 Task: Automate the transition of issues from 'Backlog' to 'In Progress' and assign them to the user who triggers the transition.
Action: Mouse moved to (803, 117)
Screenshot: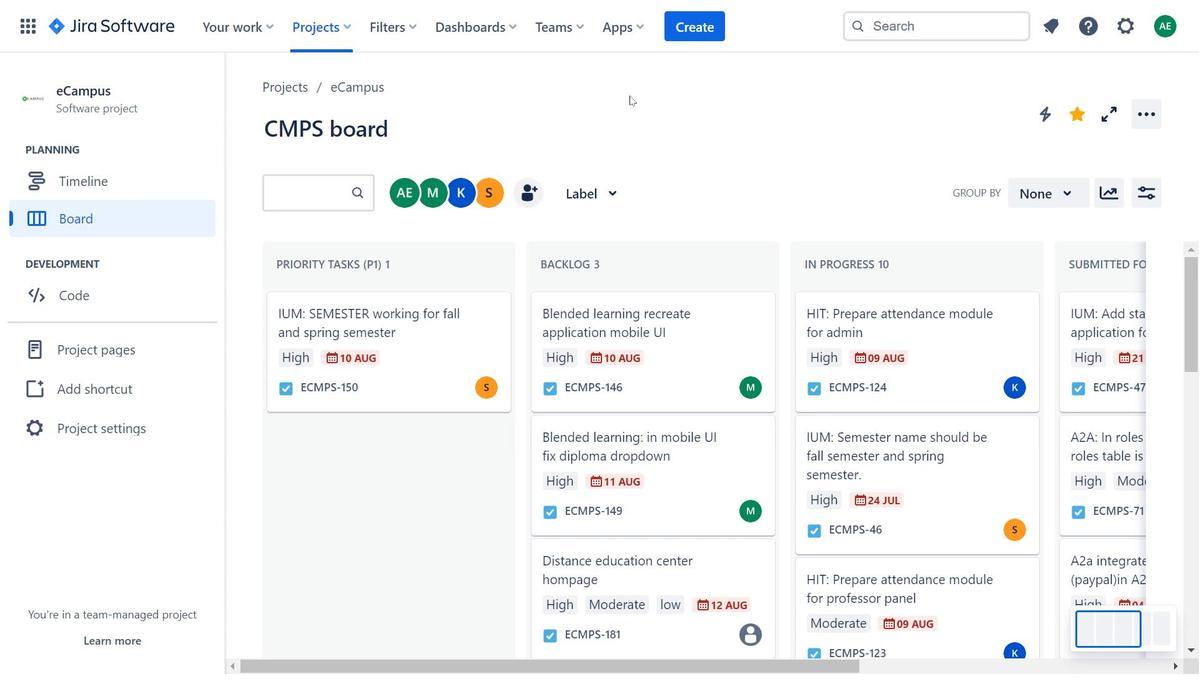 
Action: Mouse pressed left at (803, 117)
Screenshot: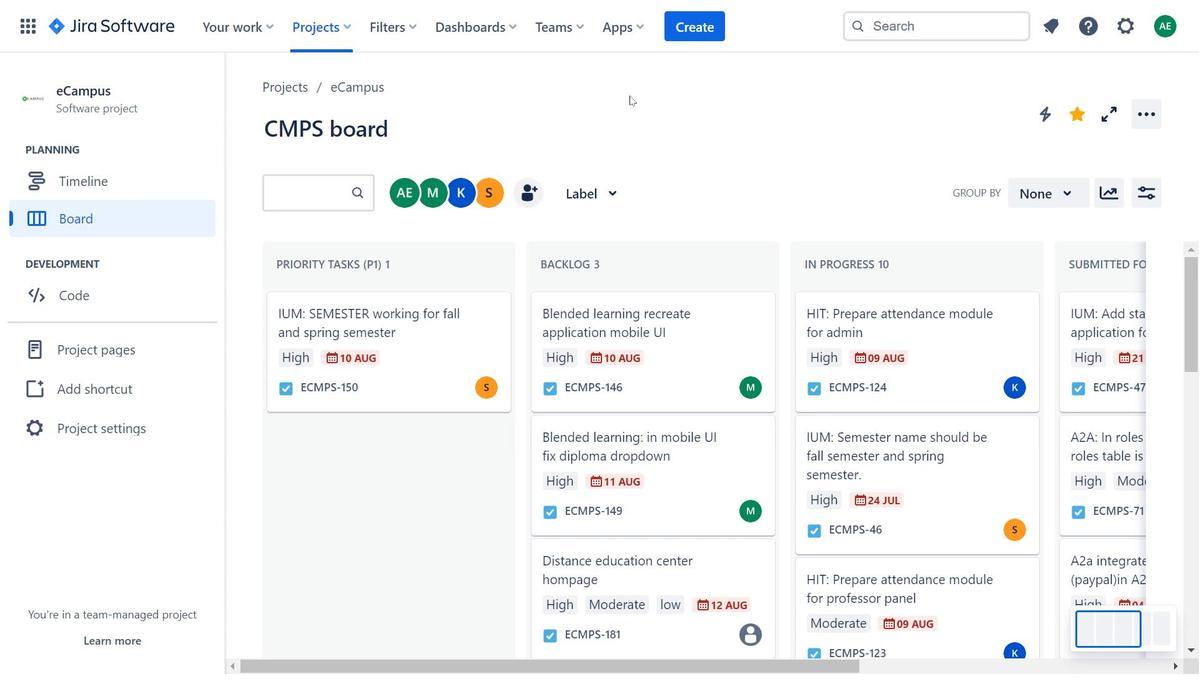 
Action: Mouse moved to (728, 91)
Screenshot: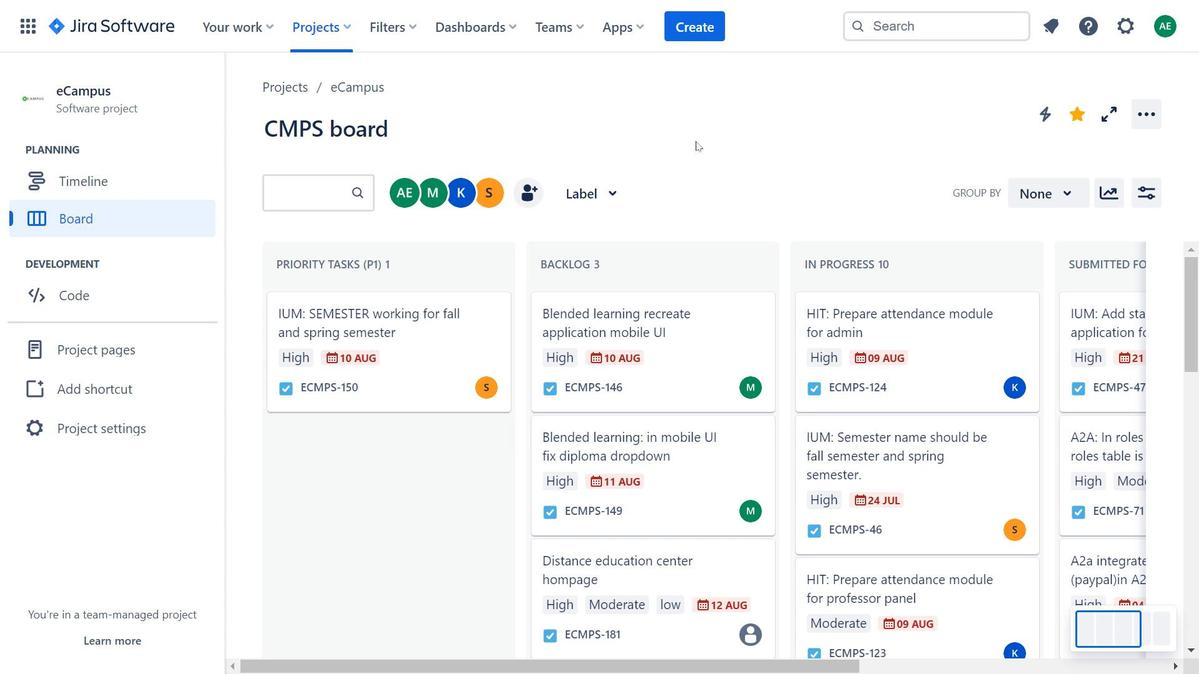 
Action: Mouse pressed left at (728, 91)
Screenshot: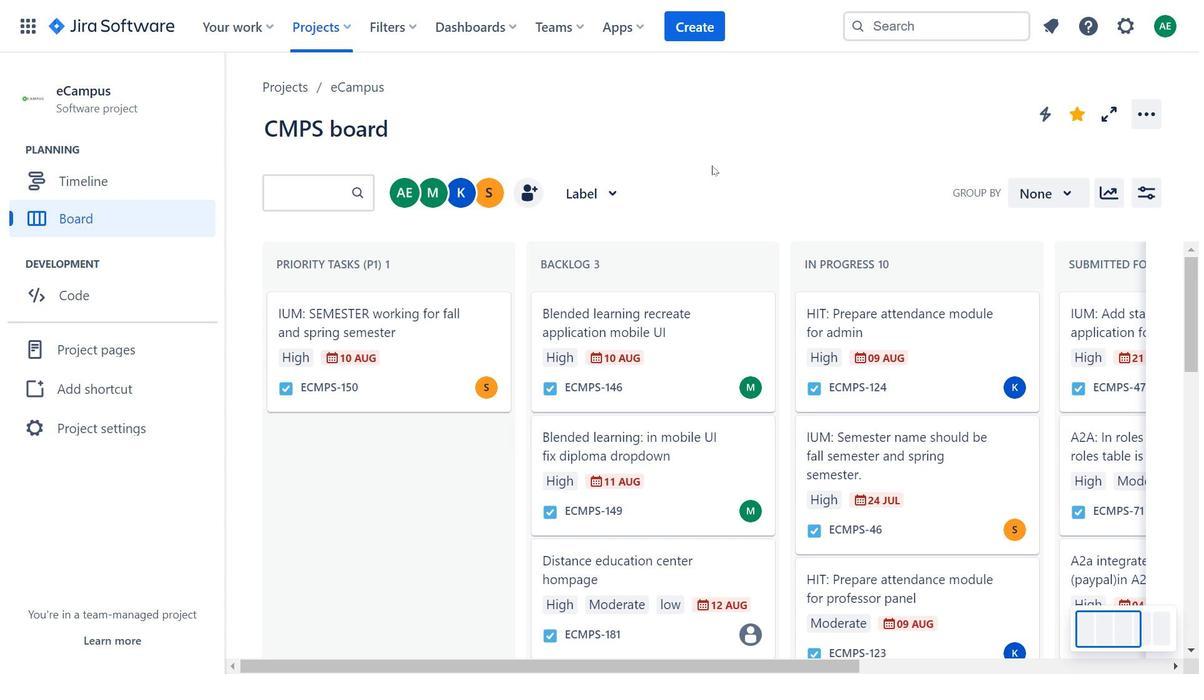 
Action: Mouse moved to (629, 95)
Screenshot: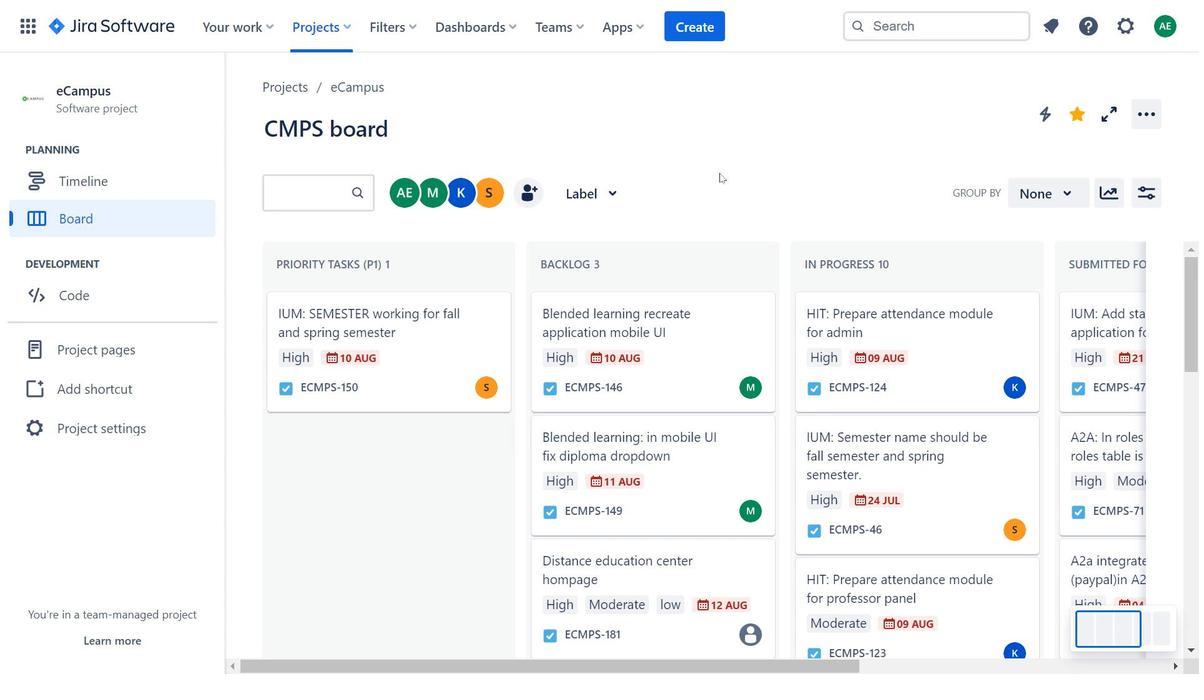 
Action: Mouse pressed left at (629, 95)
Screenshot: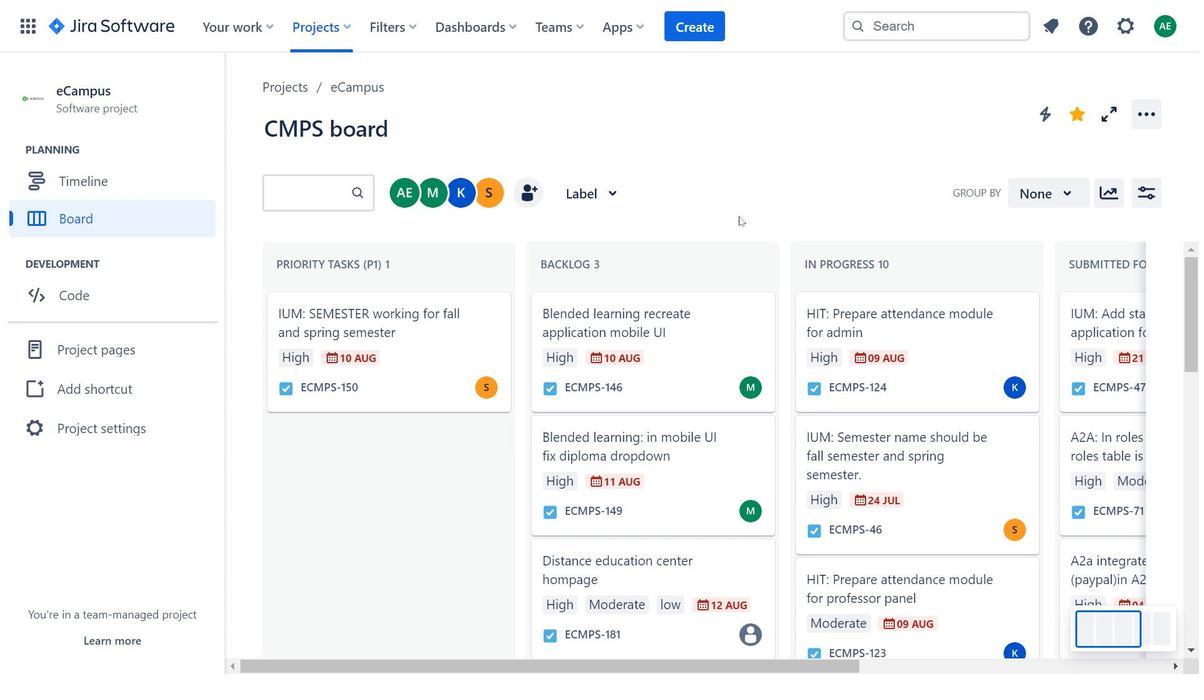 
Action: Mouse moved to (713, 168)
Screenshot: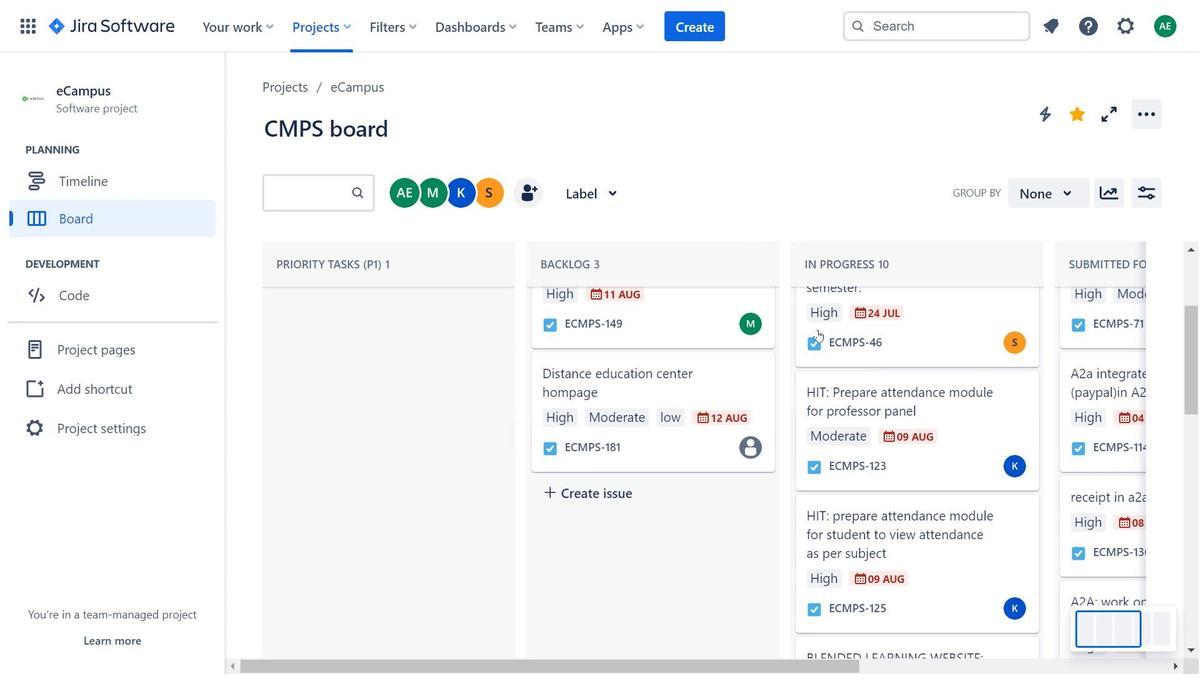 
Action: Mouse scrolled (713, 167) with delta (0, 0)
Screenshot: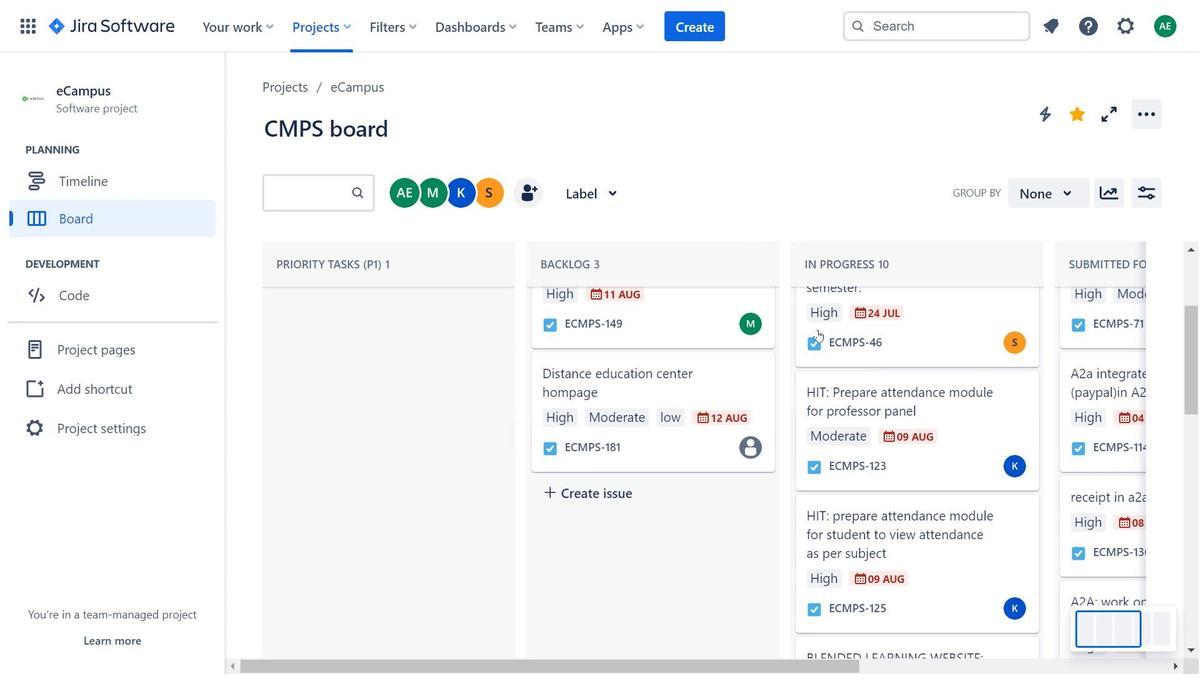 
Action: Mouse scrolled (713, 167) with delta (0, 0)
Screenshot: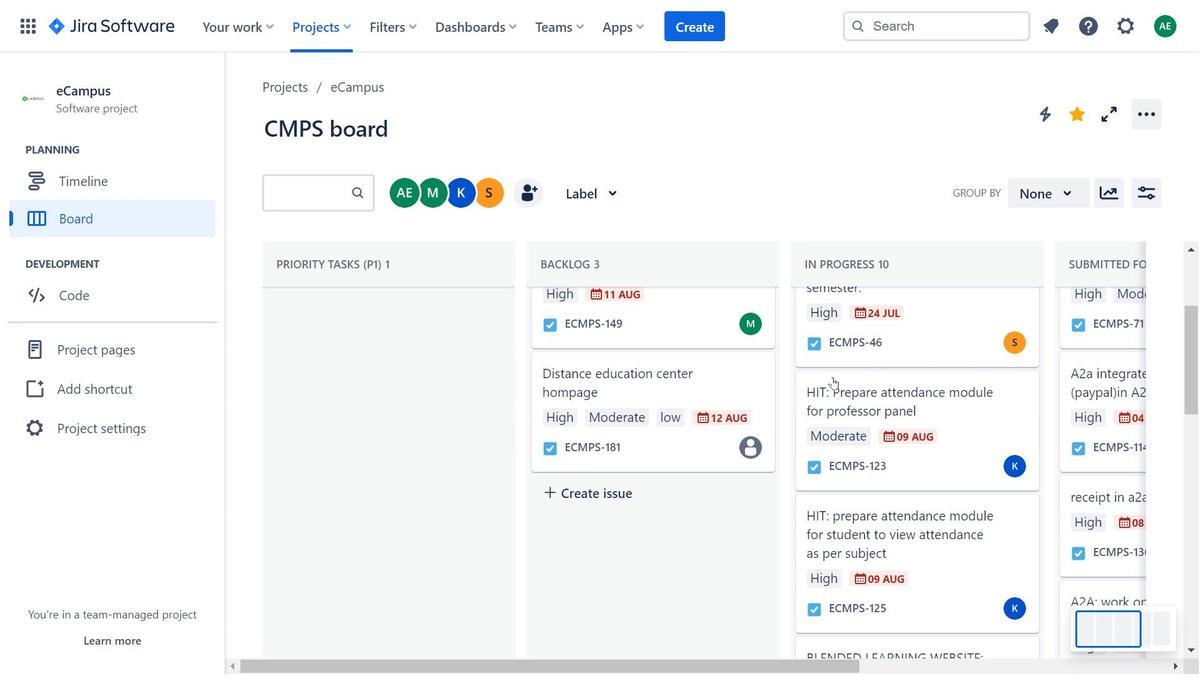 
Action: Mouse moved to (723, 189)
Screenshot: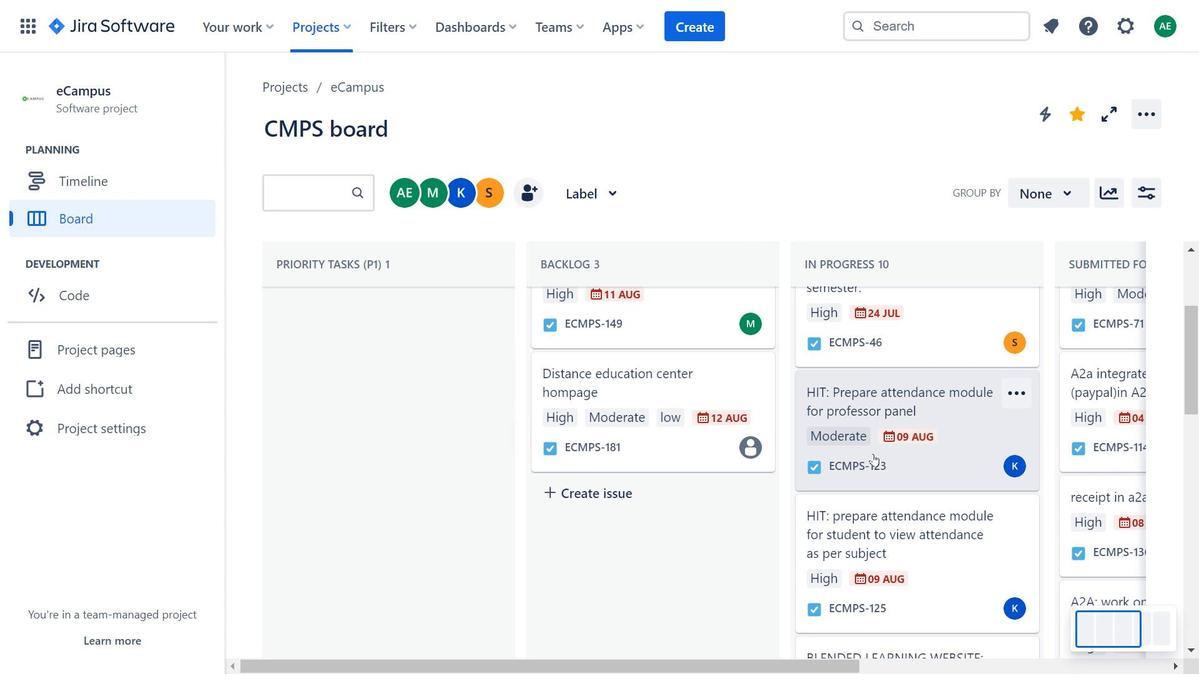 
Action: Mouse scrolled (723, 189) with delta (0, 0)
Screenshot: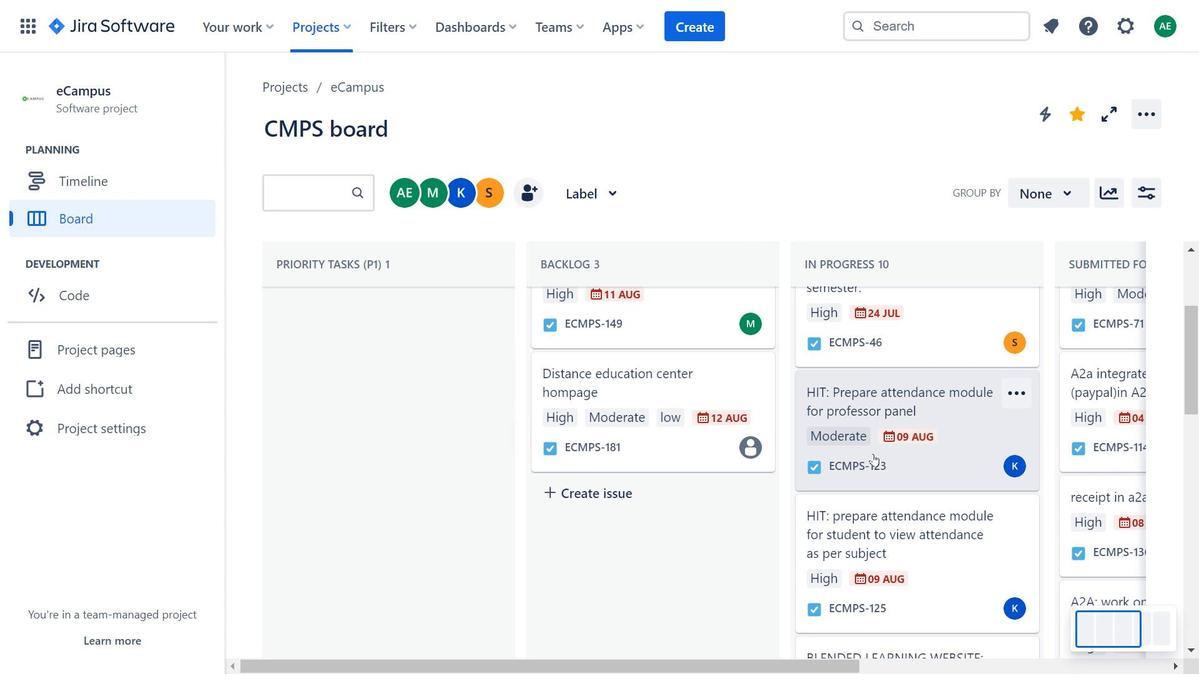 
Action: Mouse moved to (728, 201)
Screenshot: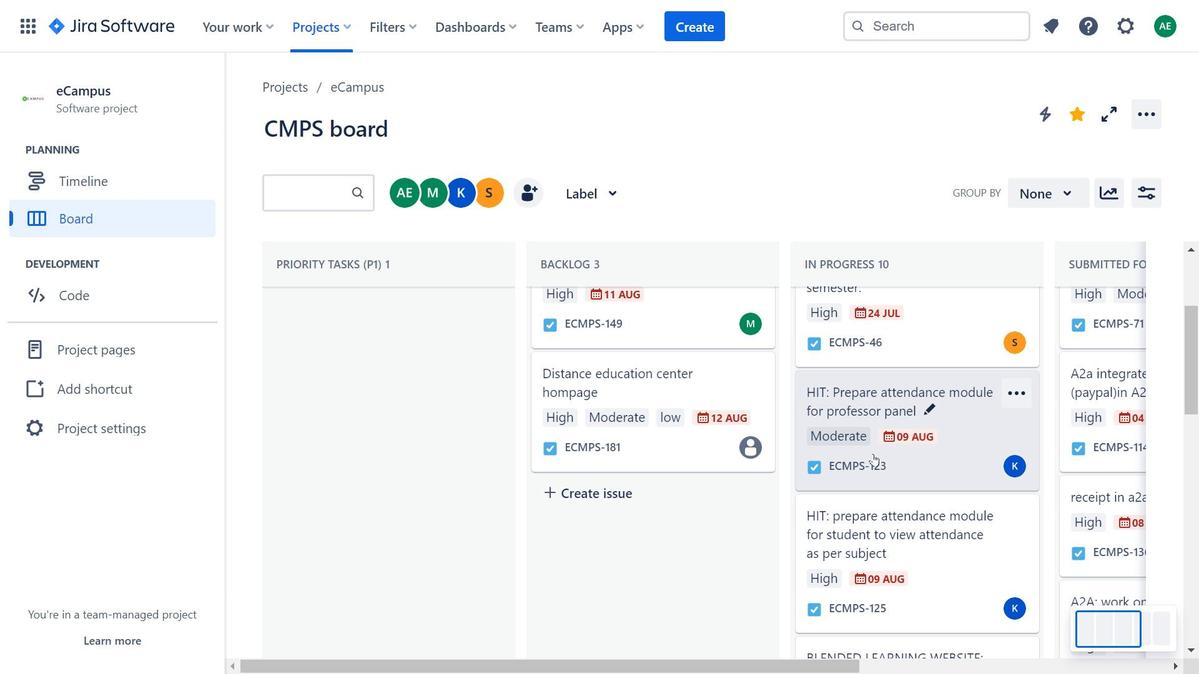 
Action: Mouse scrolled (728, 200) with delta (0, 0)
Screenshot: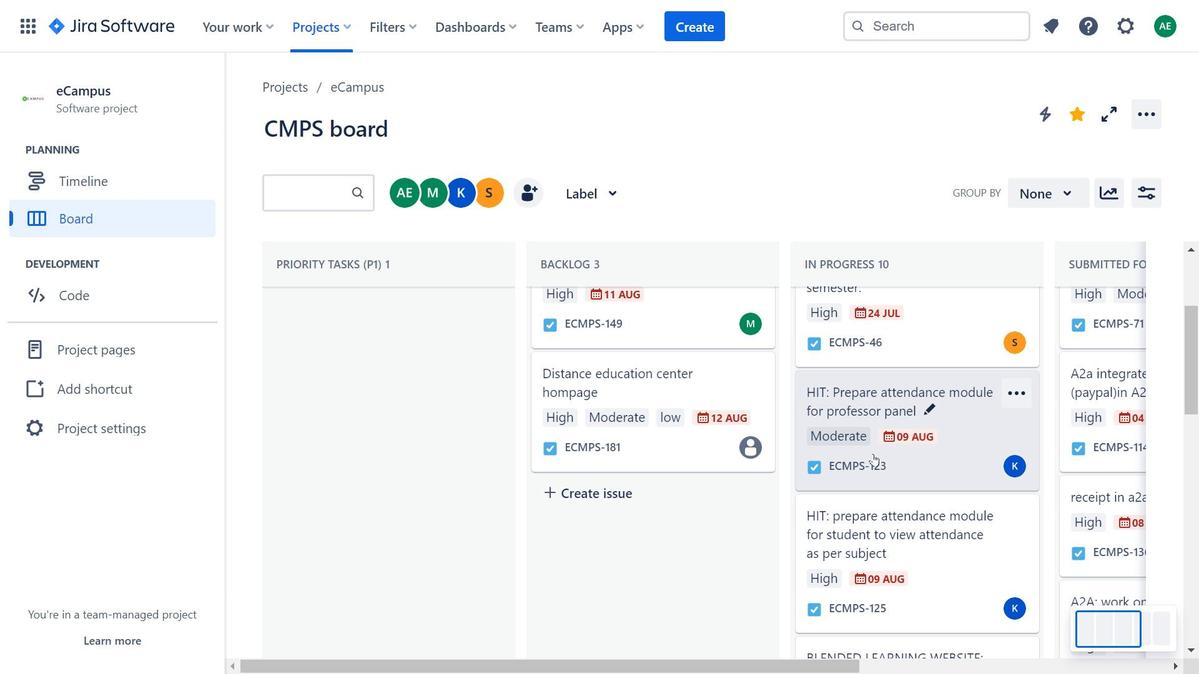 
Action: Mouse moved to (801, 319)
Screenshot: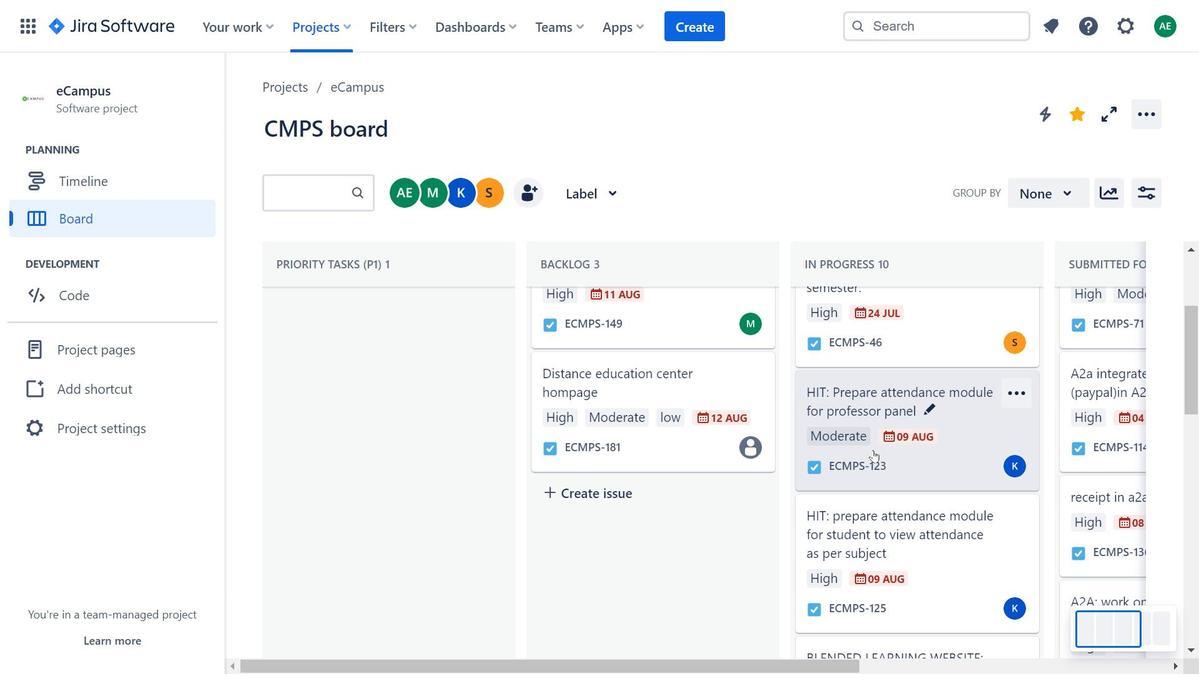
Action: Mouse scrolled (801, 319) with delta (0, 0)
Screenshot: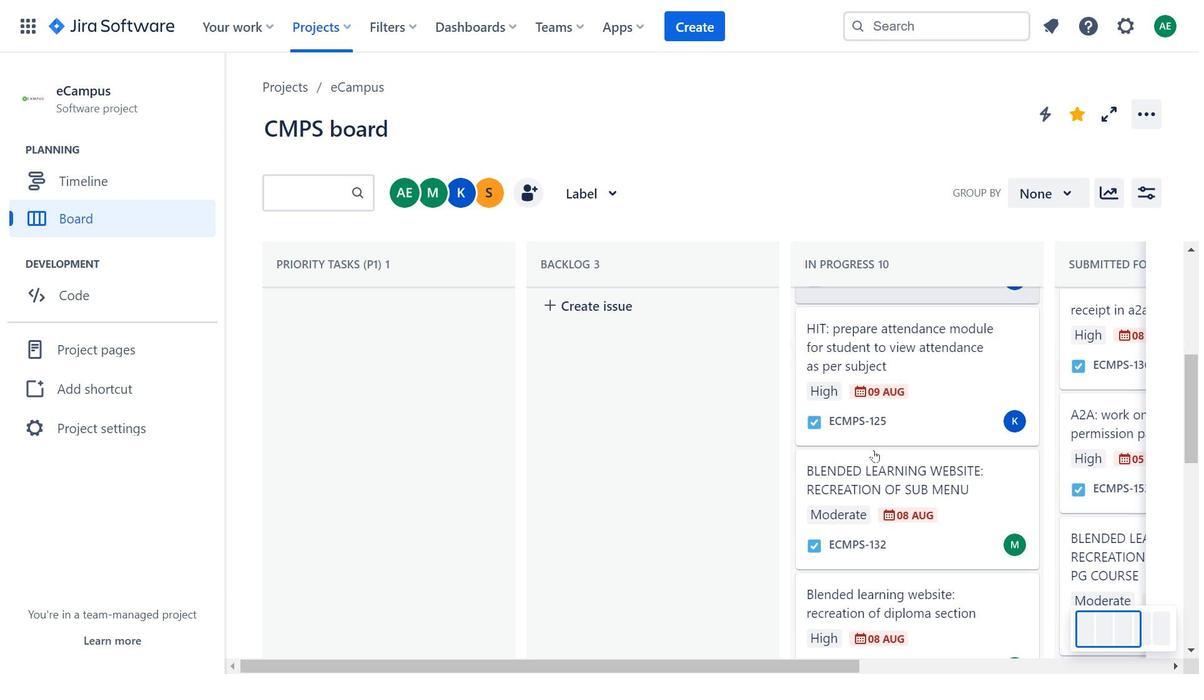 
Action: Mouse scrolled (801, 319) with delta (0, 0)
Screenshot: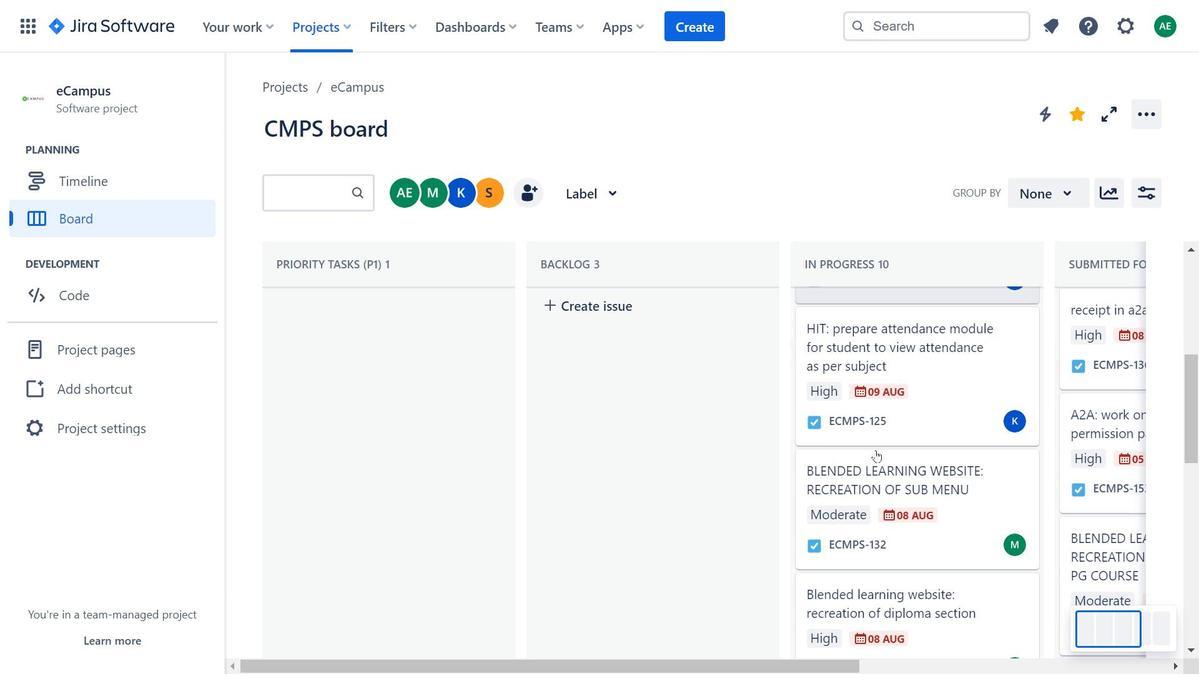 
Action: Mouse moved to (873, 450)
Screenshot: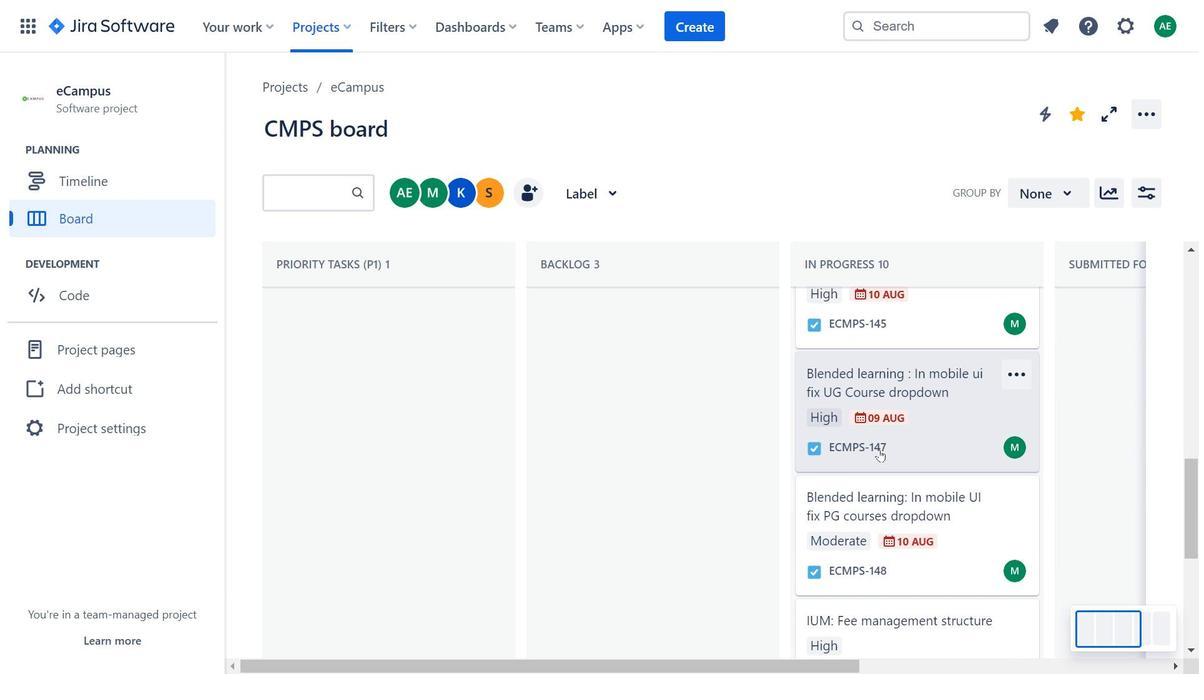 
Action: Mouse scrolled (873, 449) with delta (0, 0)
Screenshot: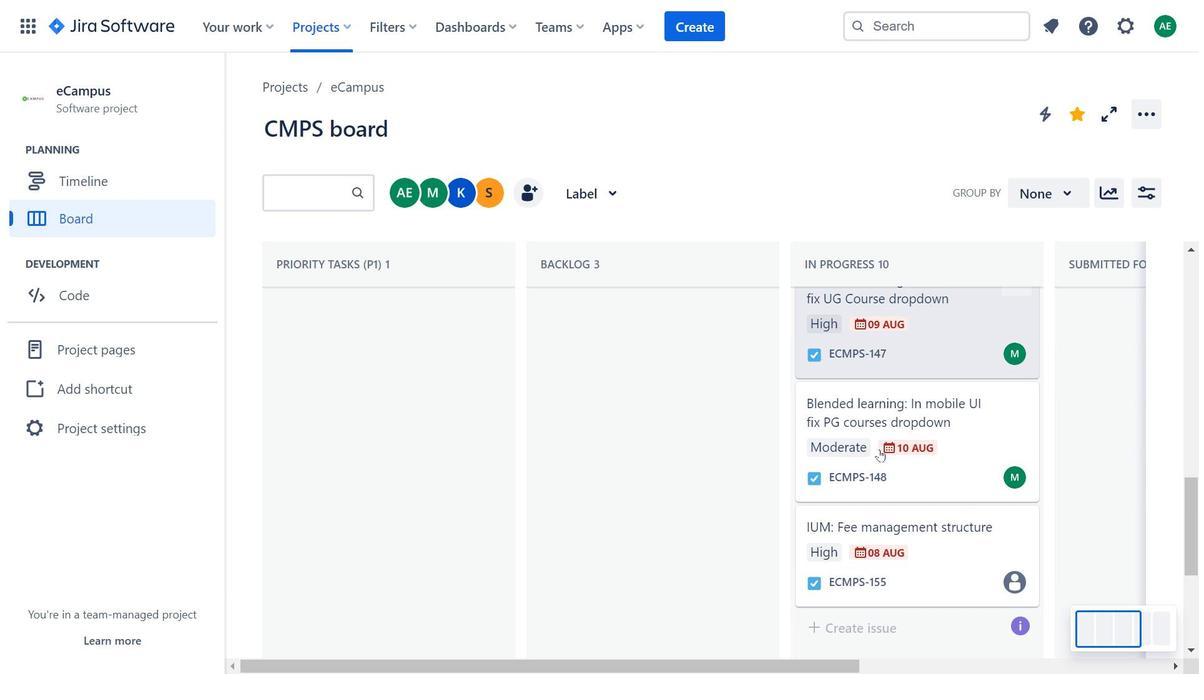 
Action: Mouse scrolled (873, 449) with delta (0, 0)
Screenshot: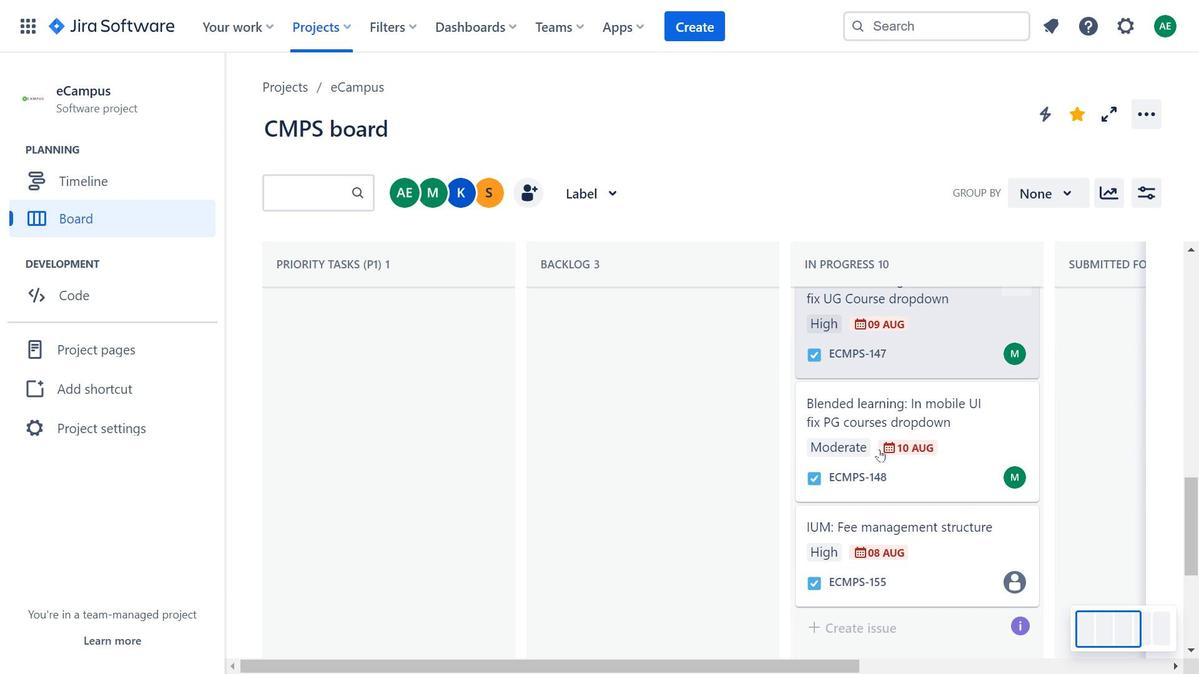 
Action: Mouse moved to (878, 449)
Screenshot: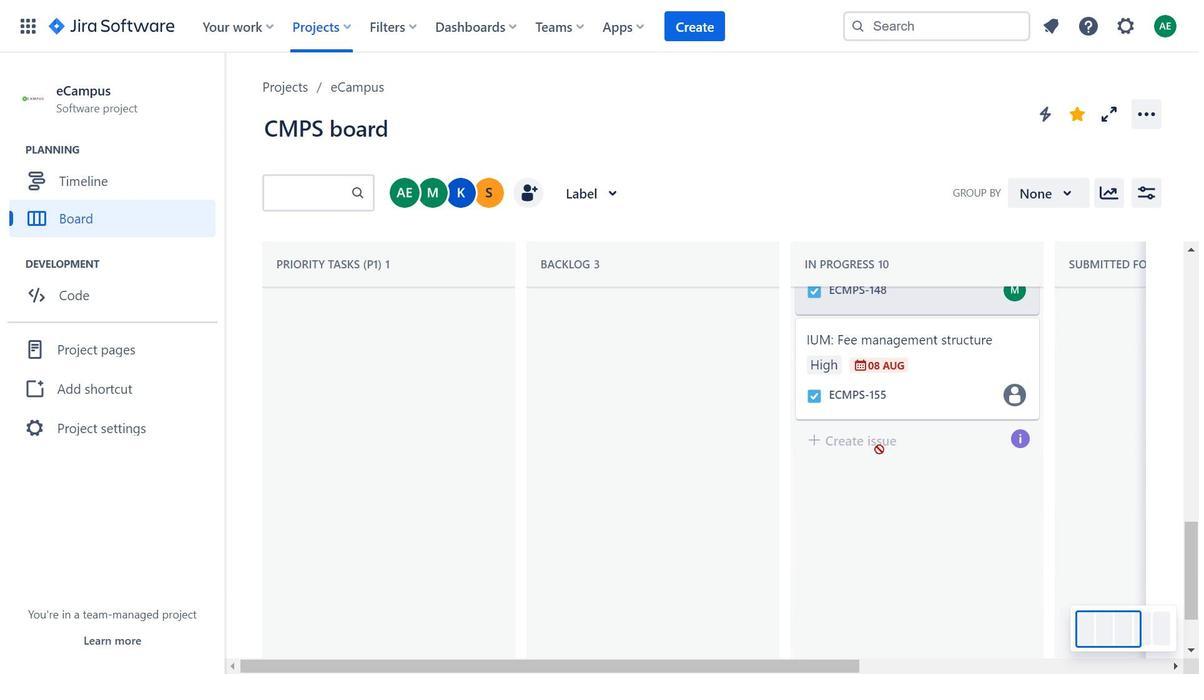 
Action: Mouse scrolled (878, 449) with delta (0, 0)
Screenshot: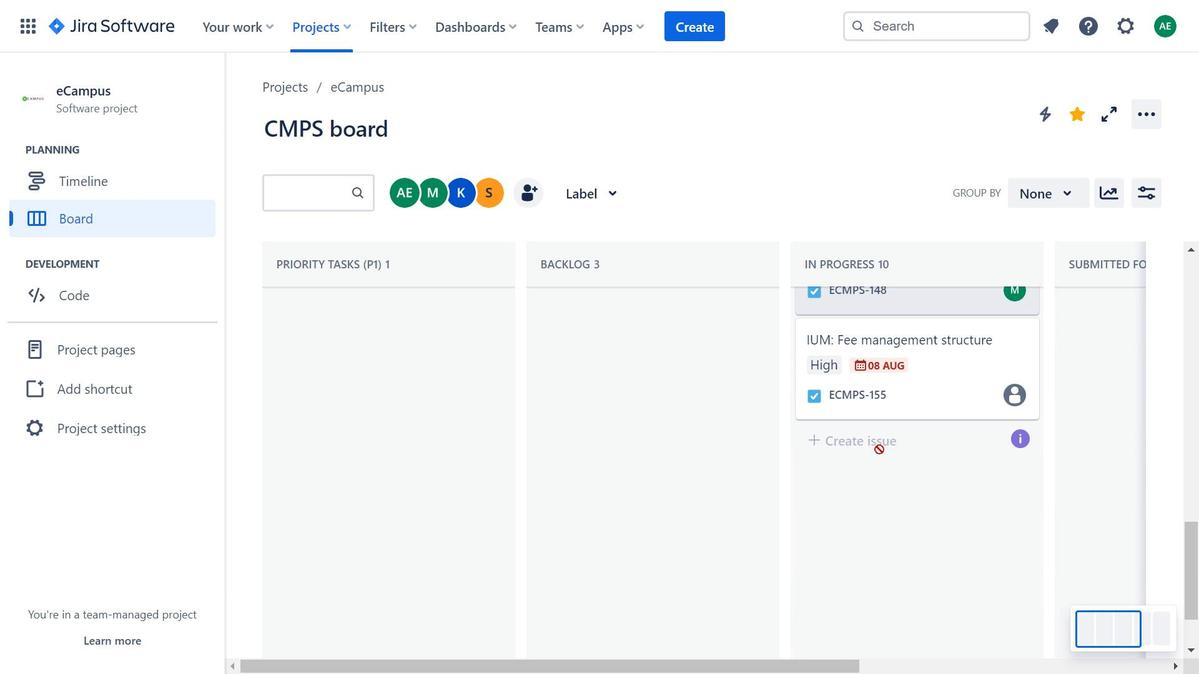 
Action: Mouse scrolled (878, 449) with delta (0, 0)
Screenshot: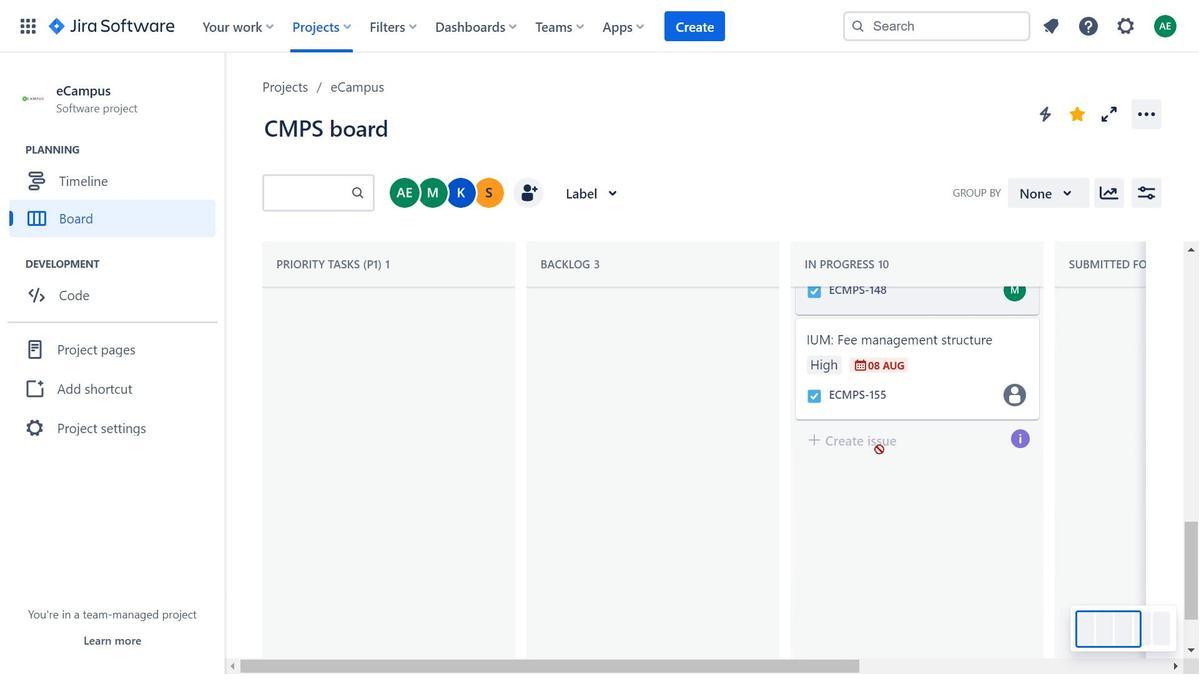 
Action: Mouse scrolled (878, 449) with delta (0, 0)
Screenshot: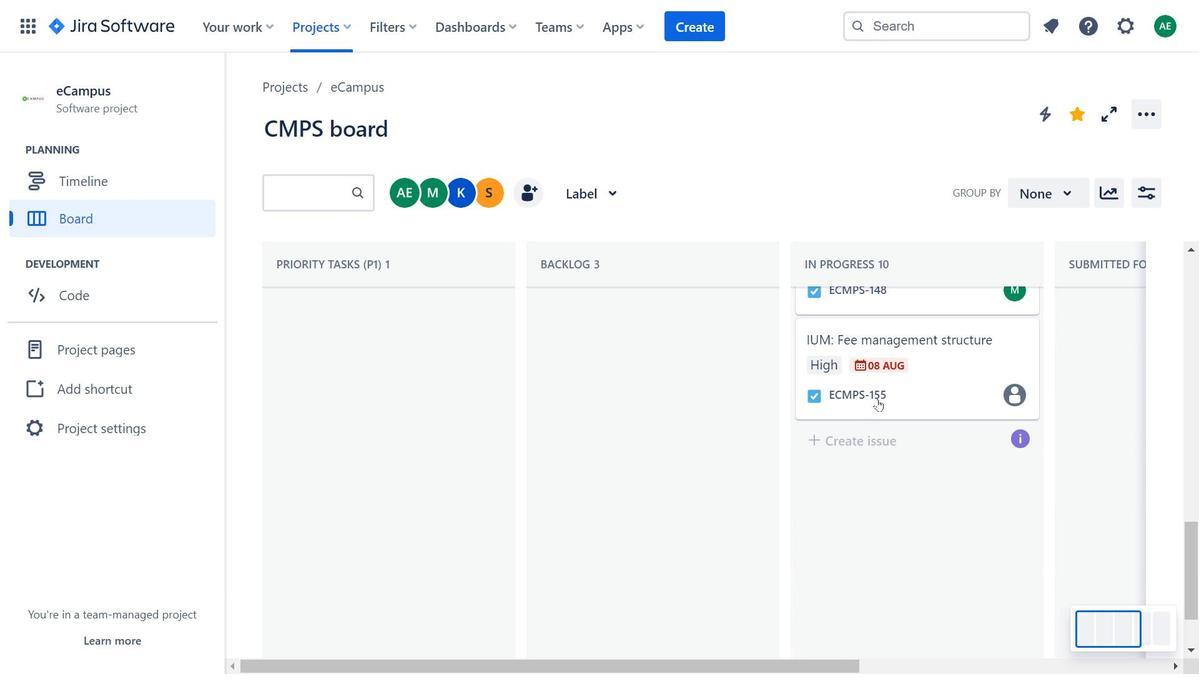 
Action: Mouse scrolled (878, 449) with delta (0, 0)
Screenshot: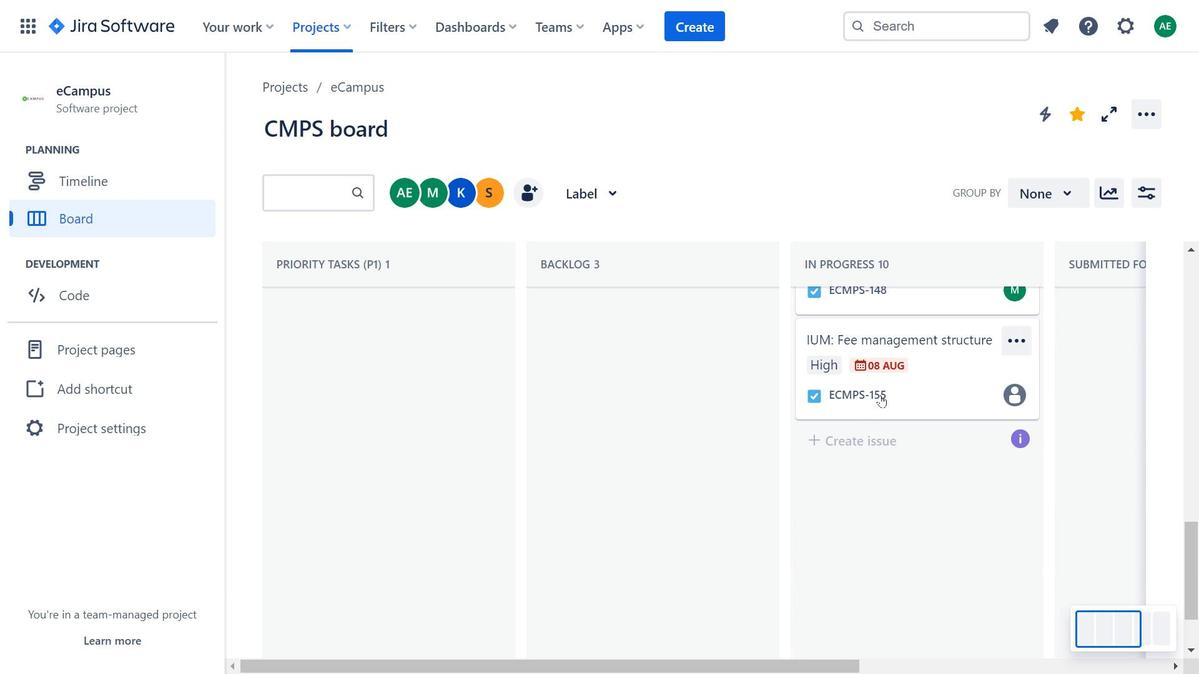 
Action: Mouse moved to (879, 449)
Screenshot: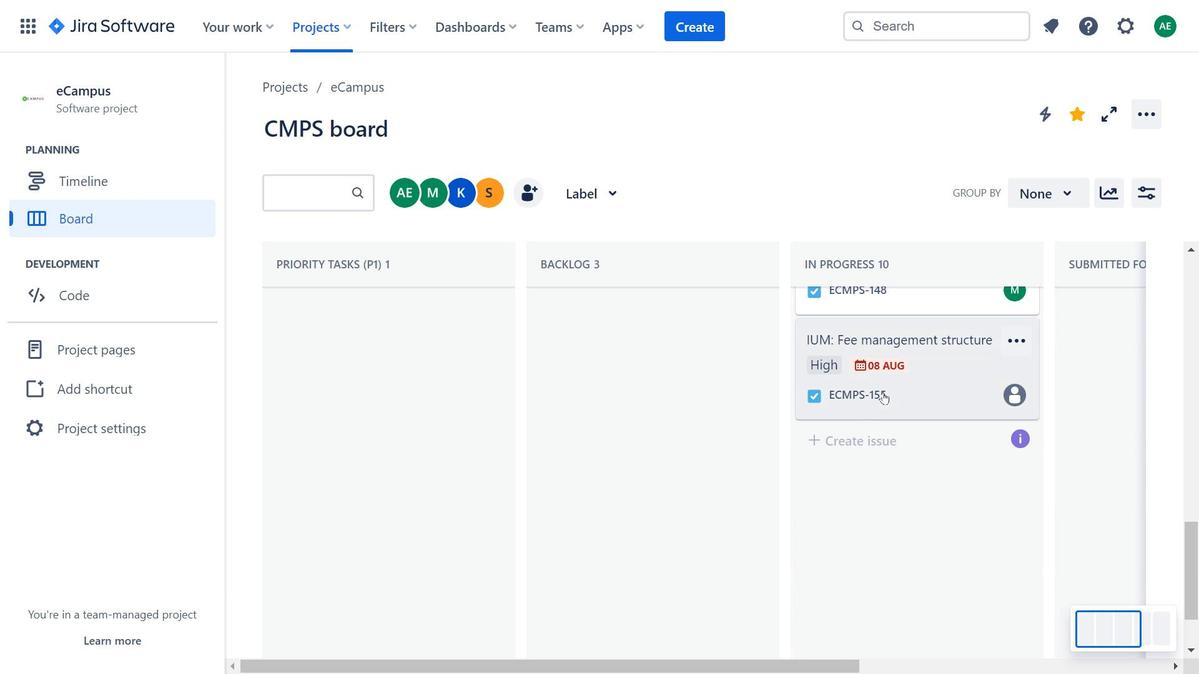 
Action: Mouse scrolled (879, 449) with delta (0, 0)
Screenshot: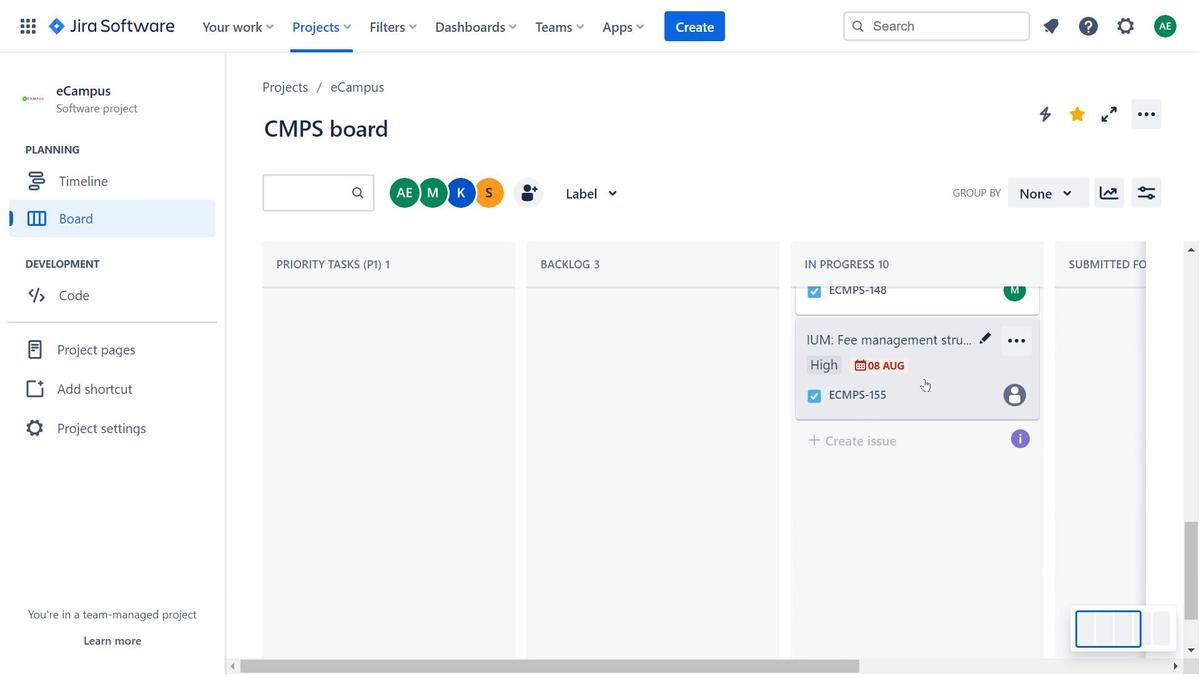 
Action: Mouse scrolled (879, 449) with delta (0, 0)
Screenshot: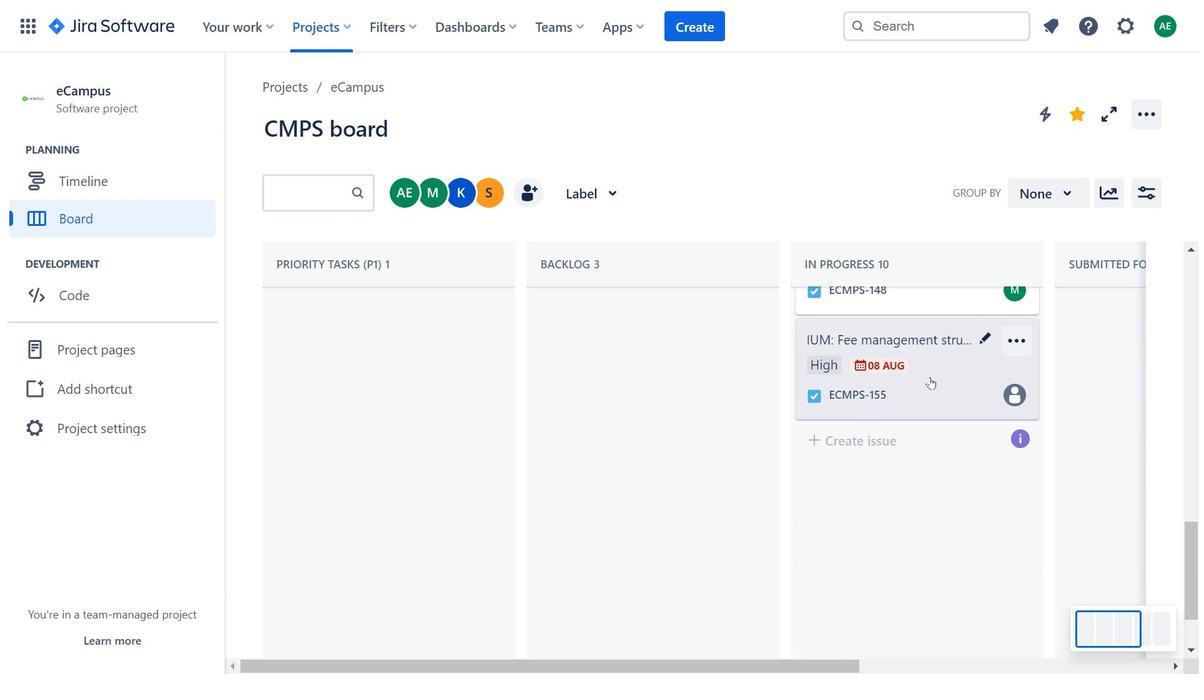 
Action: Mouse scrolled (879, 449) with delta (0, 0)
Screenshot: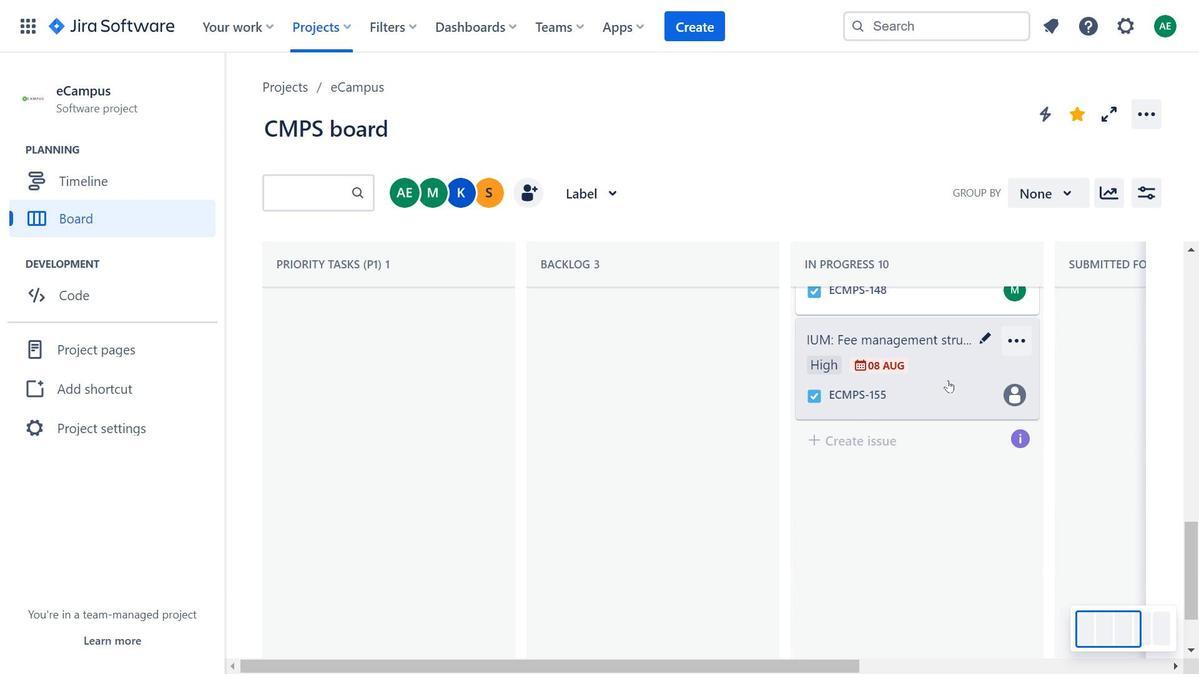 
Action: Mouse scrolled (879, 449) with delta (0, 0)
Screenshot: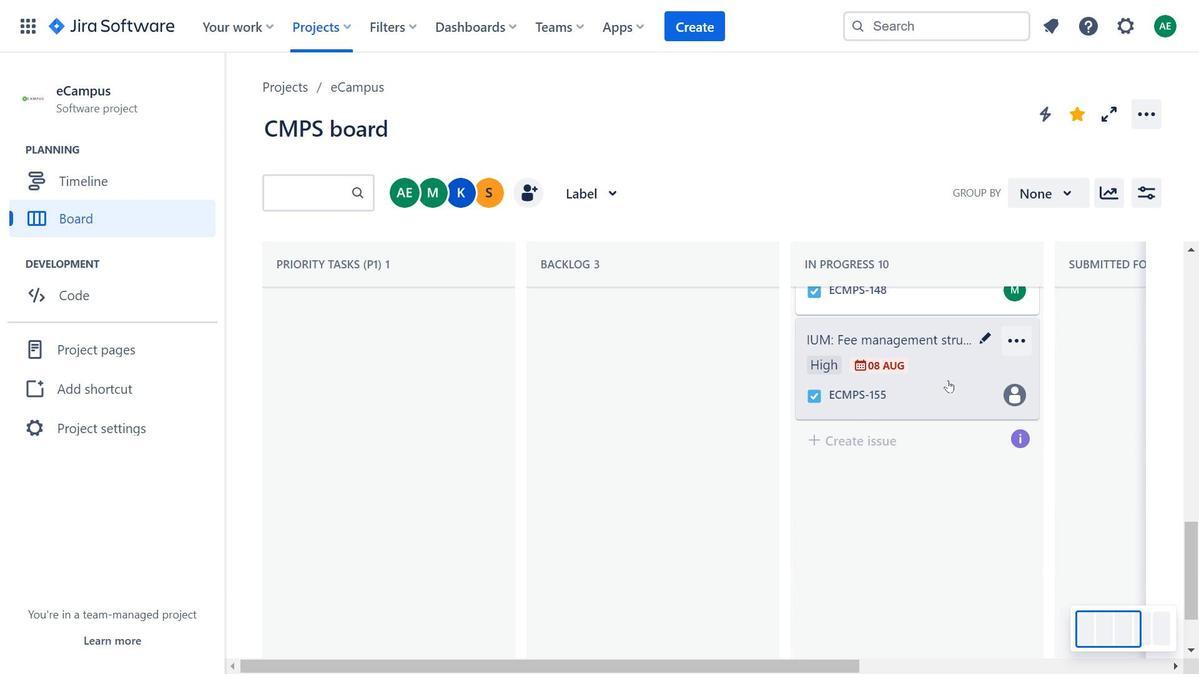 
Action: Mouse moved to (948, 380)
Screenshot: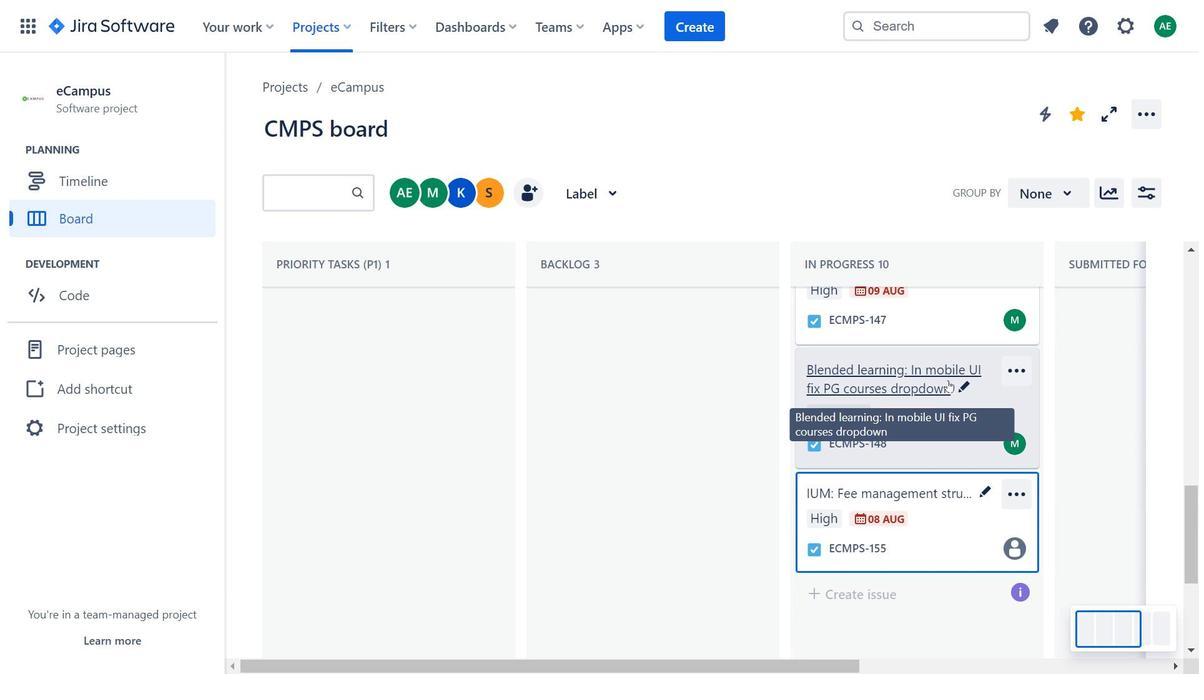 
Action: Mouse pressed left at (948, 380)
Screenshot: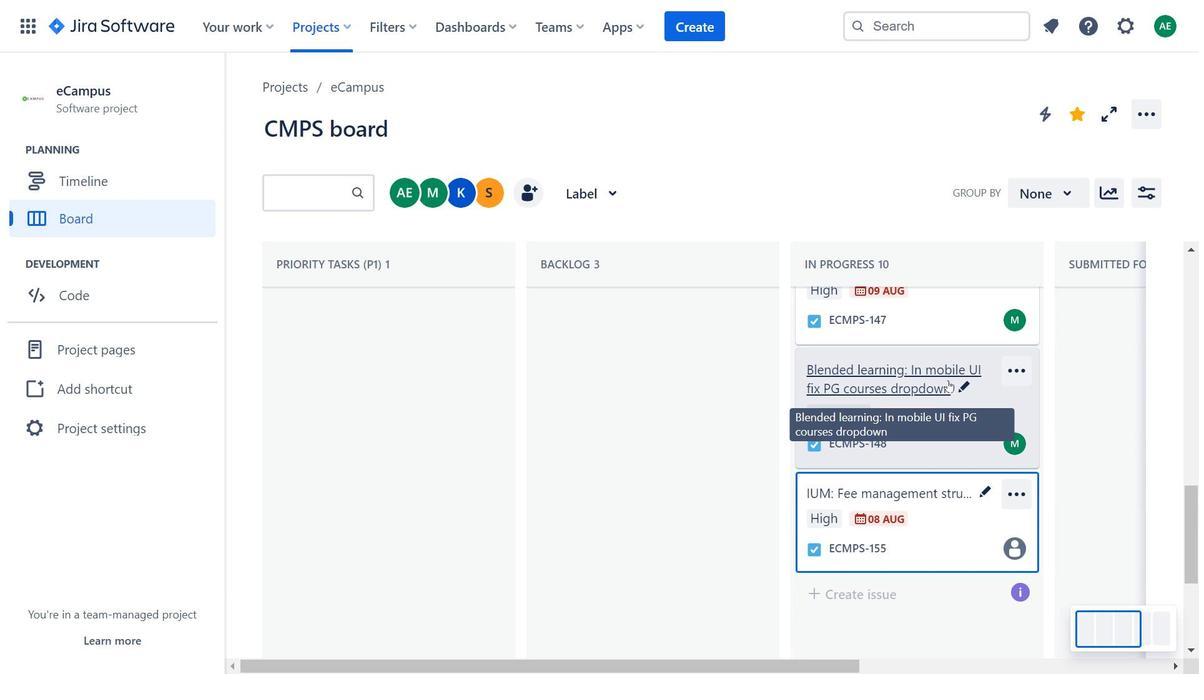 
Action: Mouse moved to (936, 529)
Screenshot: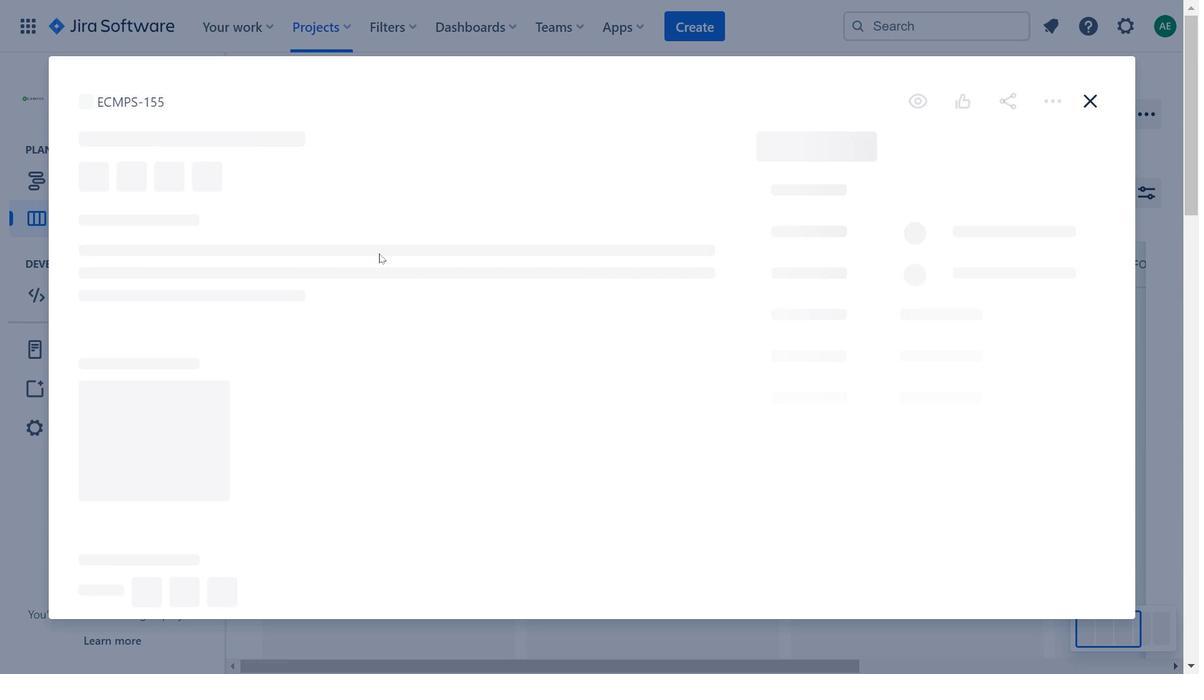 
Action: Mouse pressed left at (936, 529)
Screenshot: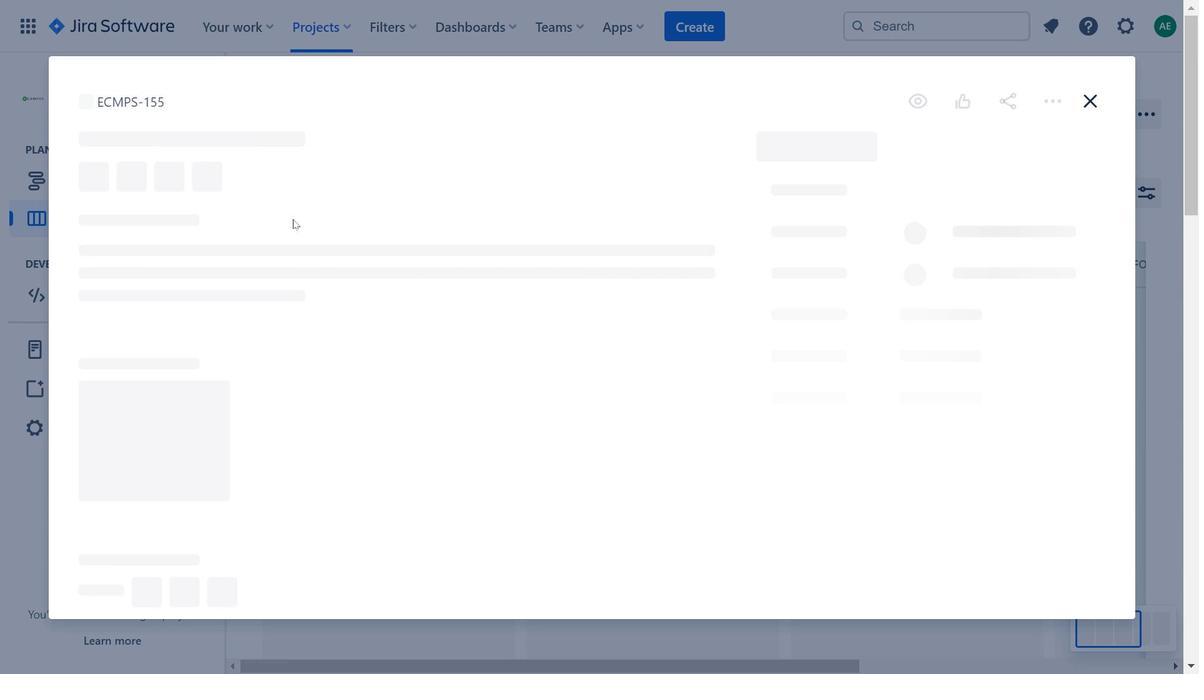 
Action: Mouse moved to (336, 231)
Screenshot: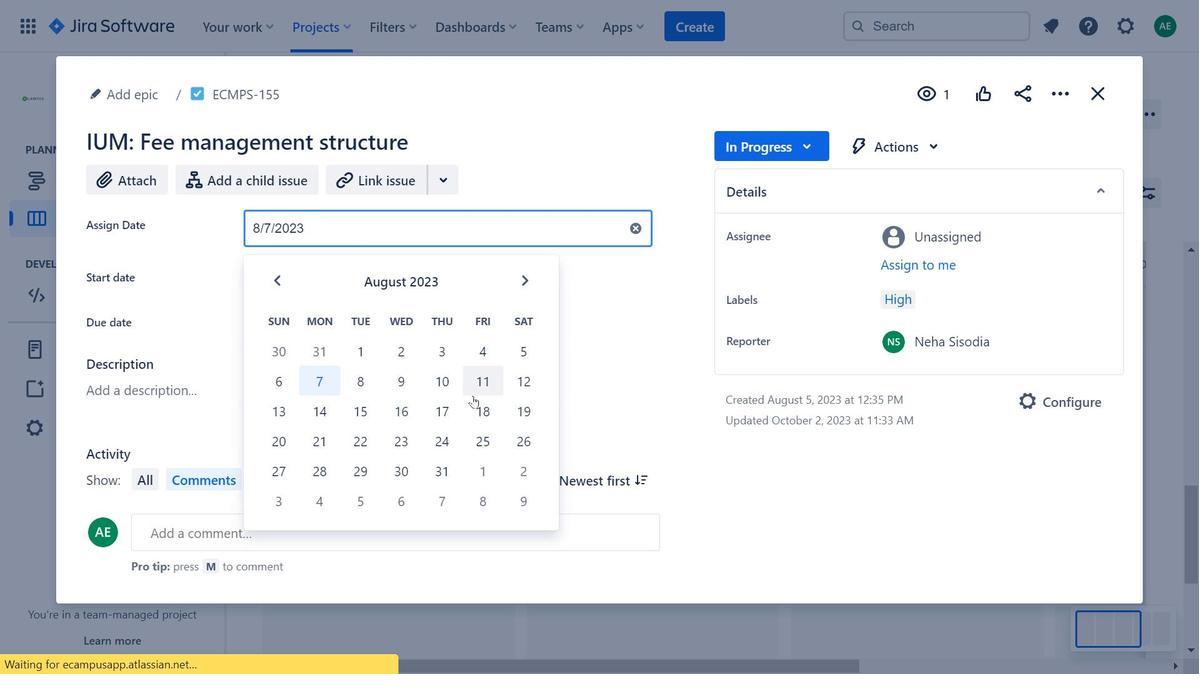 
Action: Mouse pressed left at (336, 231)
Screenshot: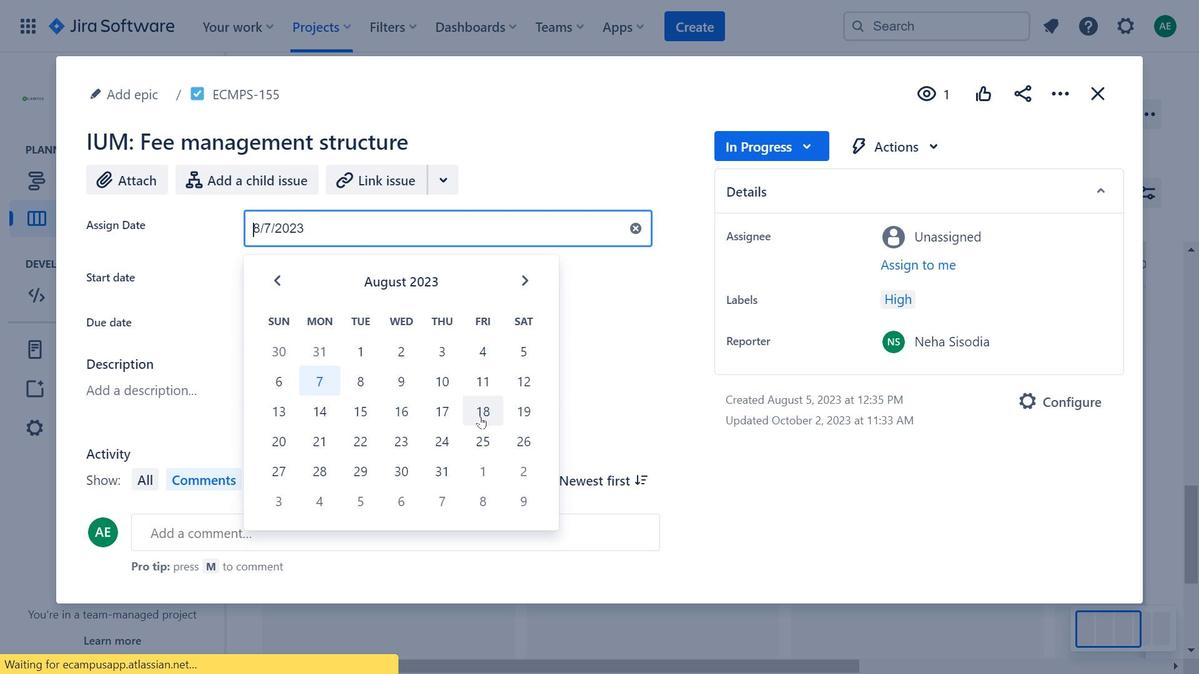 
Action: Mouse moved to (773, 142)
Screenshot: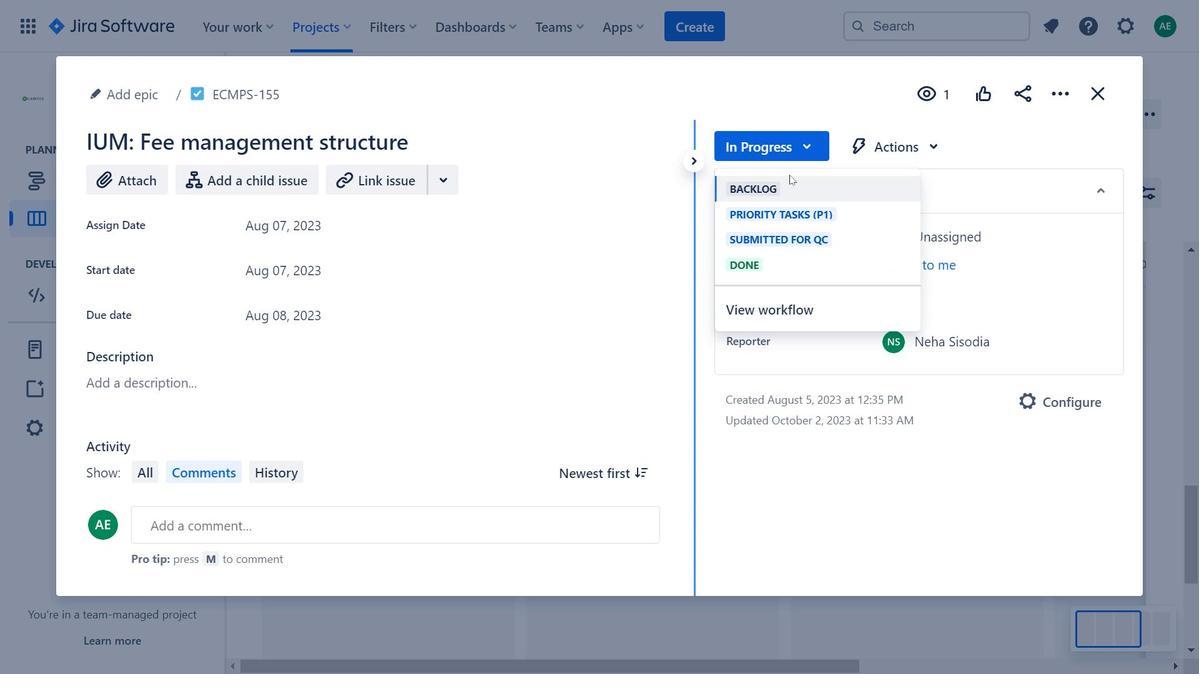 
Action: Mouse pressed left at (773, 142)
Screenshot: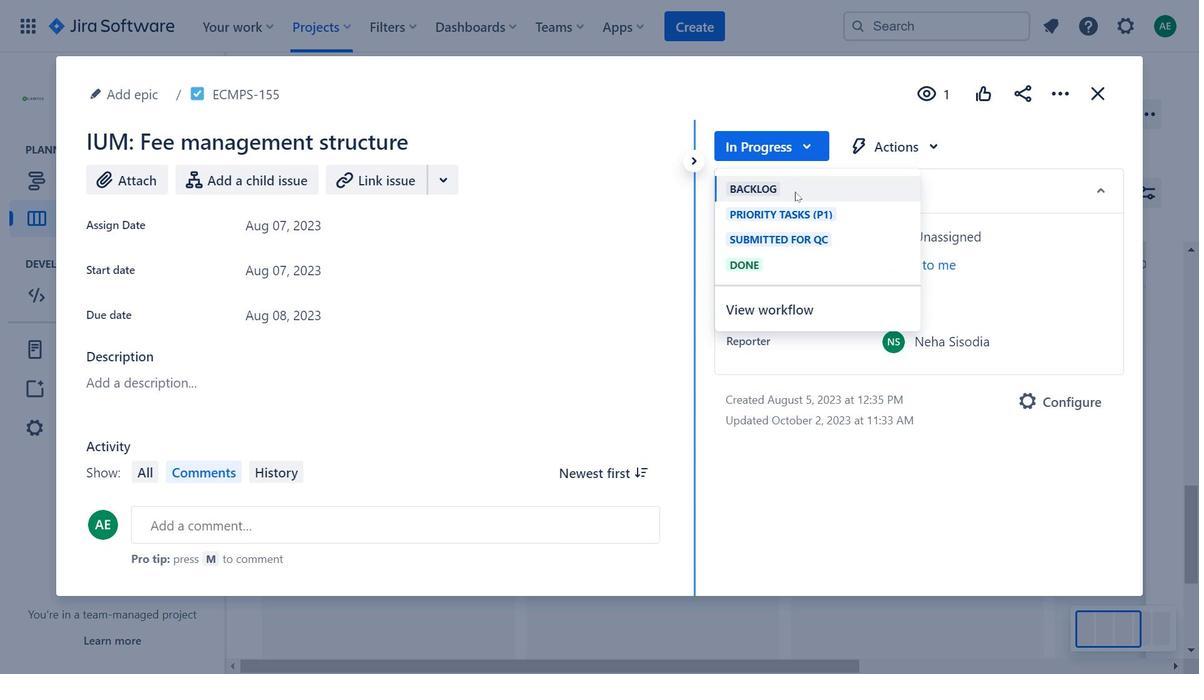 
Action: Mouse moved to (1073, 88)
Screenshot: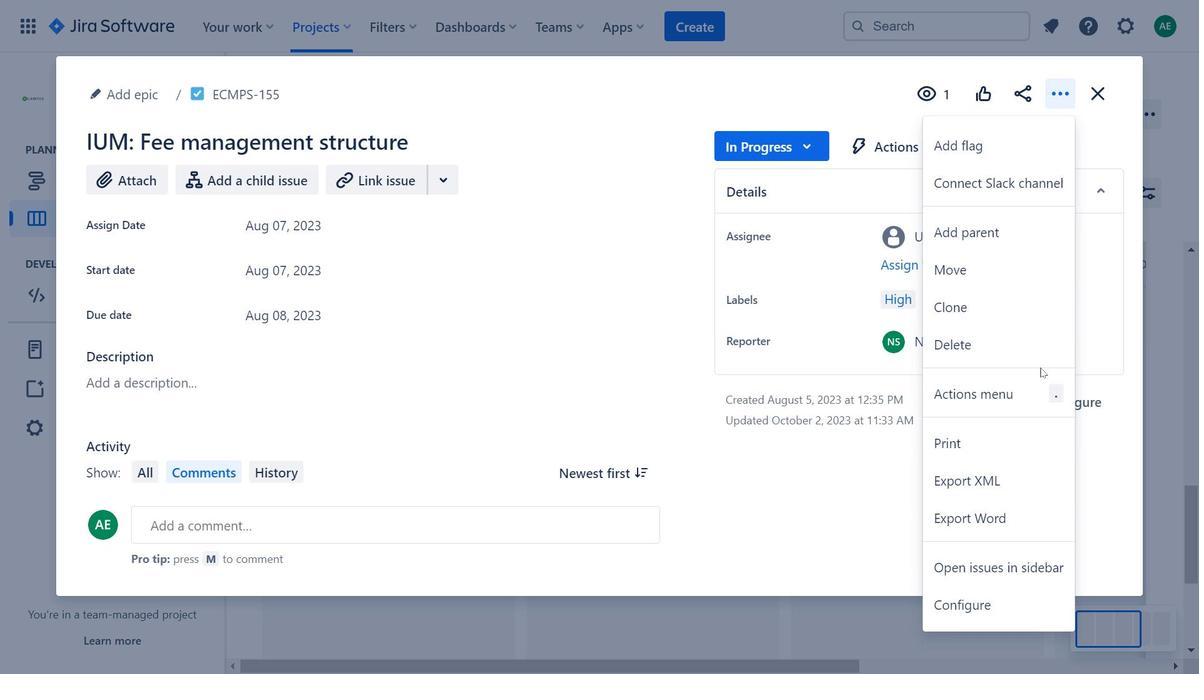 
Action: Mouse pressed left at (1073, 88)
Screenshot: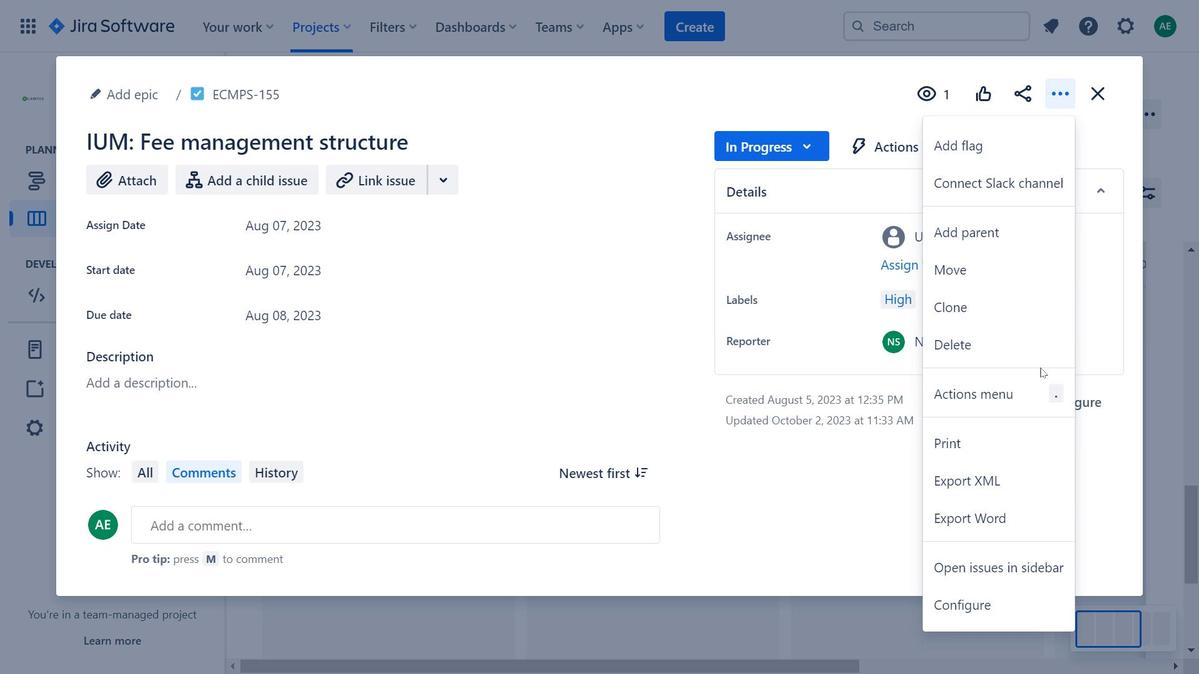 
Action: Mouse moved to (293, 223)
Screenshot: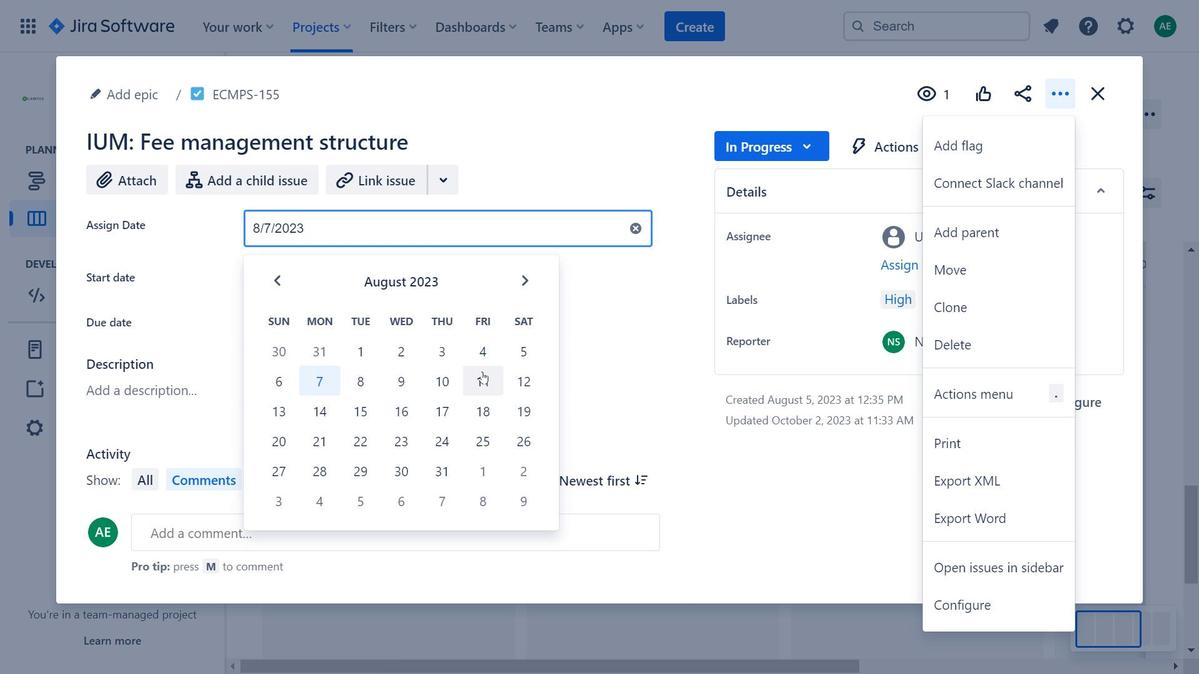 
Action: Mouse pressed left at (293, 223)
Screenshot: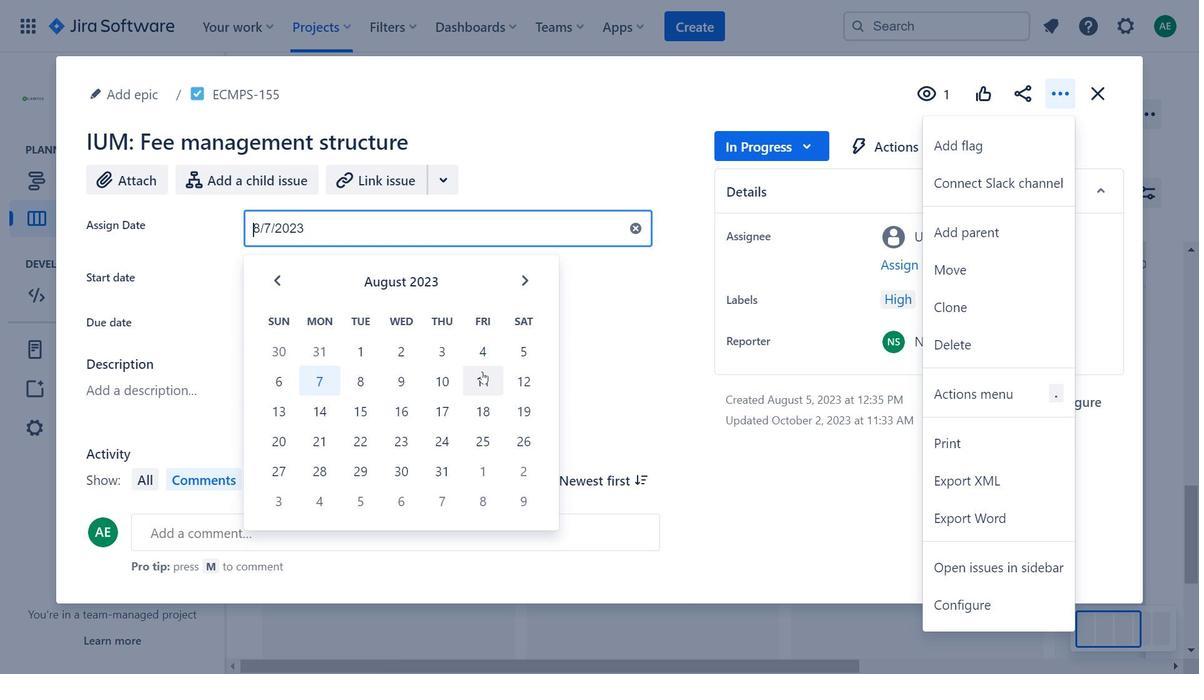 
Action: Mouse moved to (882, 140)
Screenshot: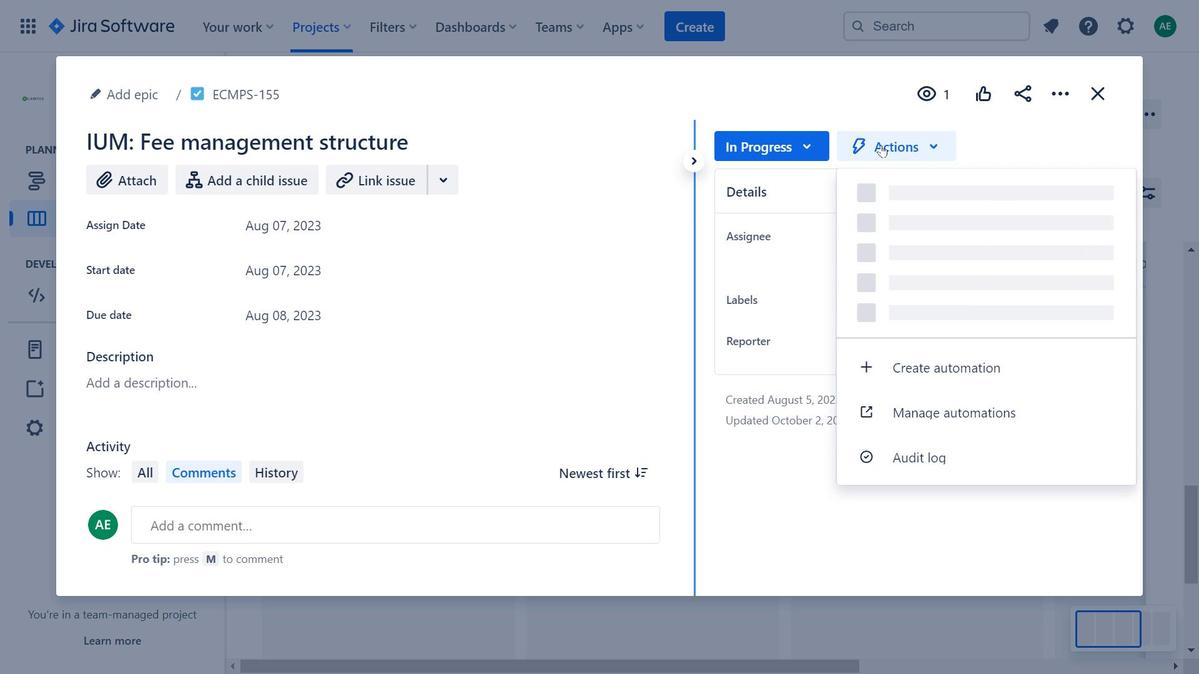 
Action: Mouse pressed left at (882, 140)
Screenshot: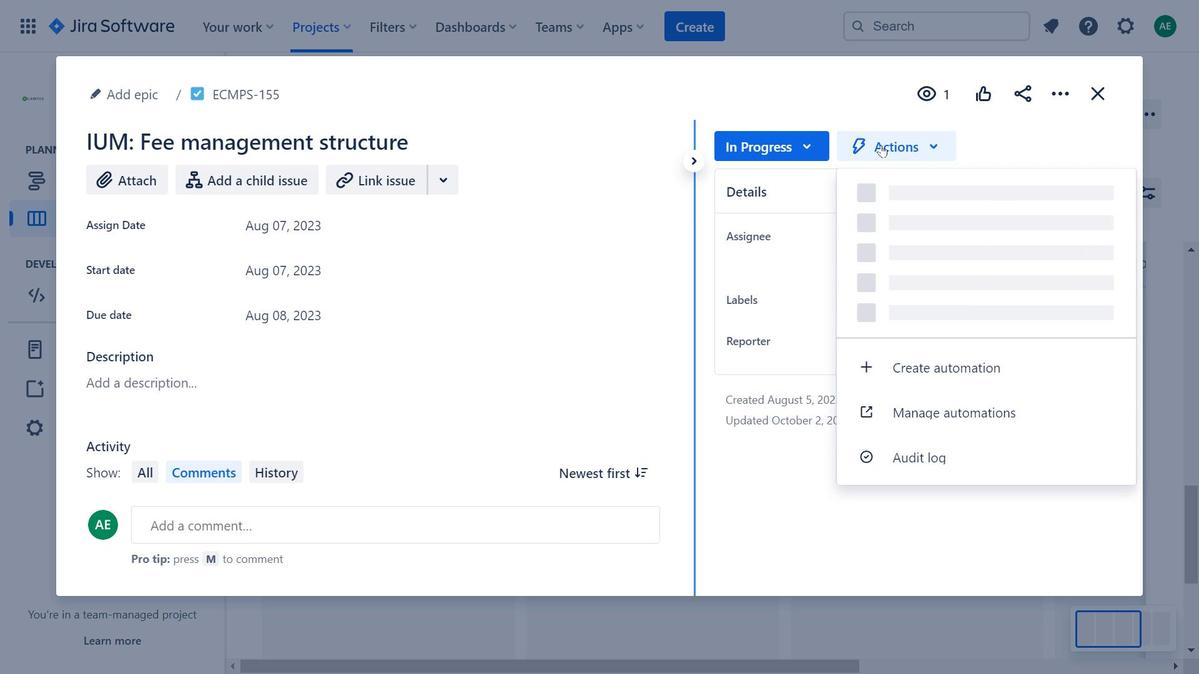 
Action: Mouse moved to (776, 144)
Screenshot: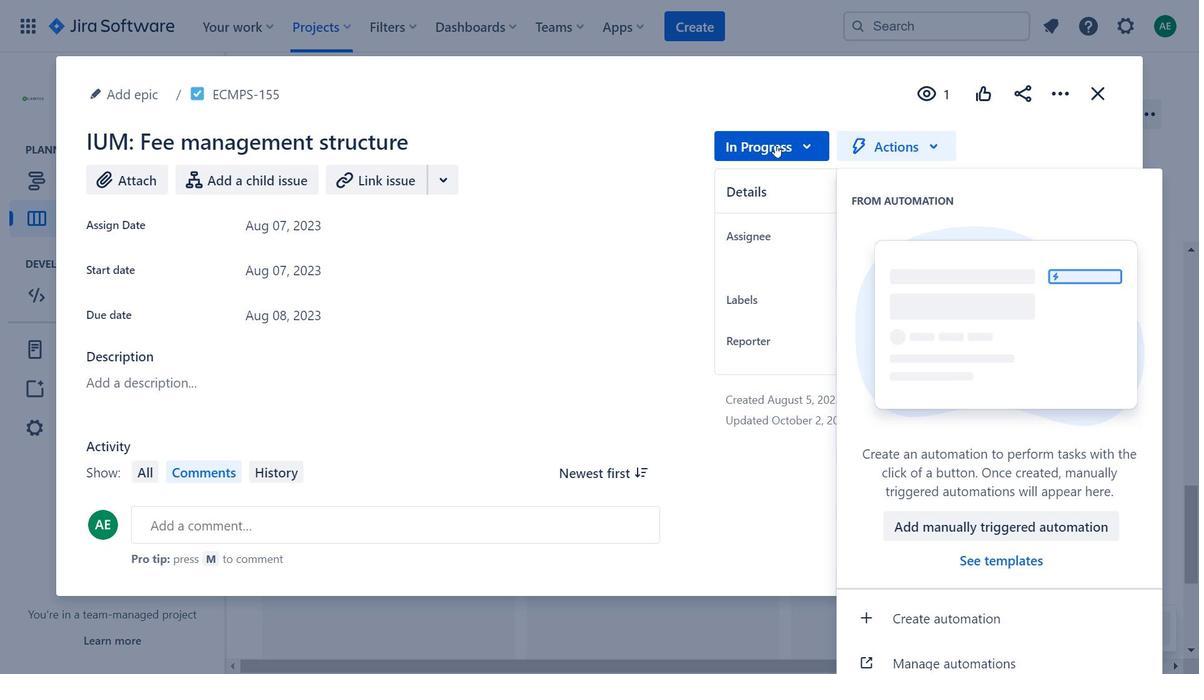 
Action: Mouse pressed left at (776, 144)
Screenshot: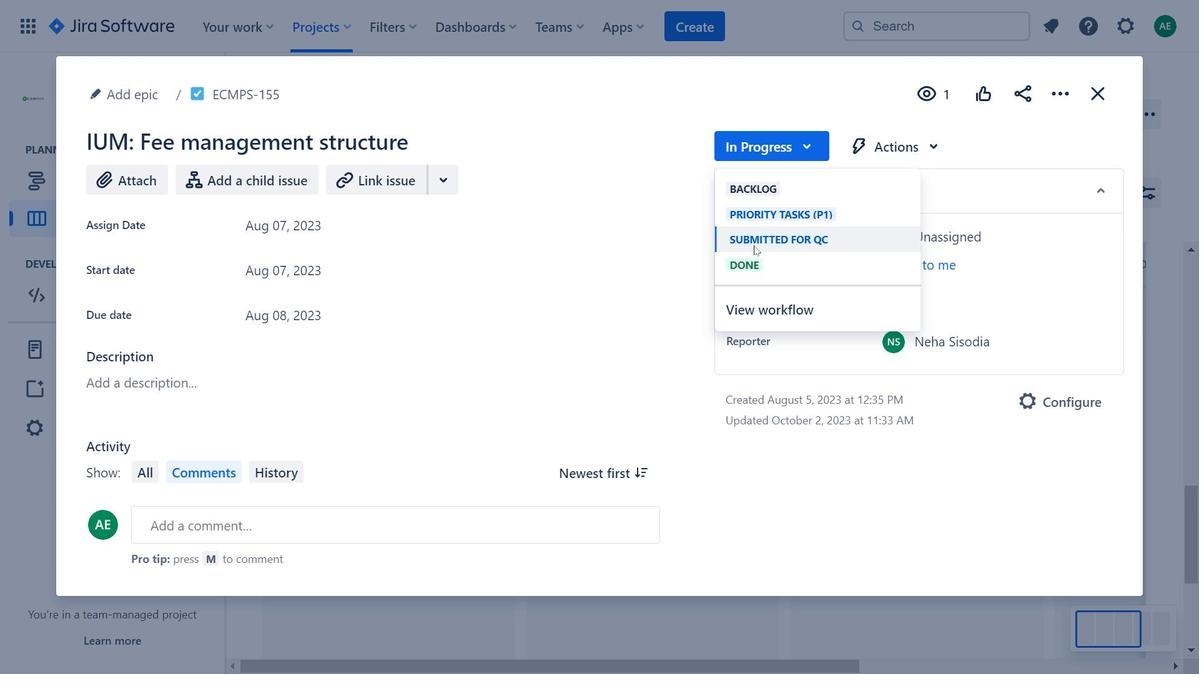 
Action: Mouse moved to (1103, 102)
Screenshot: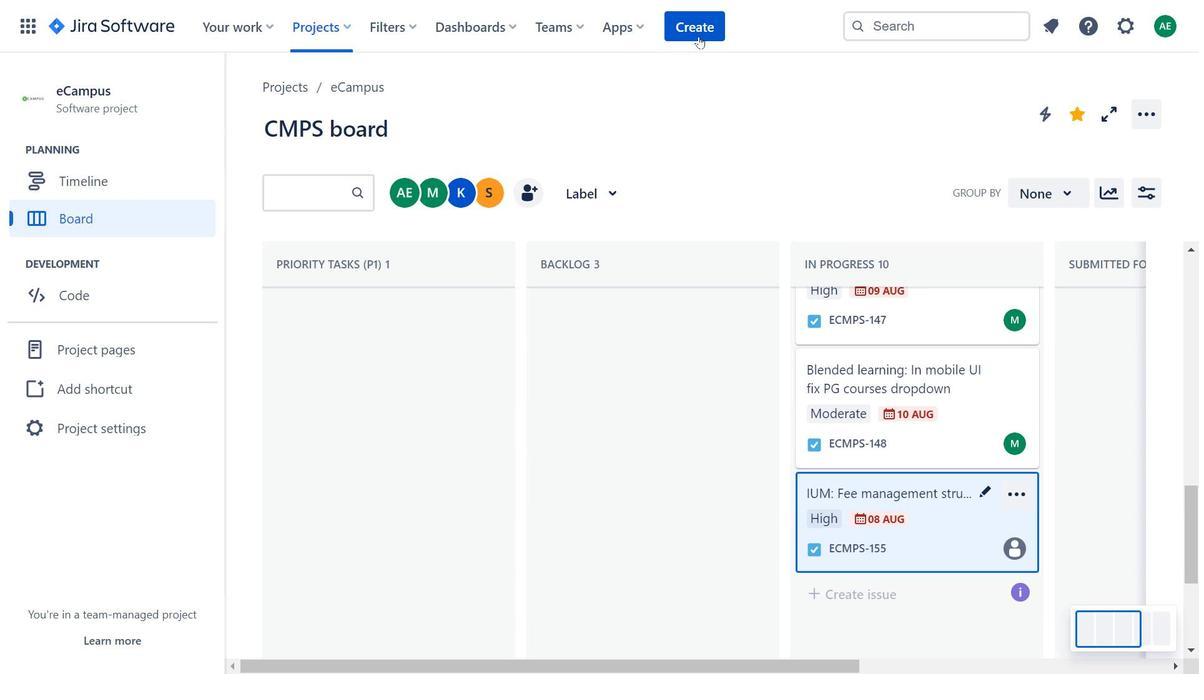 
Action: Mouse pressed left at (1103, 102)
Screenshot: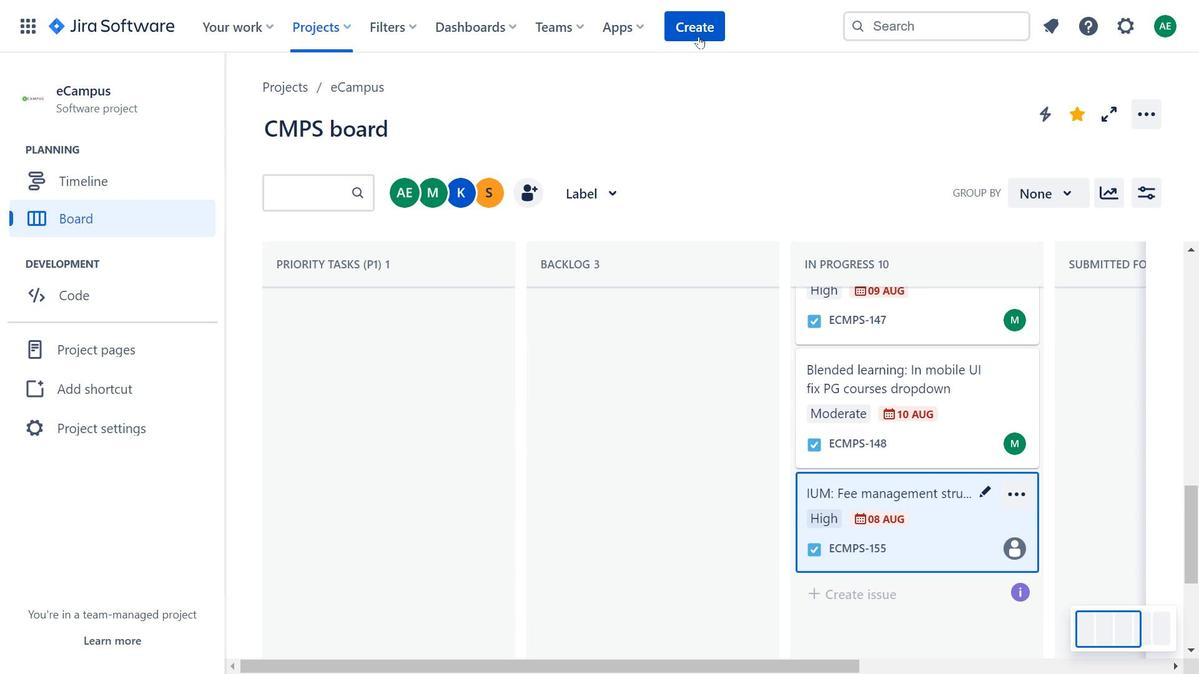 
Action: Mouse moved to (699, 35)
Screenshot: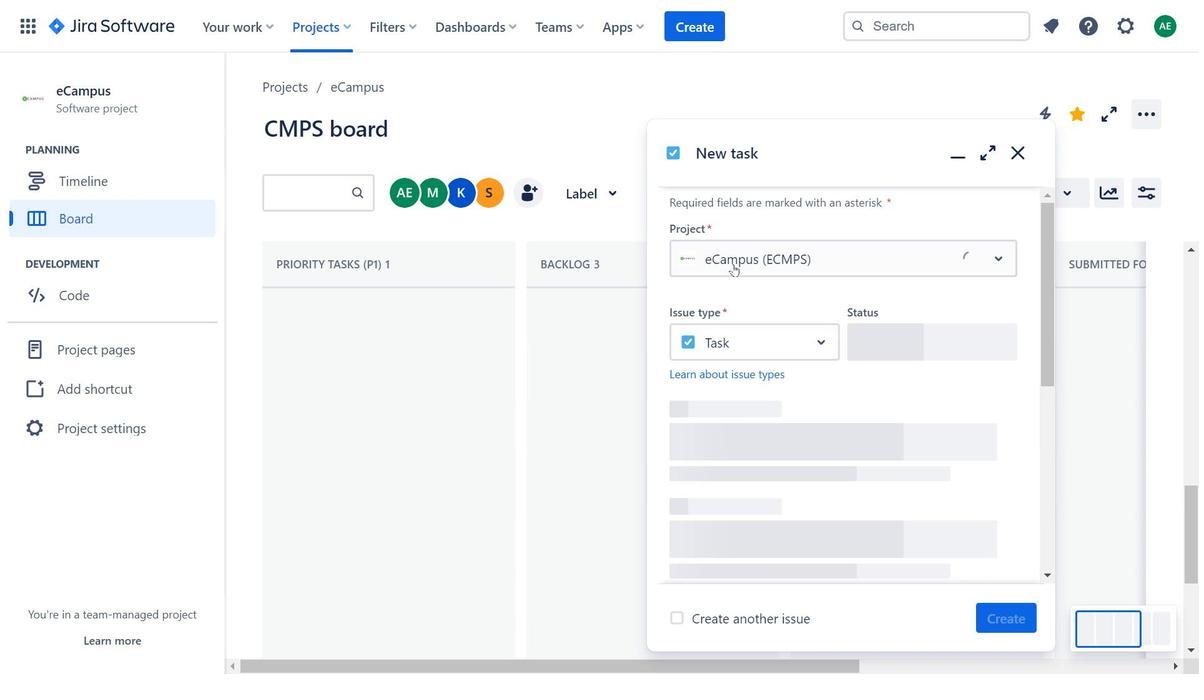 
Action: Mouse pressed left at (699, 35)
Screenshot: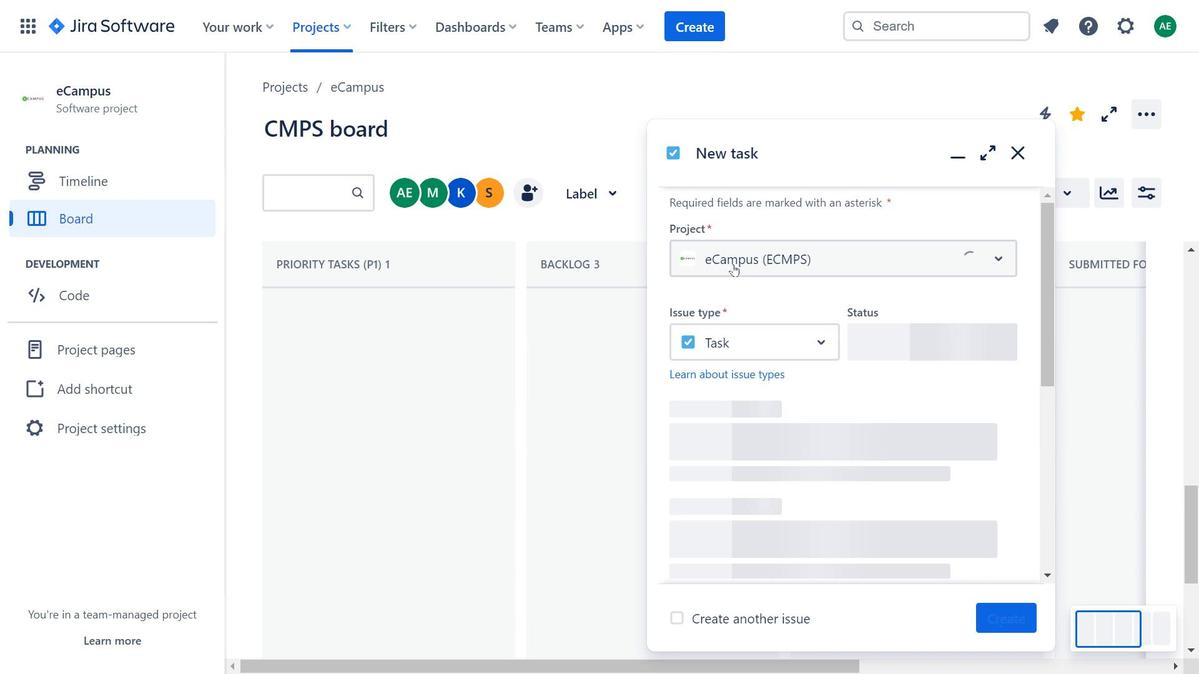 
Action: Mouse moved to (913, 351)
Screenshot: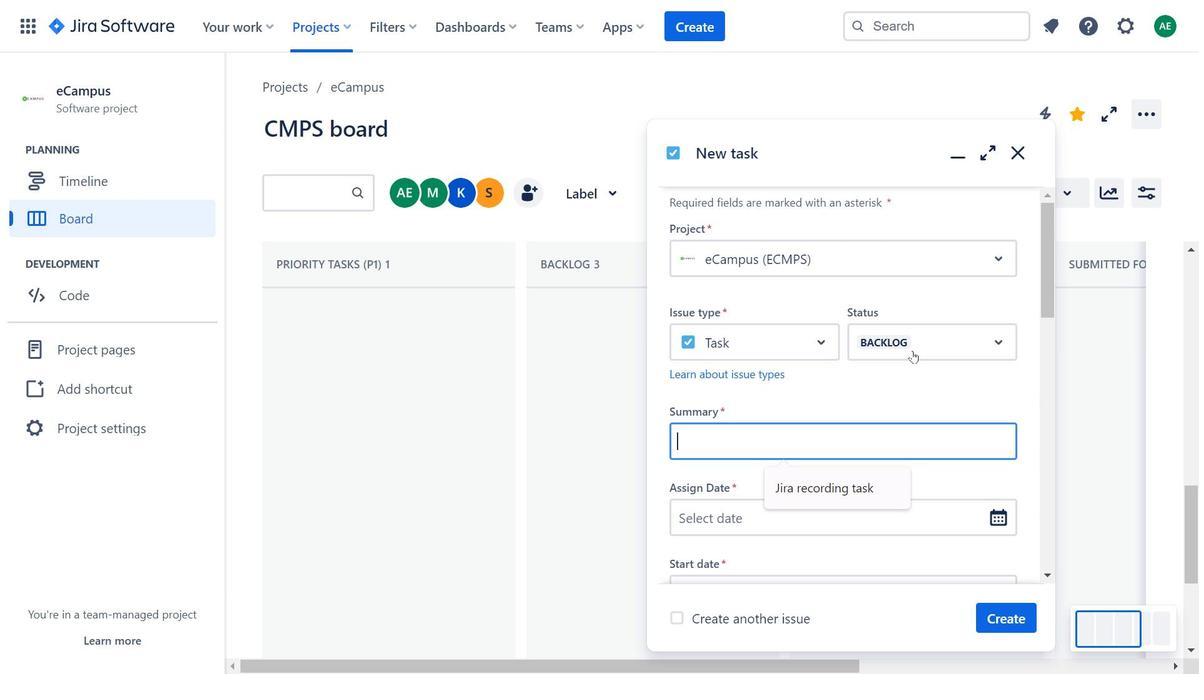 
Action: Mouse pressed left at (913, 351)
Screenshot: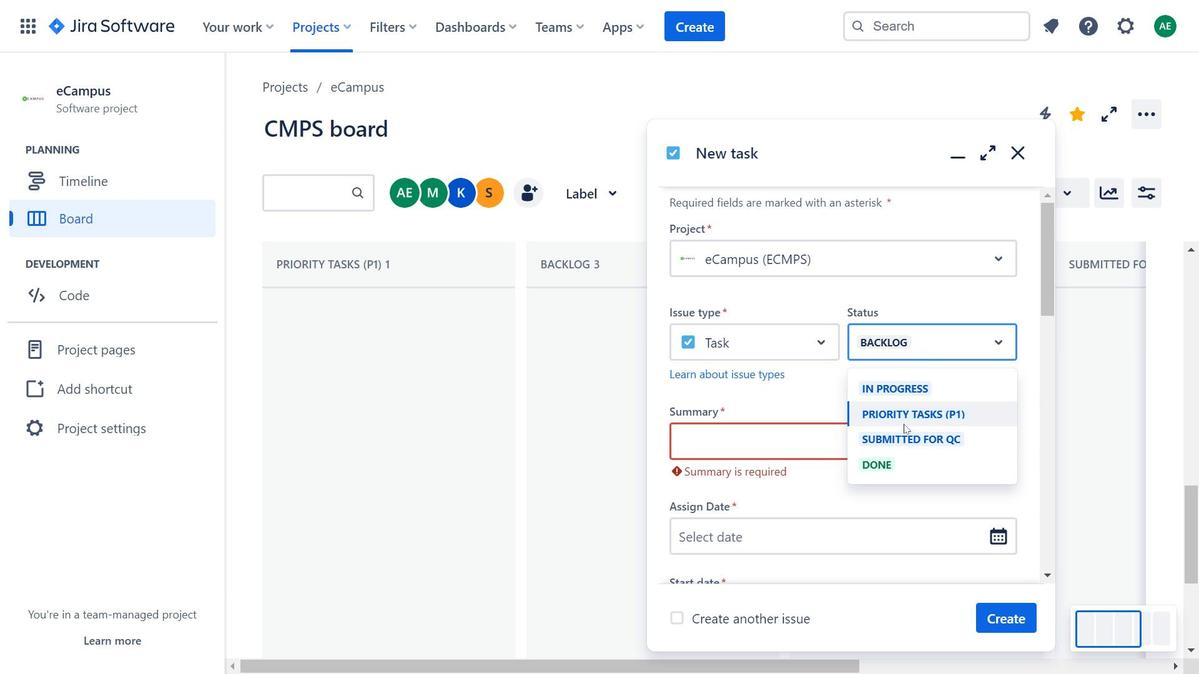 
Action: Mouse moved to (889, 395)
Screenshot: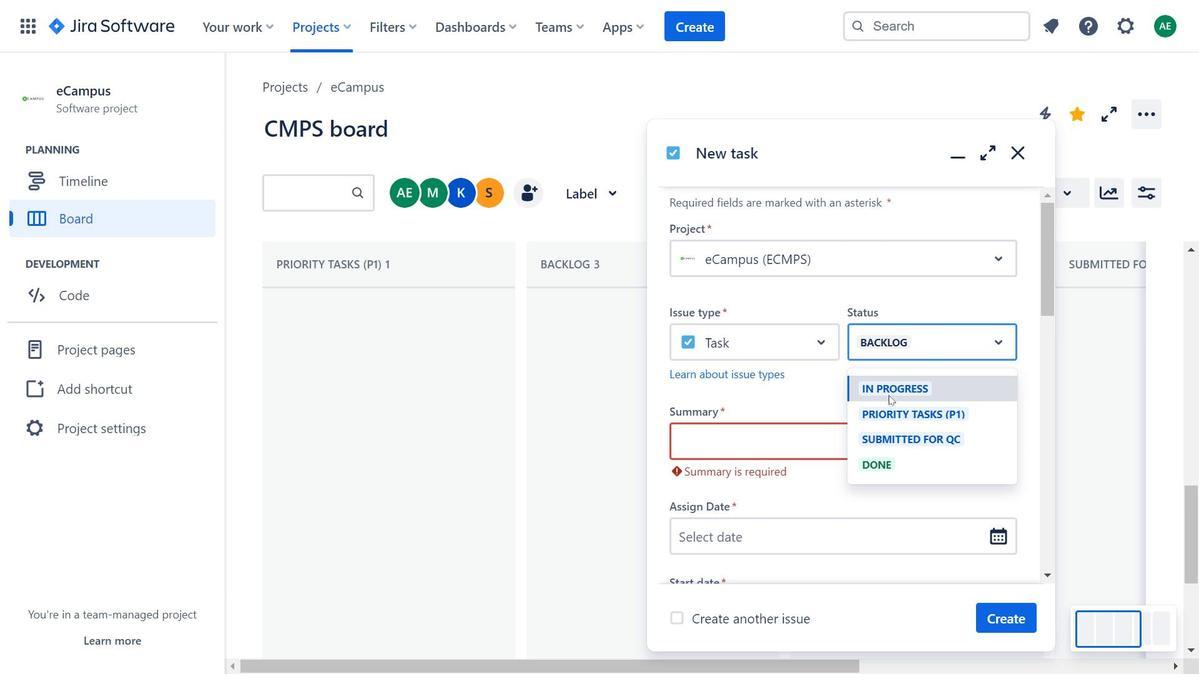 
Action: Mouse pressed left at (889, 395)
Screenshot: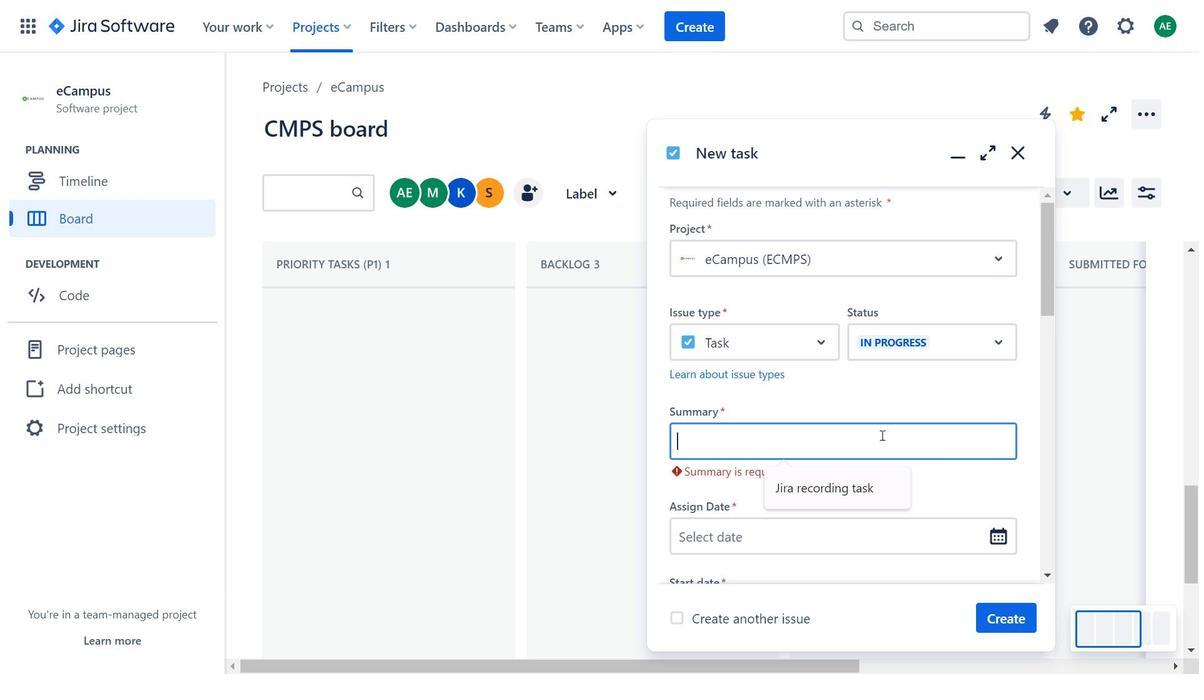 
Action: Mouse moved to (881, 435)
Screenshot: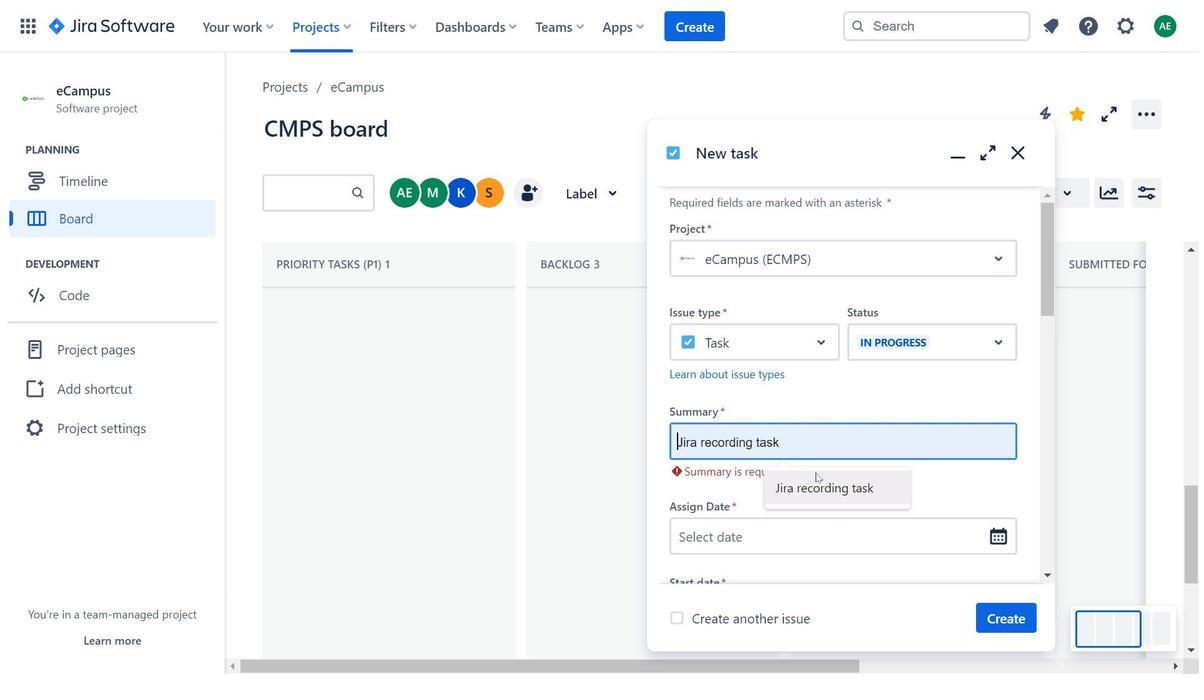 
Action: Mouse pressed left at (881, 435)
Screenshot: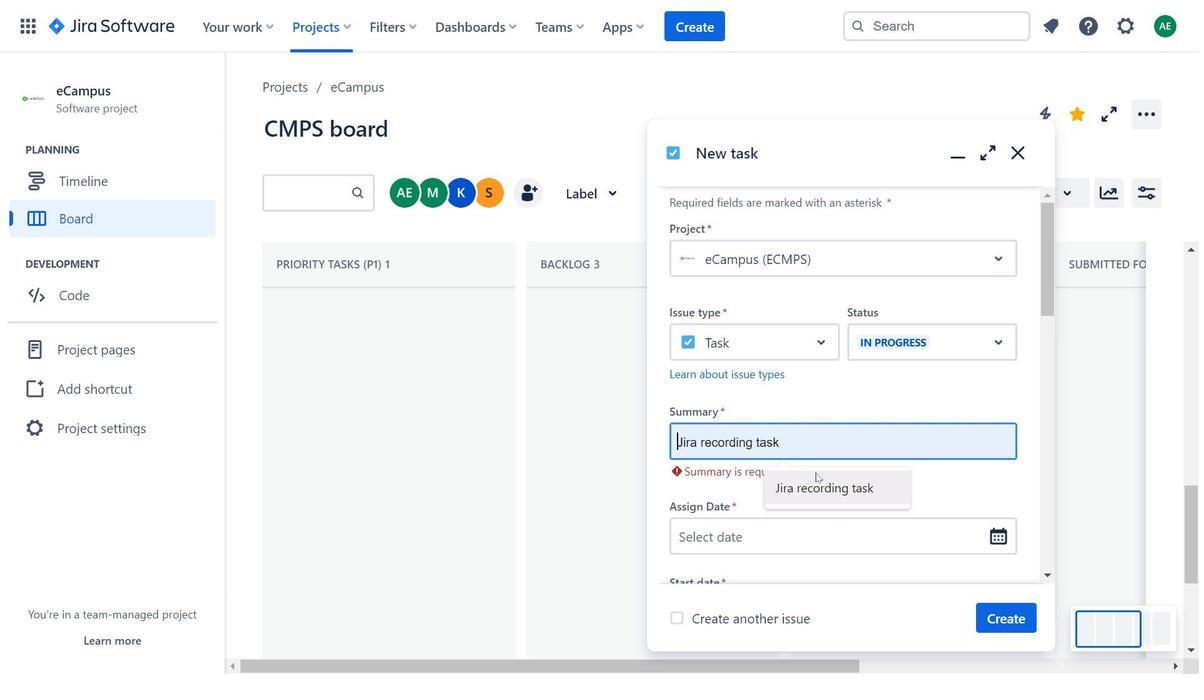 
Action: Mouse moved to (816, 473)
Screenshot: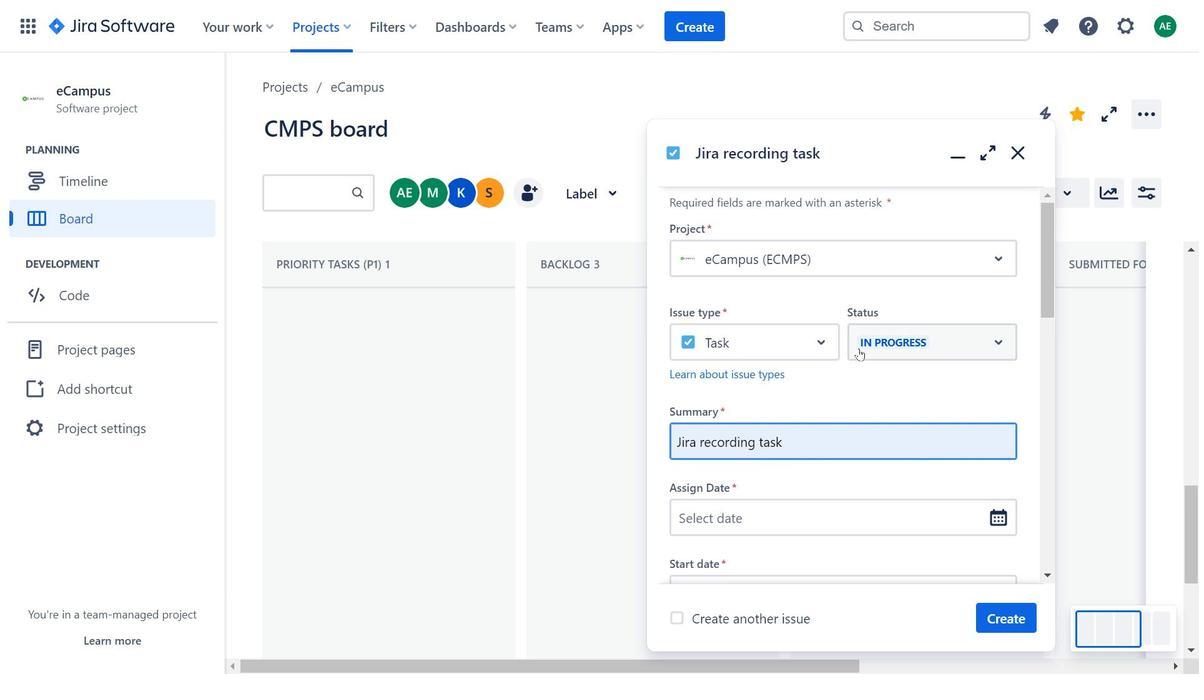 
Action: Mouse pressed left at (816, 473)
Screenshot: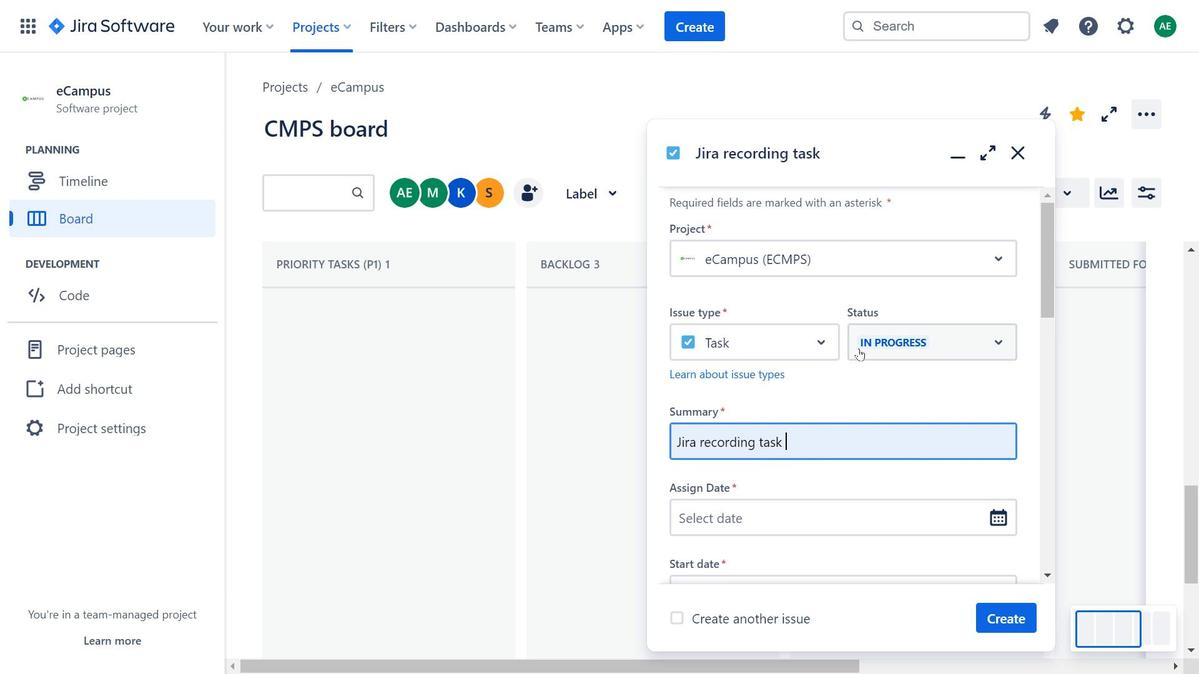 
Action: Mouse moved to (843, 383)
Screenshot: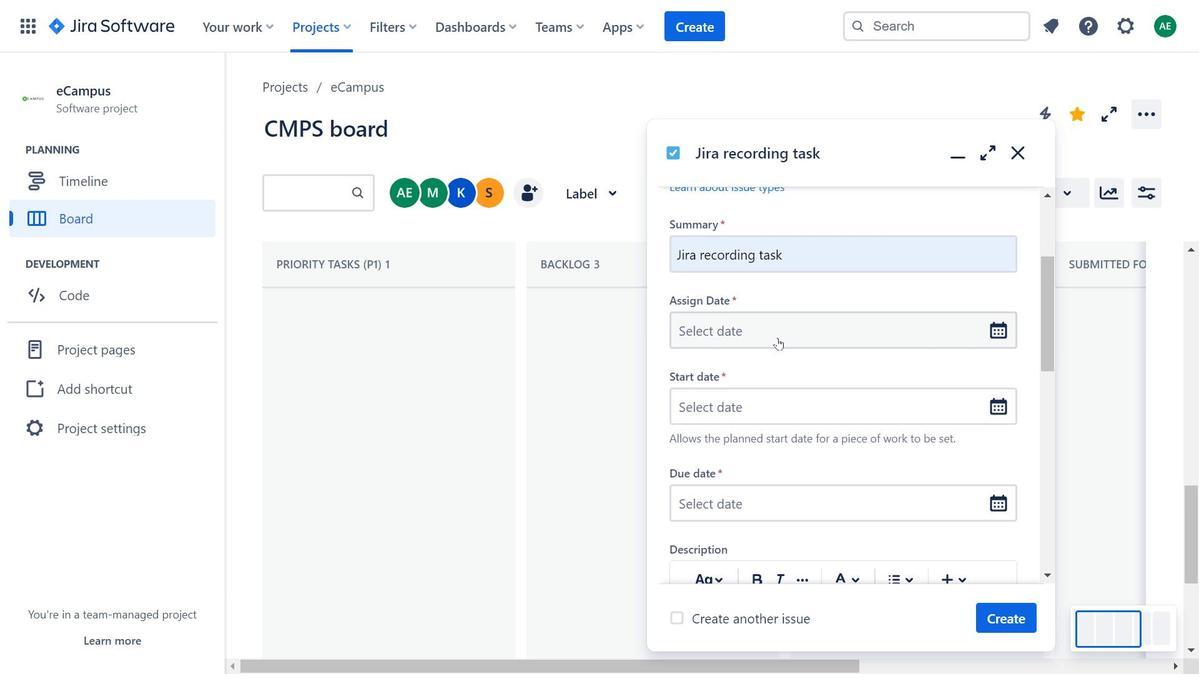 
Action: Mouse pressed left at (843, 383)
Screenshot: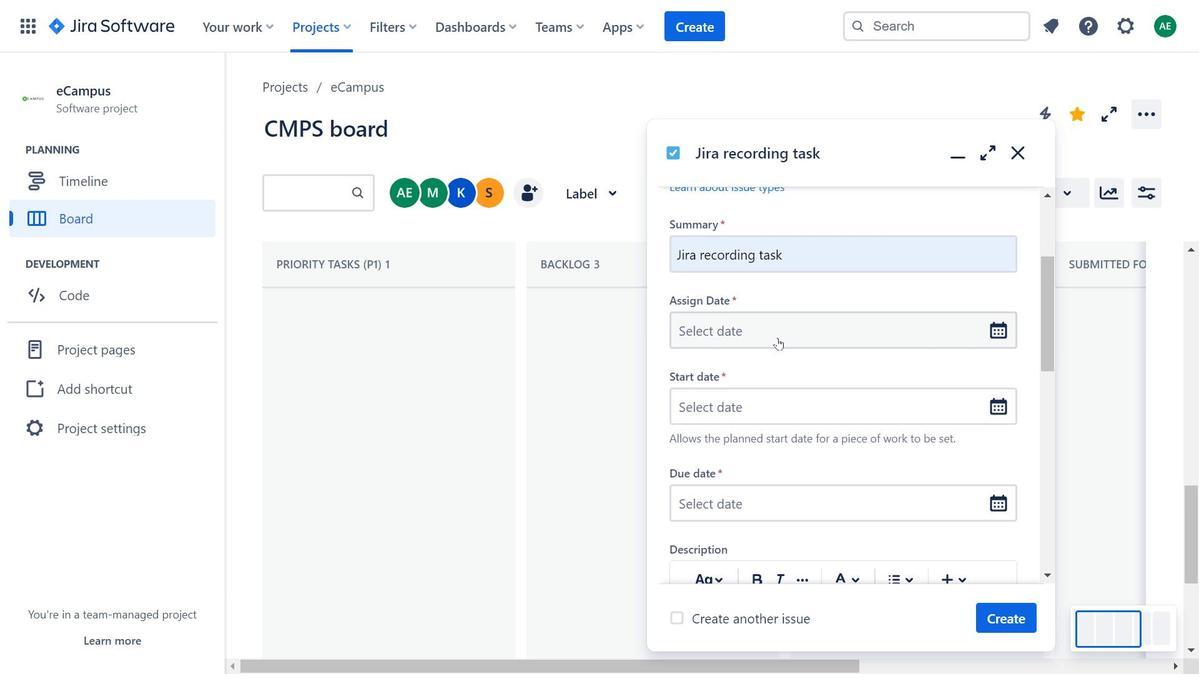 
Action: Mouse moved to (828, 330)
Screenshot: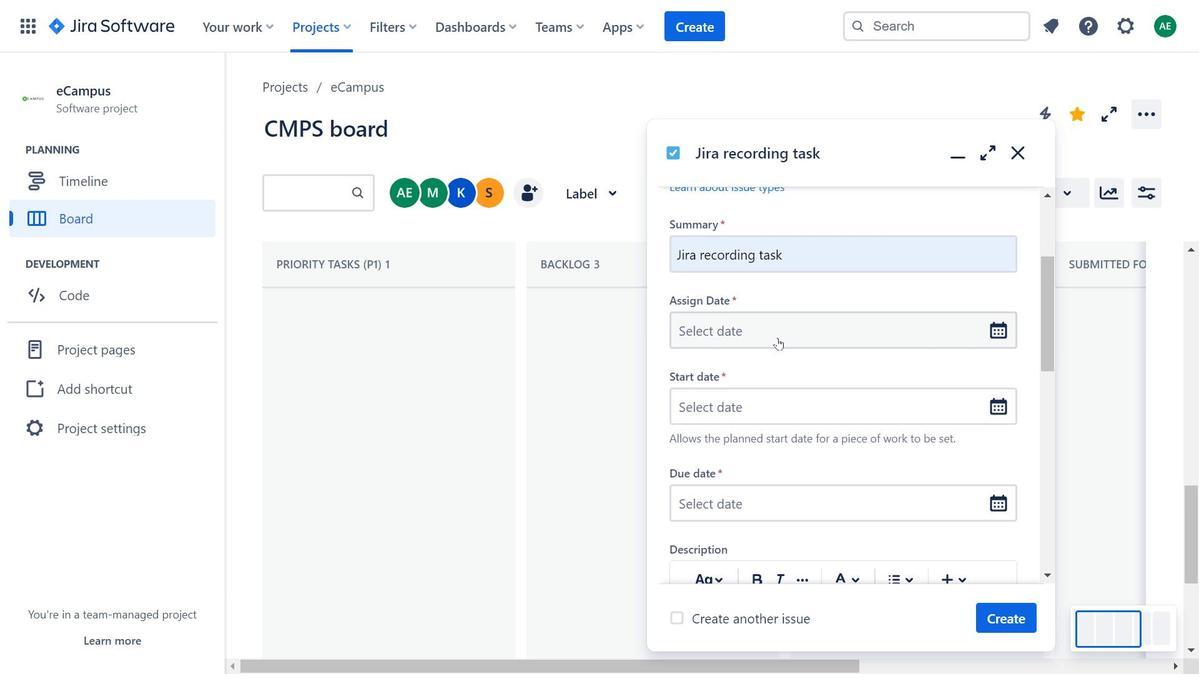 
Action: Mouse scrolled (828, 329) with delta (0, 0)
Screenshot: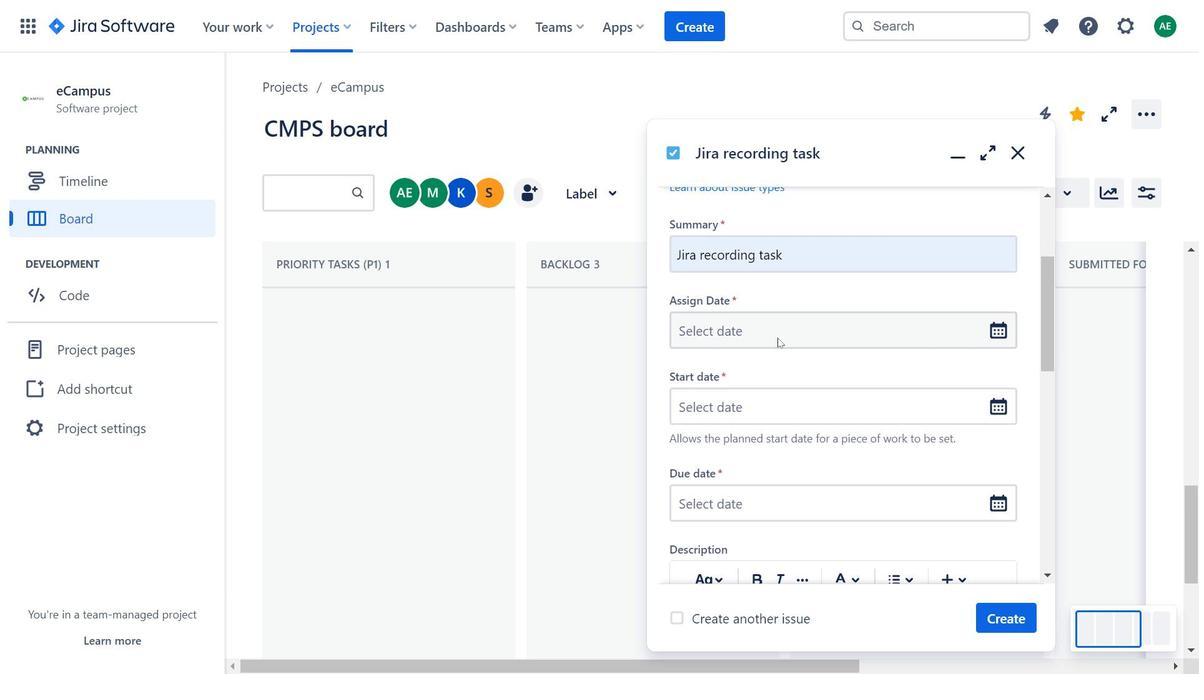 
Action: Mouse scrolled (828, 329) with delta (0, 0)
Screenshot: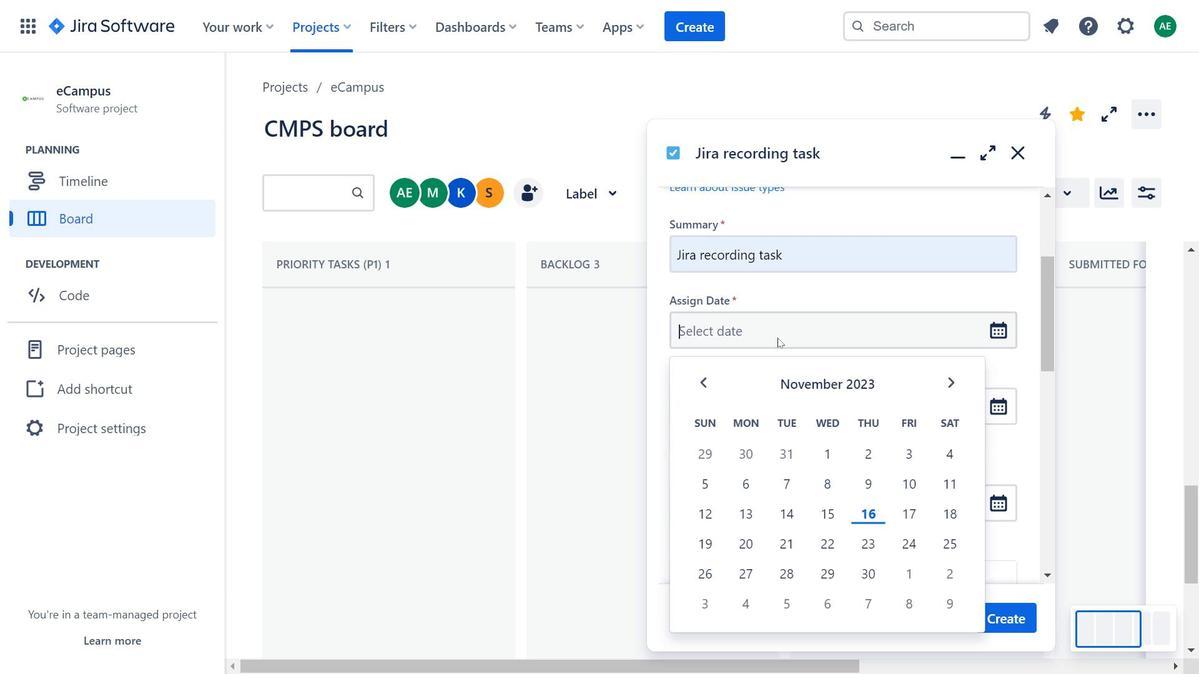 
Action: Mouse moved to (778, 338)
Screenshot: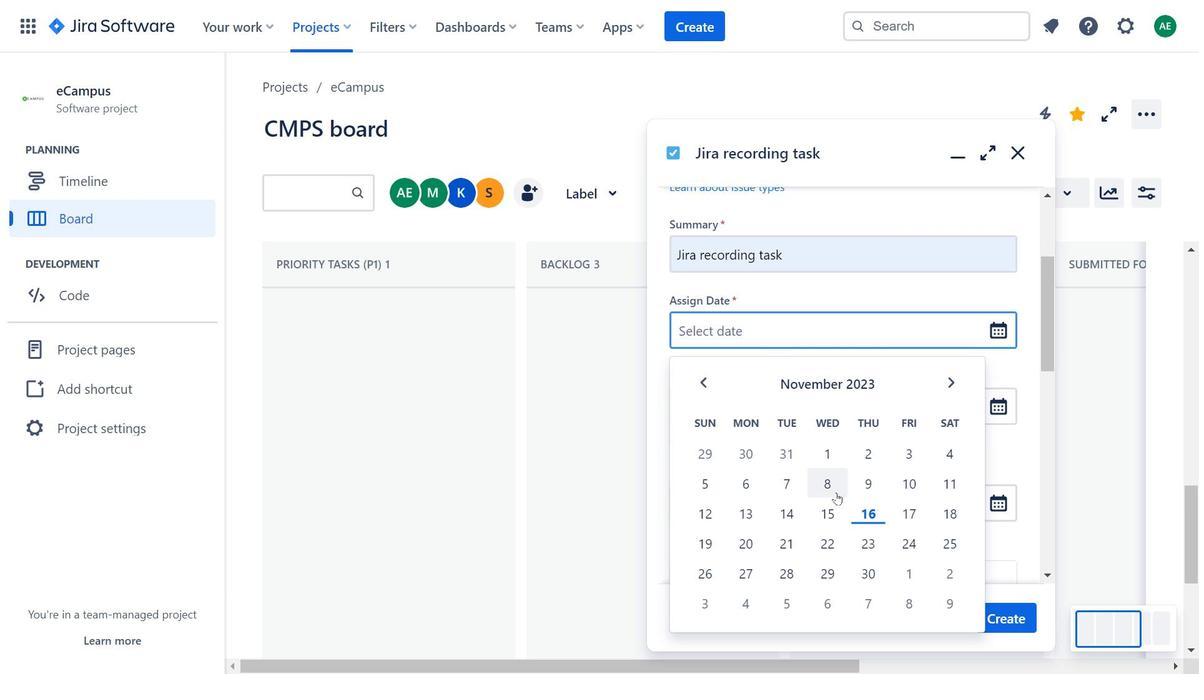 
Action: Mouse pressed left at (778, 338)
Screenshot: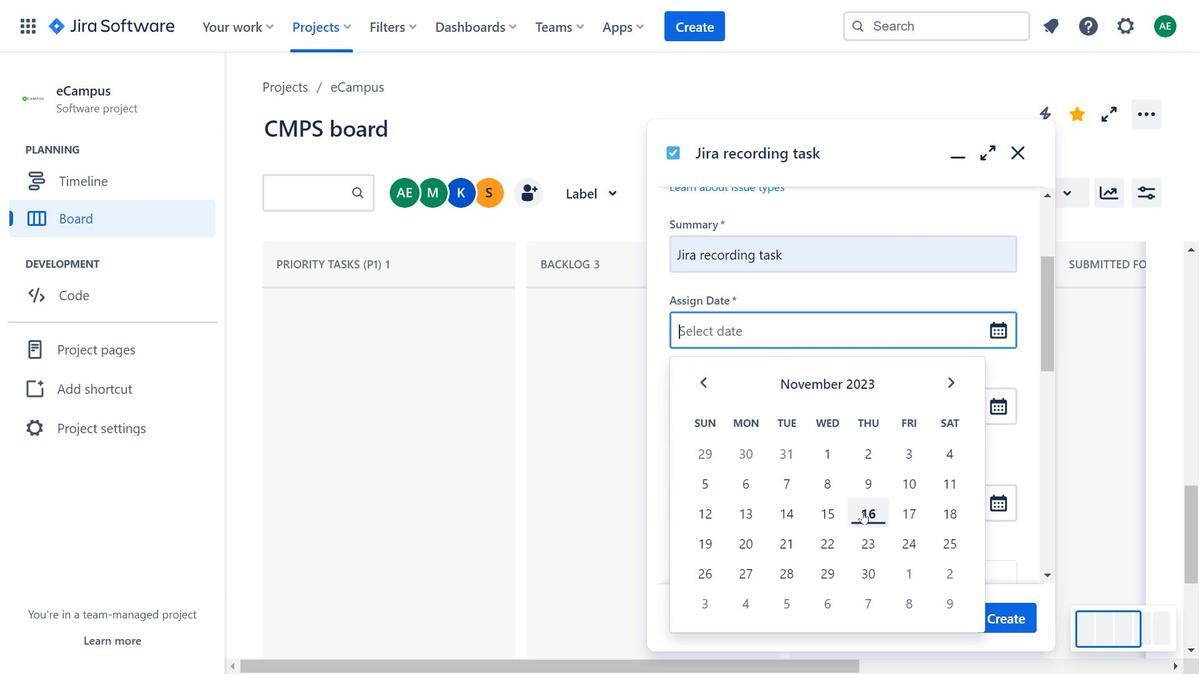 
Action: Mouse moved to (953, 390)
Screenshot: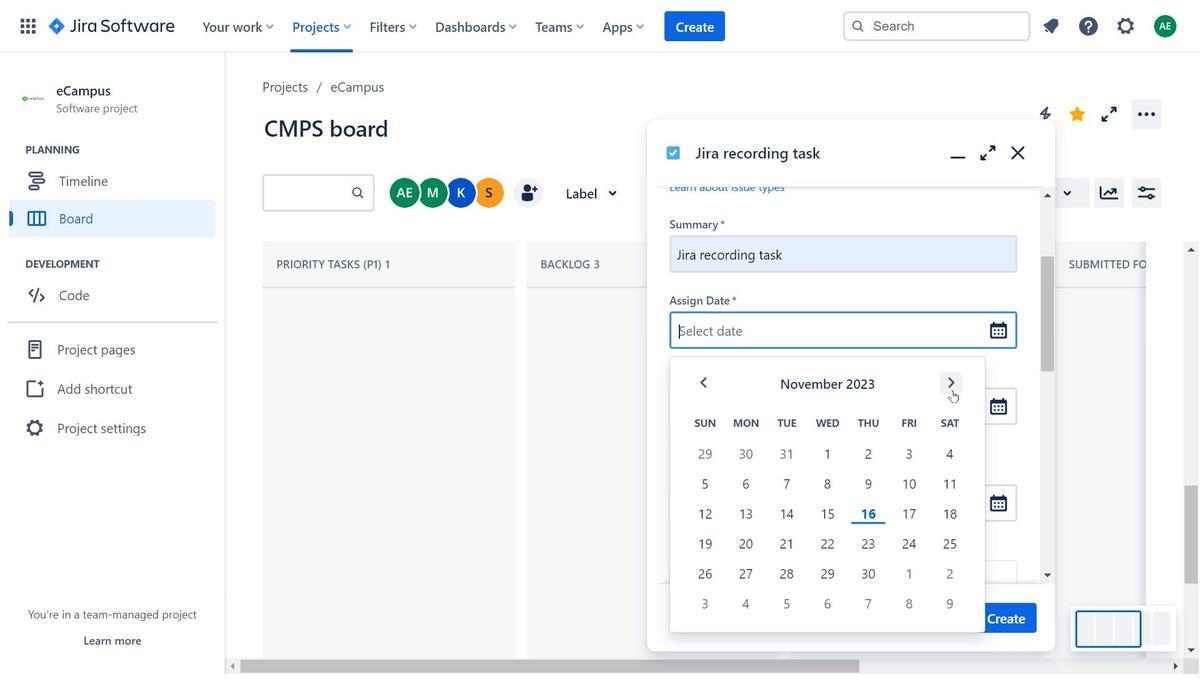 
Action: Mouse pressed left at (953, 390)
Screenshot: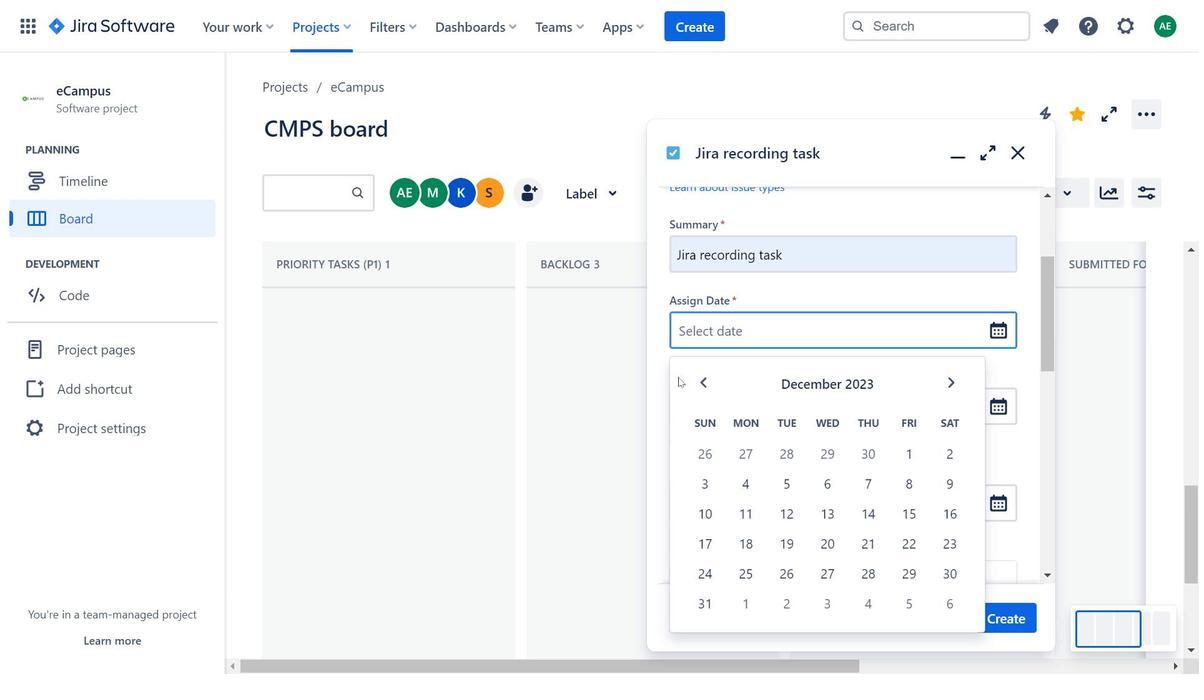 
Action: Mouse moved to (707, 382)
Screenshot: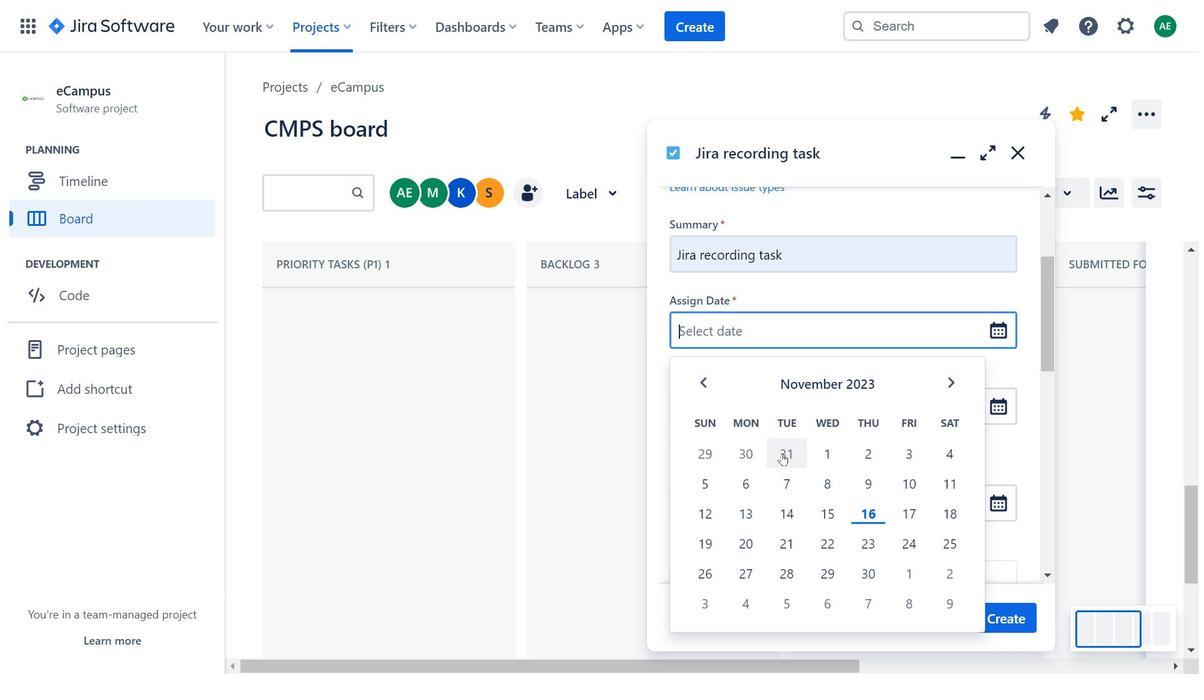 
Action: Mouse pressed left at (707, 382)
Screenshot: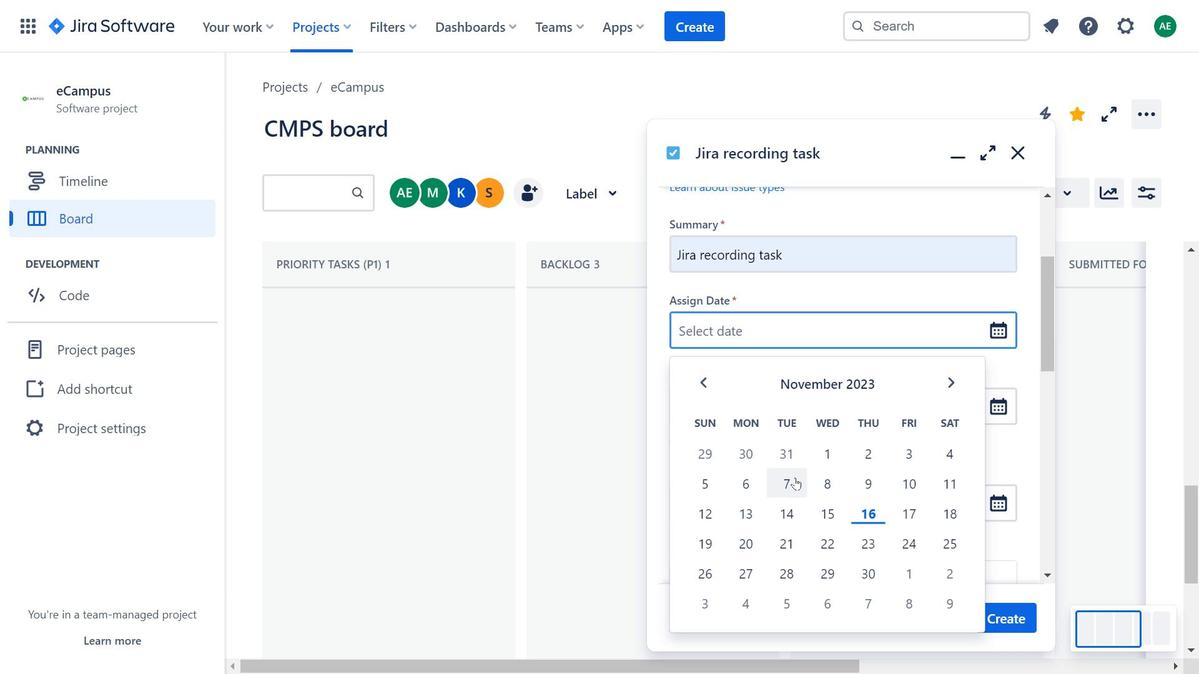
Action: Mouse moved to (866, 512)
Screenshot: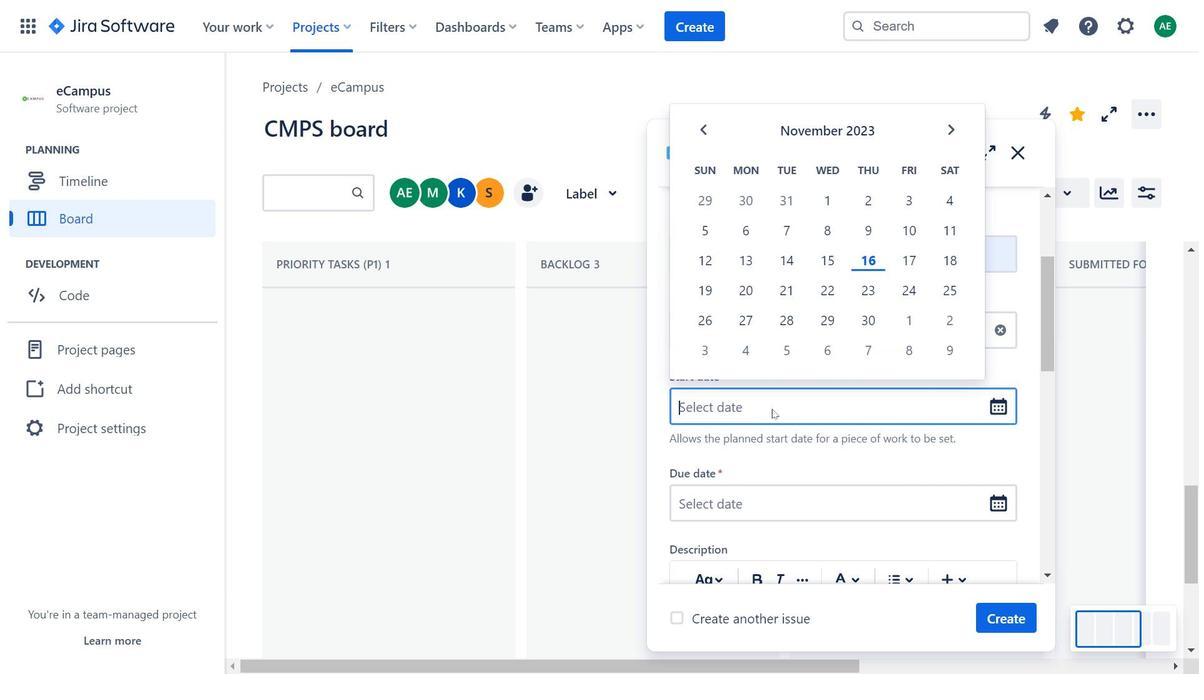 
Action: Mouse pressed left at (866, 512)
Screenshot: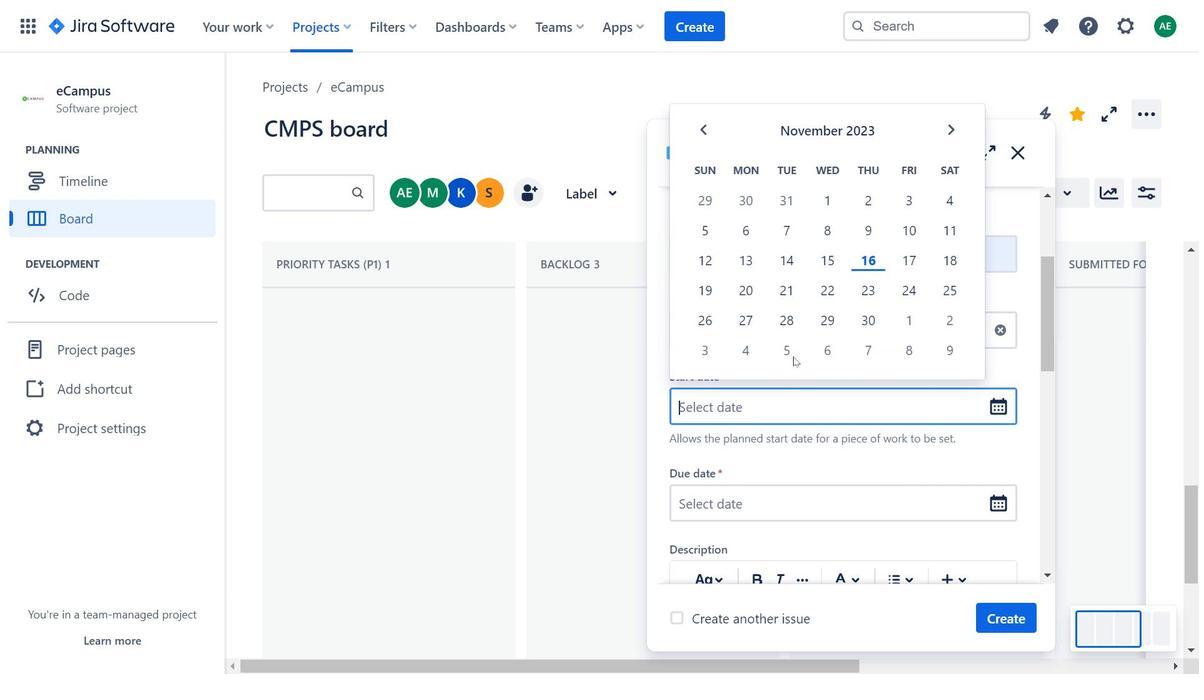 
Action: Mouse moved to (766, 406)
Screenshot: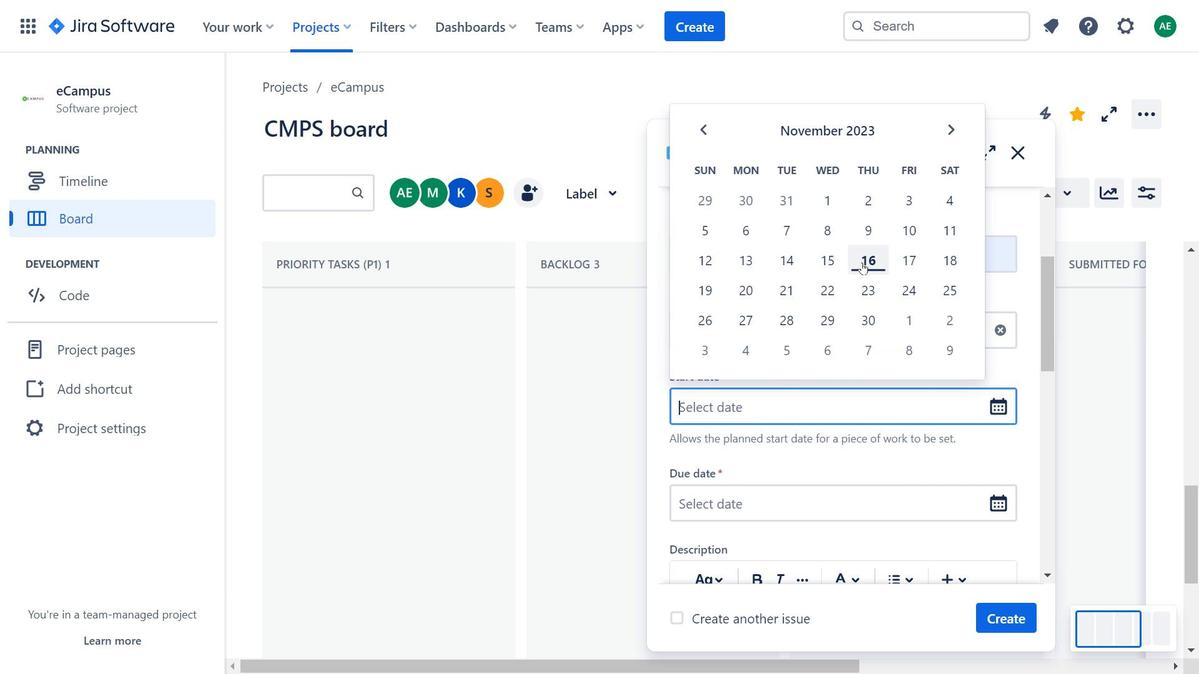
Action: Mouse pressed left at (766, 406)
Screenshot: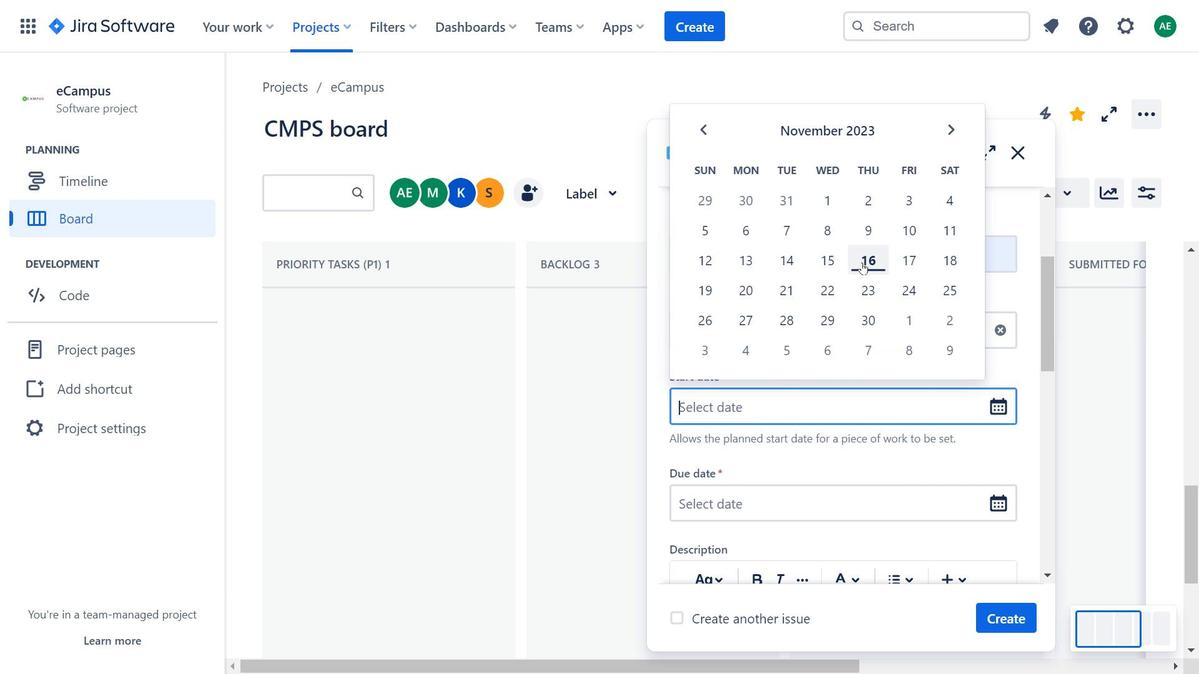 
Action: Mouse moved to (862, 262)
Screenshot: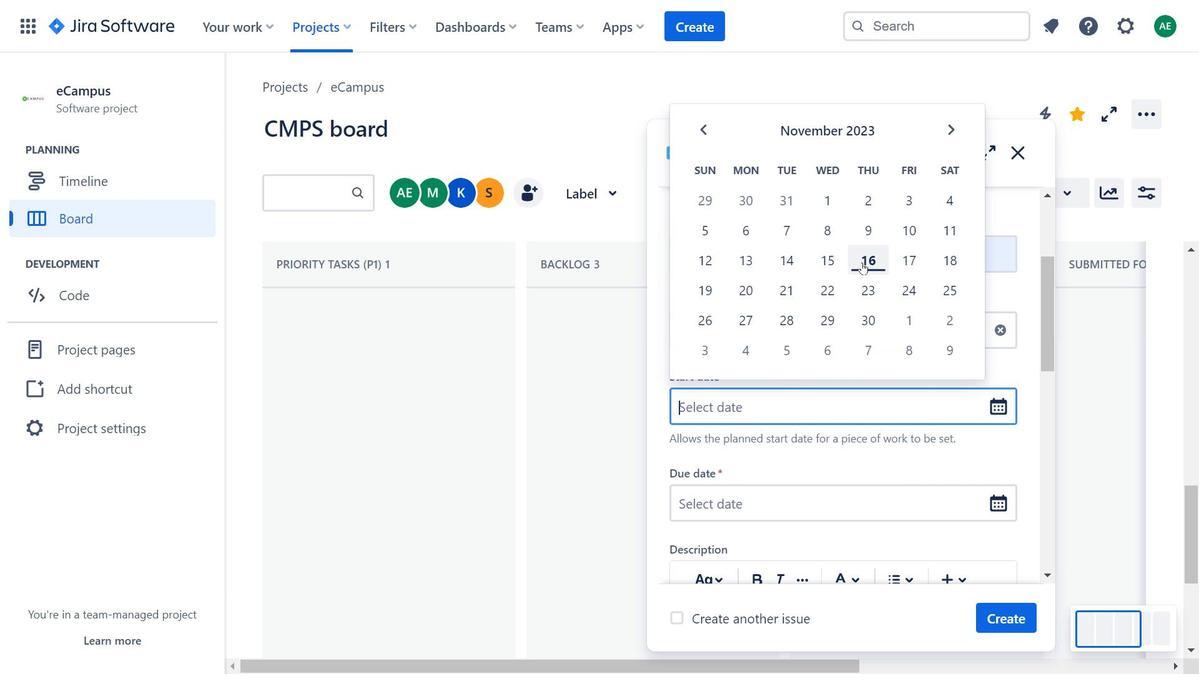 
Action: Mouse pressed left at (862, 262)
Screenshot: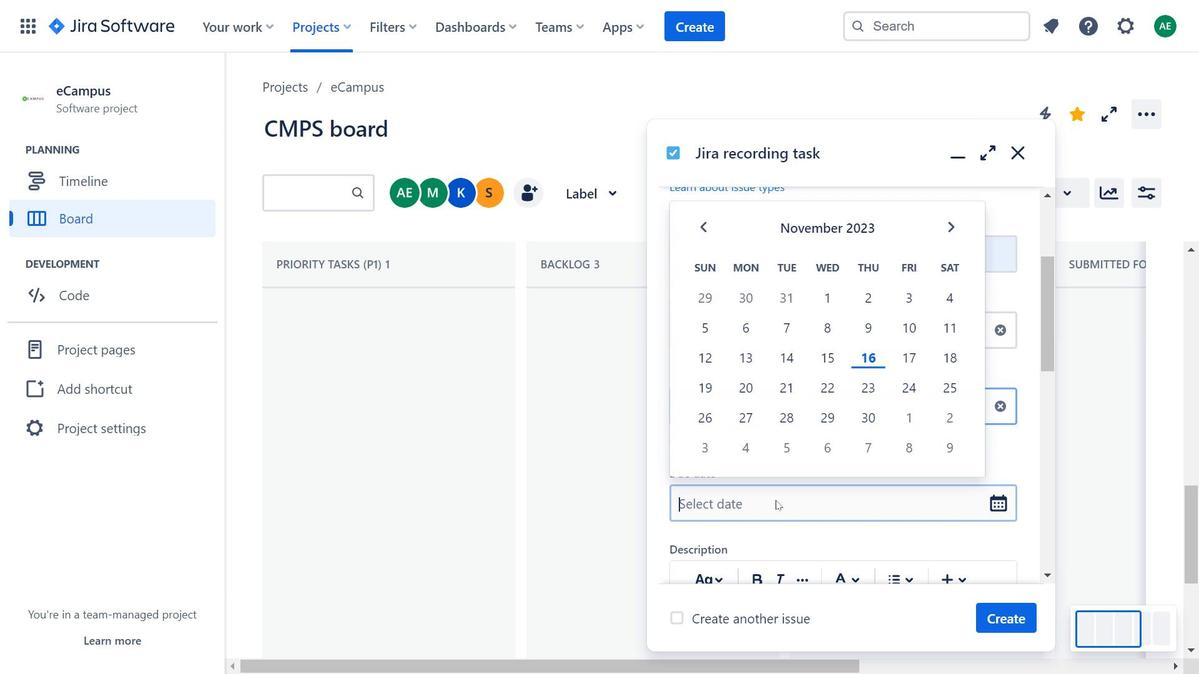 
Action: Mouse moved to (776, 500)
Screenshot: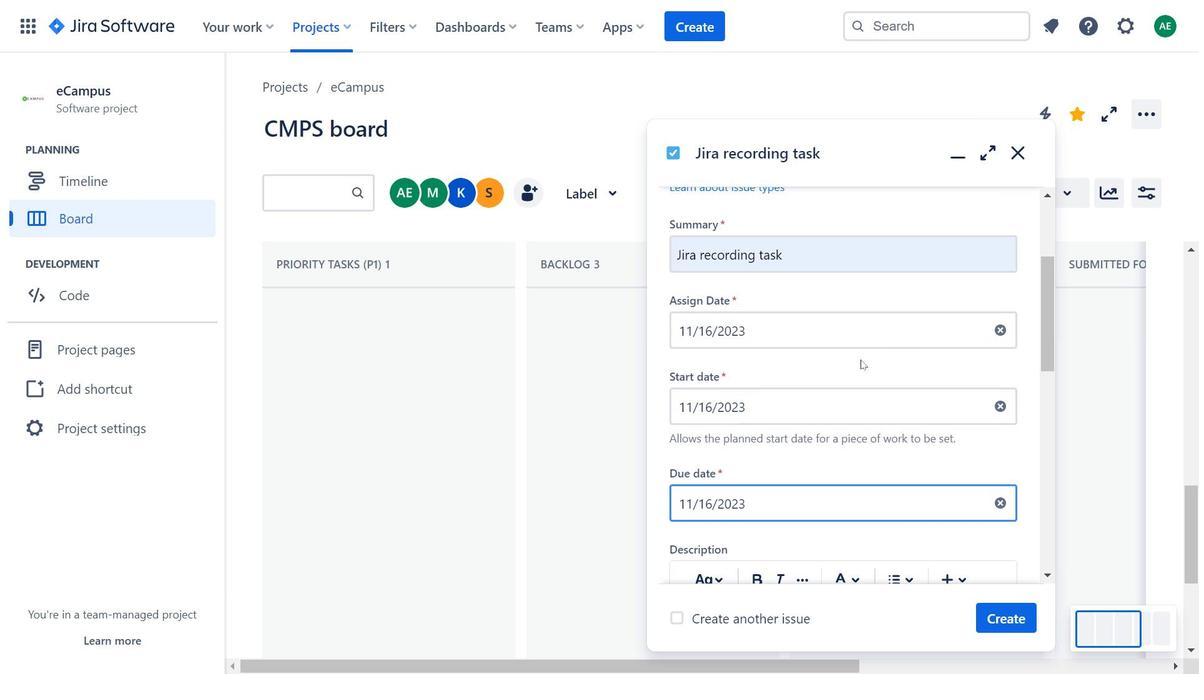 
Action: Mouse pressed left at (776, 500)
Screenshot: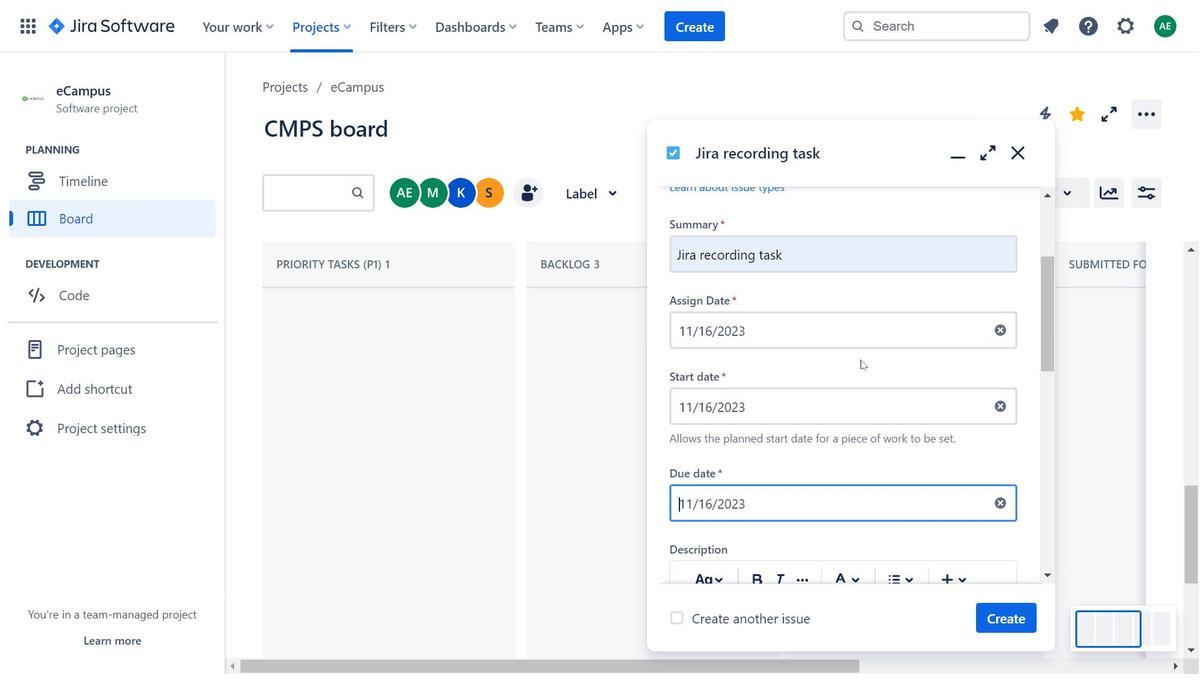 
Action: Mouse moved to (861, 359)
Screenshot: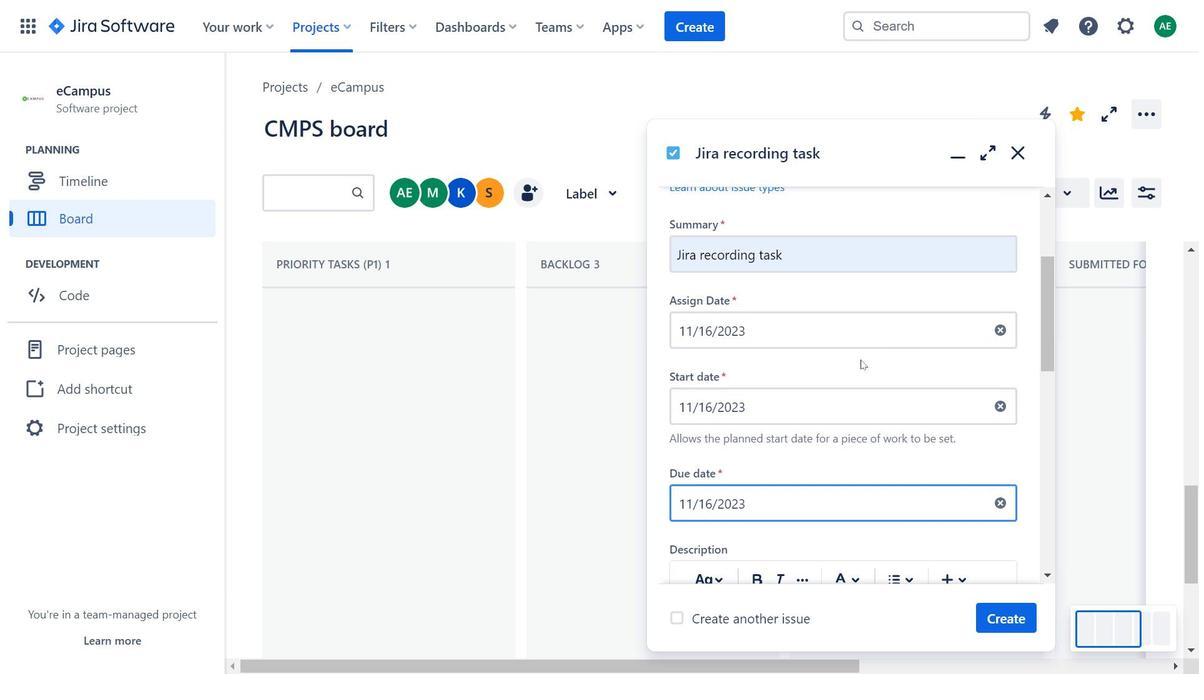 
Action: Mouse pressed left at (861, 359)
Screenshot: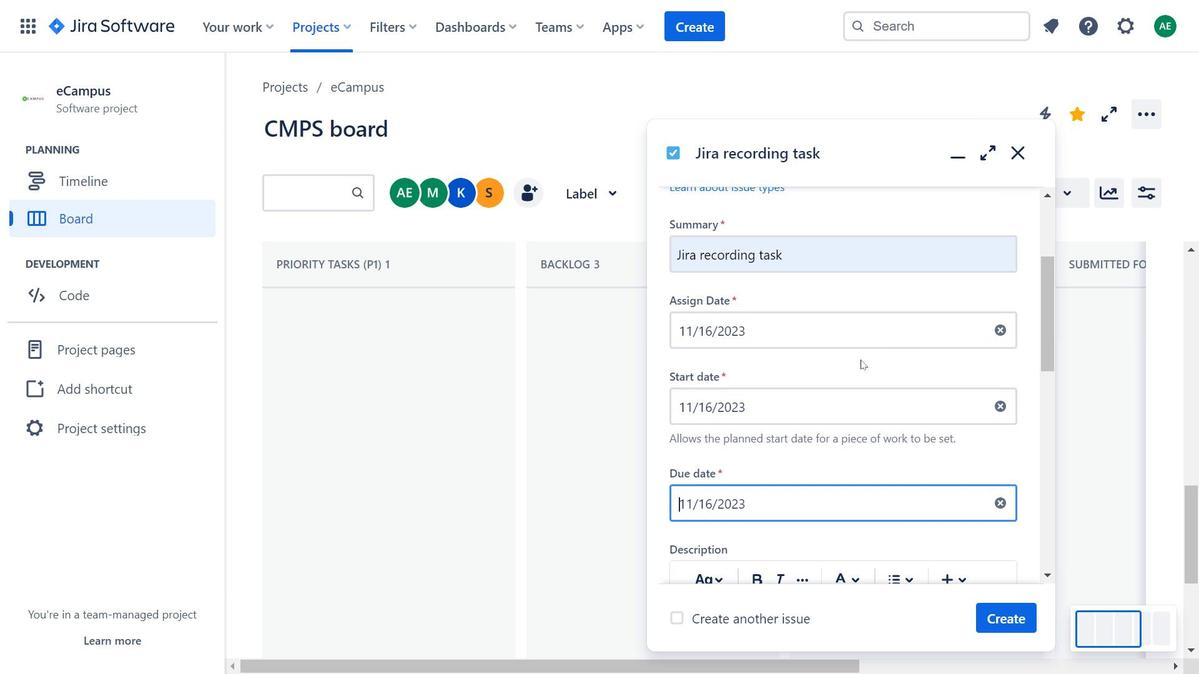 
Action: Mouse moved to (877, 354)
Screenshot: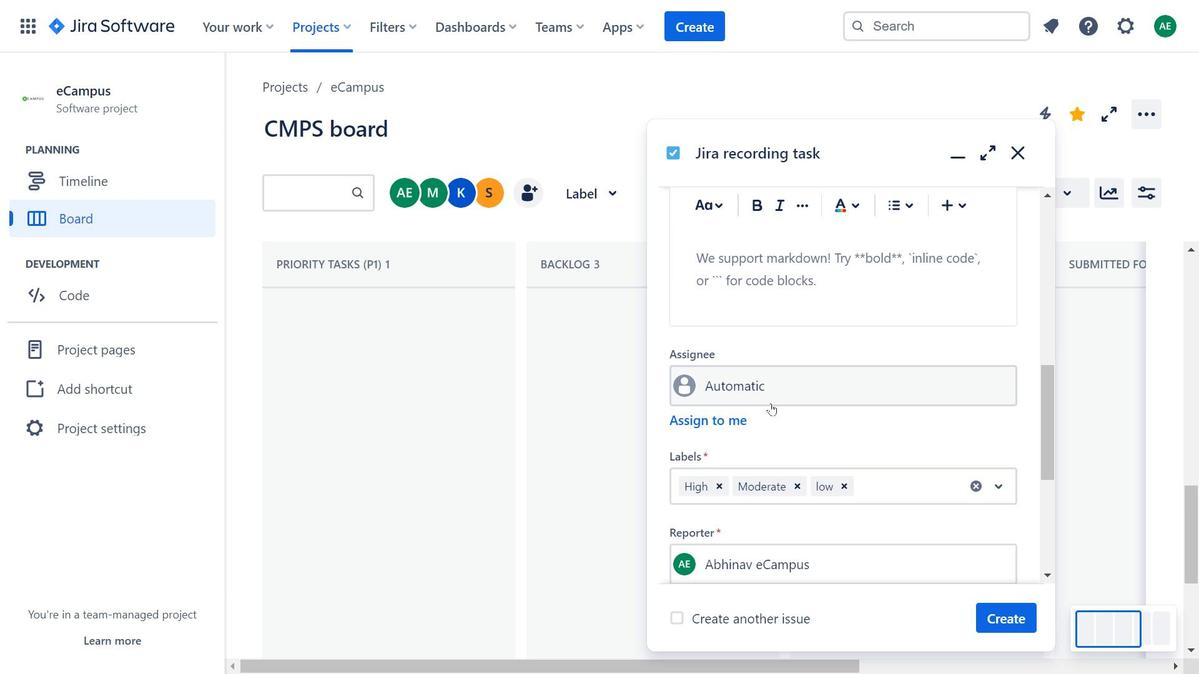 
Action: Mouse scrolled (877, 354) with delta (0, 0)
Screenshot: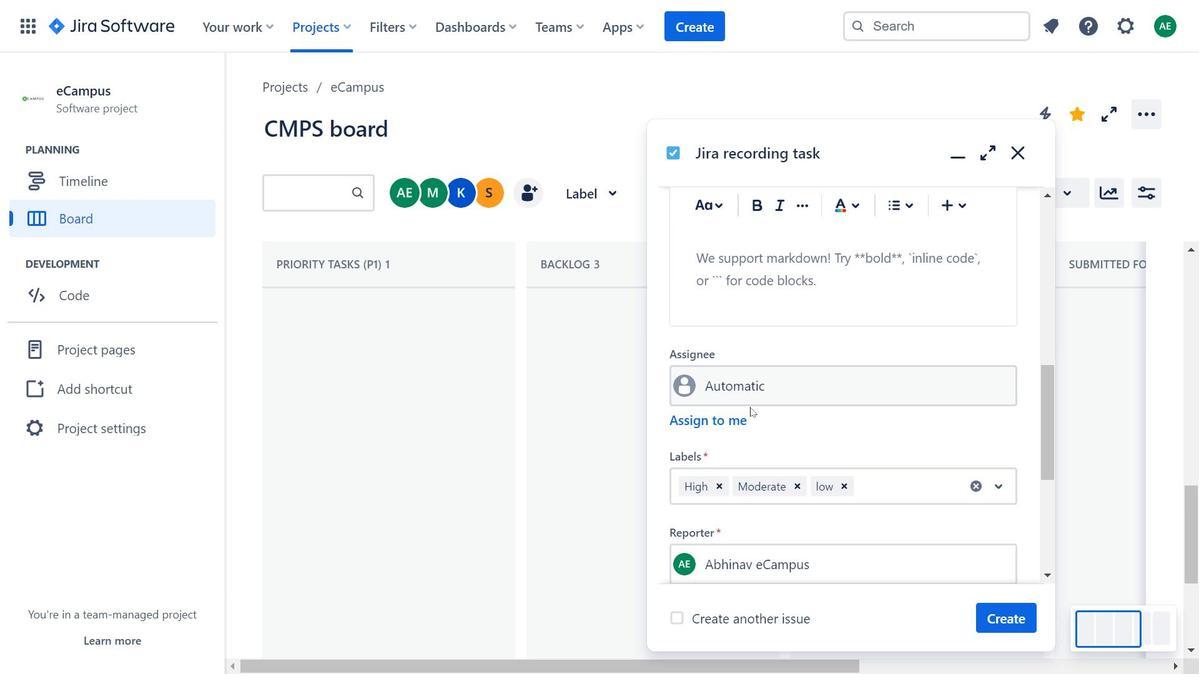
Action: Mouse scrolled (877, 354) with delta (0, 0)
Screenshot: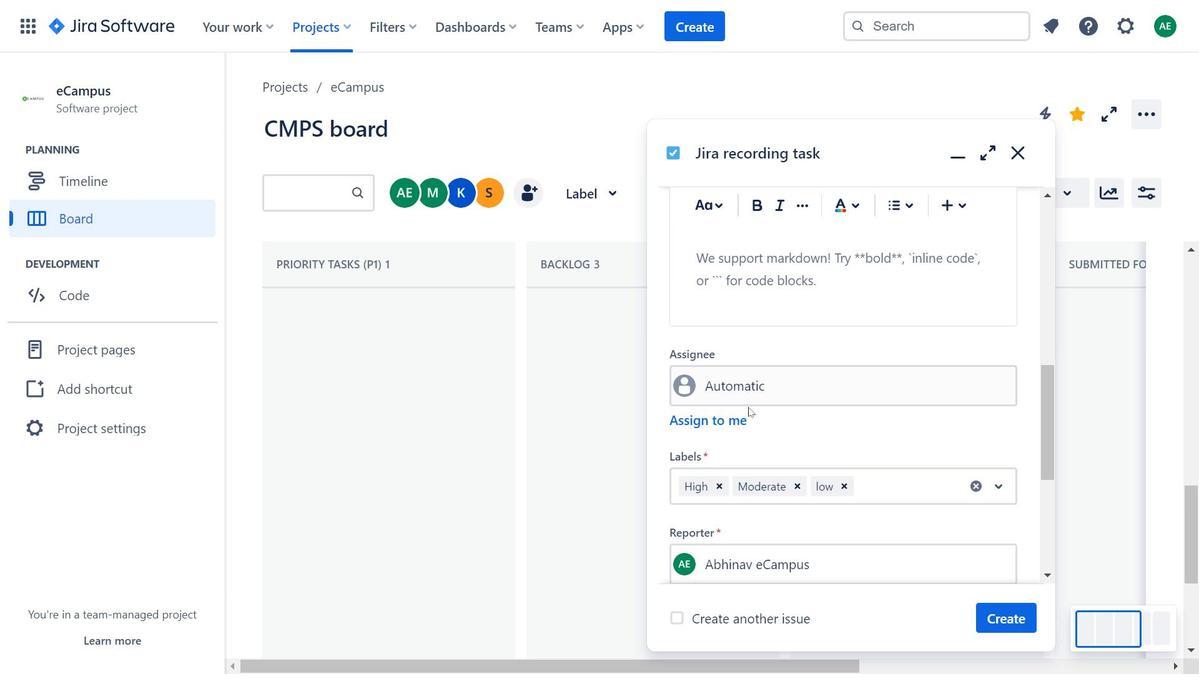 
Action: Mouse moved to (877, 354)
Screenshot: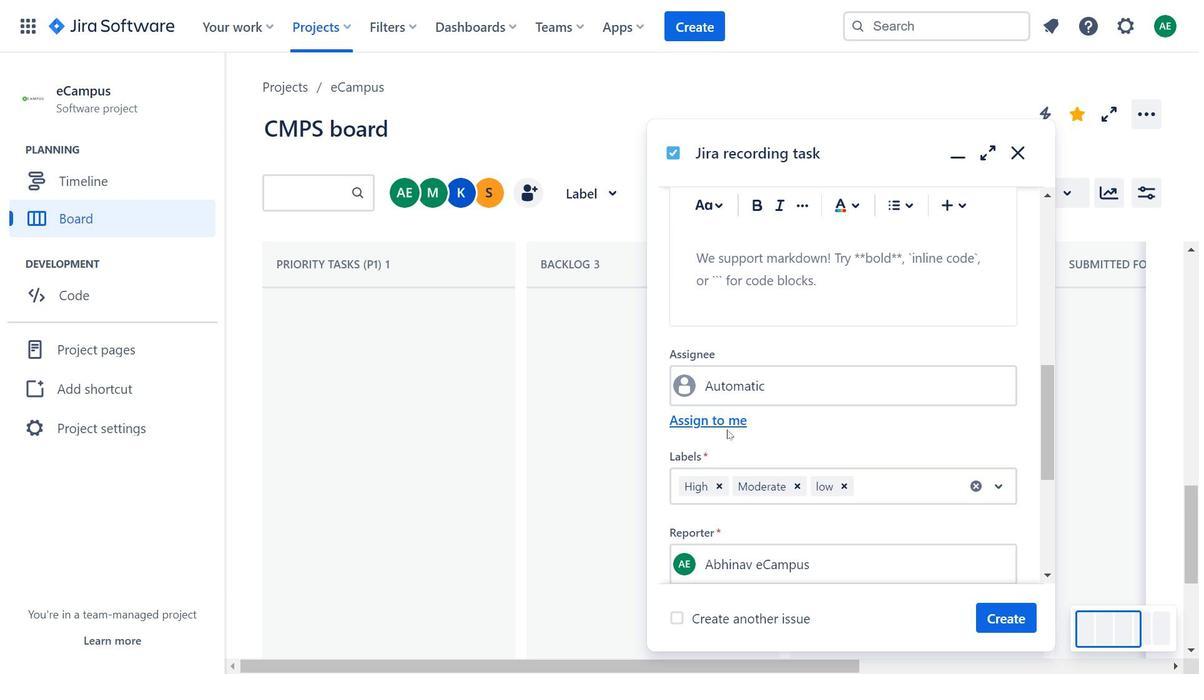 
Action: Mouse scrolled (877, 353) with delta (0, 0)
Screenshot: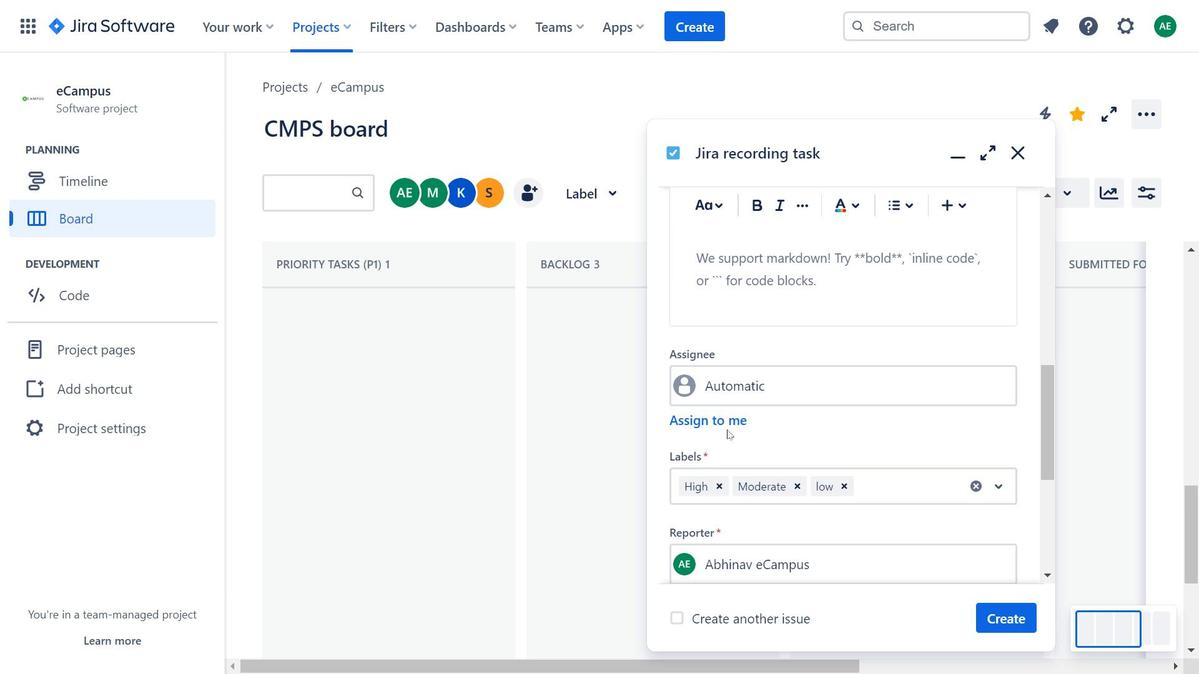 
Action: Mouse scrolled (877, 353) with delta (0, 0)
Screenshot: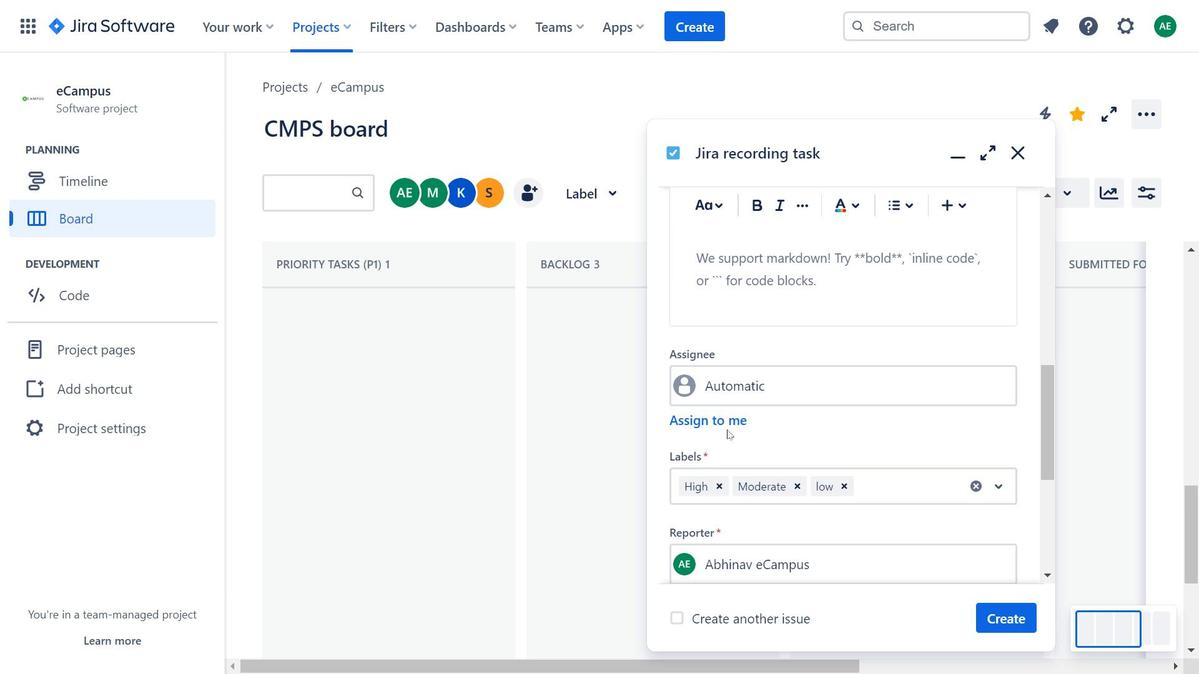 
Action: Mouse moved to (727, 429)
Screenshot: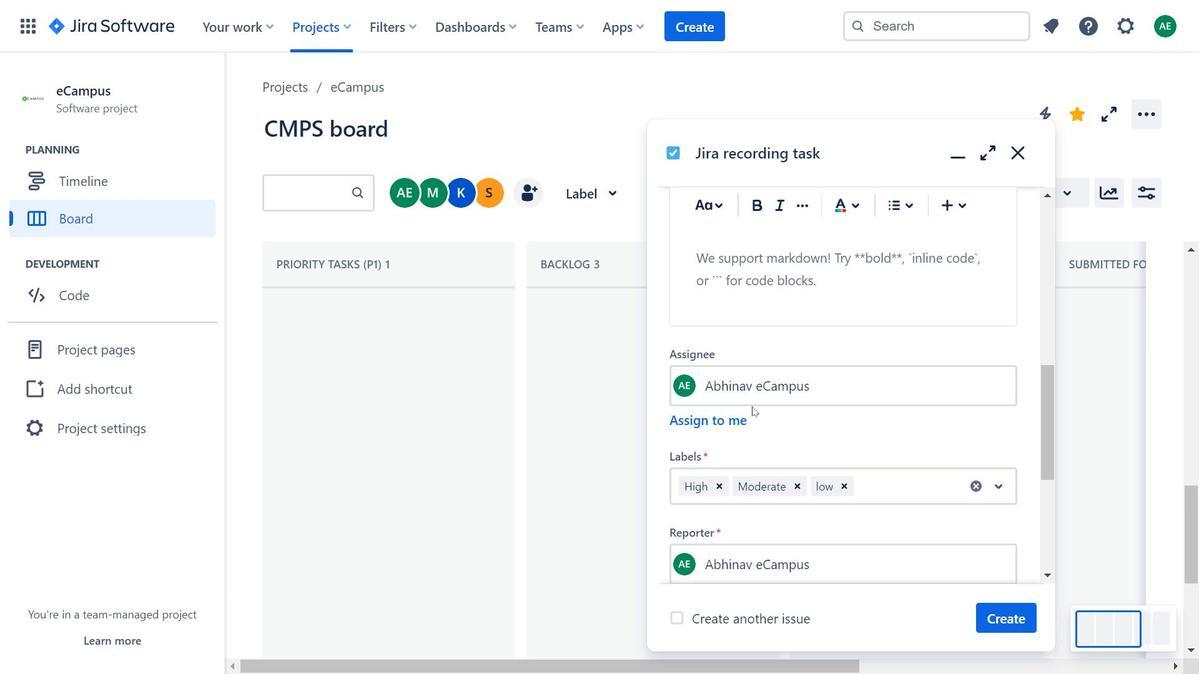 
Action: Mouse pressed left at (727, 429)
Screenshot: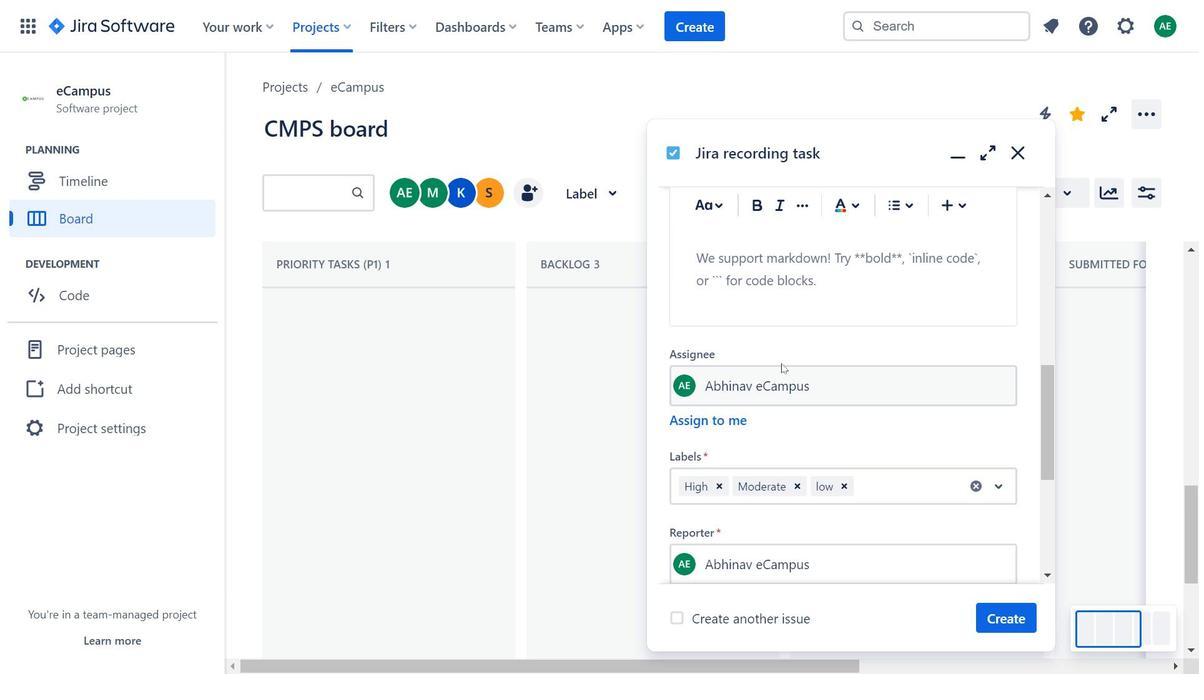 
Action: Mouse moved to (736, 424)
Screenshot: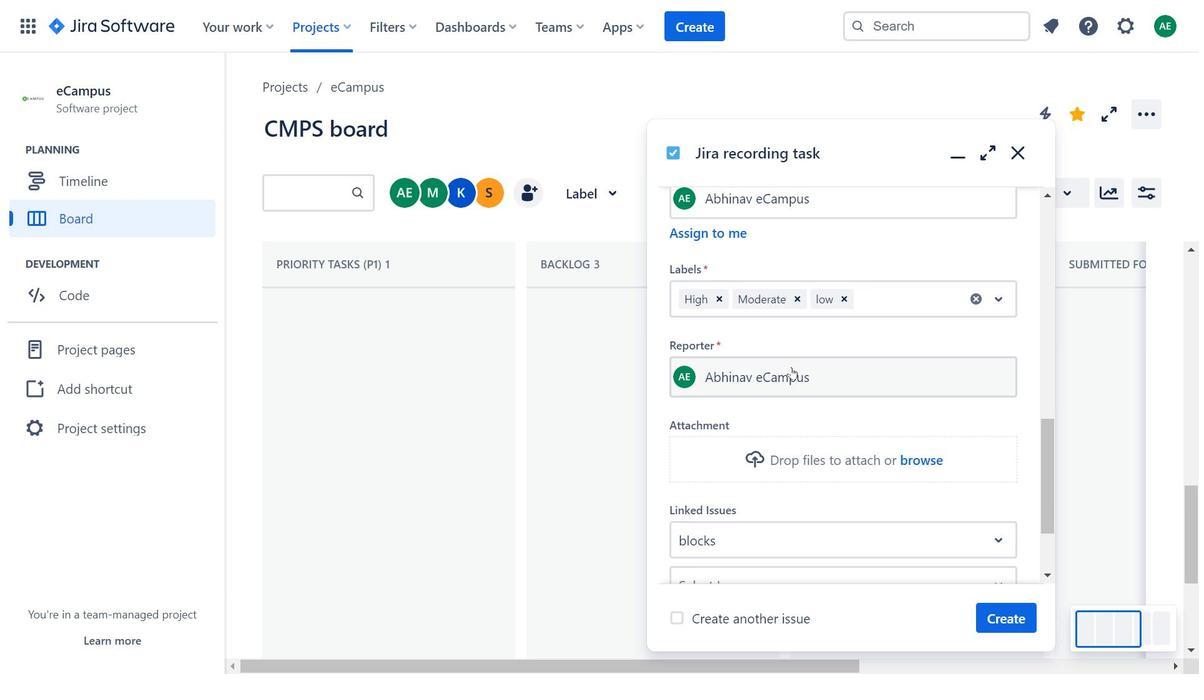 
Action: Mouse pressed left at (736, 424)
Screenshot: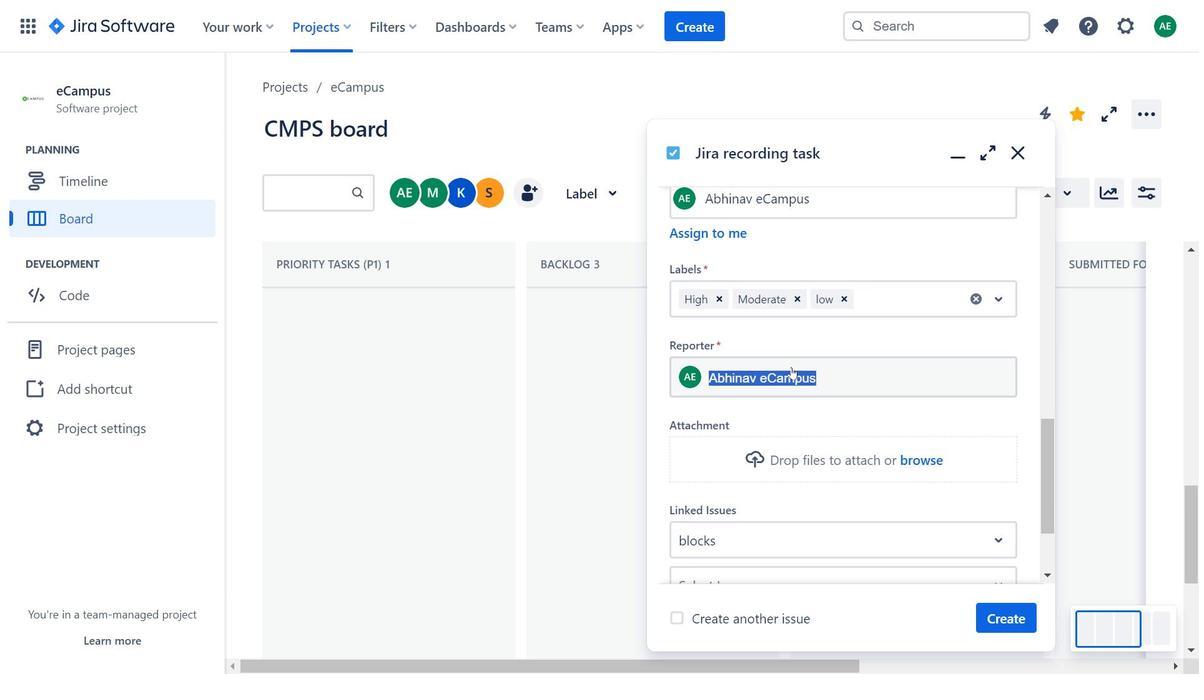 
Action: Mouse moved to (781, 363)
Screenshot: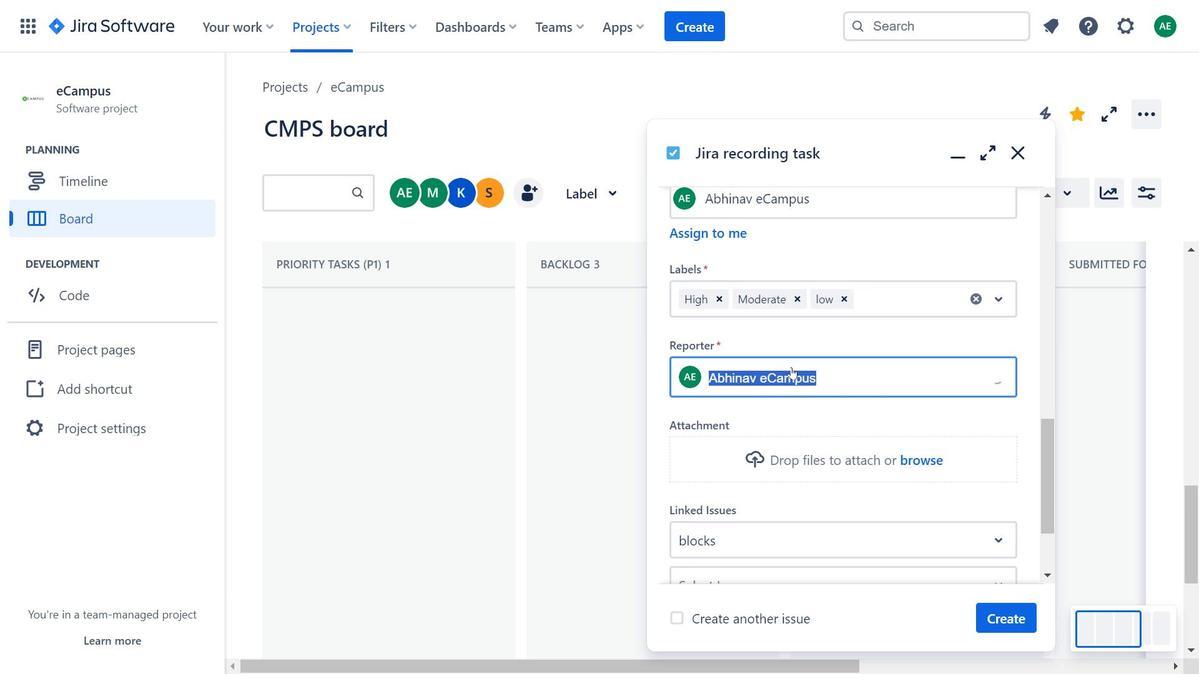 
Action: Mouse scrolled (781, 363) with delta (0, 0)
Screenshot: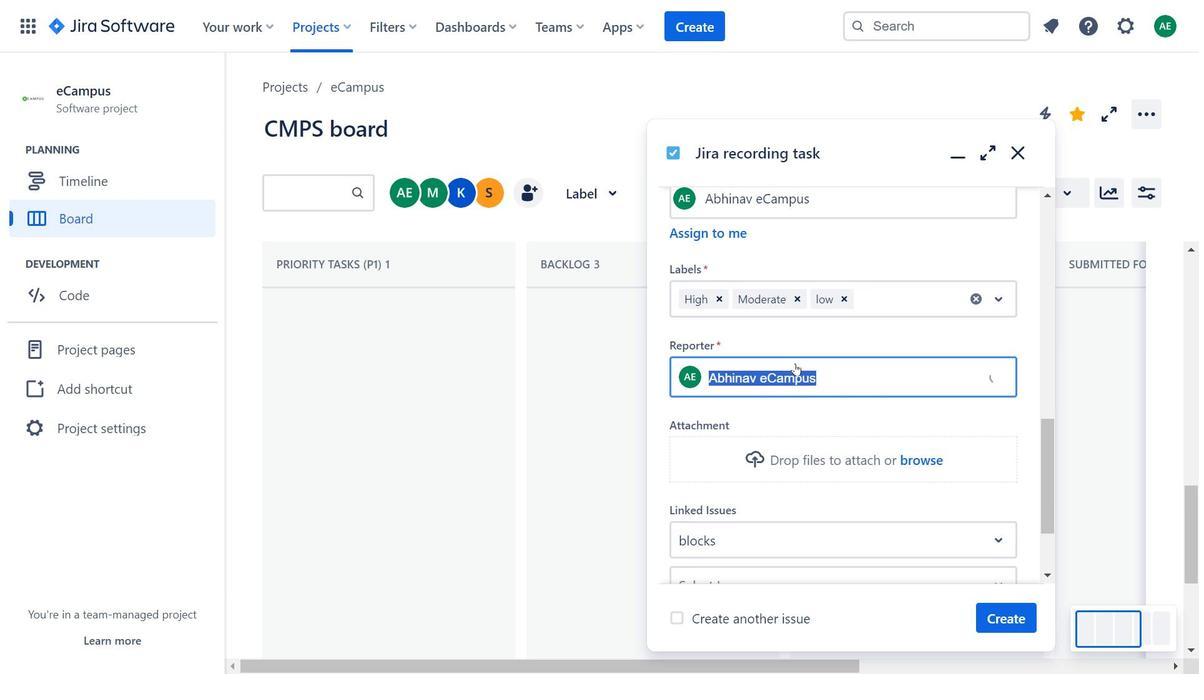 
Action: Mouse scrolled (781, 363) with delta (0, 0)
Screenshot: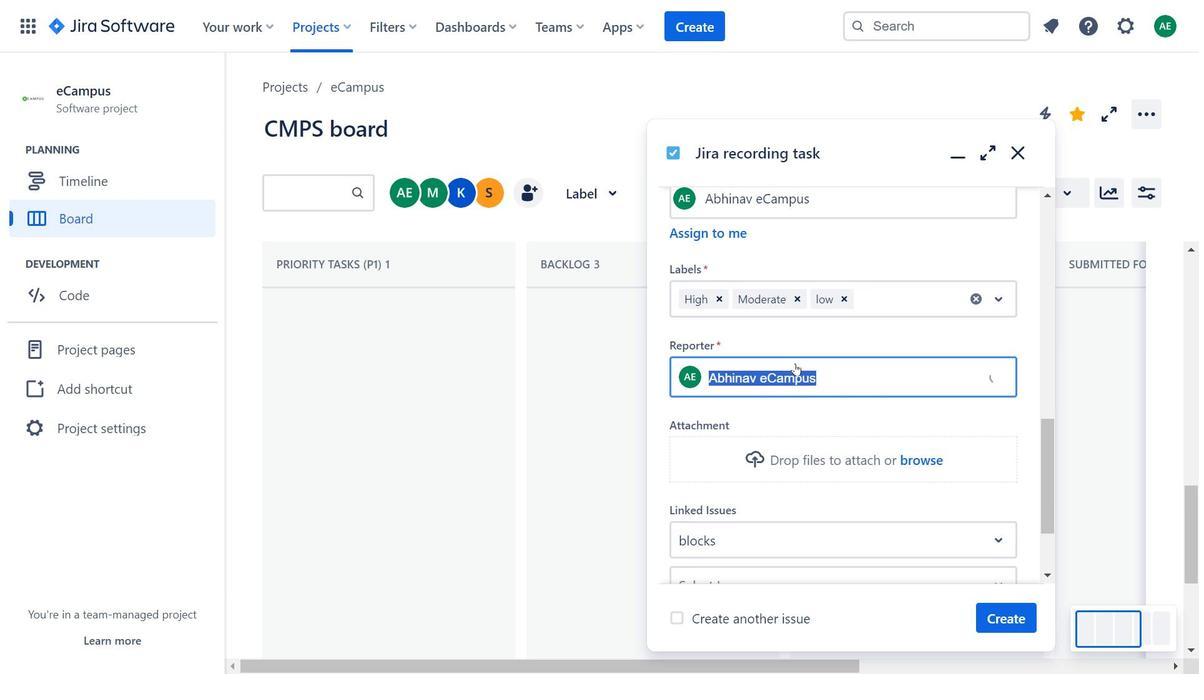 
Action: Mouse moved to (792, 367)
Screenshot: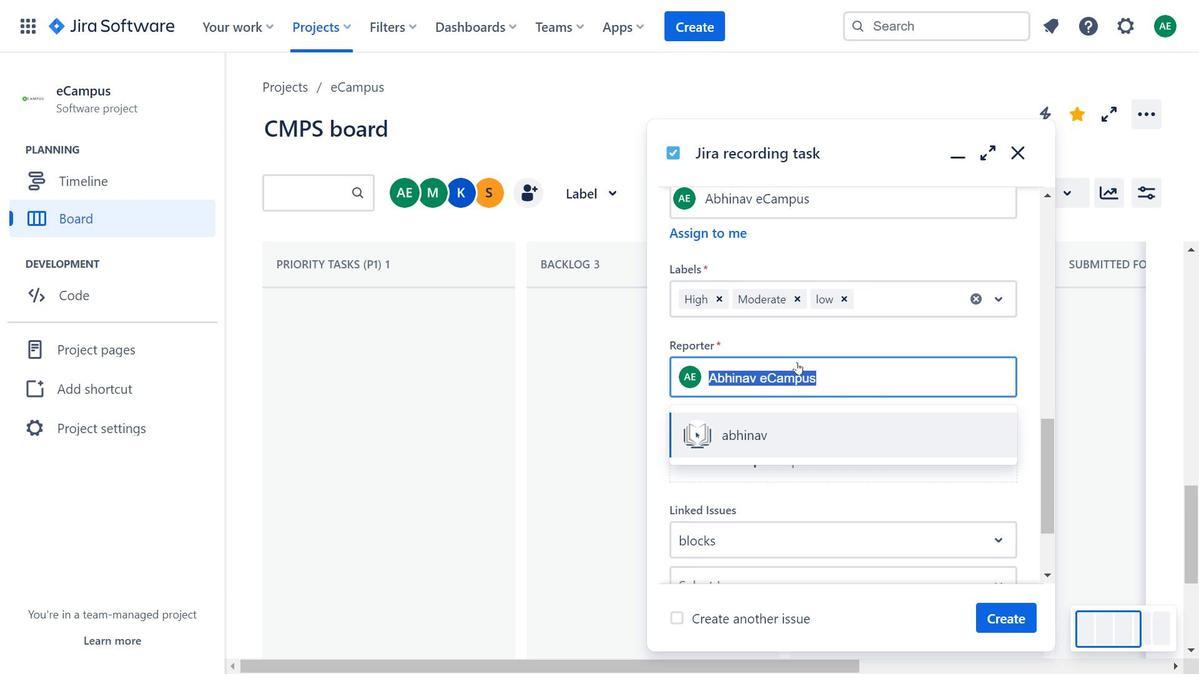 
Action: Mouse pressed left at (792, 367)
Screenshot: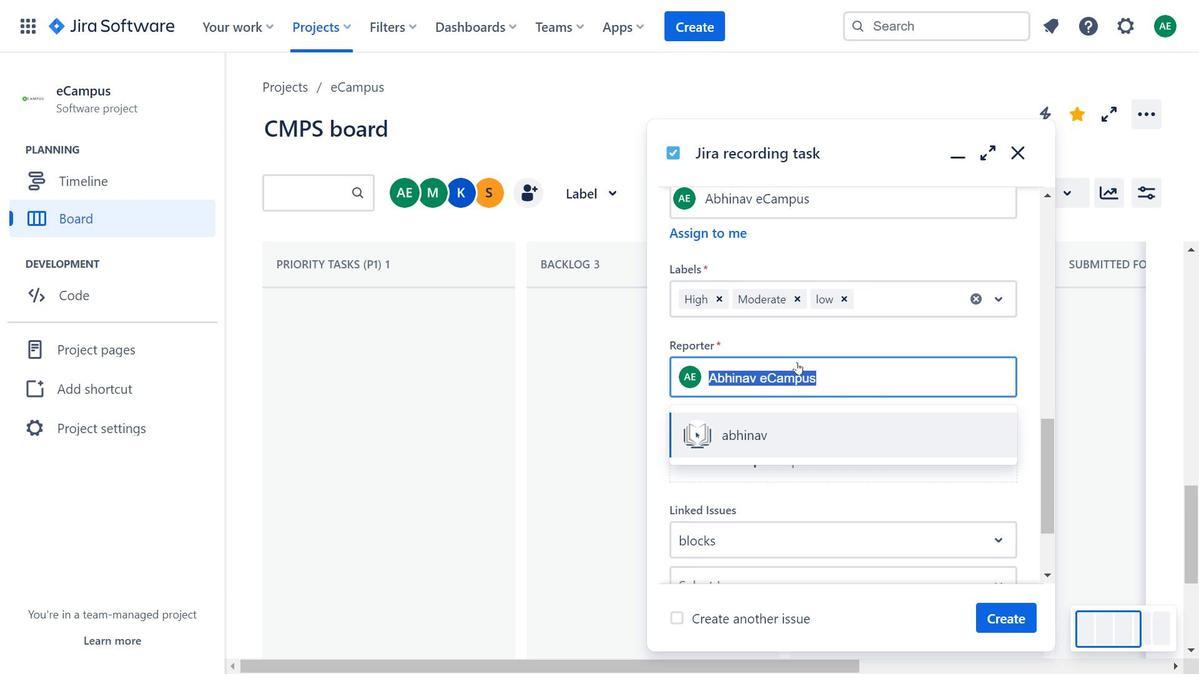 
Action: Mouse moved to (798, 362)
Screenshot: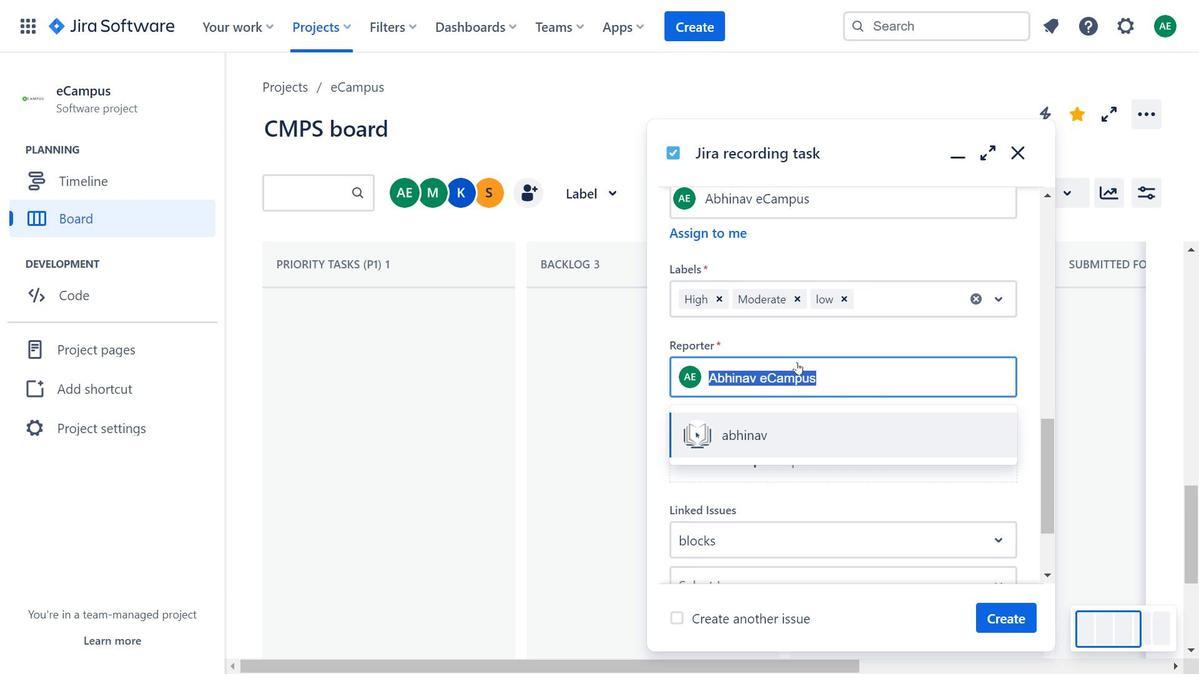 
Action: Key pressed an<Key.enter>
Screenshot: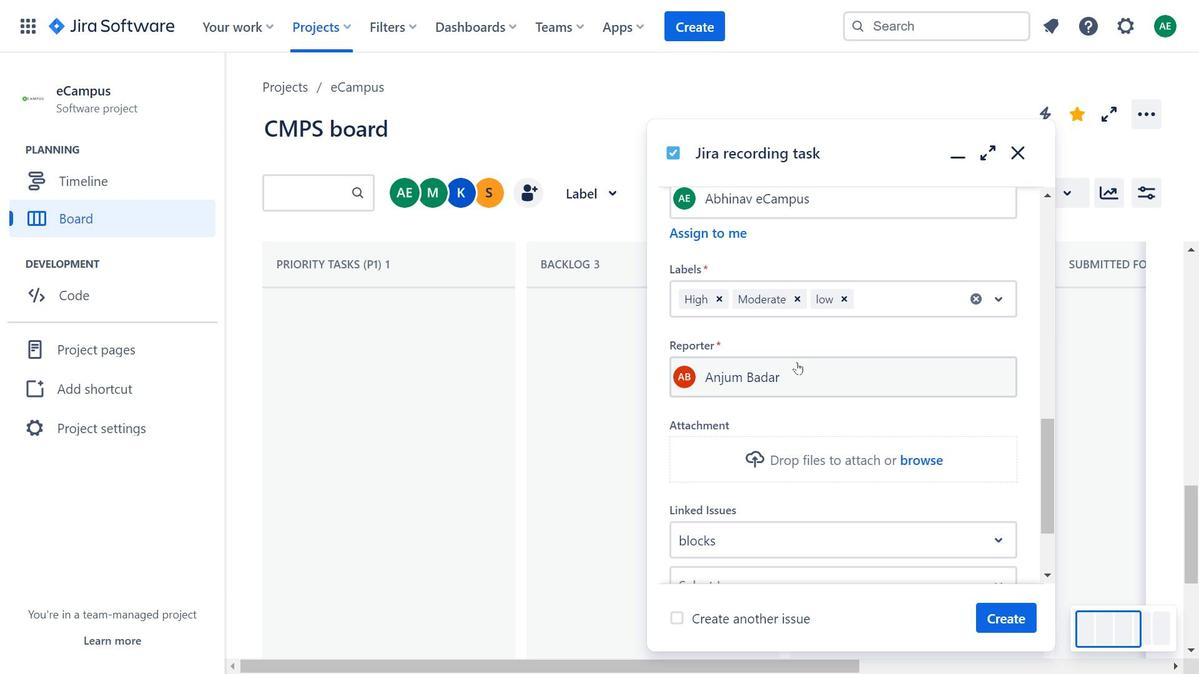 
Action: Mouse moved to (804, 356)
Screenshot: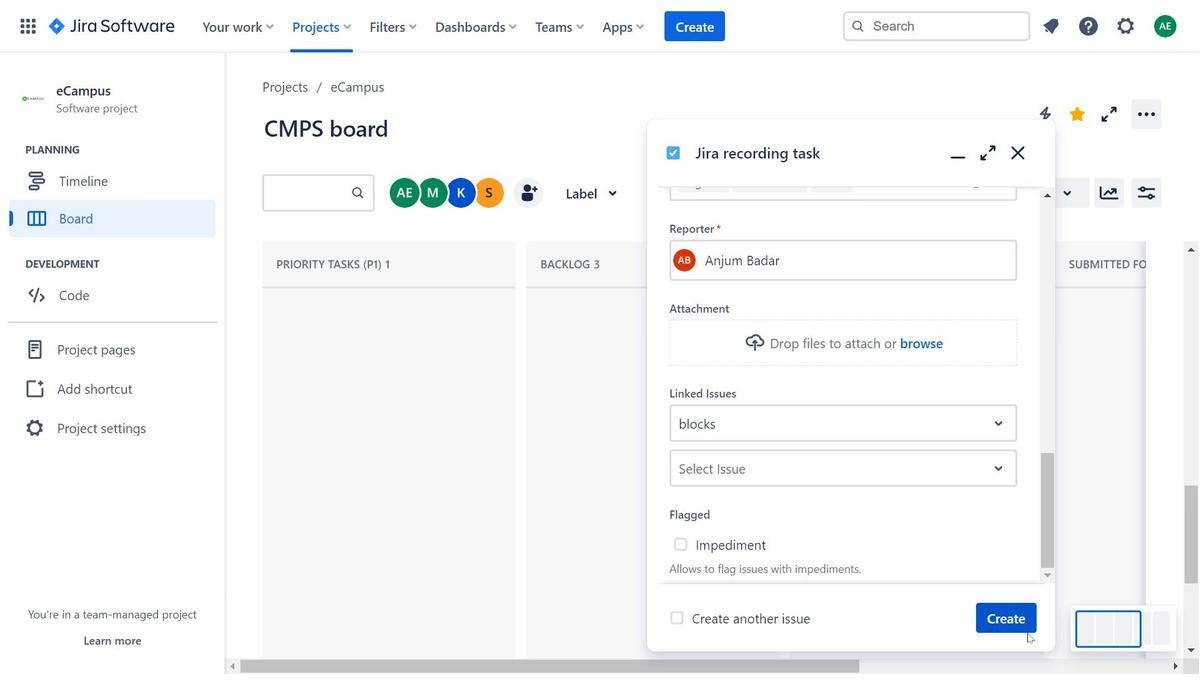 
Action: Mouse scrolled (804, 355) with delta (0, 0)
Screenshot: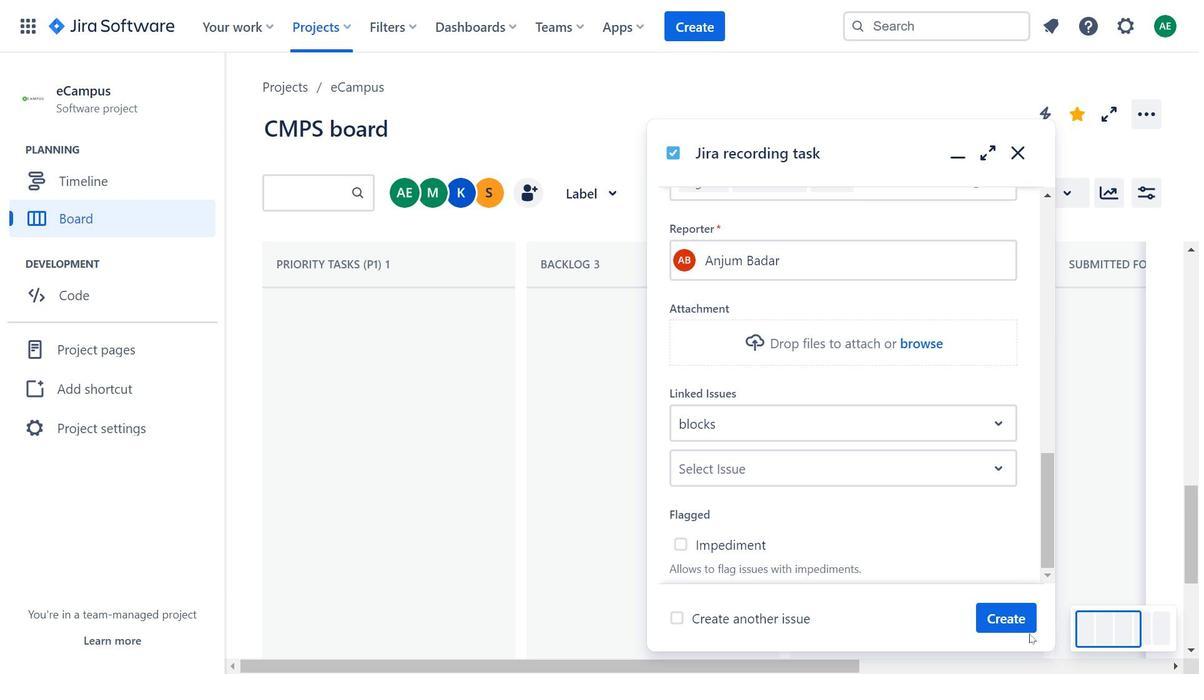
Action: Mouse scrolled (804, 355) with delta (0, 0)
Screenshot: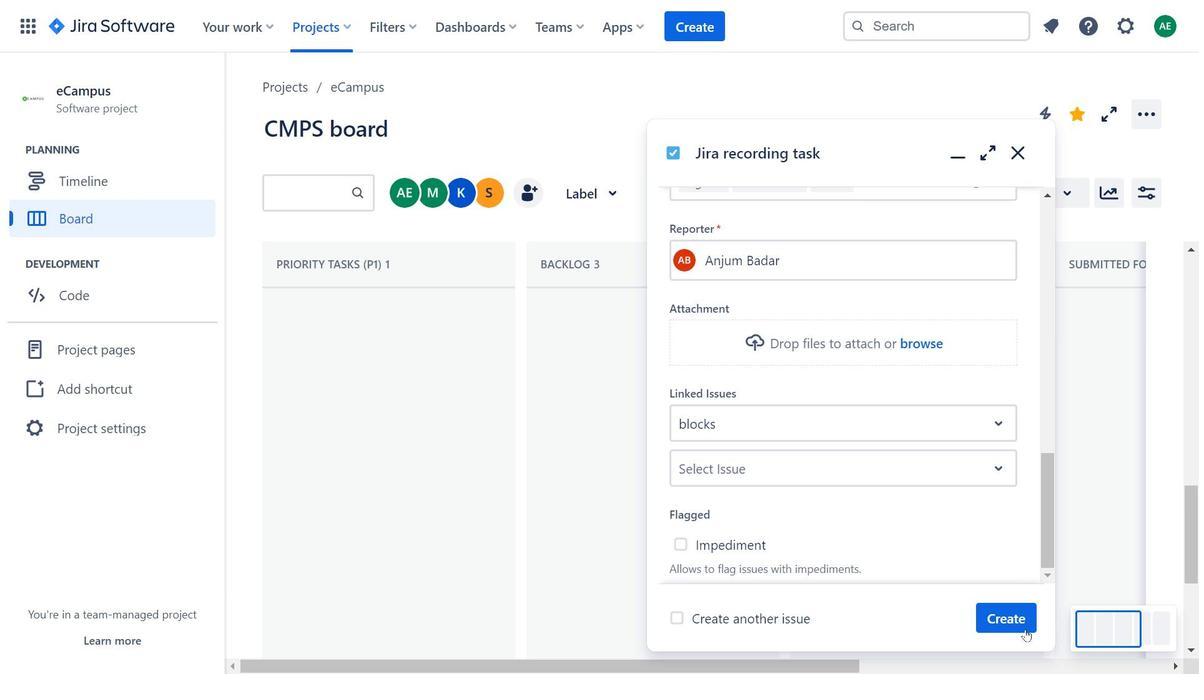 
Action: Mouse moved to (814, 408)
Screenshot: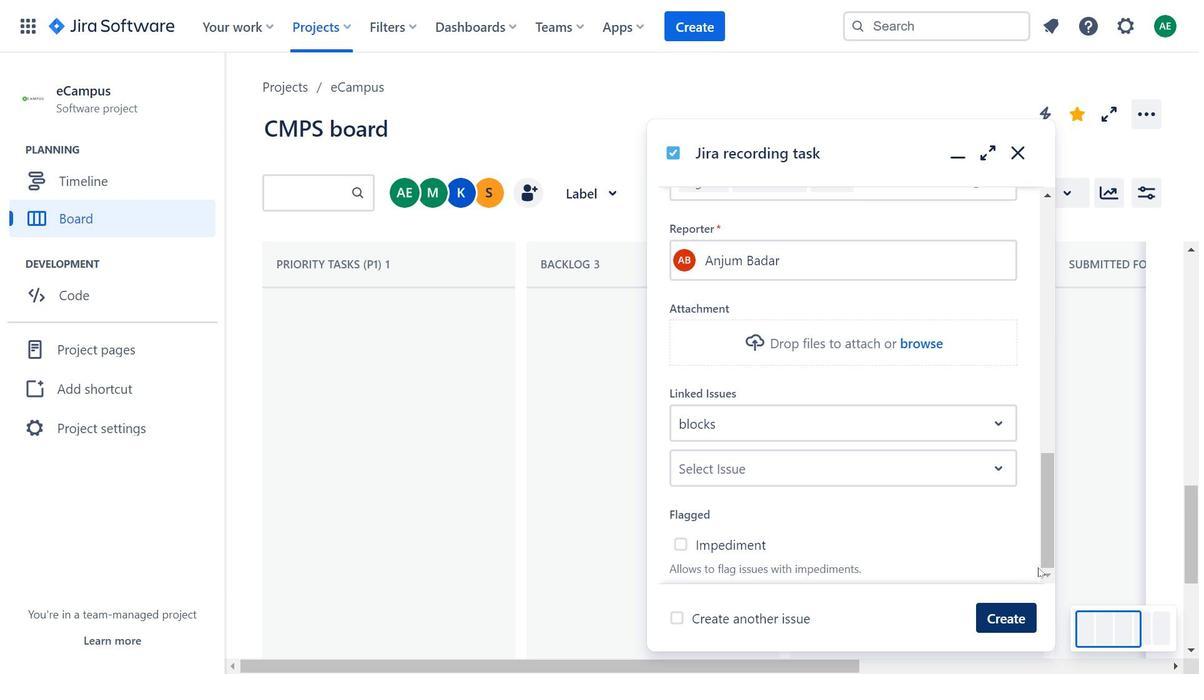 
Action: Mouse scrolled (814, 408) with delta (0, 0)
Screenshot: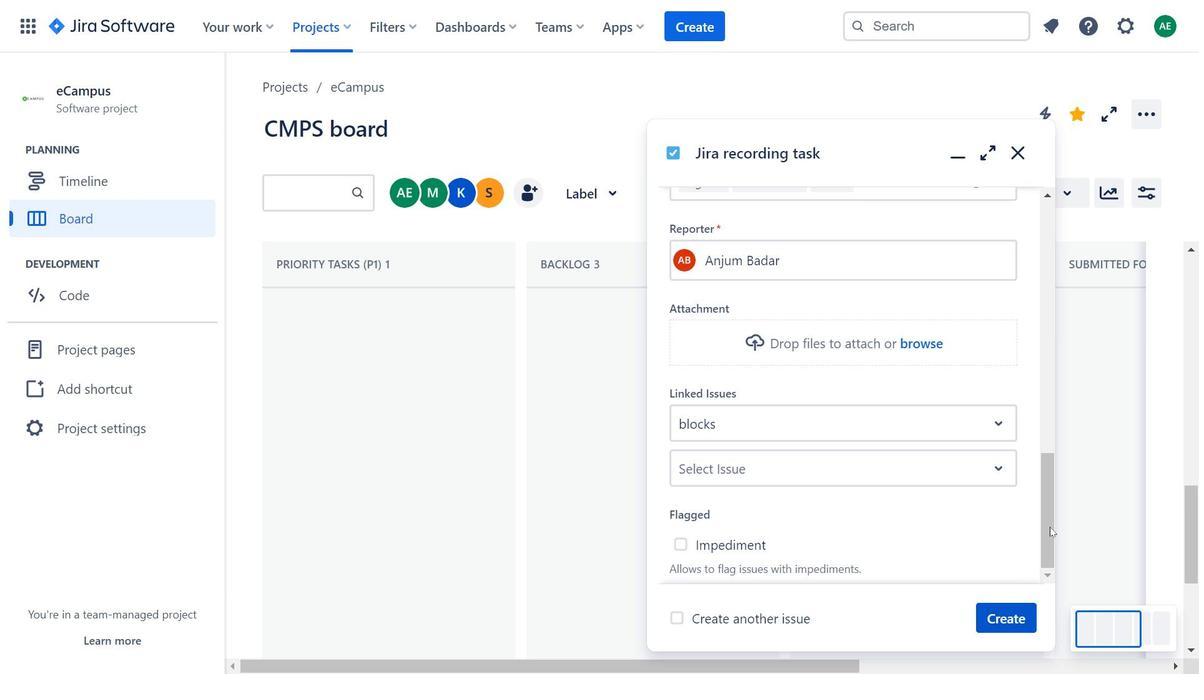 
Action: Mouse scrolled (814, 408) with delta (0, 0)
Screenshot: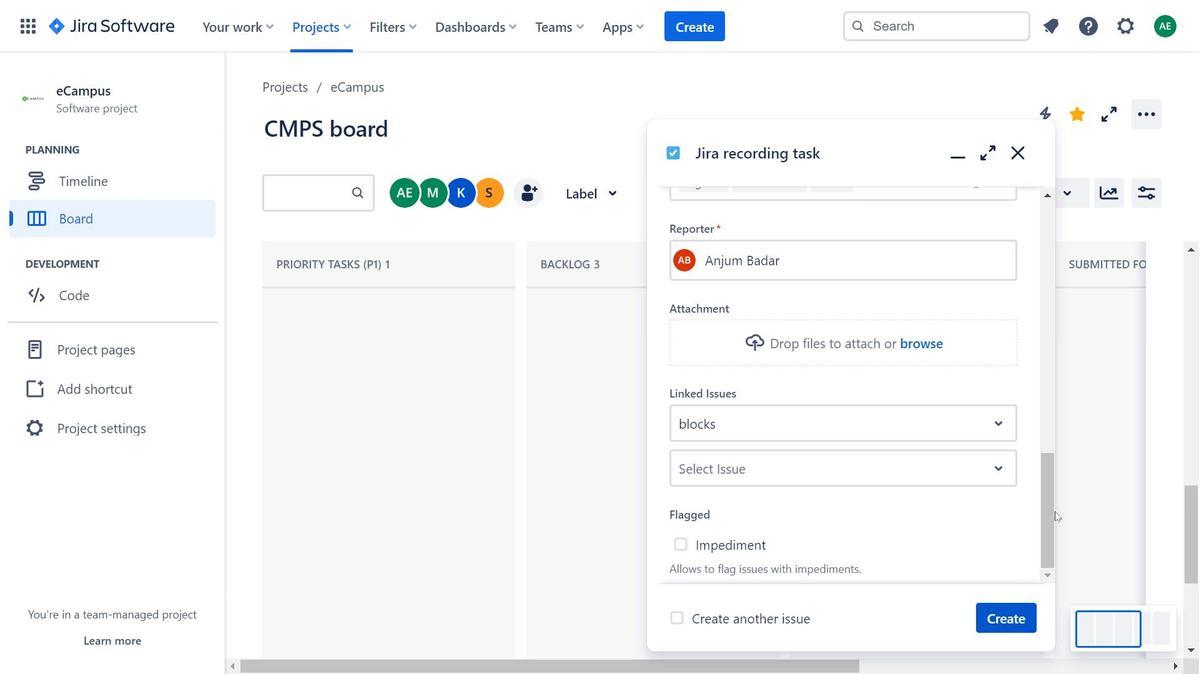 
Action: Mouse moved to (1013, 622)
Screenshot: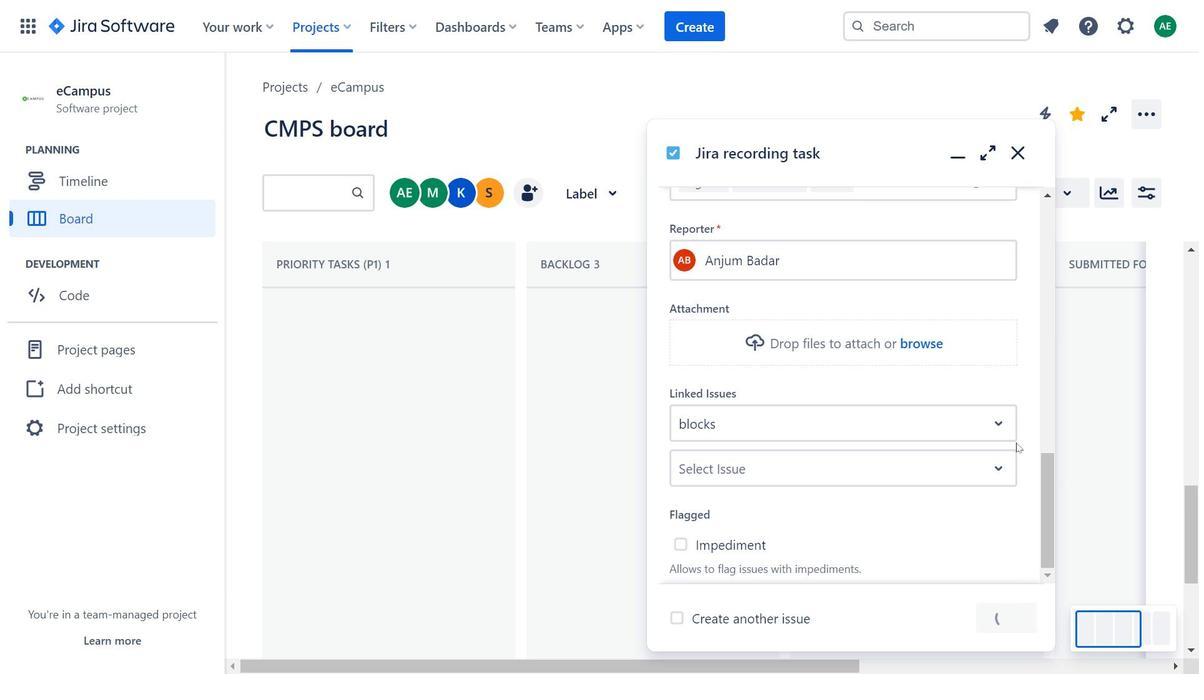 
Action: Mouse pressed left at (1013, 622)
Screenshot: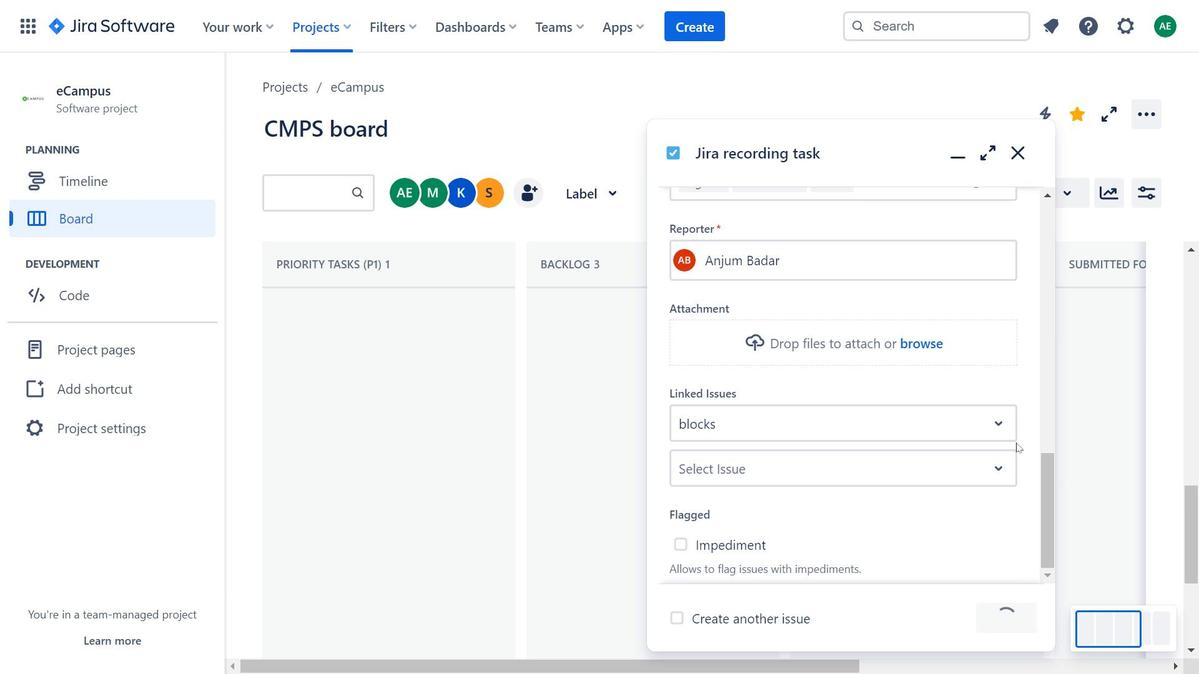 
Action: Mouse moved to (176, 604)
Screenshot: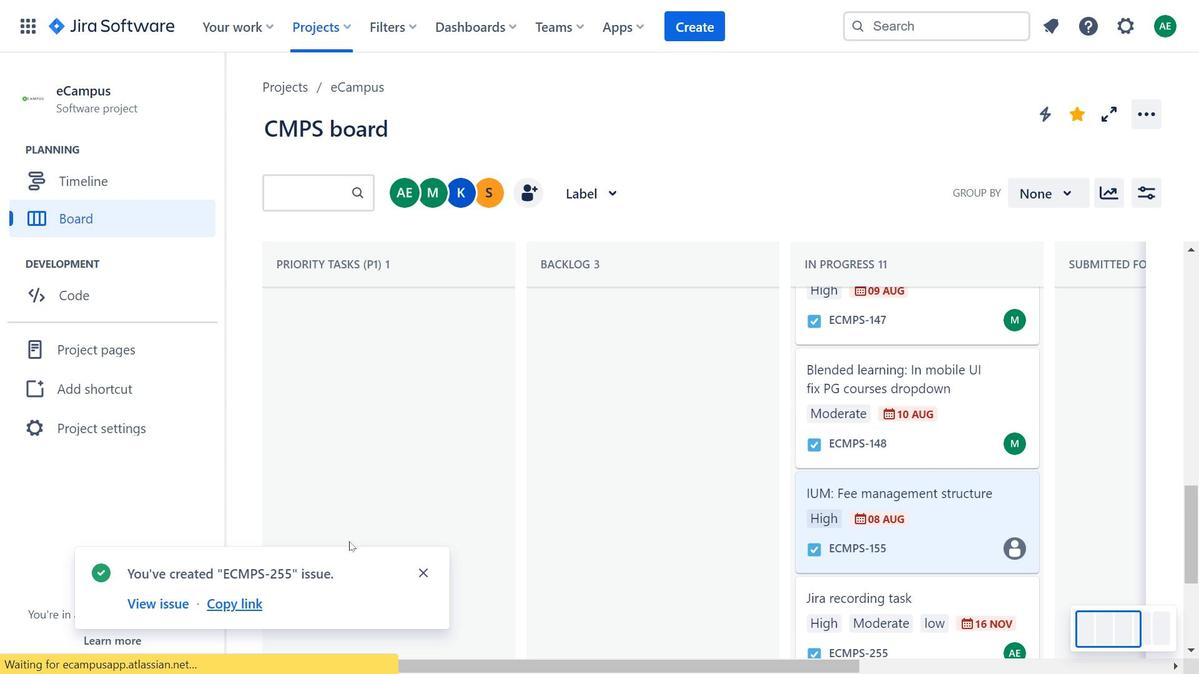 
Action: Mouse pressed left at (176, 604)
Screenshot: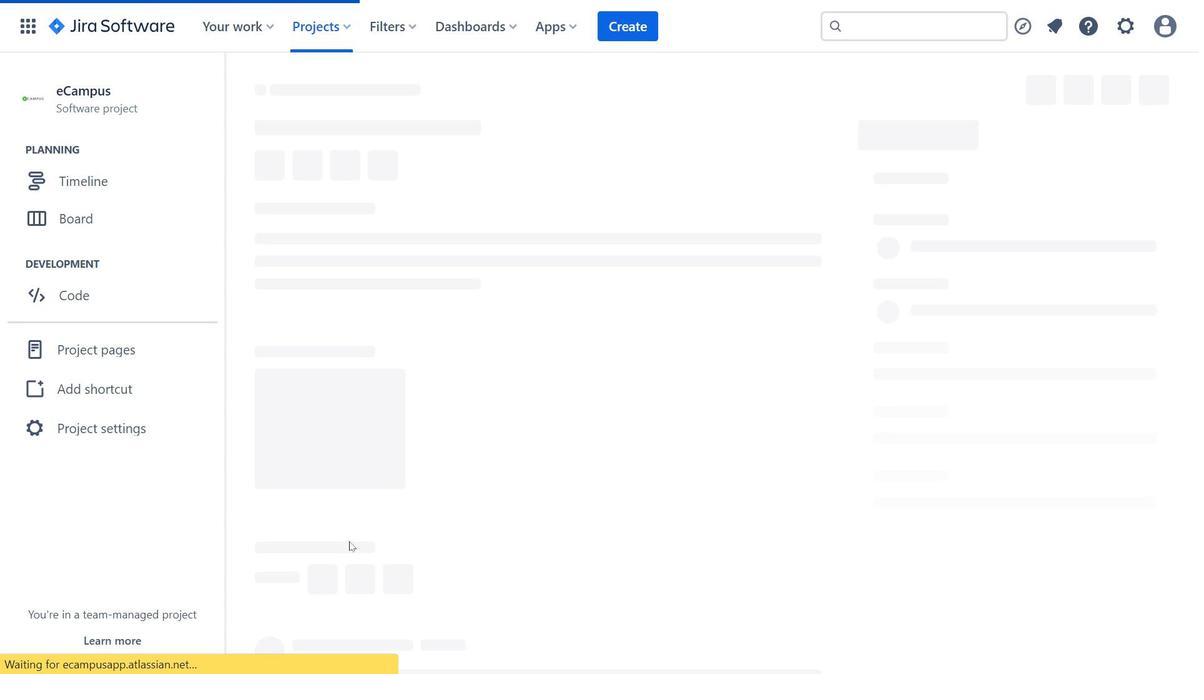 
Action: Mouse moved to (585, 216)
Screenshot: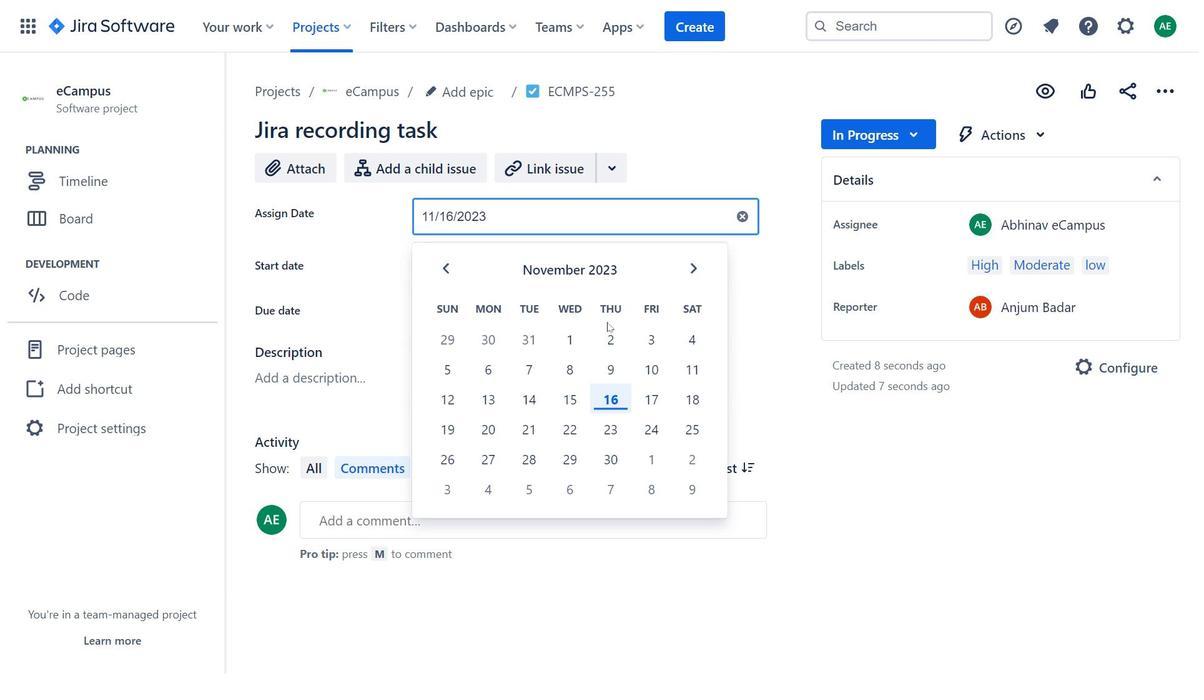 
Action: Mouse pressed left at (585, 216)
Screenshot: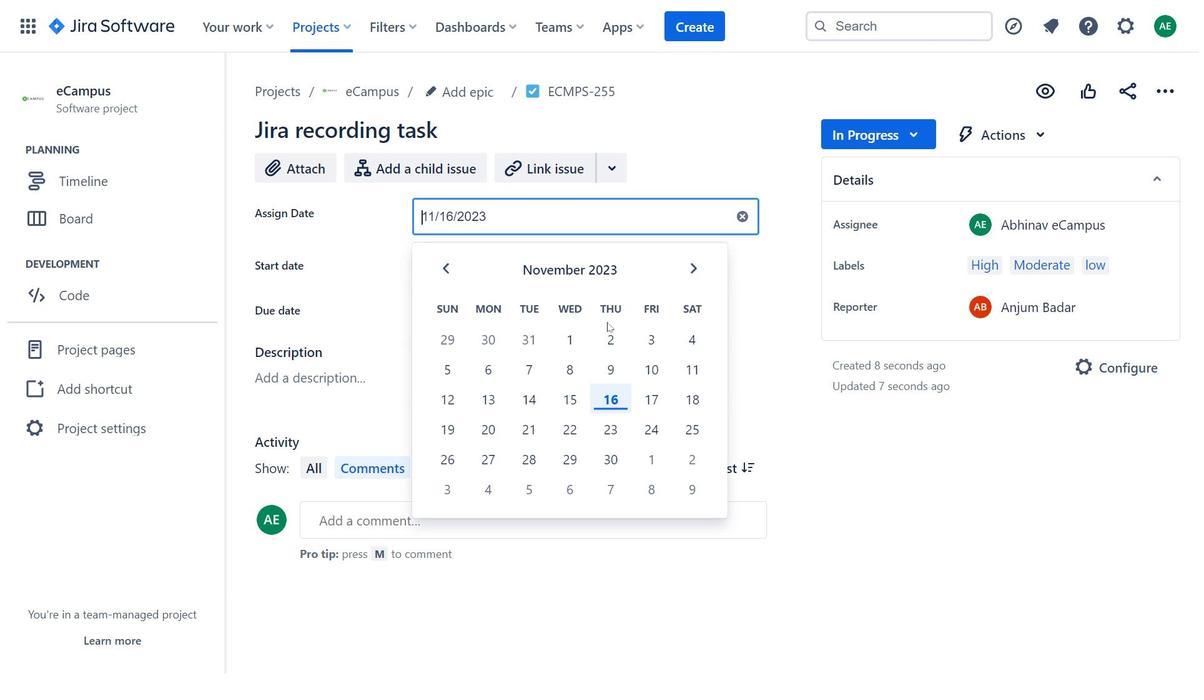 
Action: Mouse moved to (924, 138)
Screenshot: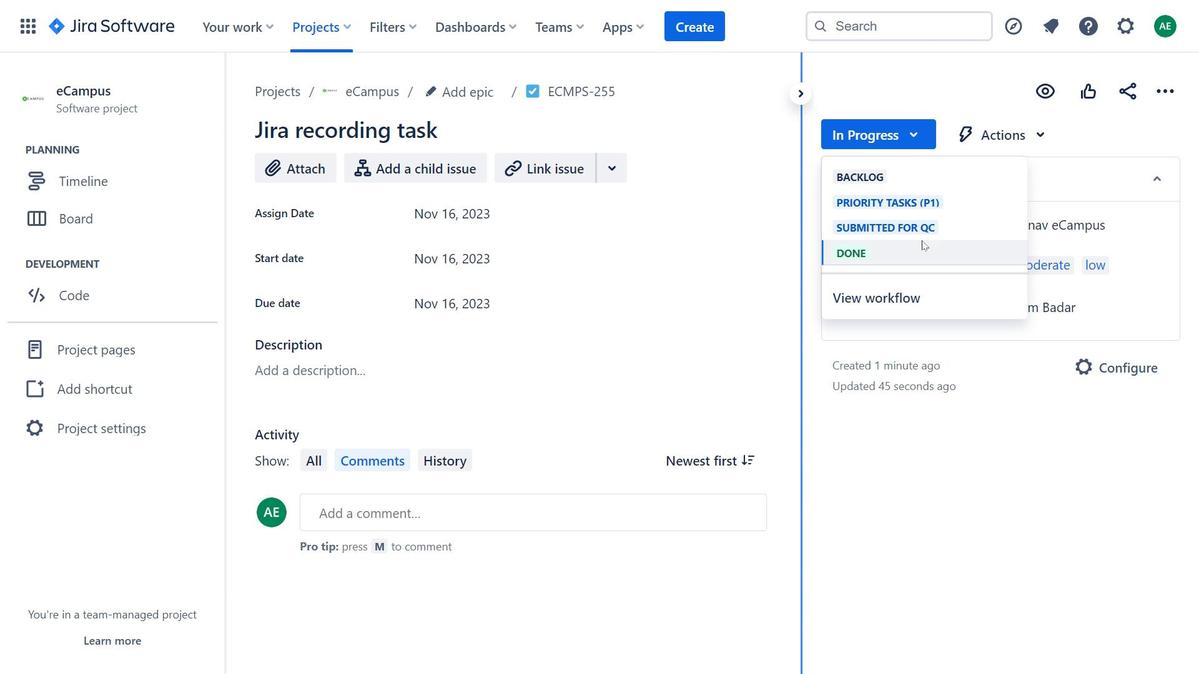 
Action: Mouse pressed left at (924, 138)
Screenshot: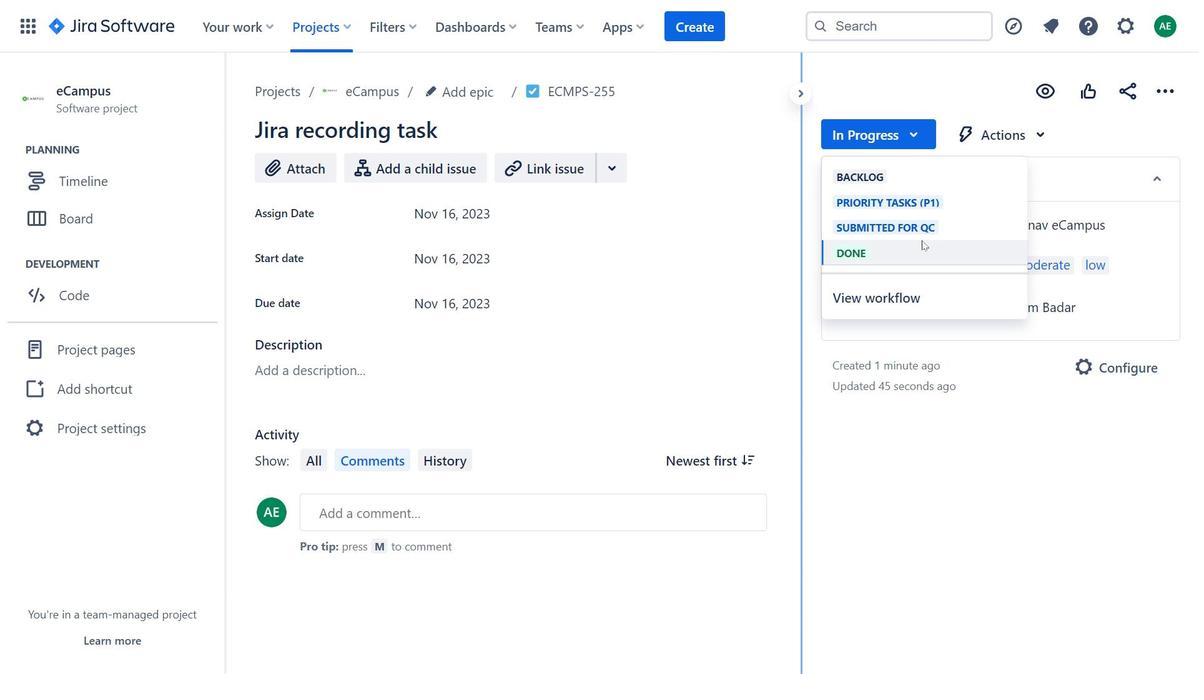 
Action: Mouse moved to (1171, 87)
Screenshot: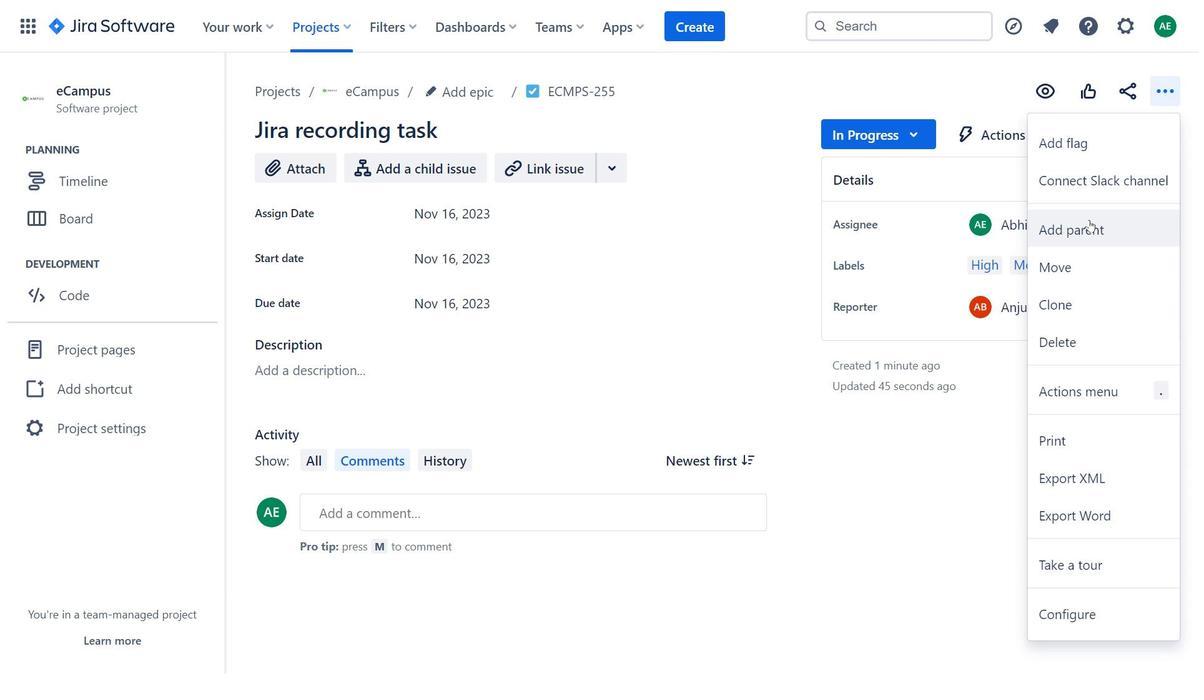 
Action: Mouse pressed left at (1171, 87)
Screenshot: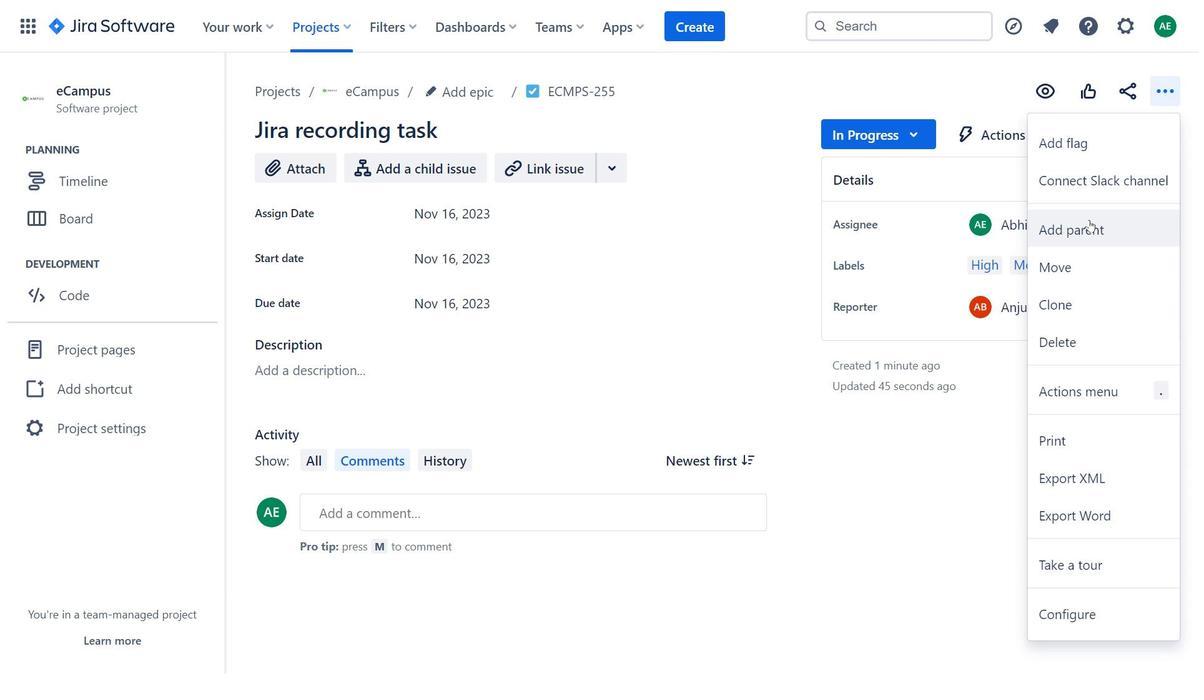 
Action: Mouse moved to (905, 131)
Screenshot: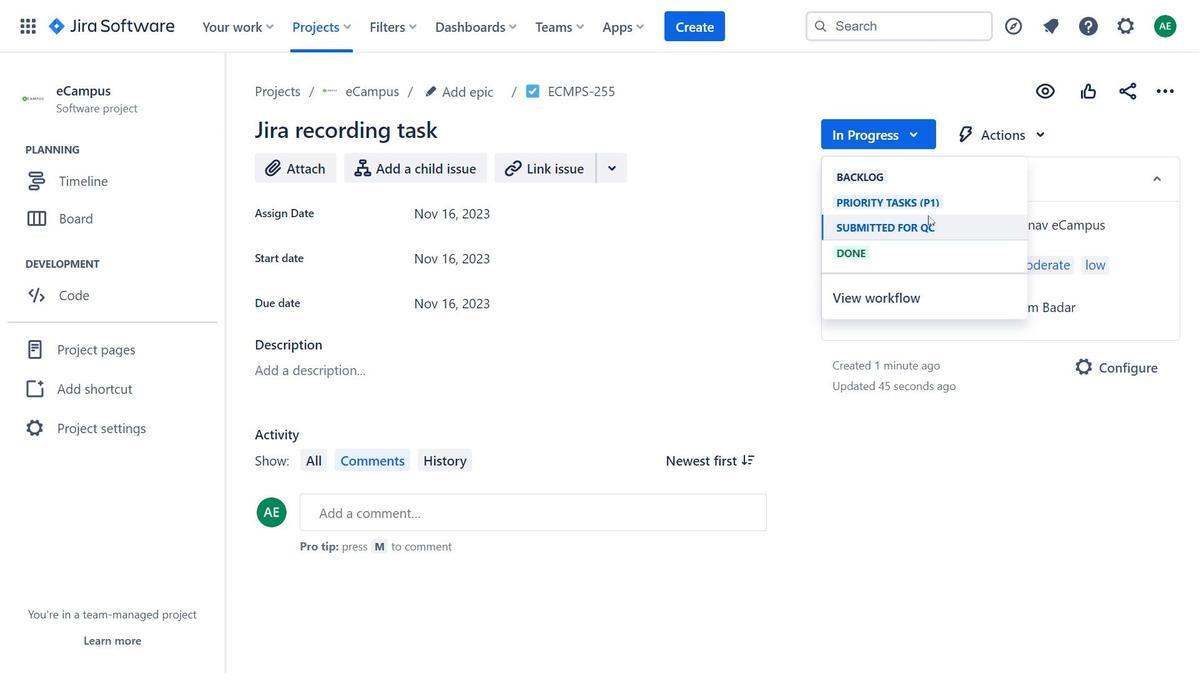 
Action: Mouse pressed left at (905, 131)
Screenshot: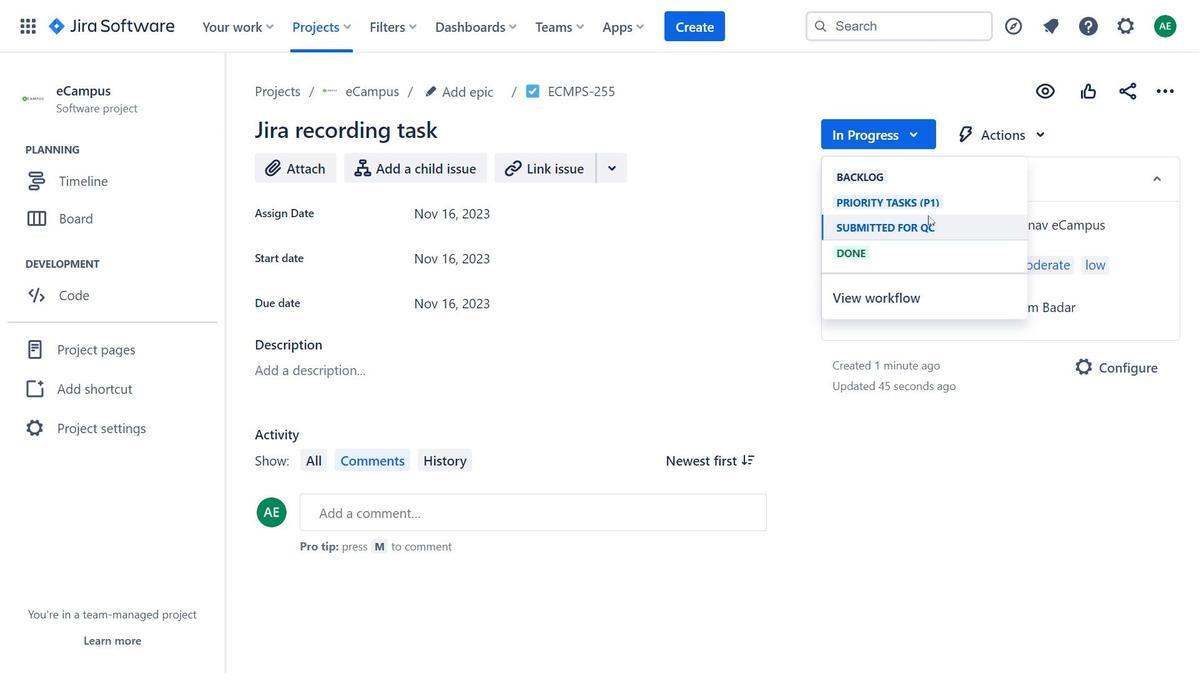 
Action: Mouse moved to (491, 221)
Screenshot: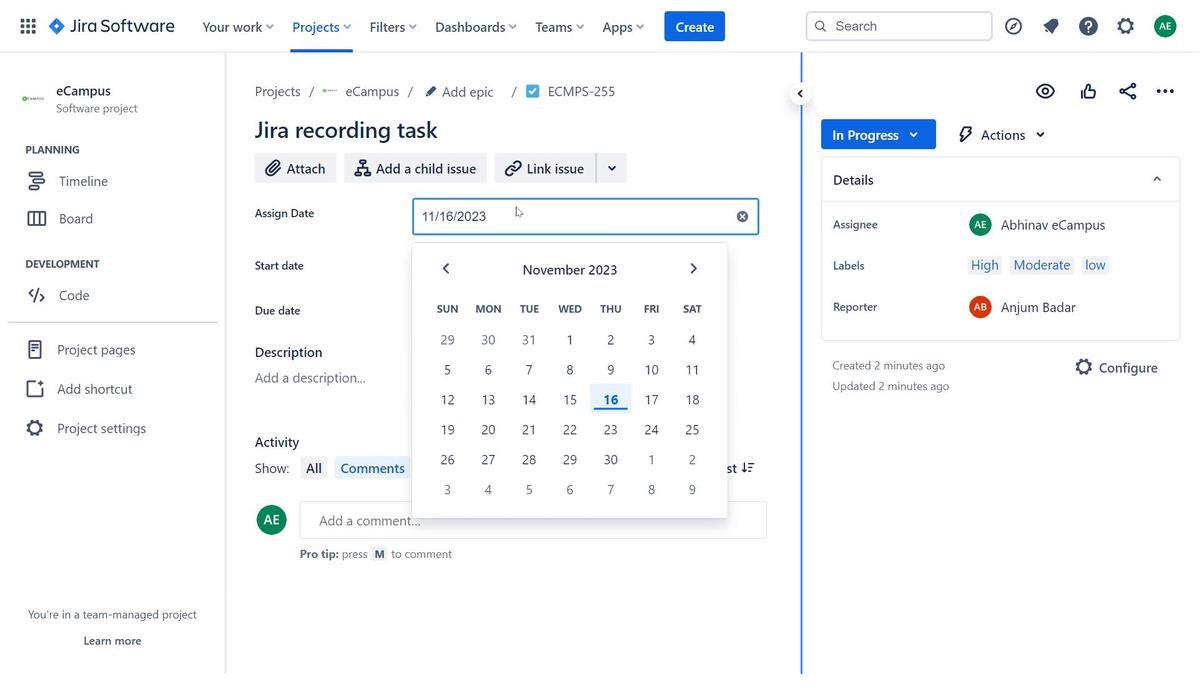 
Action: Mouse pressed left at (491, 221)
Screenshot: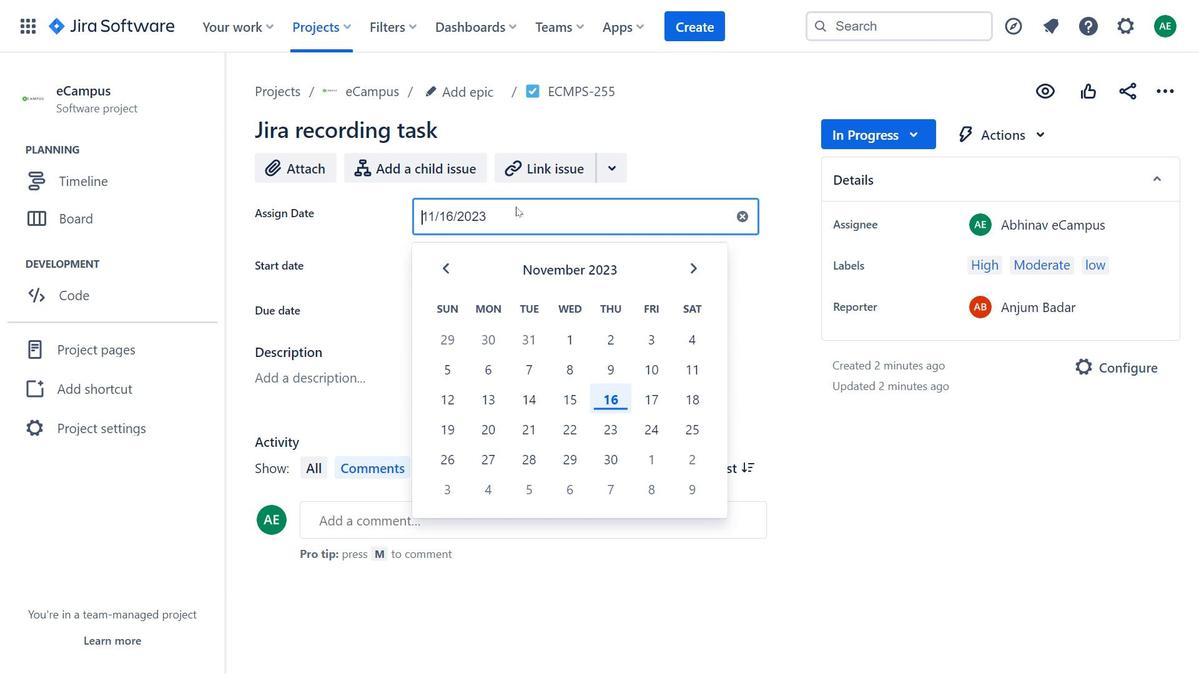 
Action: Mouse moved to (1161, 95)
Screenshot: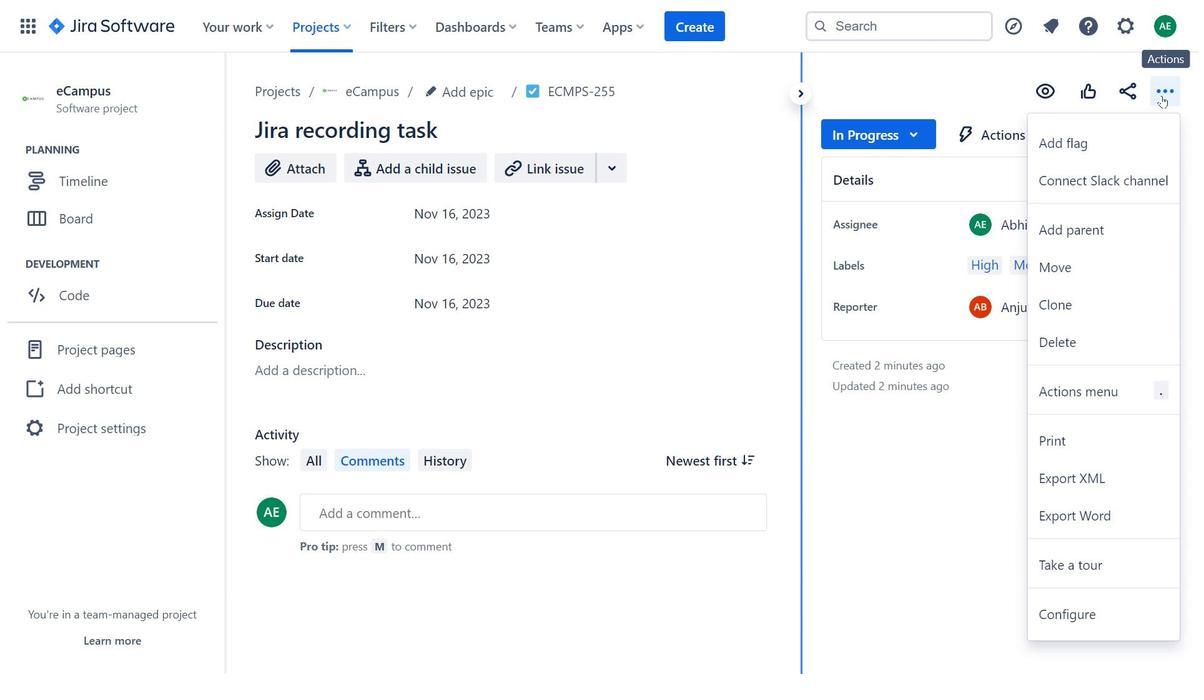
Action: Mouse pressed left at (1161, 95)
Screenshot: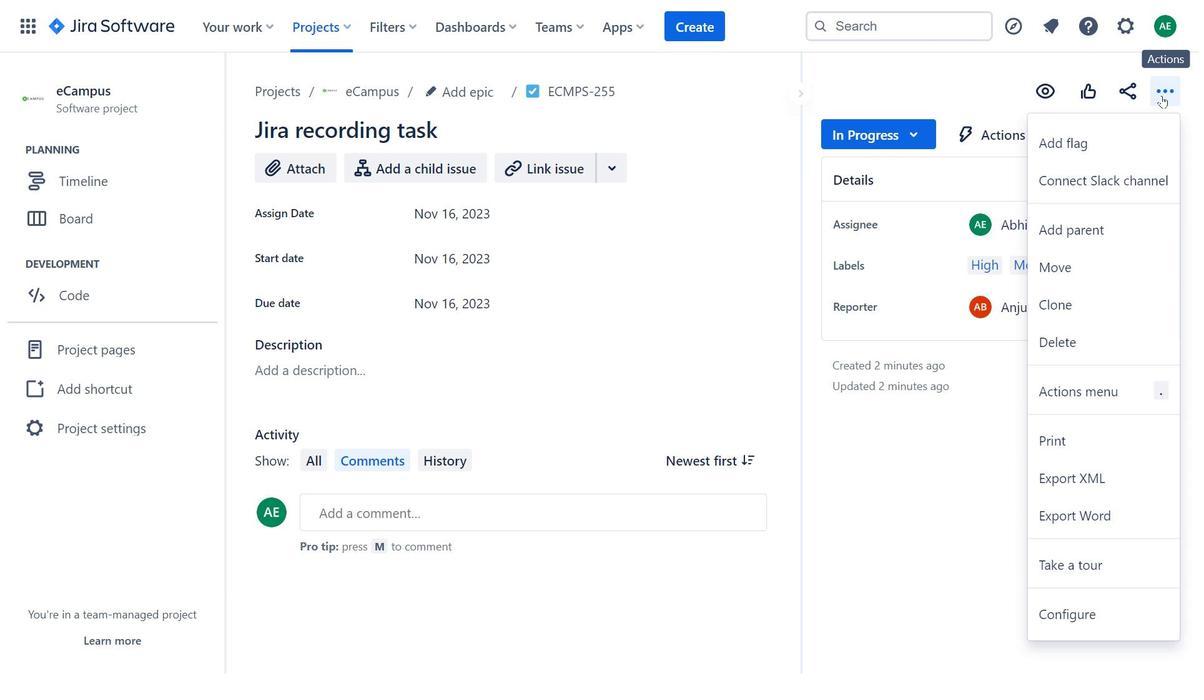 
Action: Mouse moved to (614, 169)
Screenshot: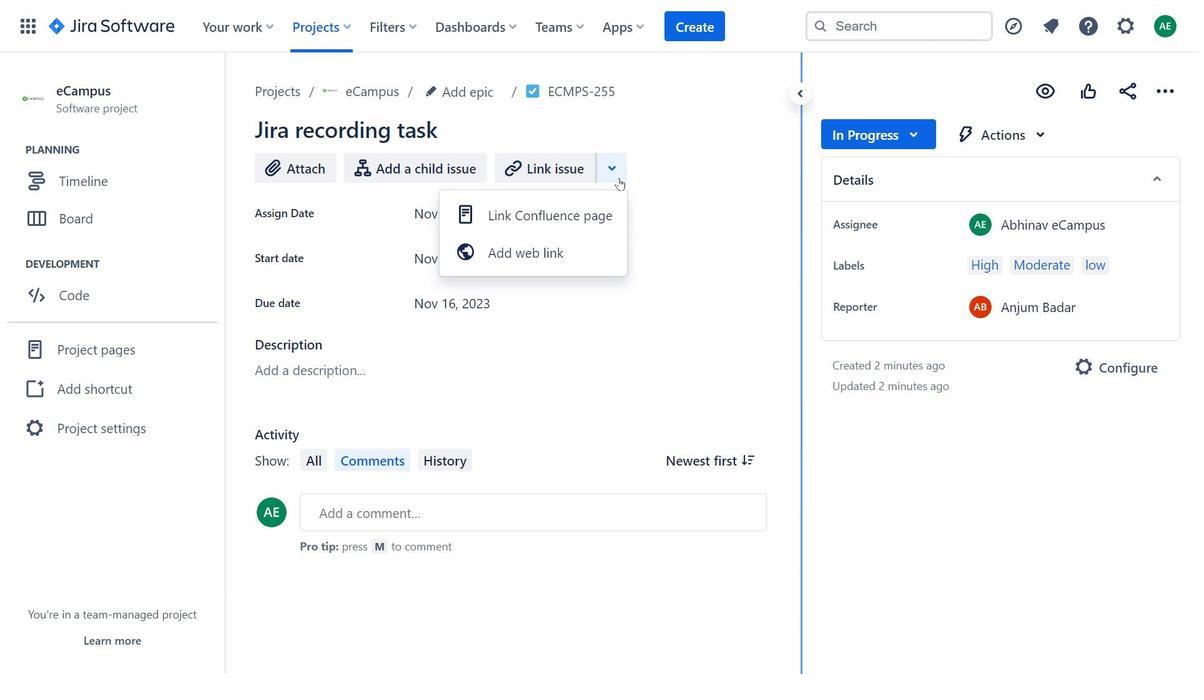 
Action: Mouse pressed left at (614, 169)
Screenshot: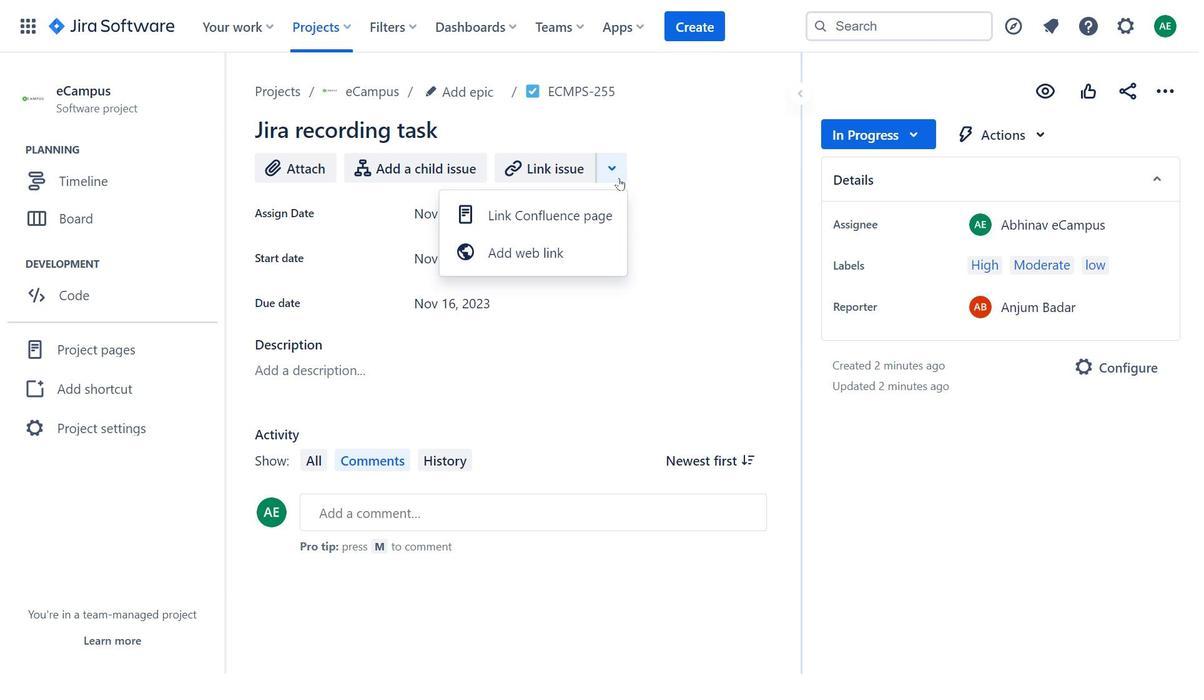 
Action: Mouse moved to (869, 137)
Screenshot: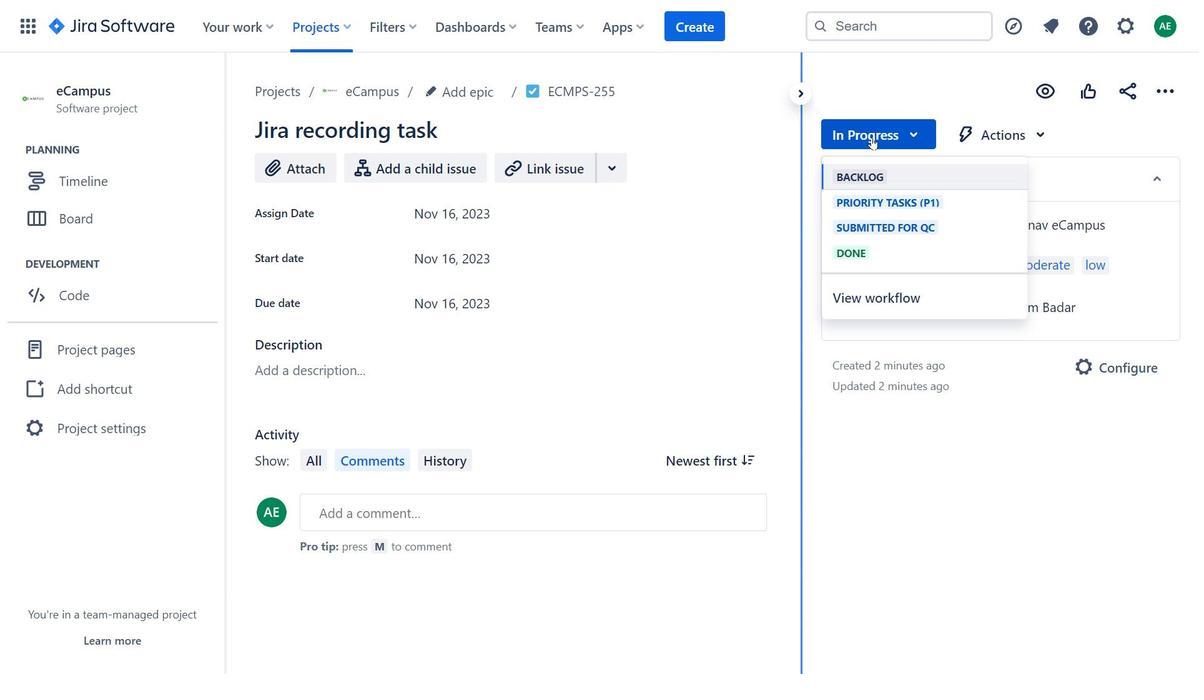 
Action: Mouse pressed left at (869, 137)
Screenshot: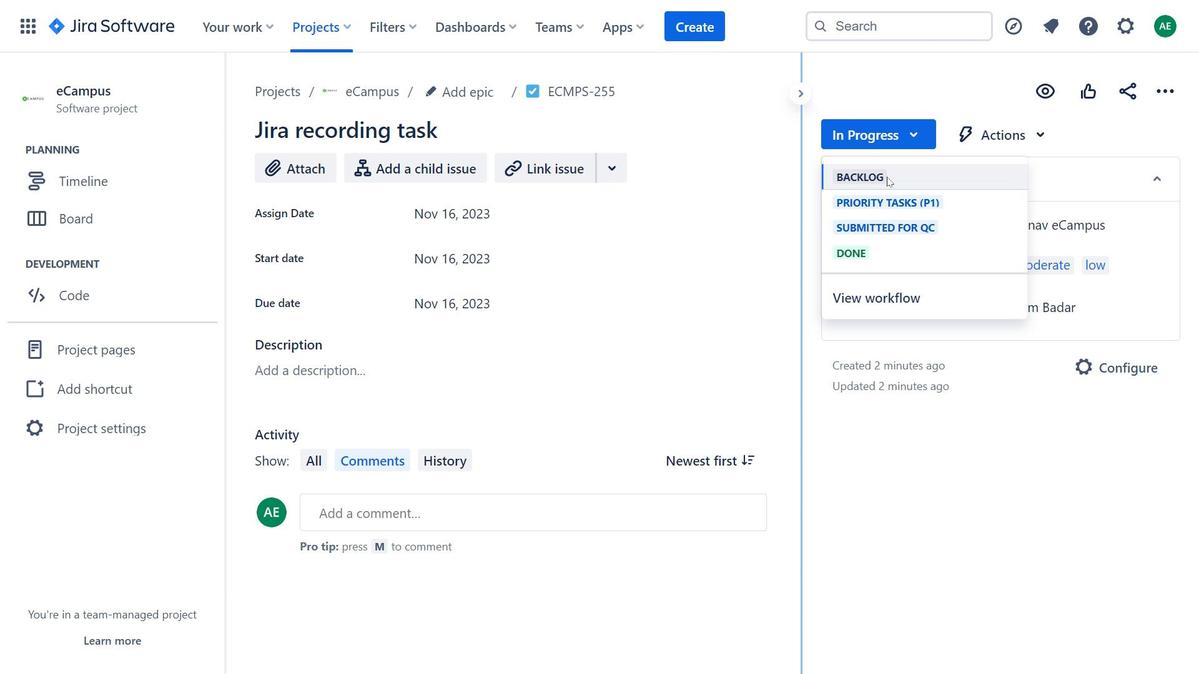 
Action: Mouse moved to (915, 295)
Screenshot: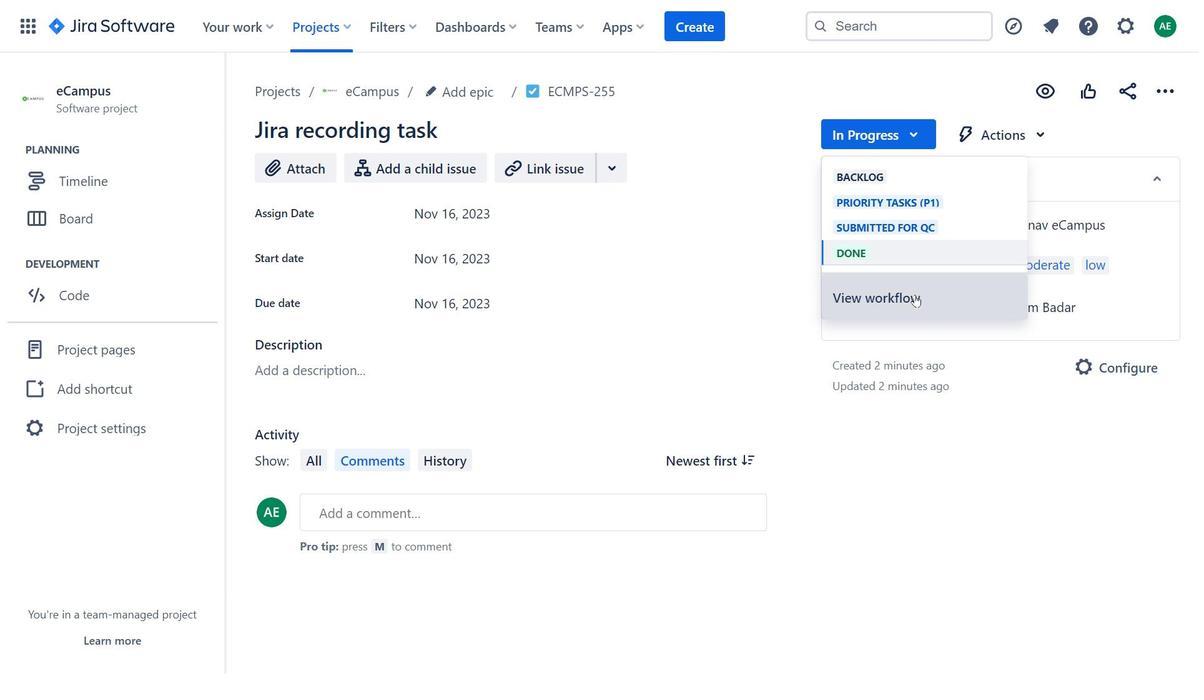 
Action: Mouse pressed left at (915, 295)
Screenshot: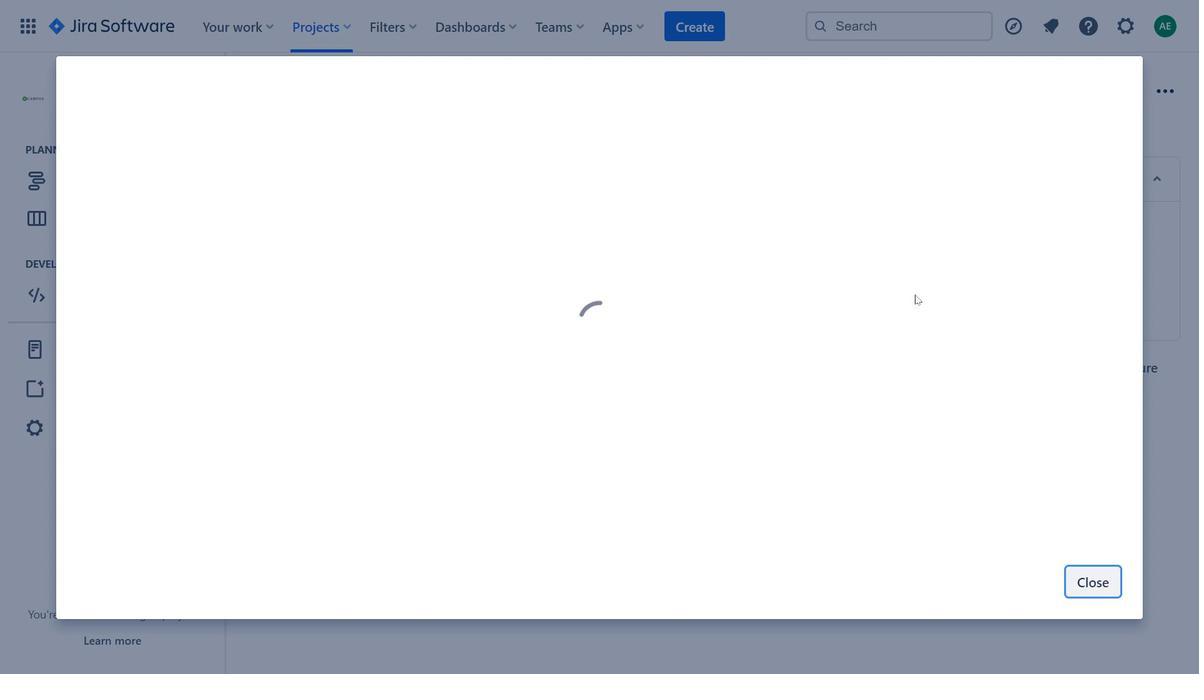 
Action: Mouse moved to (546, 309)
Screenshot: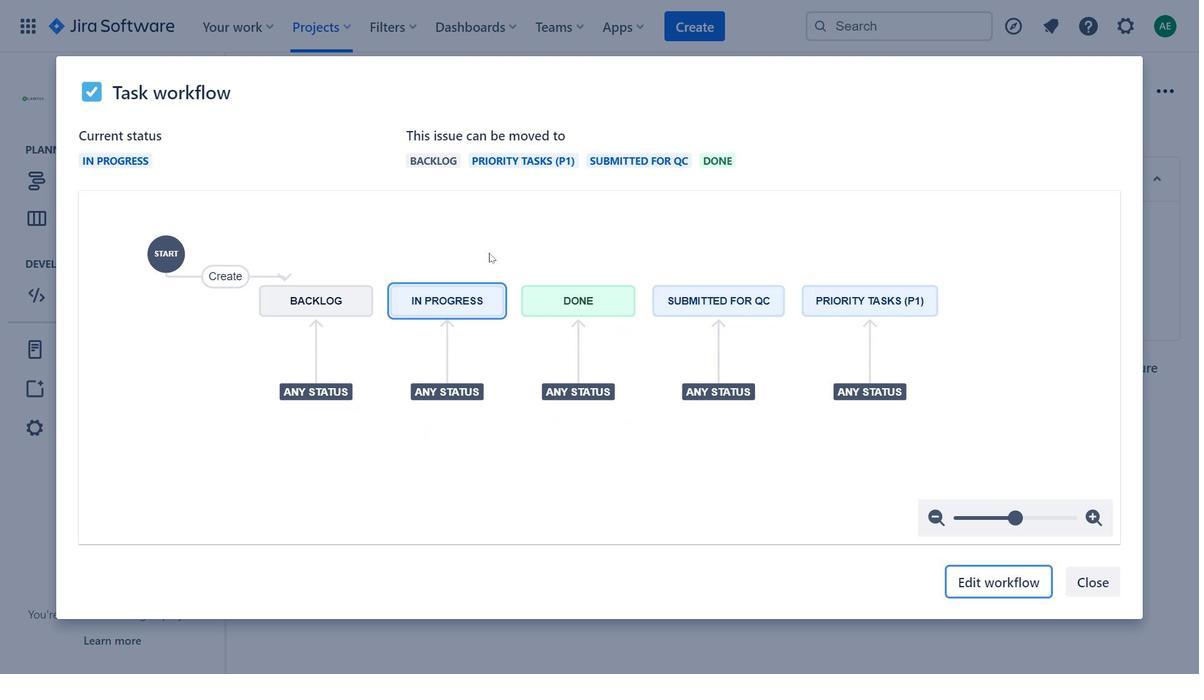 
Action: Mouse pressed left at (546, 309)
Screenshot: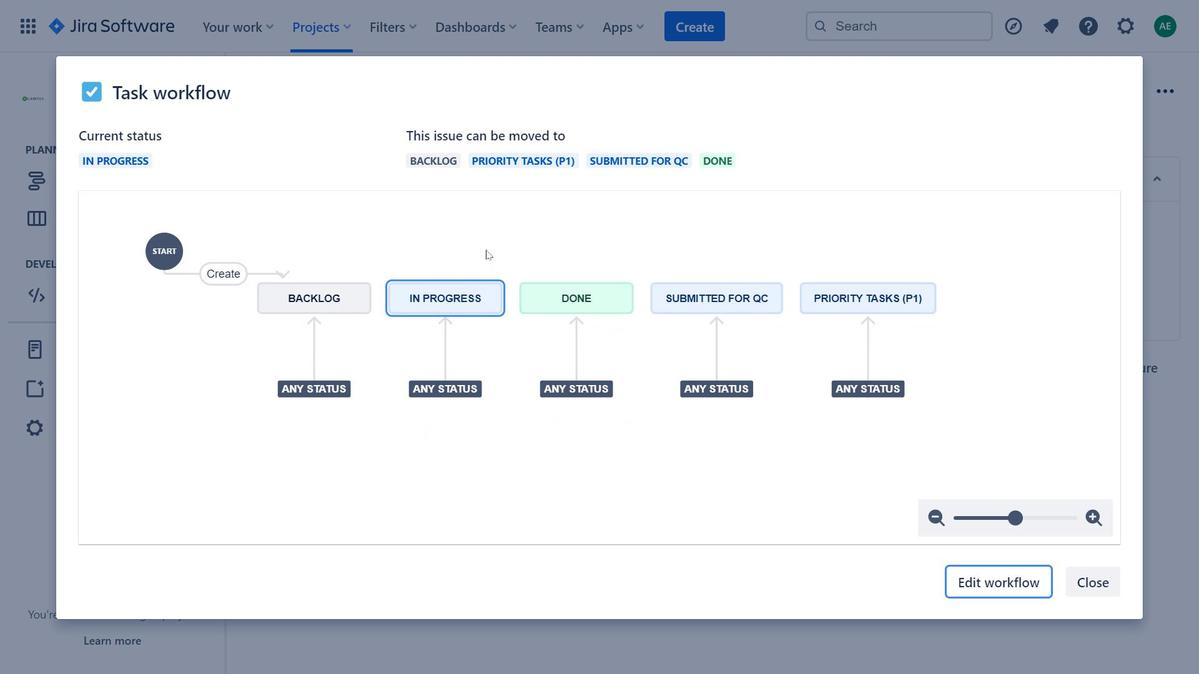 
Action: Mouse moved to (1086, 521)
Screenshot: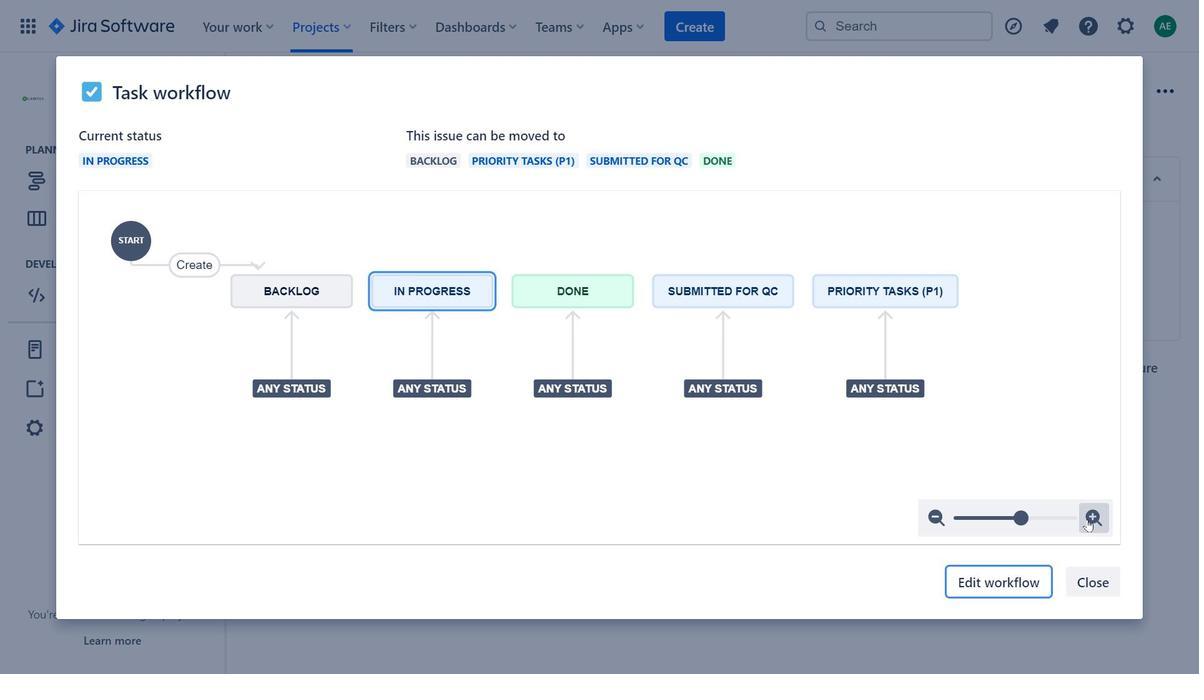 
Action: Mouse pressed left at (1086, 521)
Screenshot: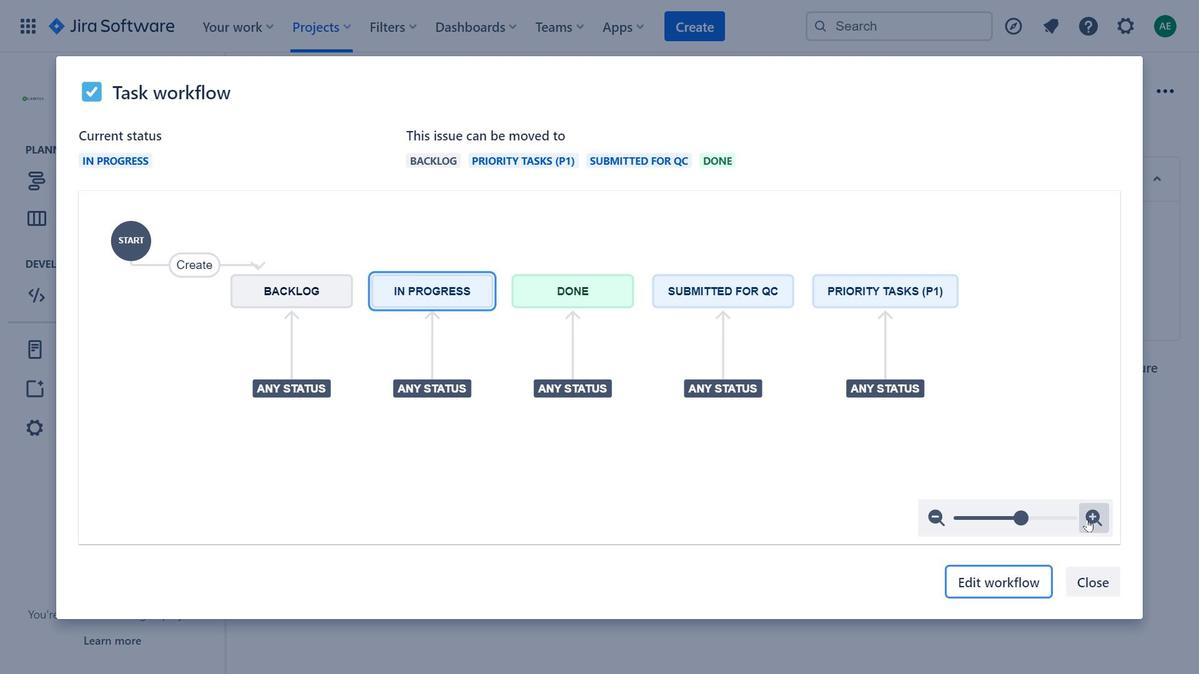 
Action: Mouse moved to (1088, 520)
Screenshot: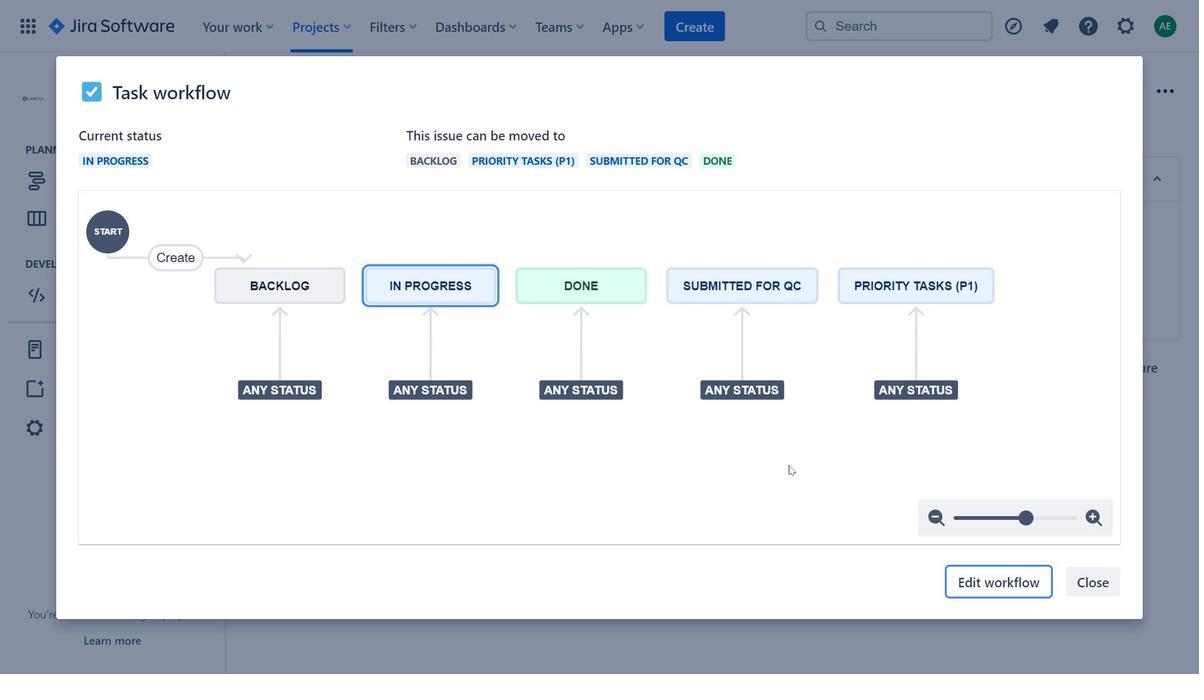 
Action: Mouse pressed left at (1088, 520)
Screenshot: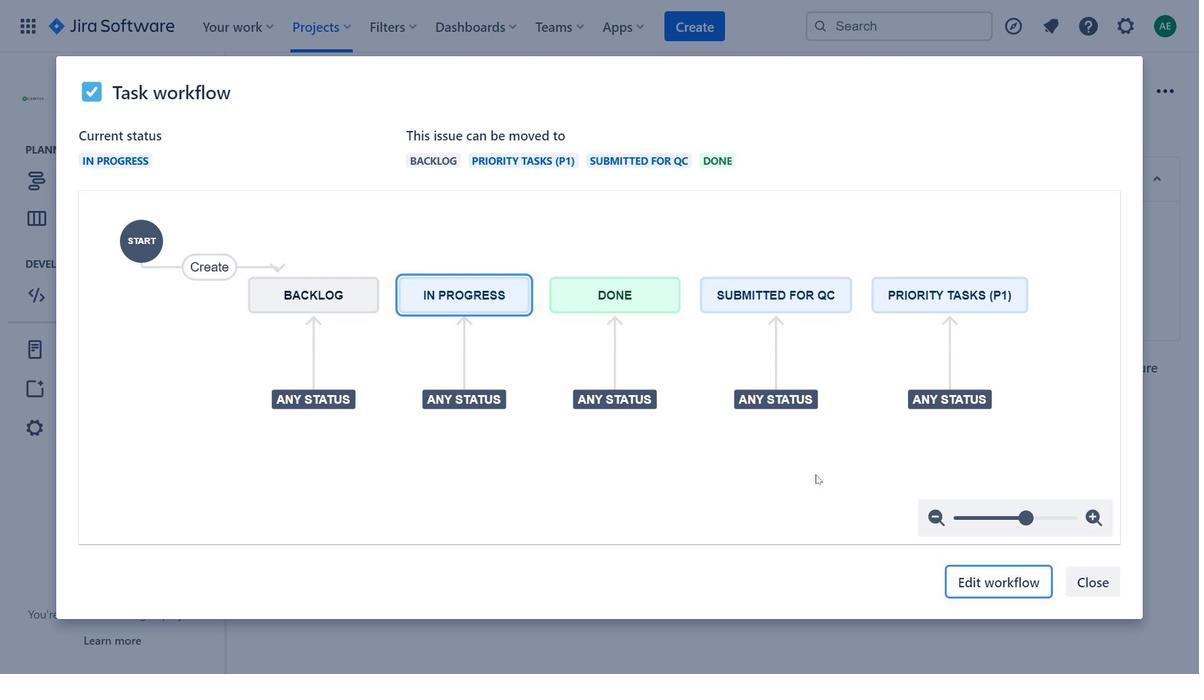 
Action: Mouse moved to (773, 465)
Screenshot: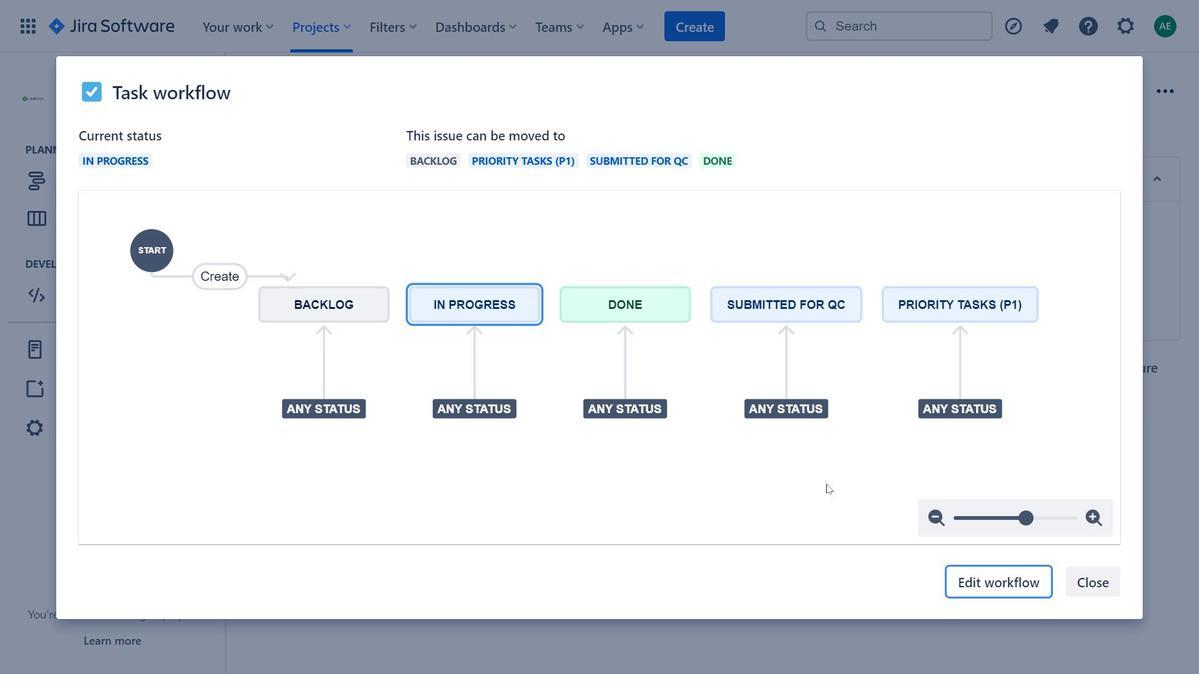 
Action: Mouse pressed left at (773, 465)
Screenshot: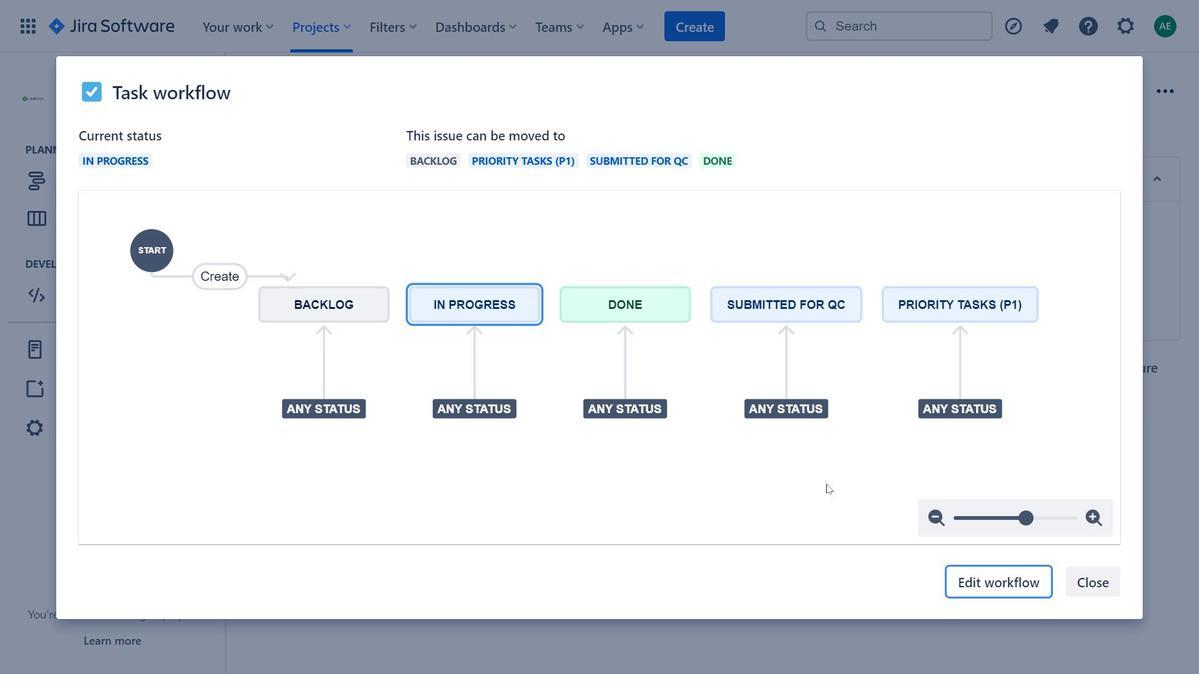 
Action: Mouse moved to (1021, 581)
Screenshot: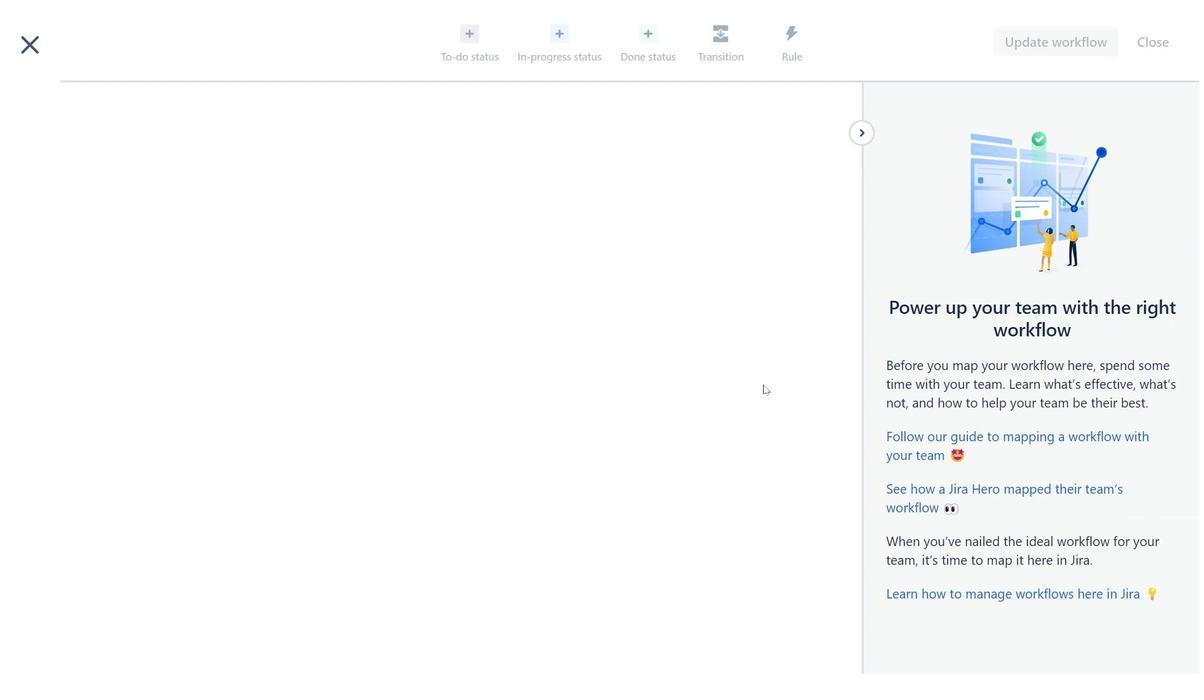 
Action: Mouse pressed left at (1021, 581)
Screenshot: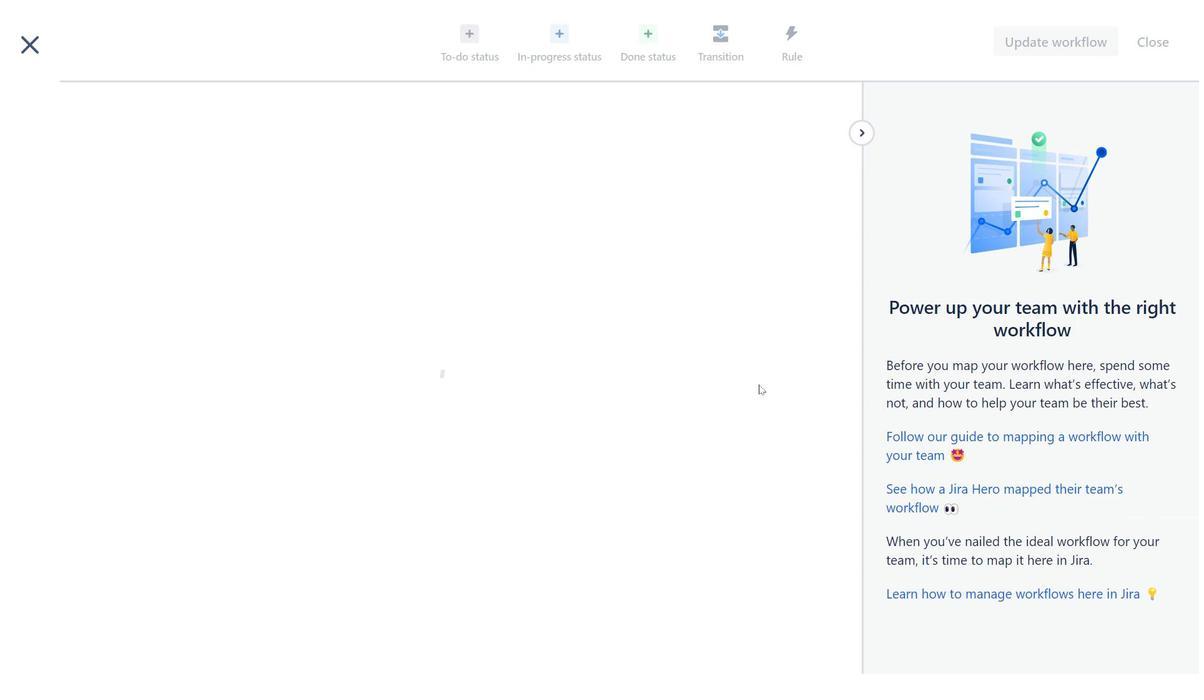 
Action: Mouse moved to (871, 134)
Screenshot: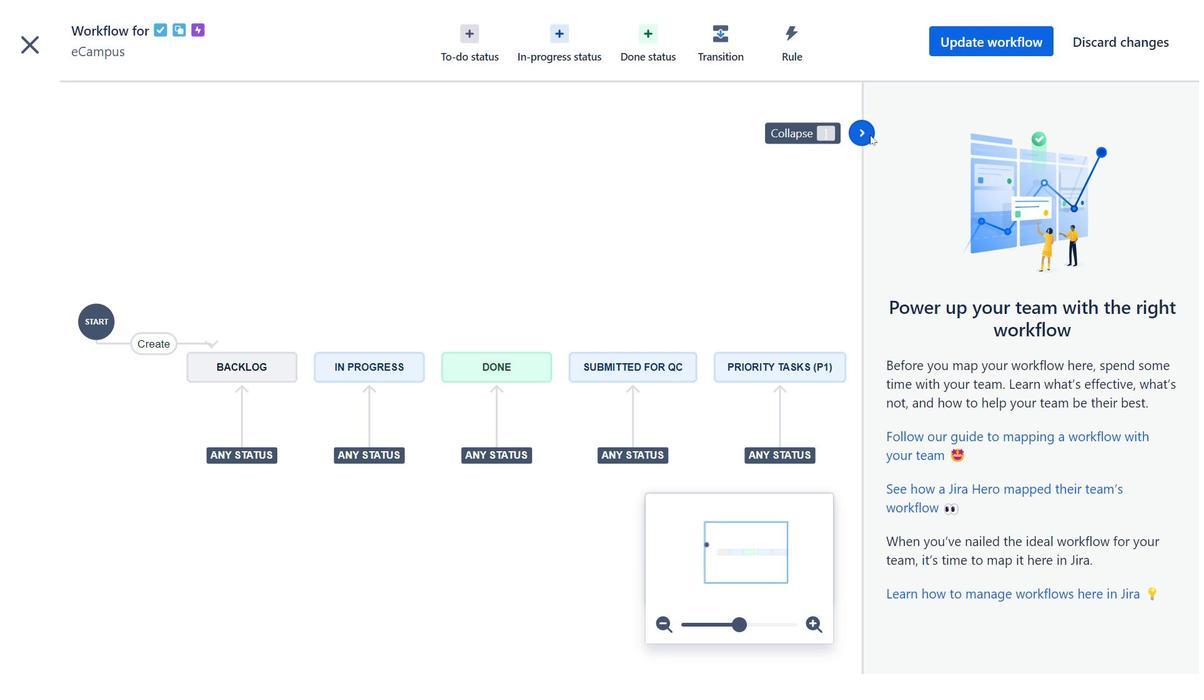 
Action: Mouse pressed left at (871, 134)
Screenshot: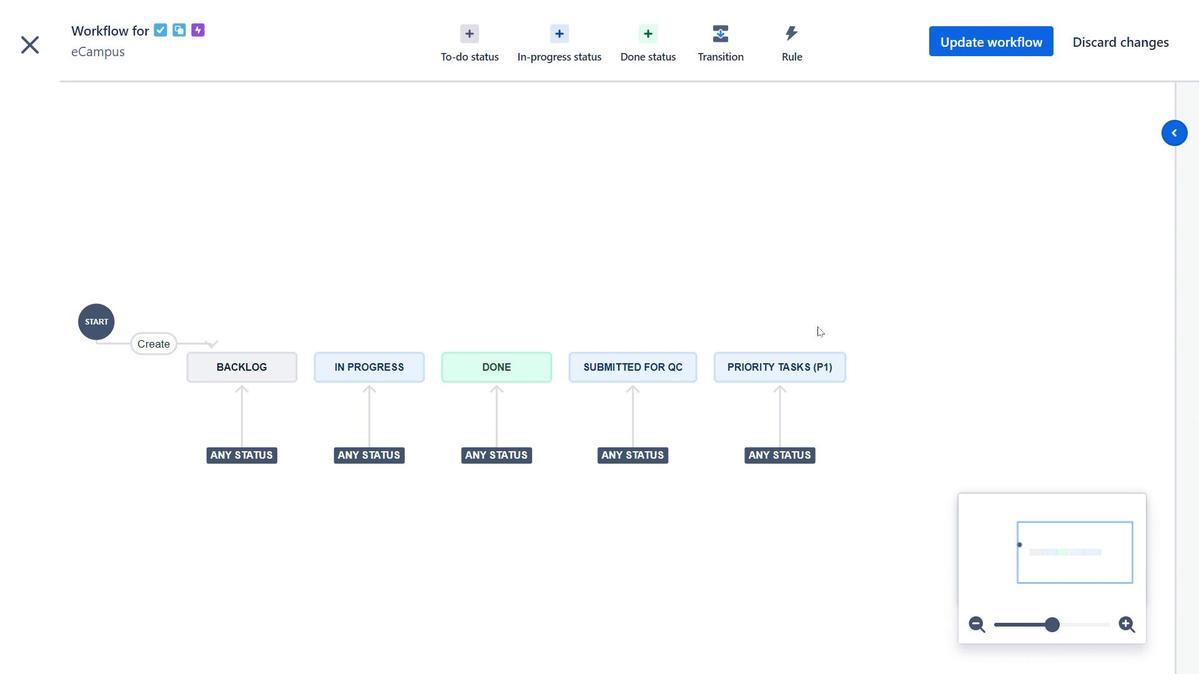 
Action: Mouse moved to (818, 327)
Screenshot: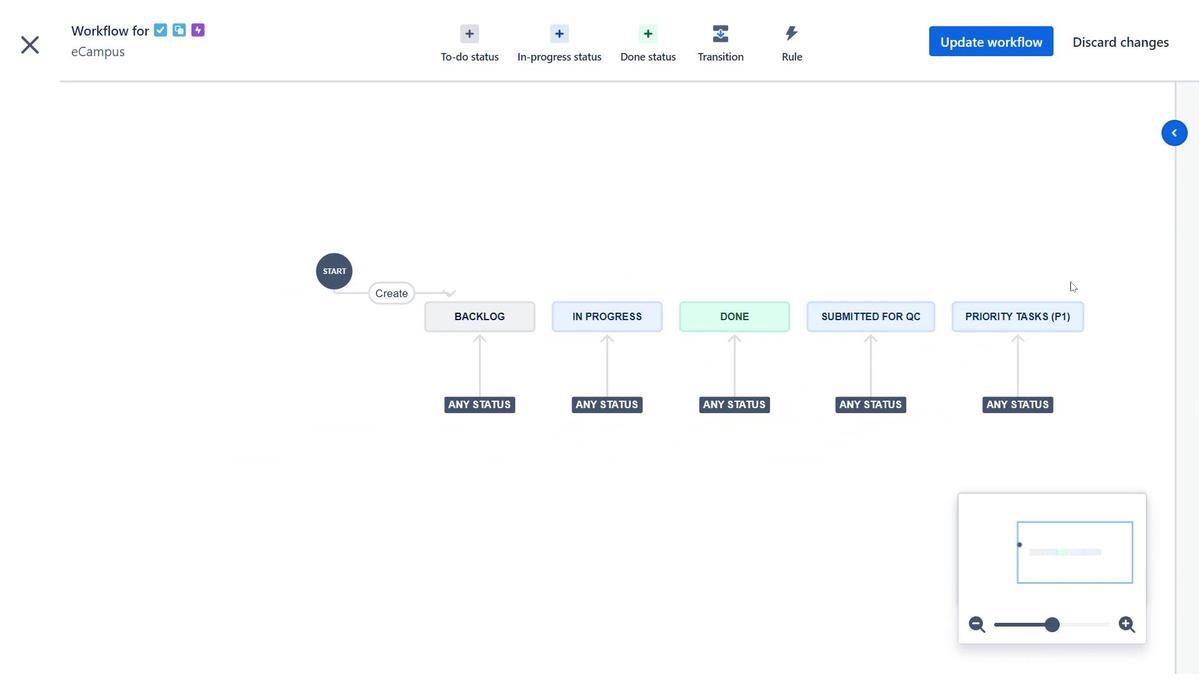 
Action: Mouse pressed left at (818, 327)
Screenshot: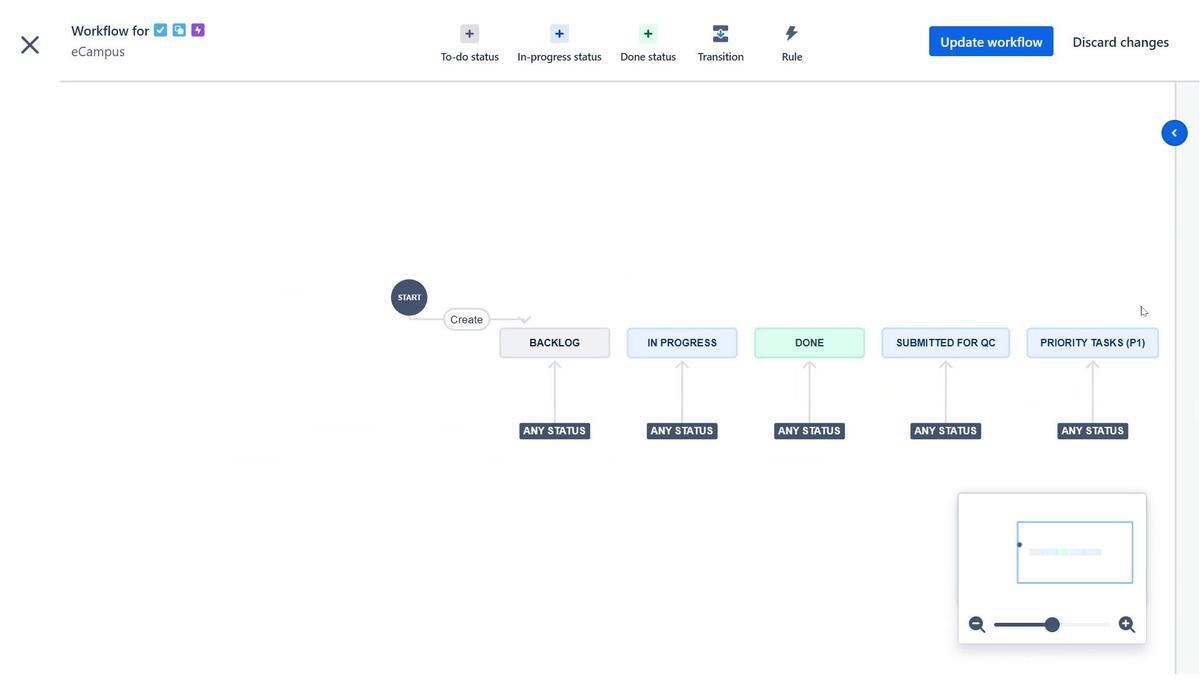 
Action: Mouse moved to (1073, 304)
Screenshot: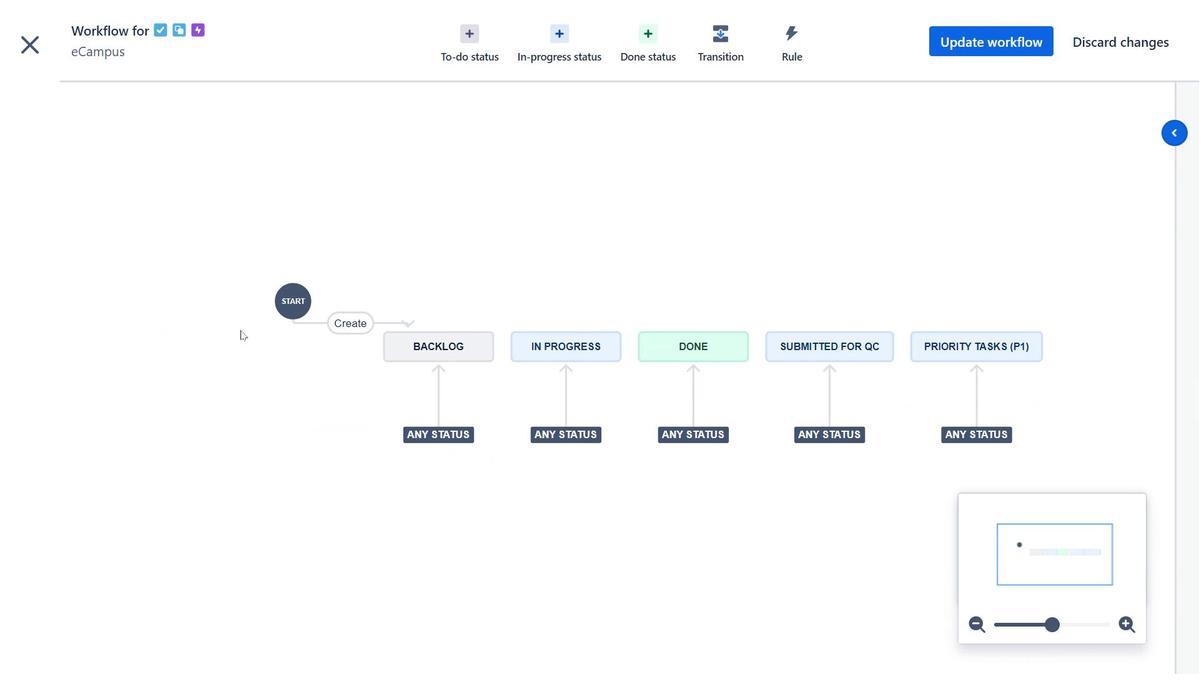 
Action: Mouse pressed left at (1073, 304)
Screenshot: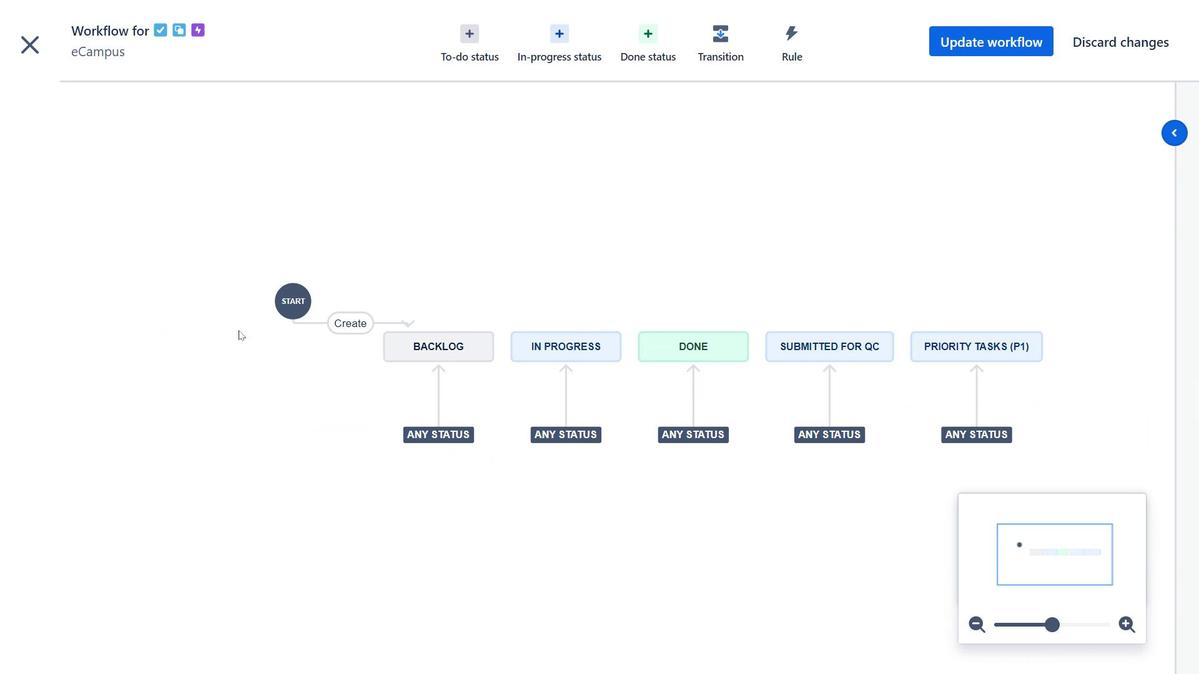 
Action: Mouse moved to (289, 296)
Screenshot: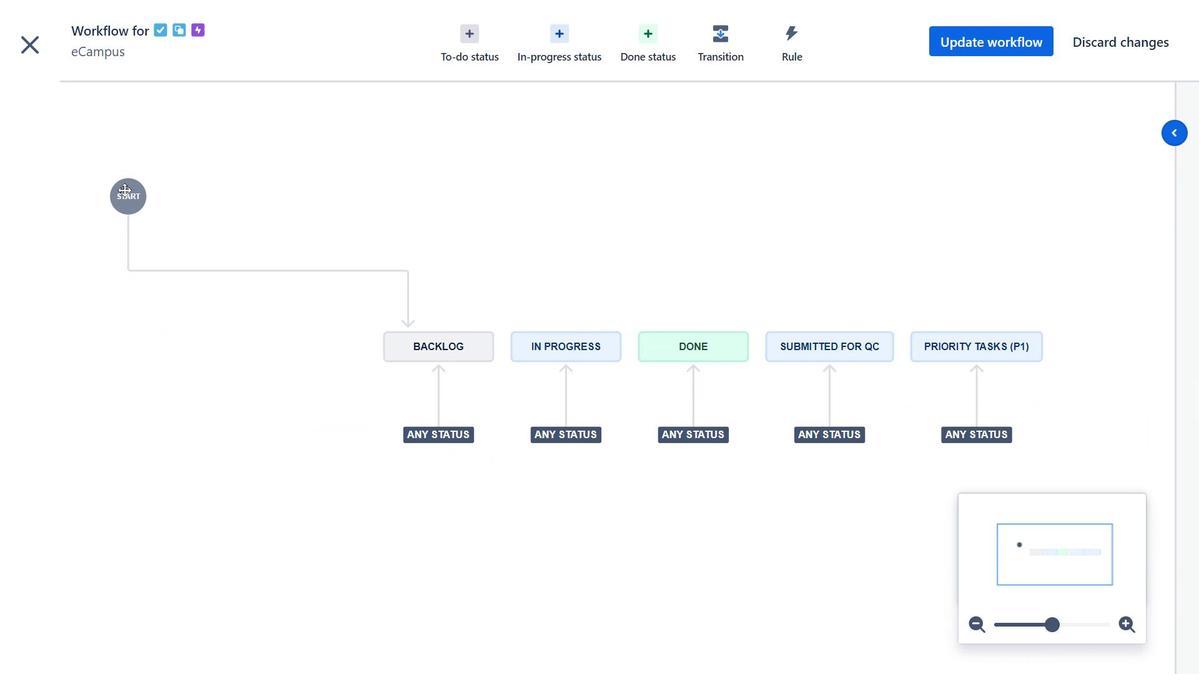 
Action: Mouse pressed left at (289, 296)
Screenshot: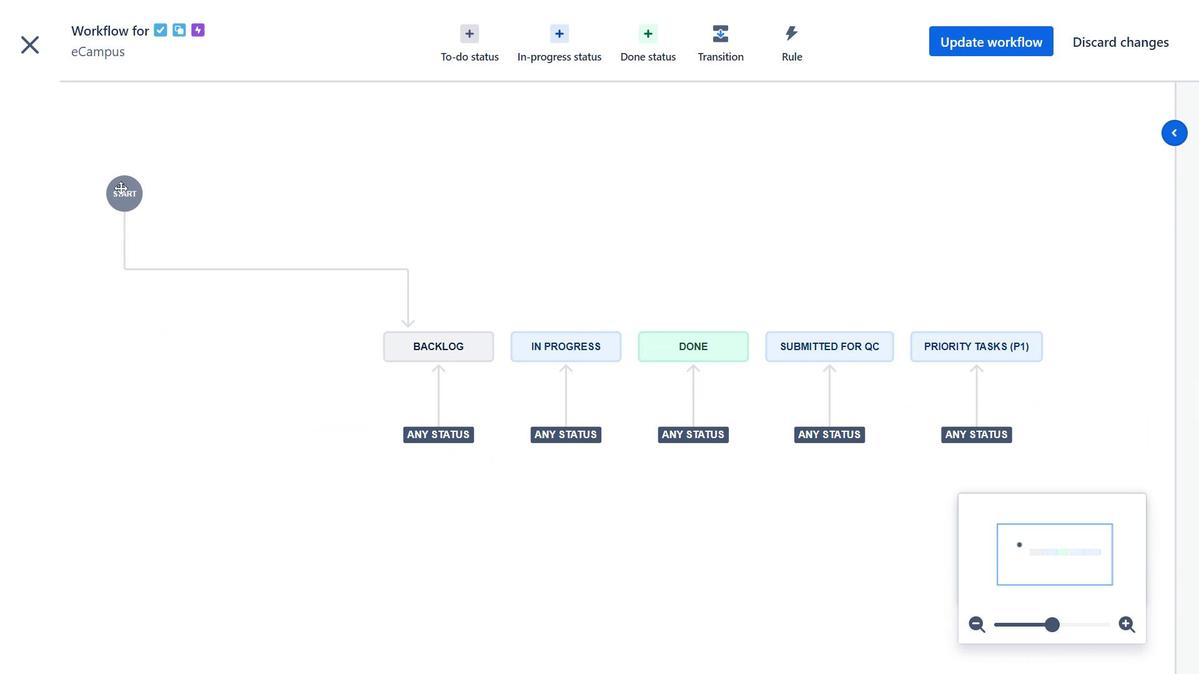 
Action: Mouse moved to (410, 341)
Screenshot: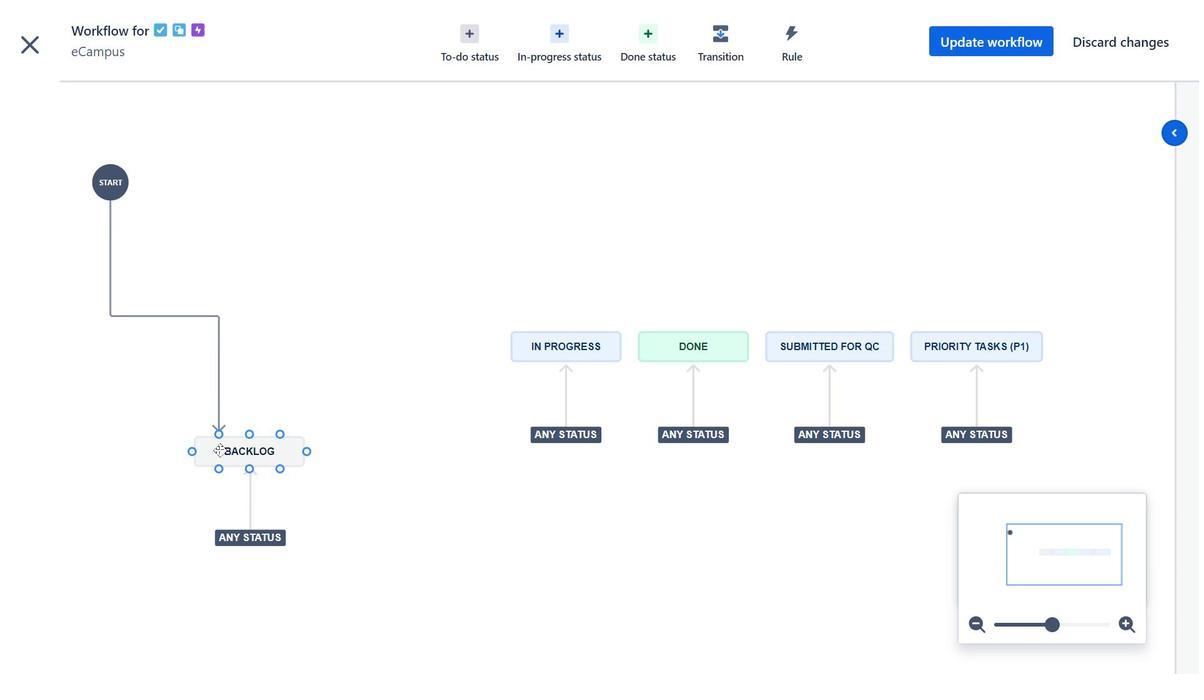
Action: Mouse pressed left at (410, 341)
Screenshot: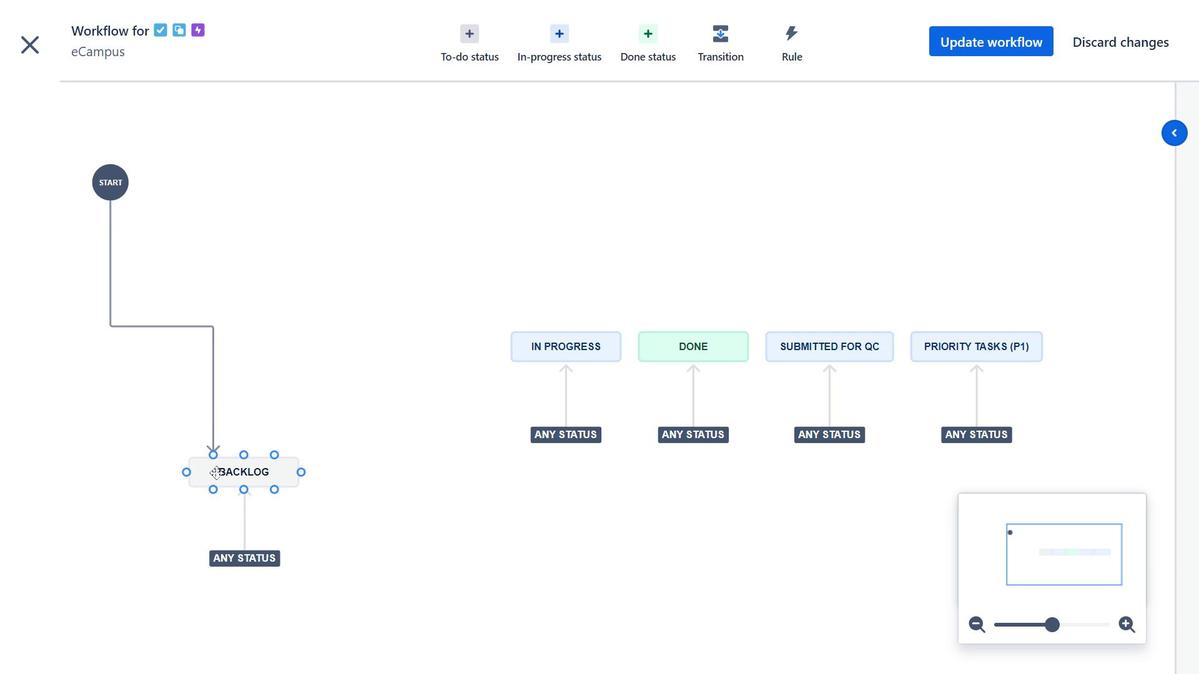
Action: Mouse moved to (974, 343)
Screenshot: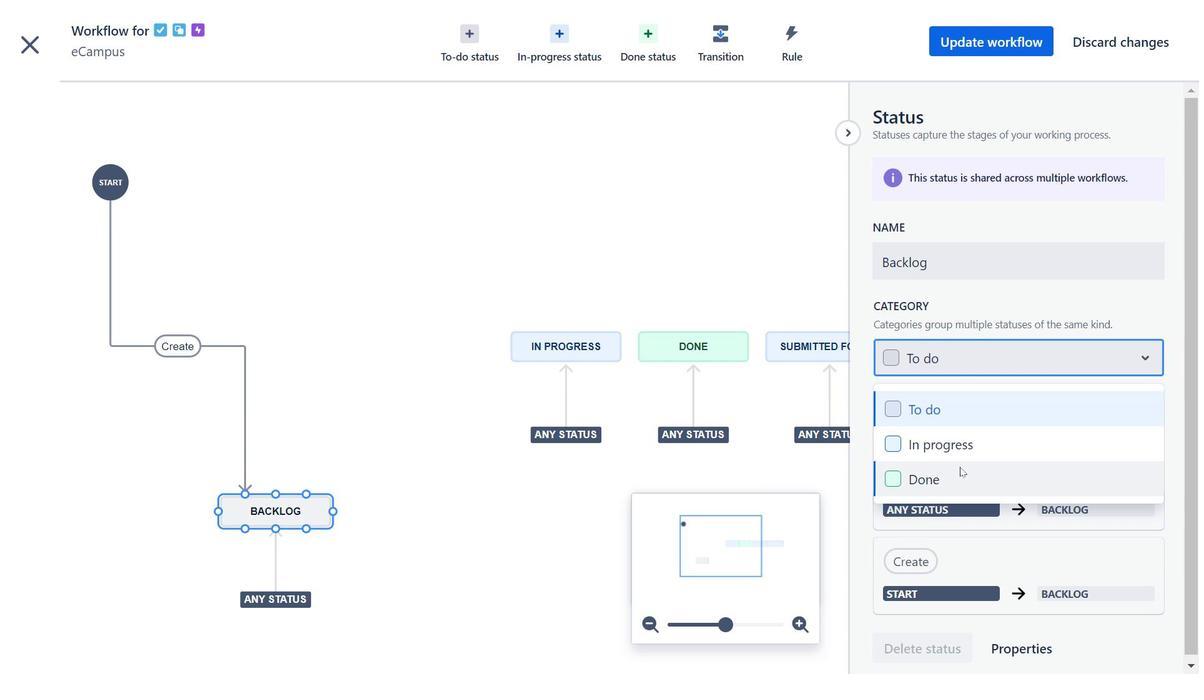 
Action: Mouse pressed left at (974, 343)
Screenshot: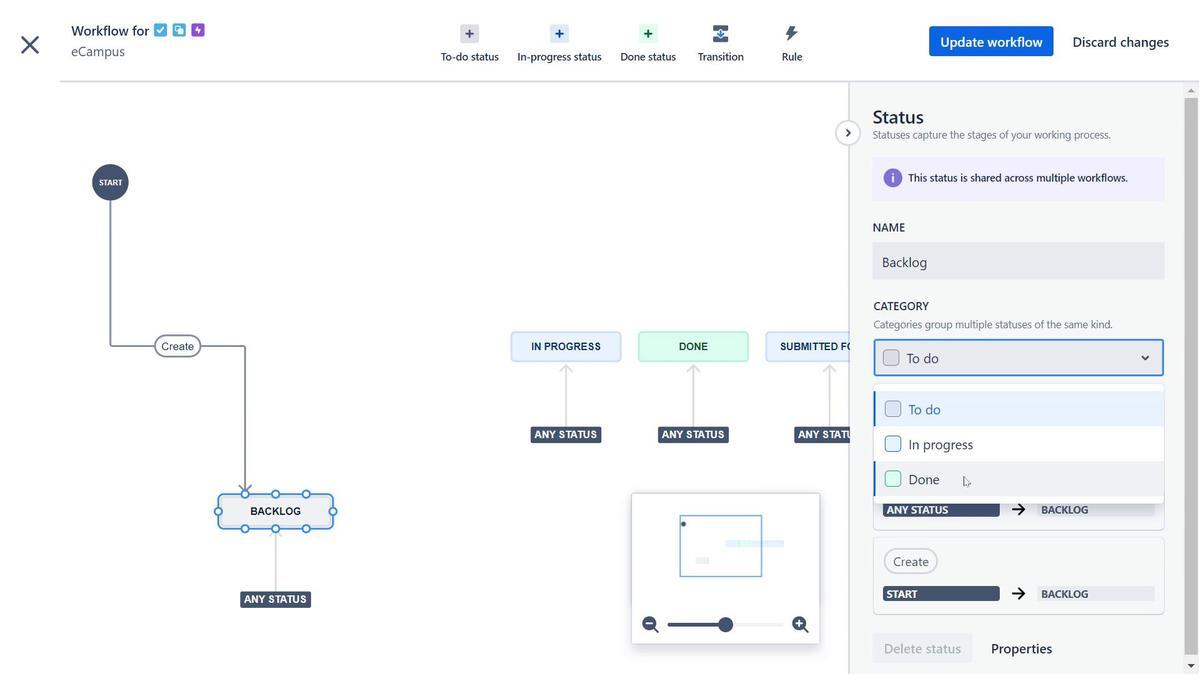 
Action: Mouse moved to (293, 519)
Screenshot: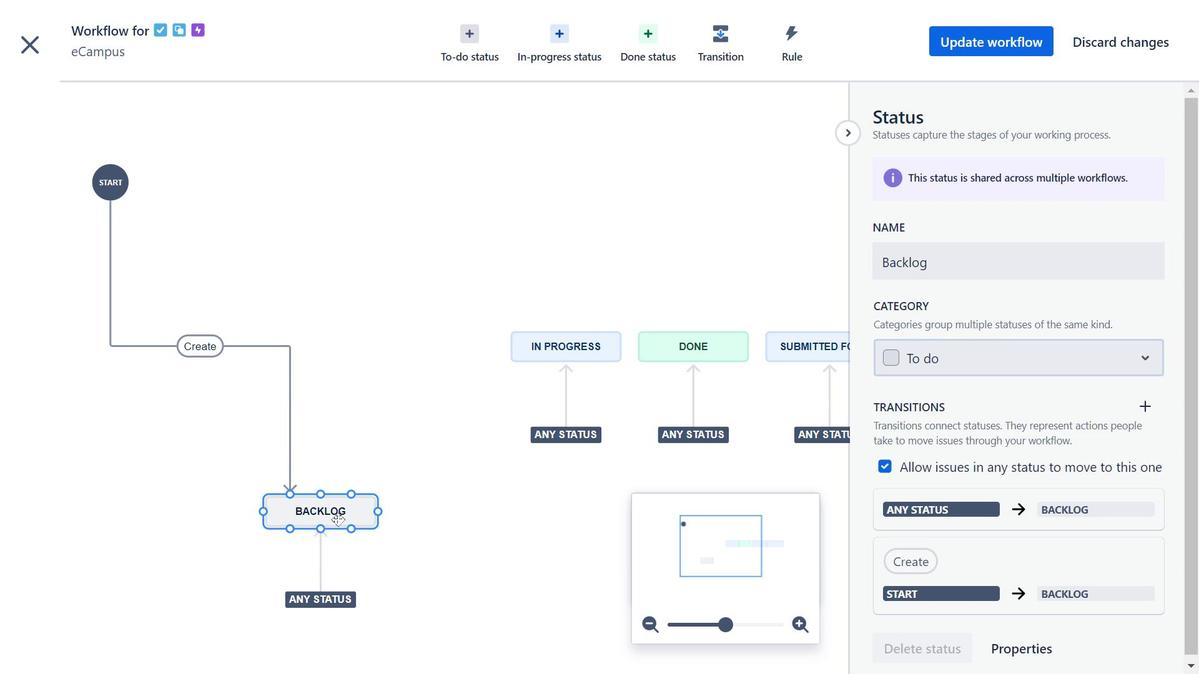 
Action: Mouse pressed left at (293, 519)
Screenshot: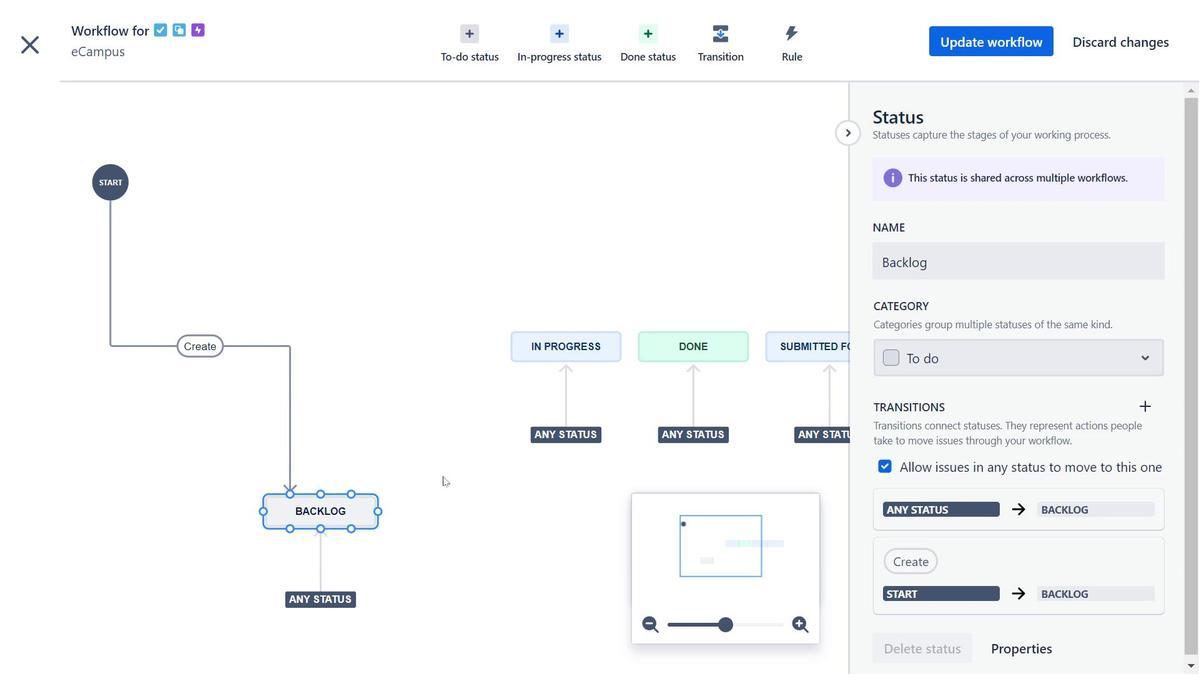 
Action: Mouse moved to (569, 347)
Screenshot: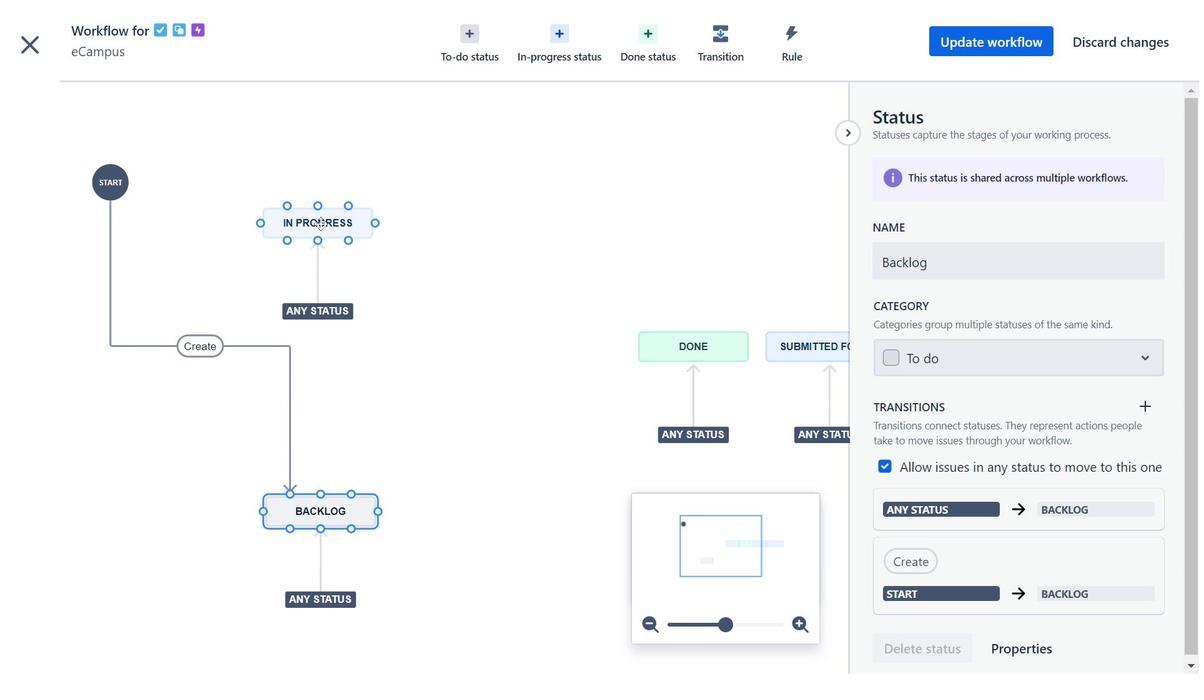 
Action: Mouse pressed left at (569, 347)
Screenshot: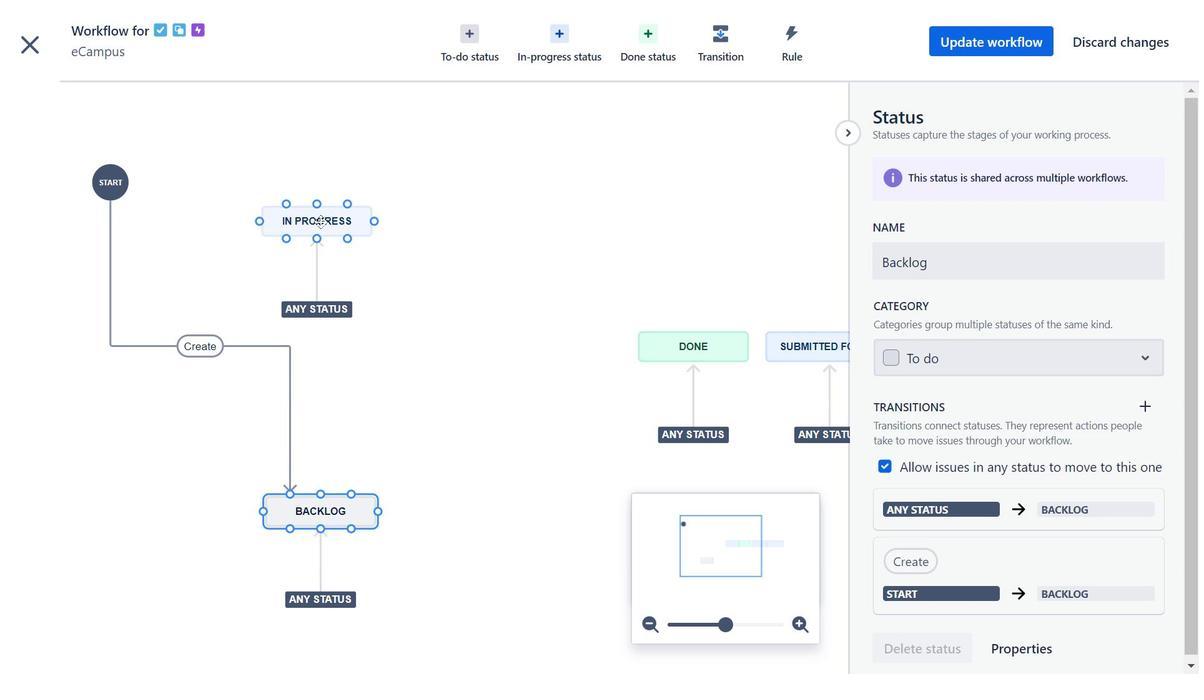 
Action: Mouse moved to (291, 208)
Screenshot: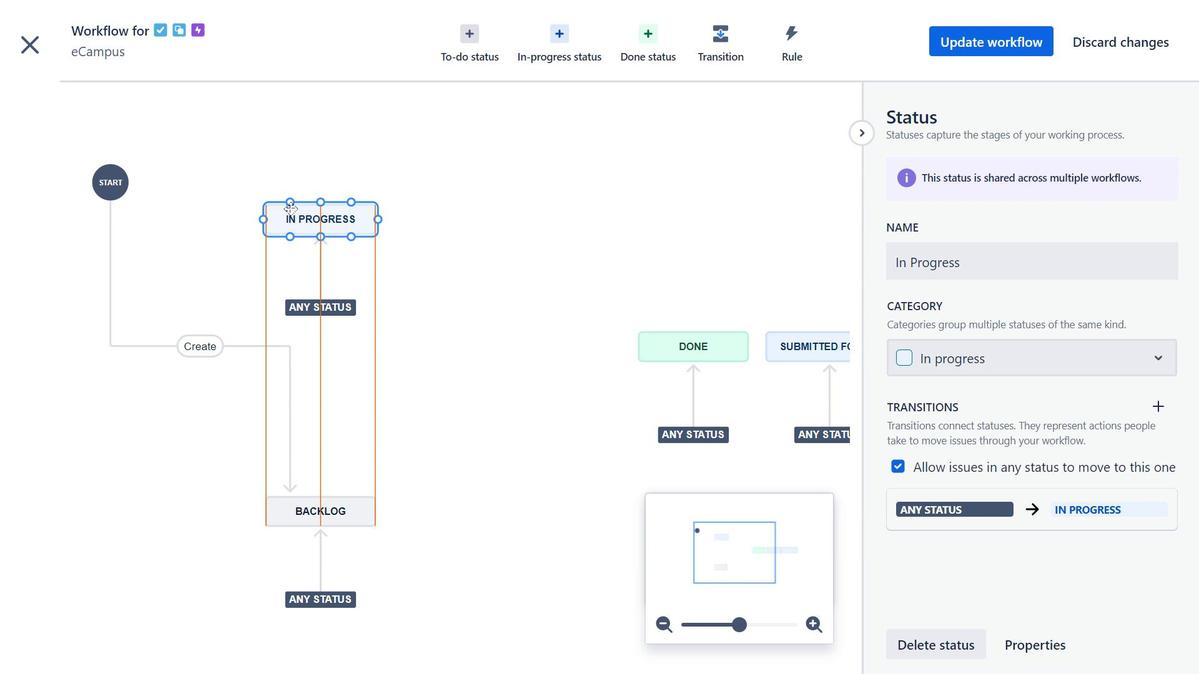 
Action: Mouse pressed left at (291, 208)
Screenshot: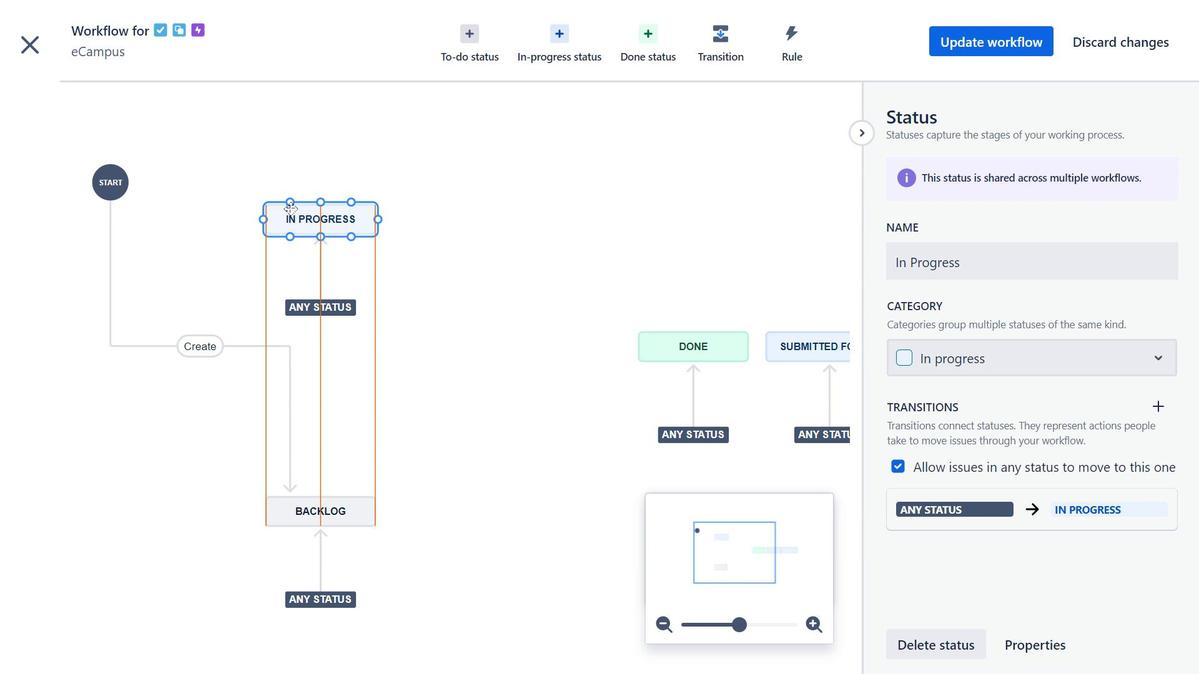 
Action: Mouse moved to (911, 362)
Screenshot: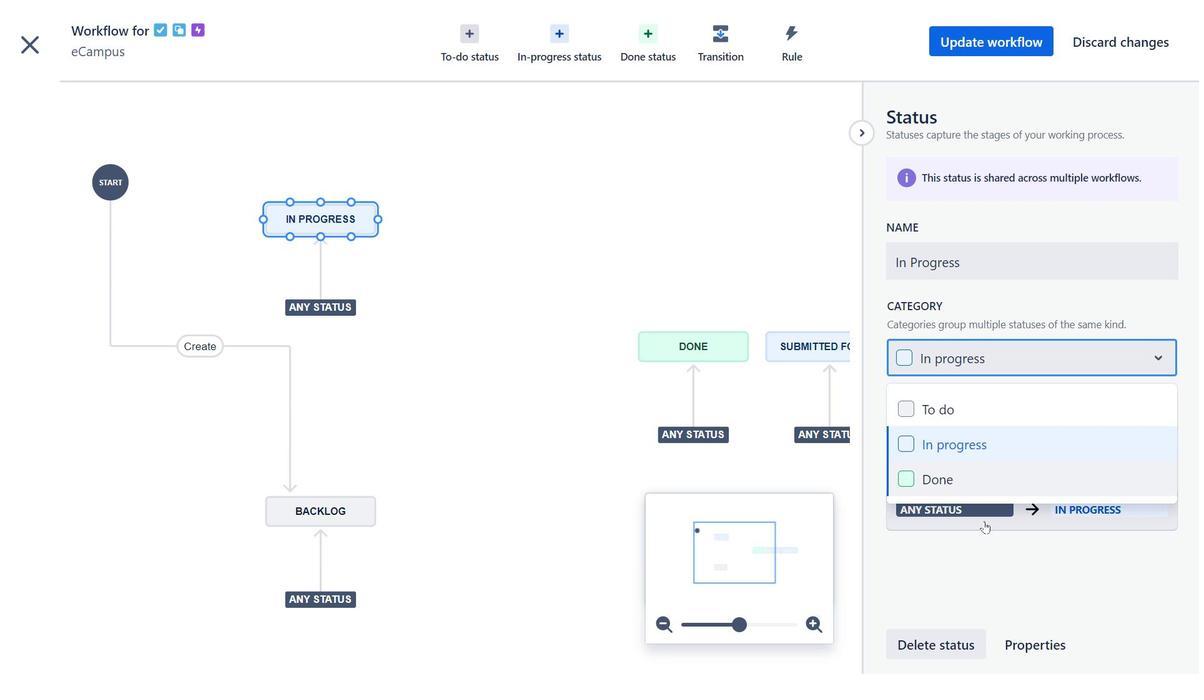 
Action: Mouse pressed left at (911, 362)
Screenshot: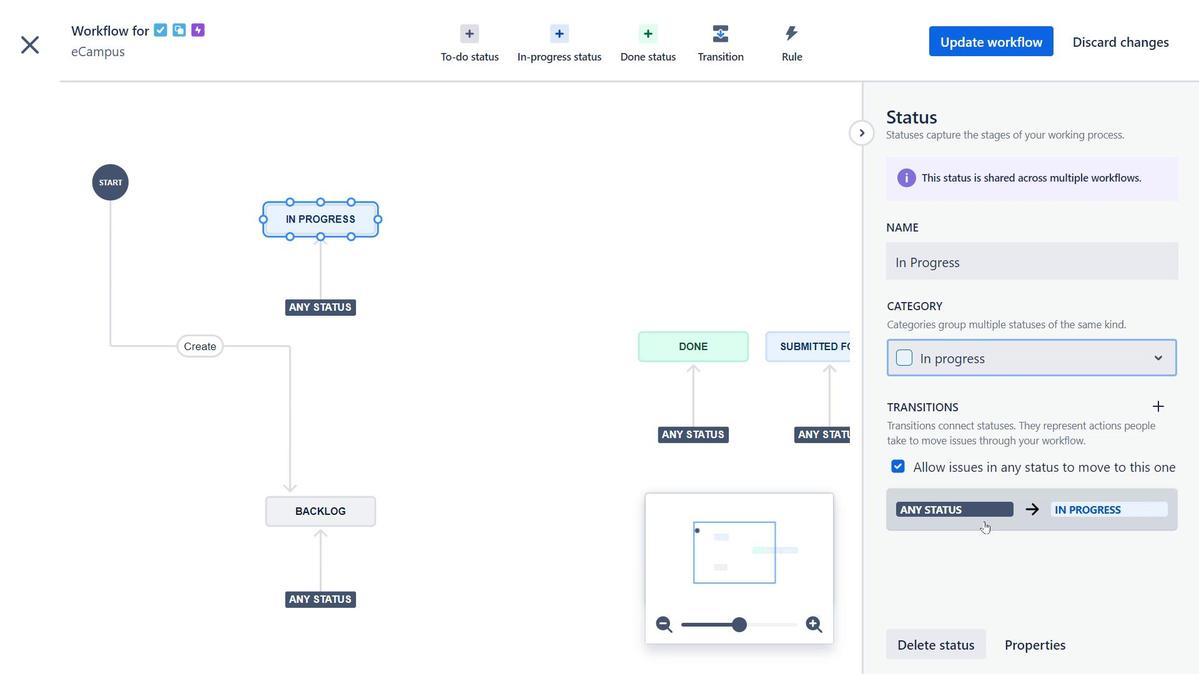 
Action: Mouse moved to (984, 521)
Screenshot: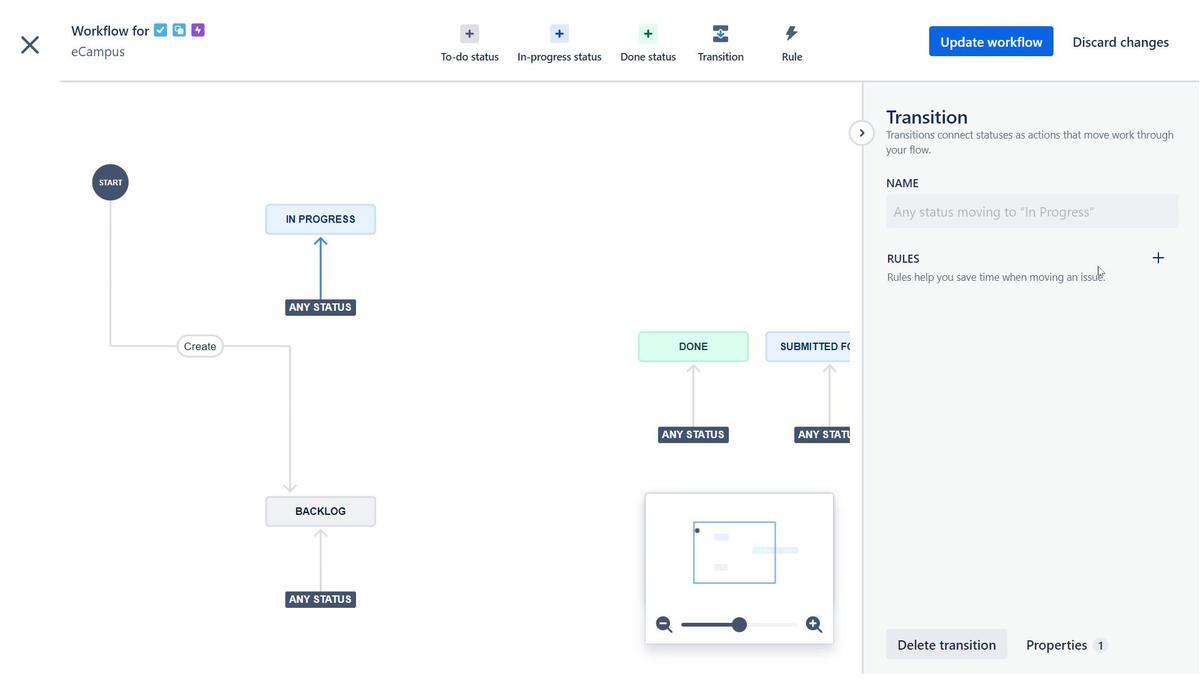 
Action: Mouse pressed left at (984, 521)
Screenshot: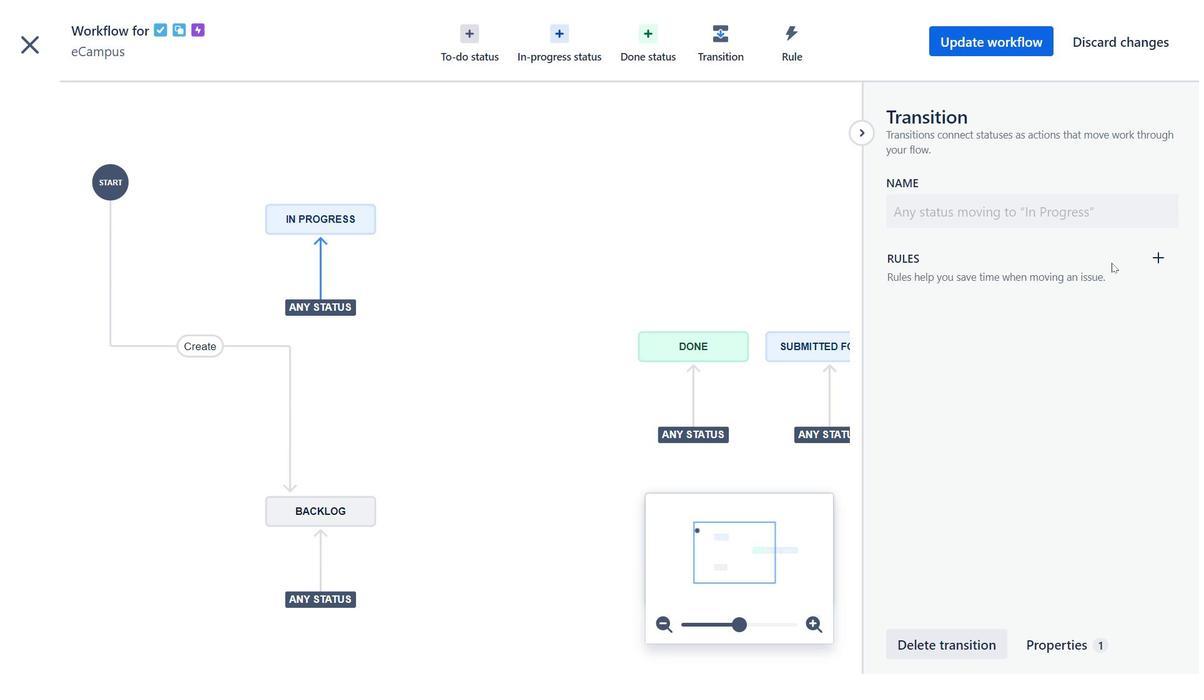 
Action: Mouse moved to (1153, 253)
Screenshot: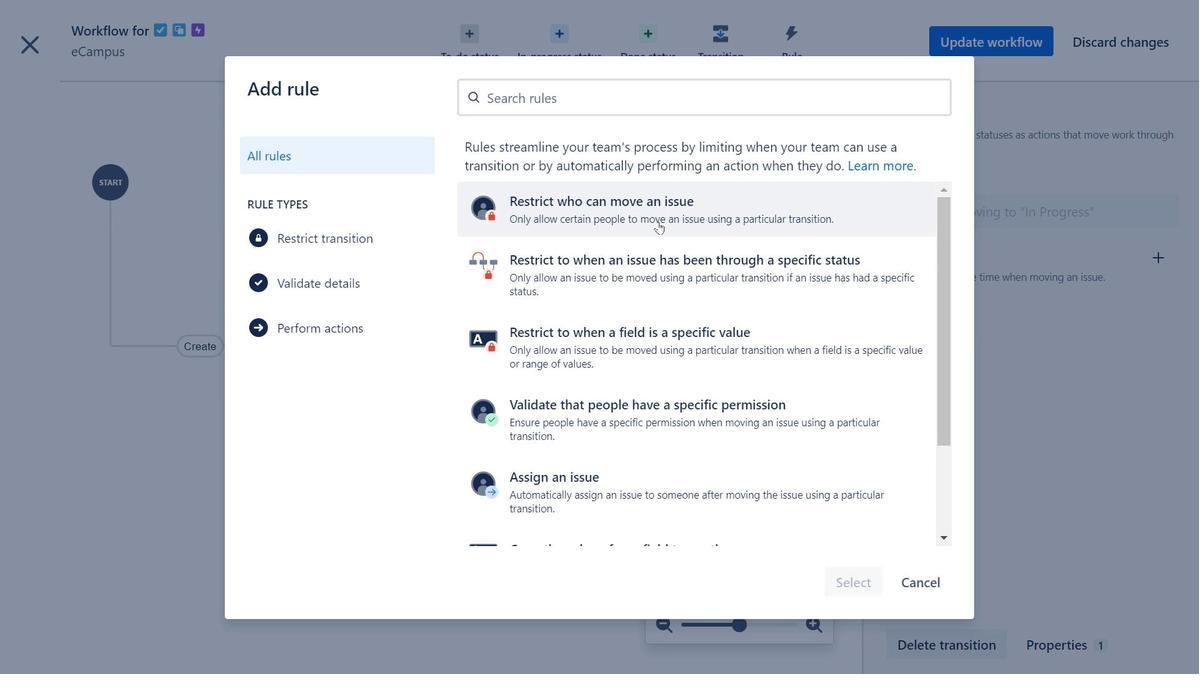 
Action: Mouse pressed left at (1153, 253)
Screenshot: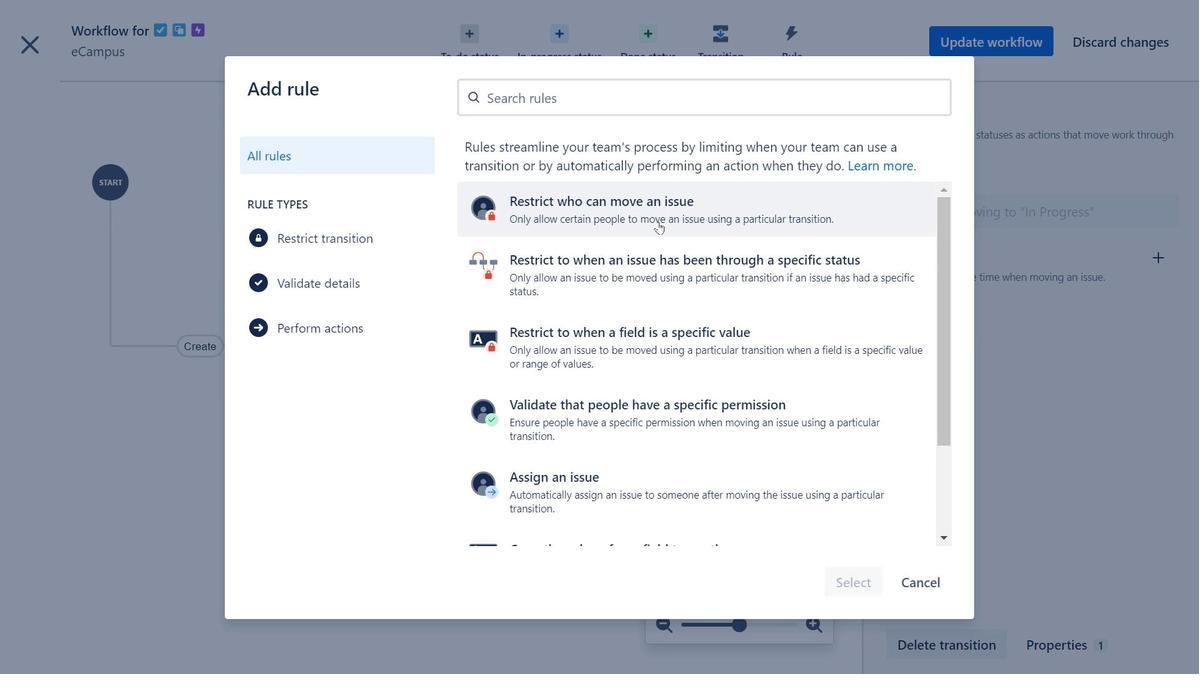 
Action: Mouse moved to (691, 258)
Screenshot: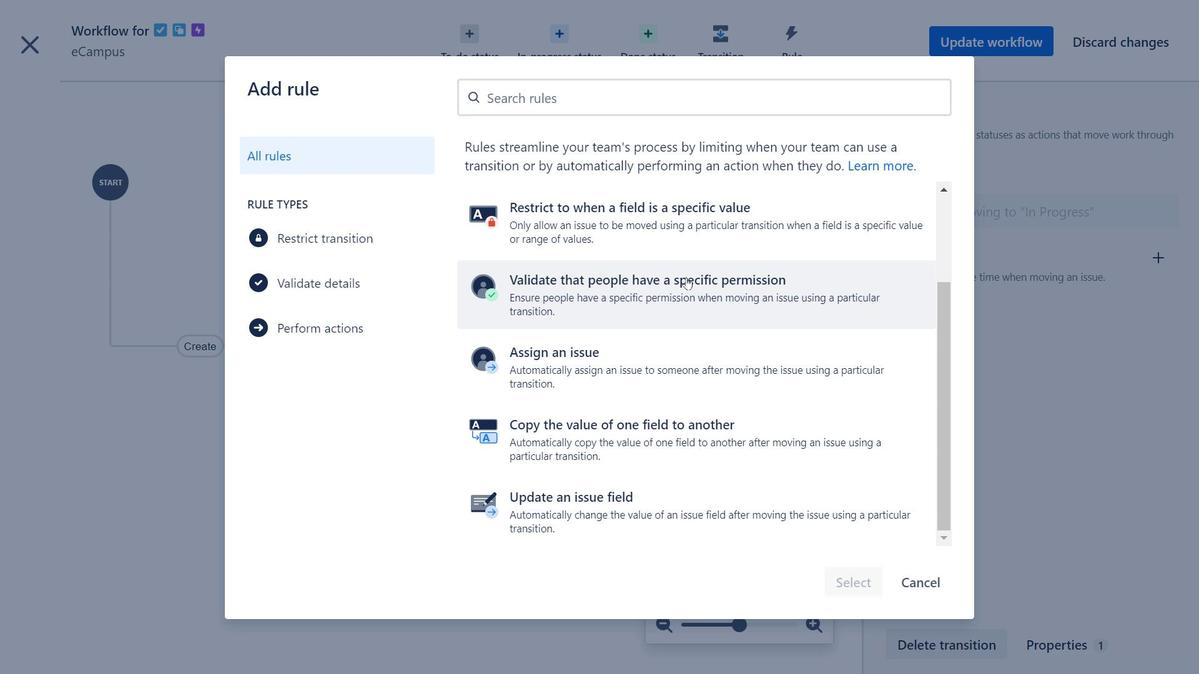 
Action: Mouse scrolled (691, 257) with delta (0, 0)
Screenshot: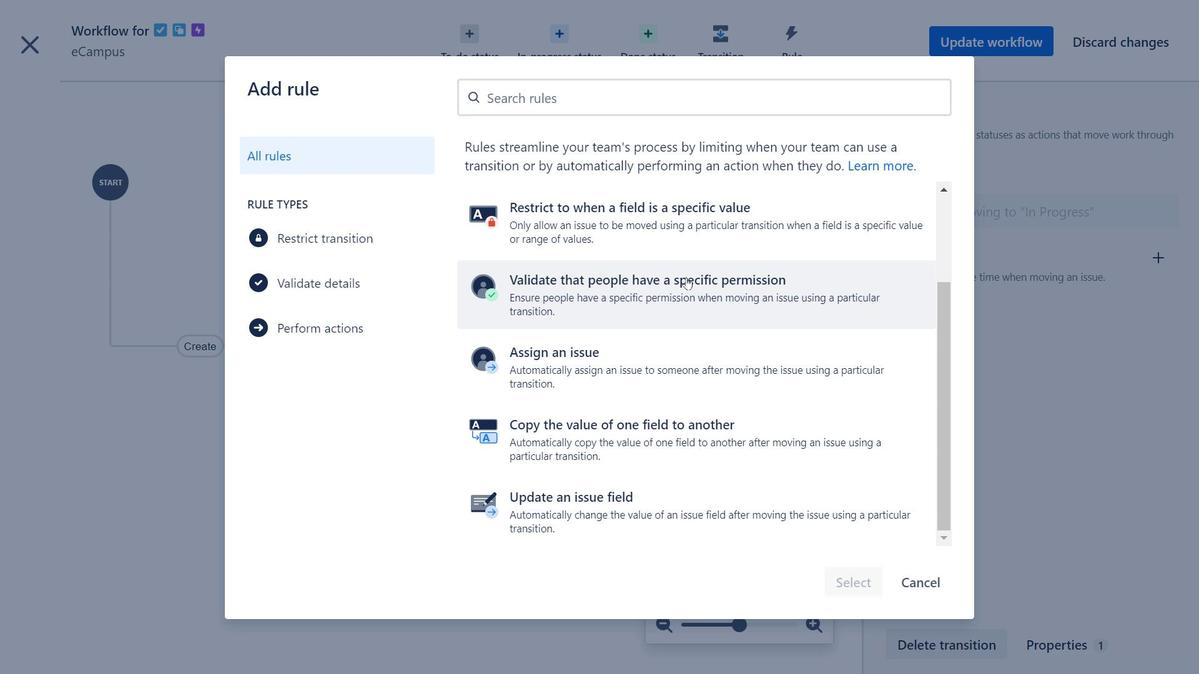 
Action: Mouse moved to (693, 264)
Screenshot: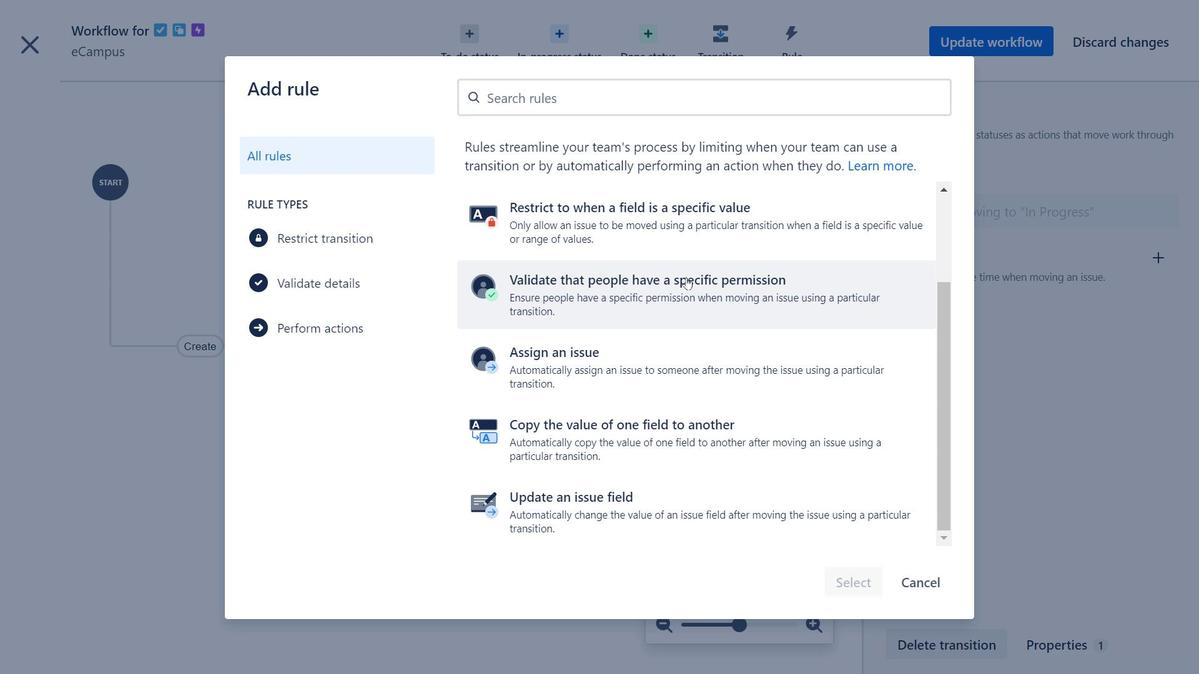 
Action: Mouse scrolled (693, 264) with delta (0, 0)
Screenshot: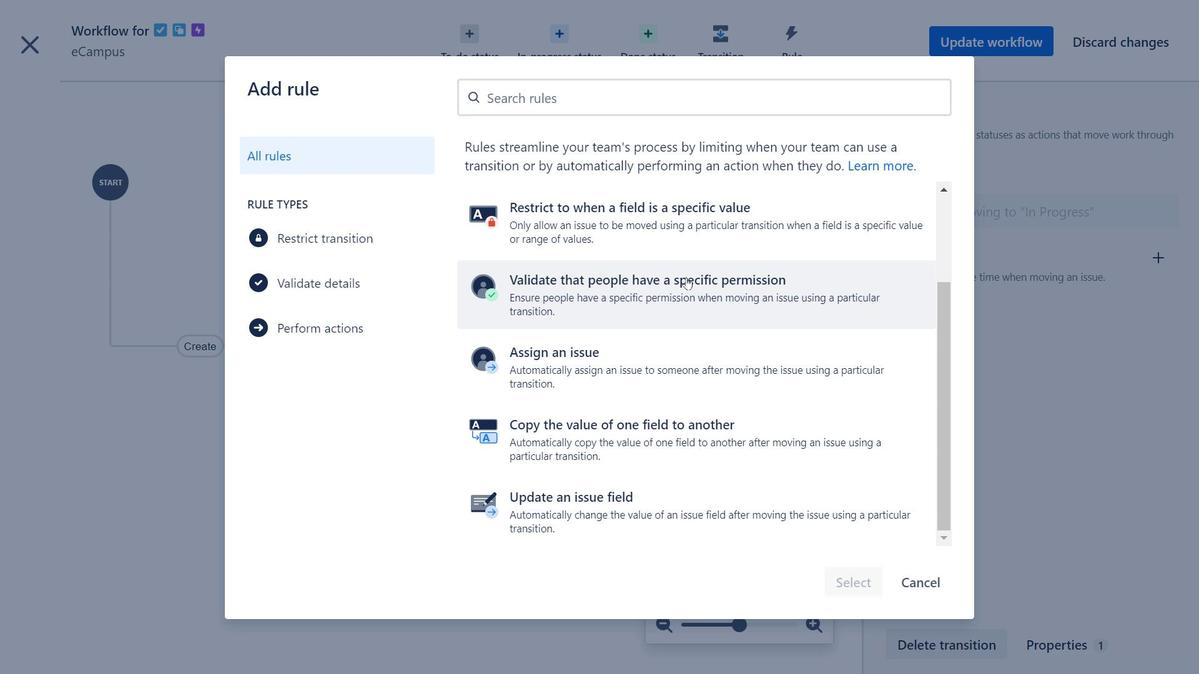 
Action: Mouse moved to (773, 353)
Screenshot: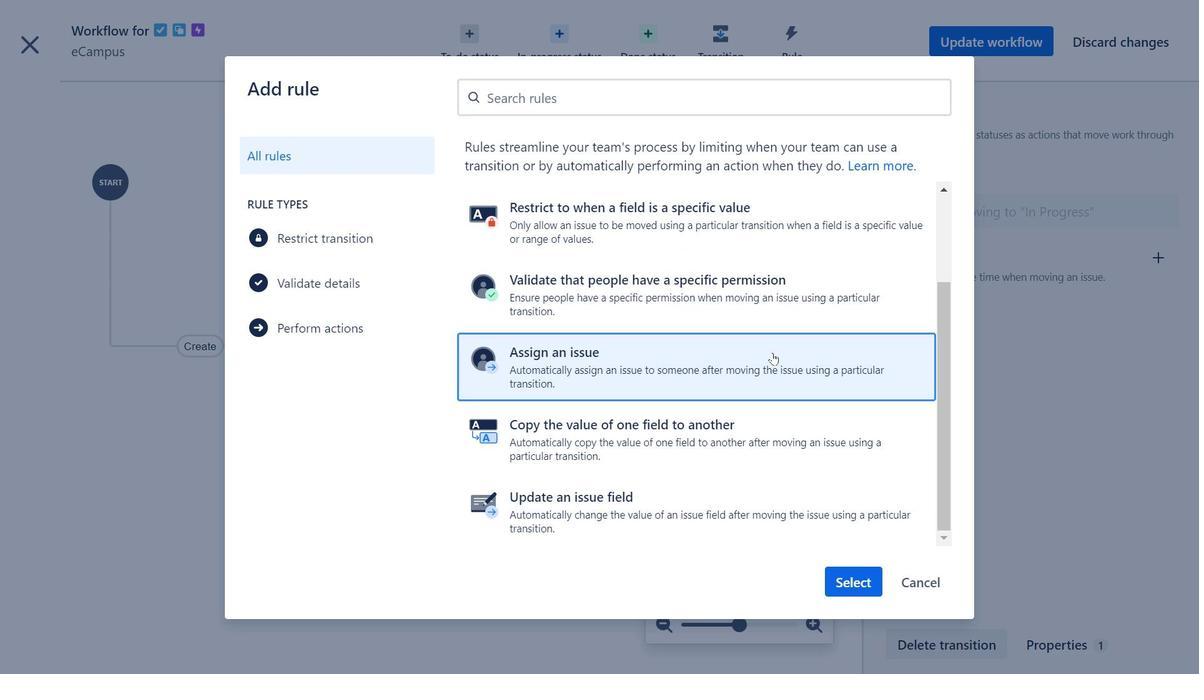 
Action: Mouse pressed left at (773, 353)
Screenshot: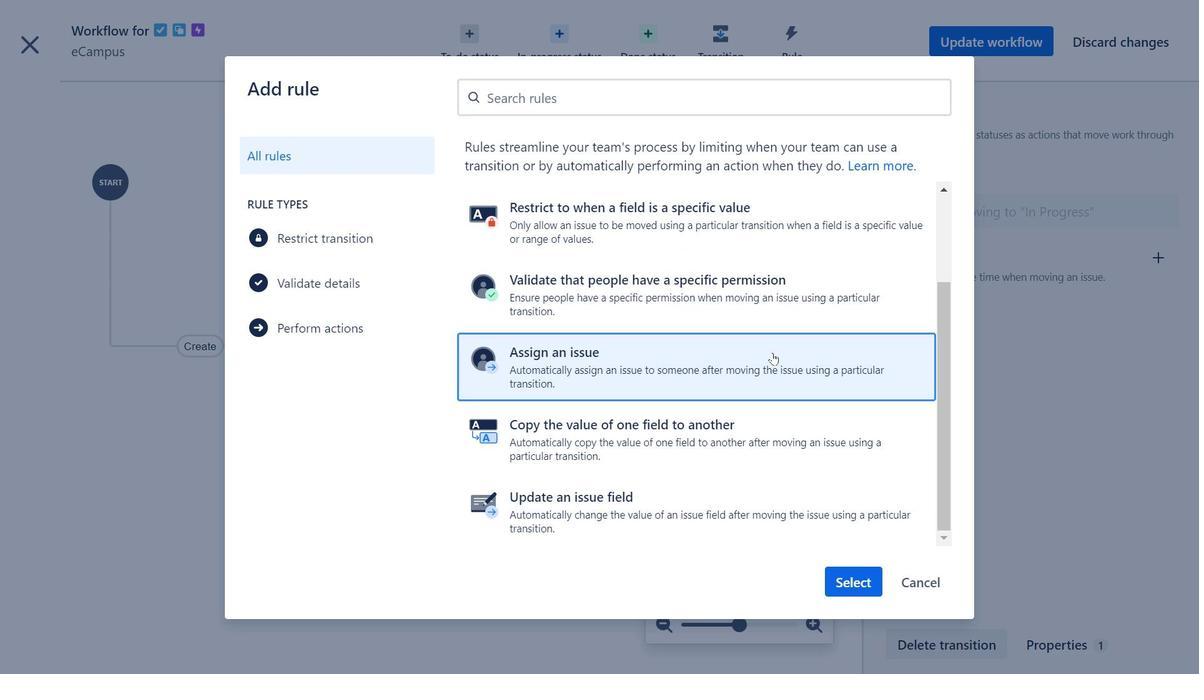 
Action: Mouse moved to (338, 227)
Screenshot: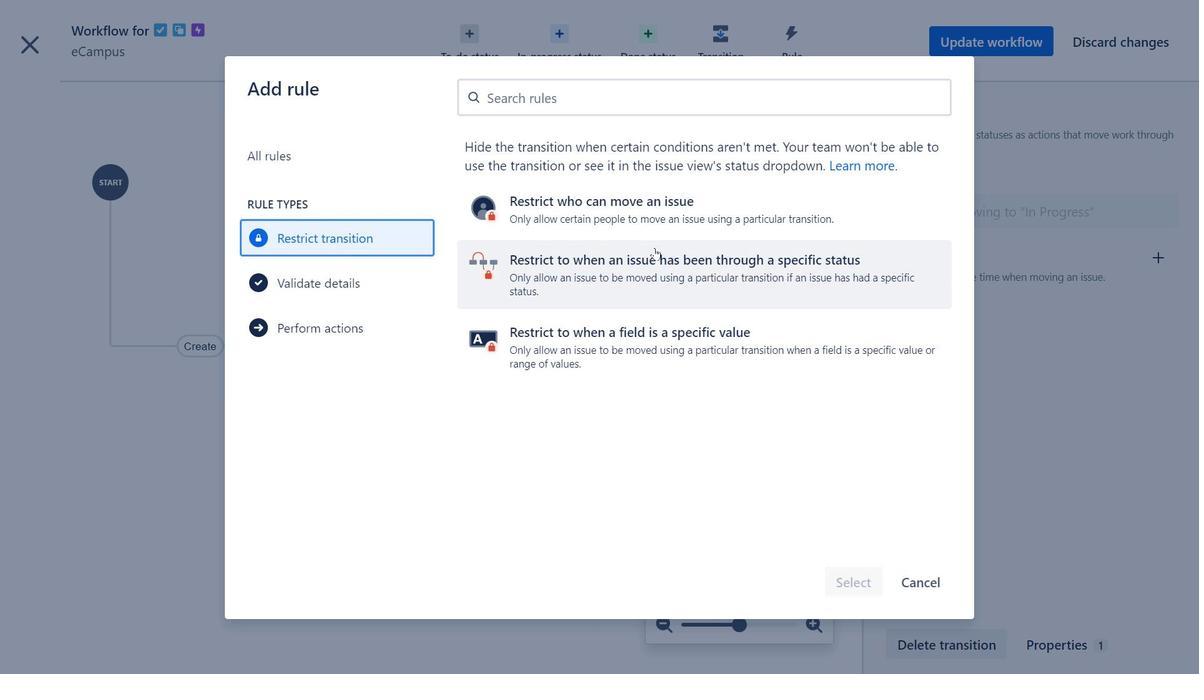 
Action: Mouse pressed left at (338, 227)
Screenshot: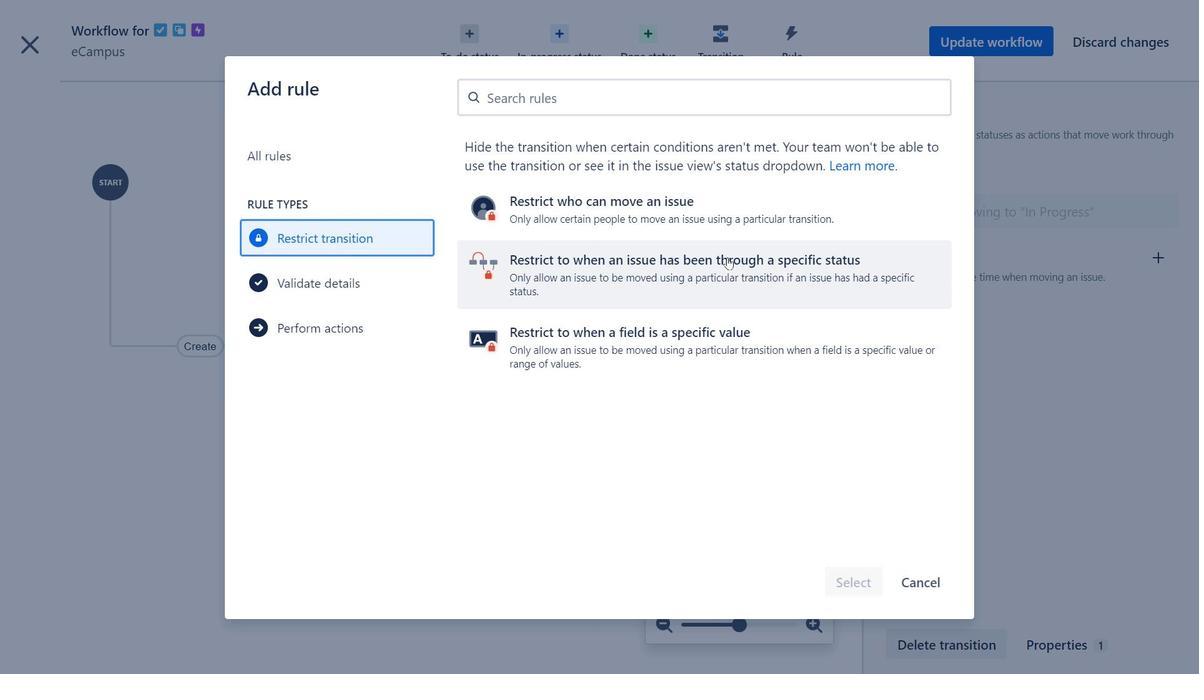 
Action: Mouse moved to (744, 228)
Screenshot: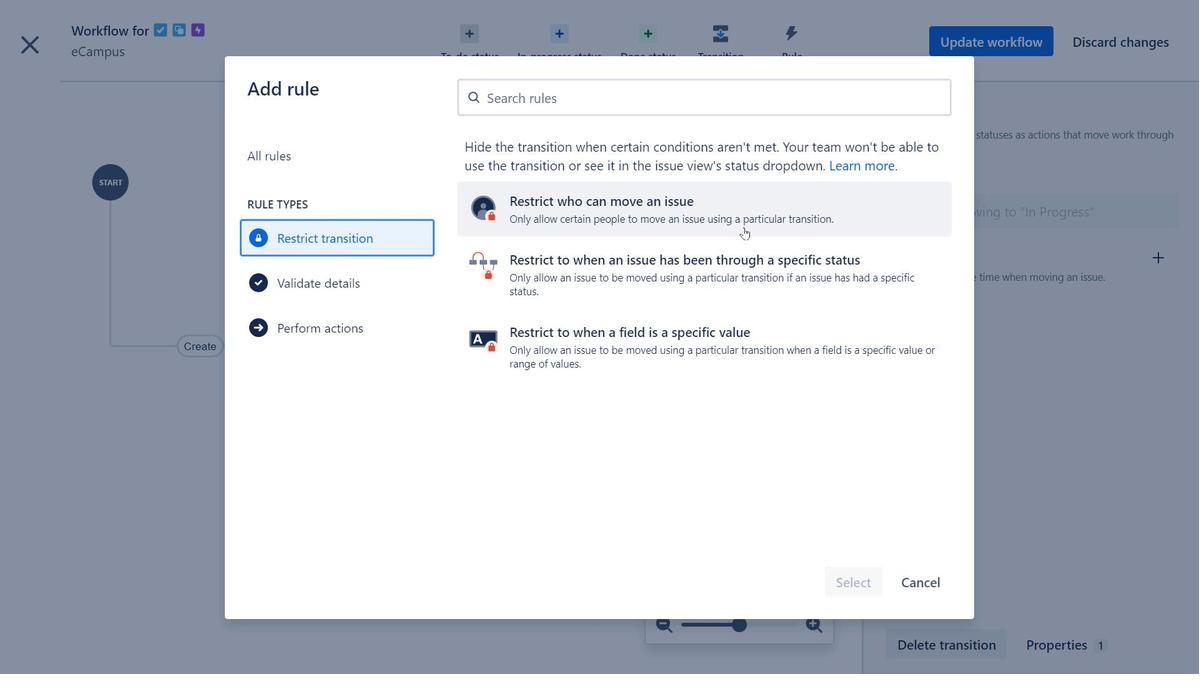 
Action: Mouse pressed left at (744, 228)
Screenshot: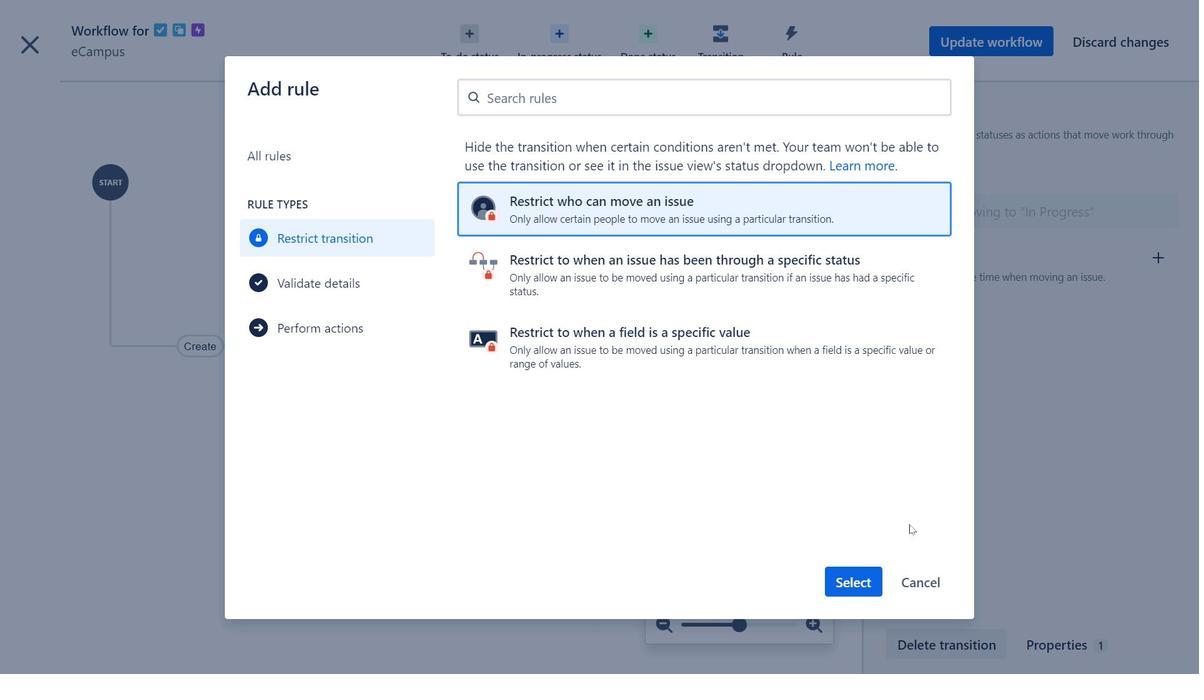 
Action: Mouse moved to (916, 576)
Screenshot: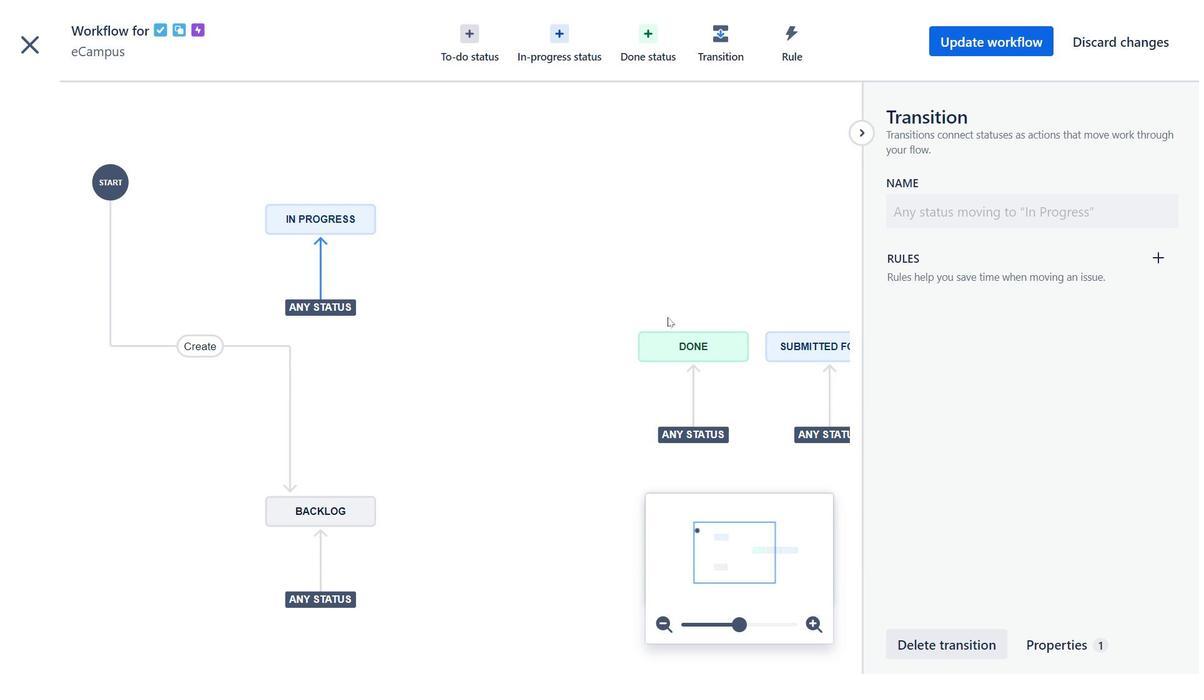 
Action: Mouse pressed left at (916, 576)
Screenshot: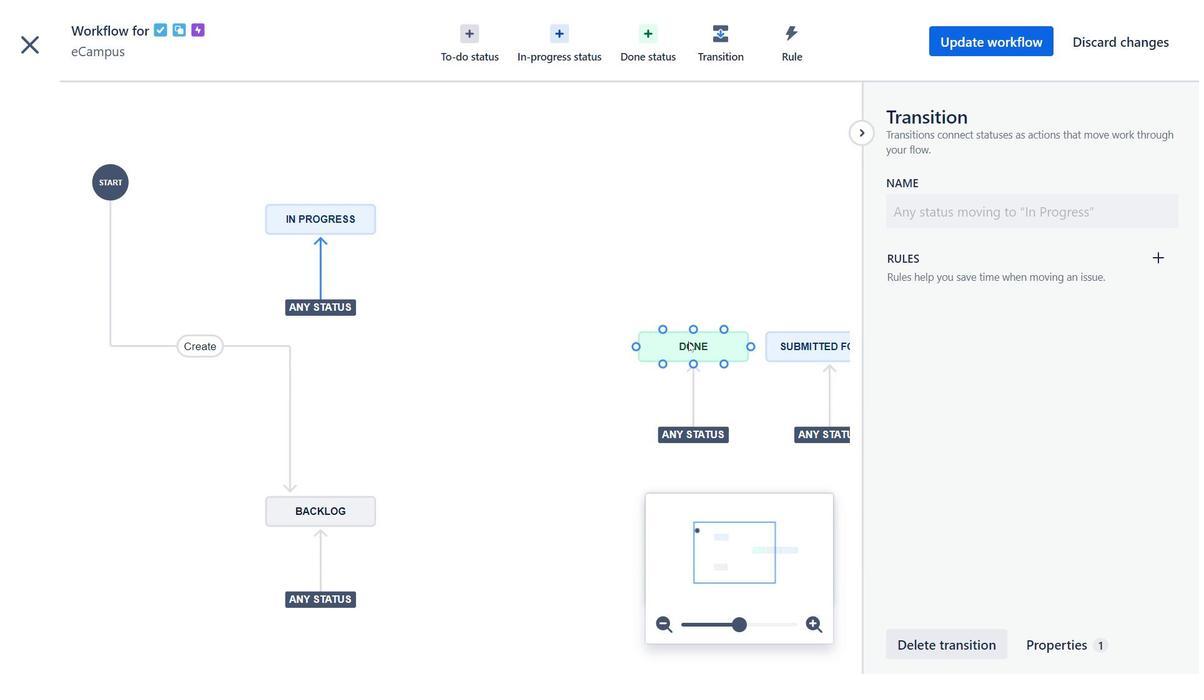 
Action: Mouse moved to (699, 348)
Screenshot: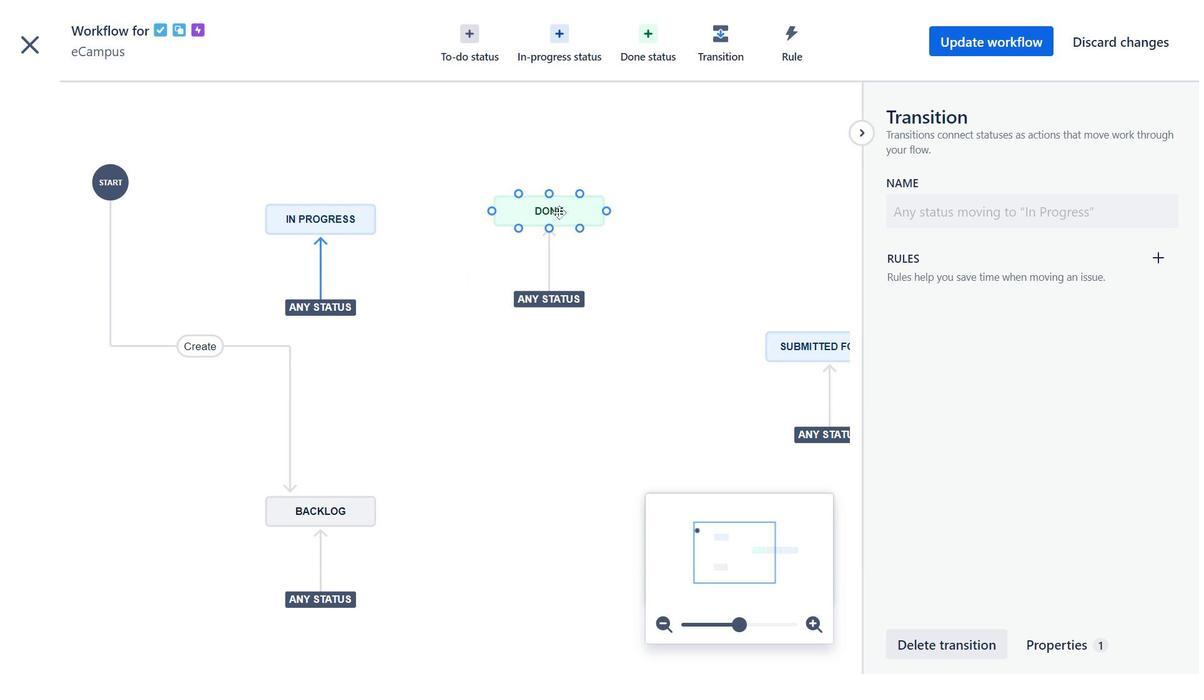 
Action: Mouse pressed left at (699, 348)
Screenshot: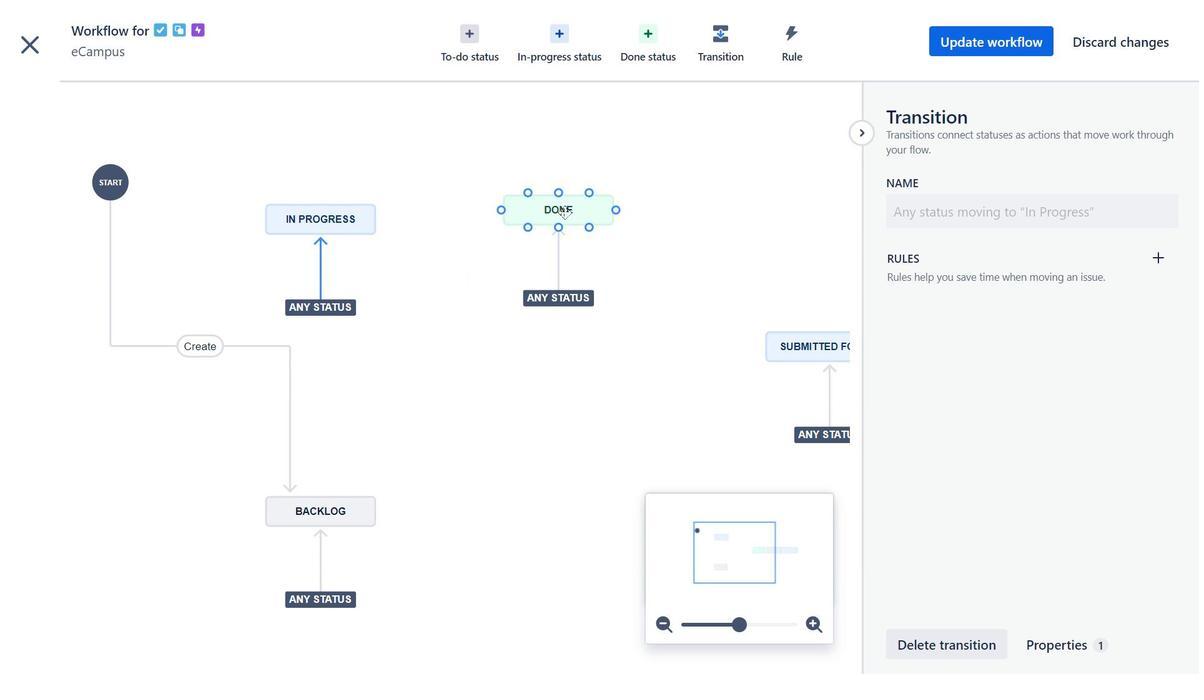 
Action: Mouse moved to (834, 354)
Screenshot: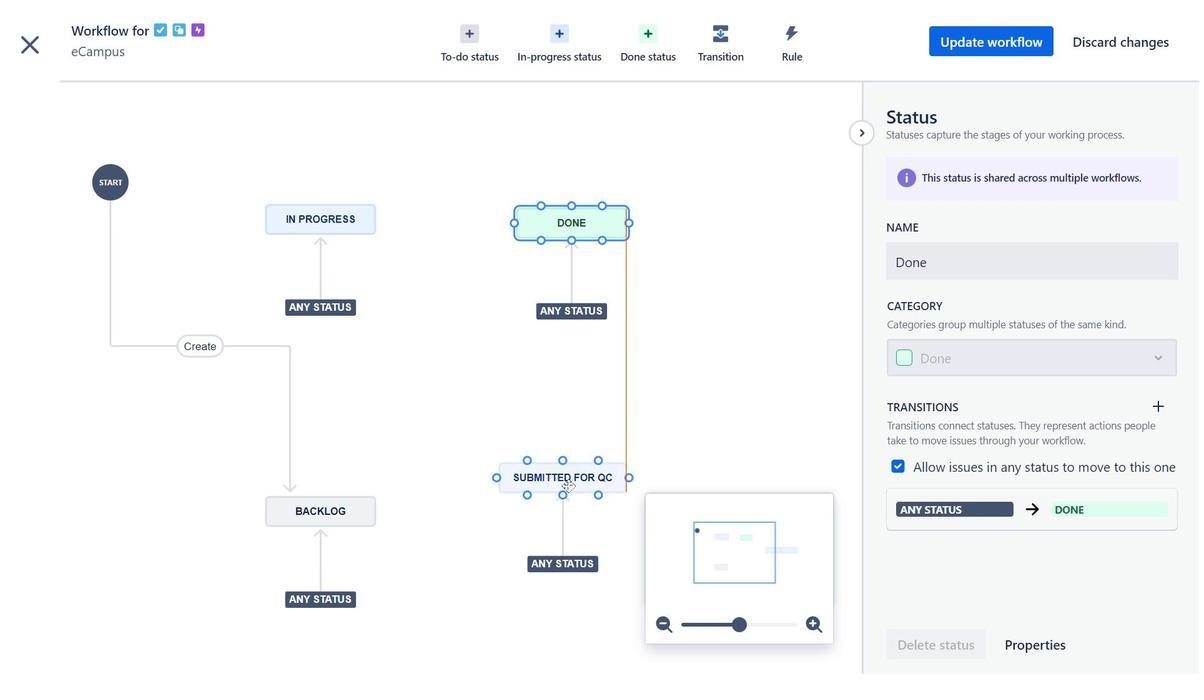 
Action: Mouse pressed left at (834, 354)
Screenshot: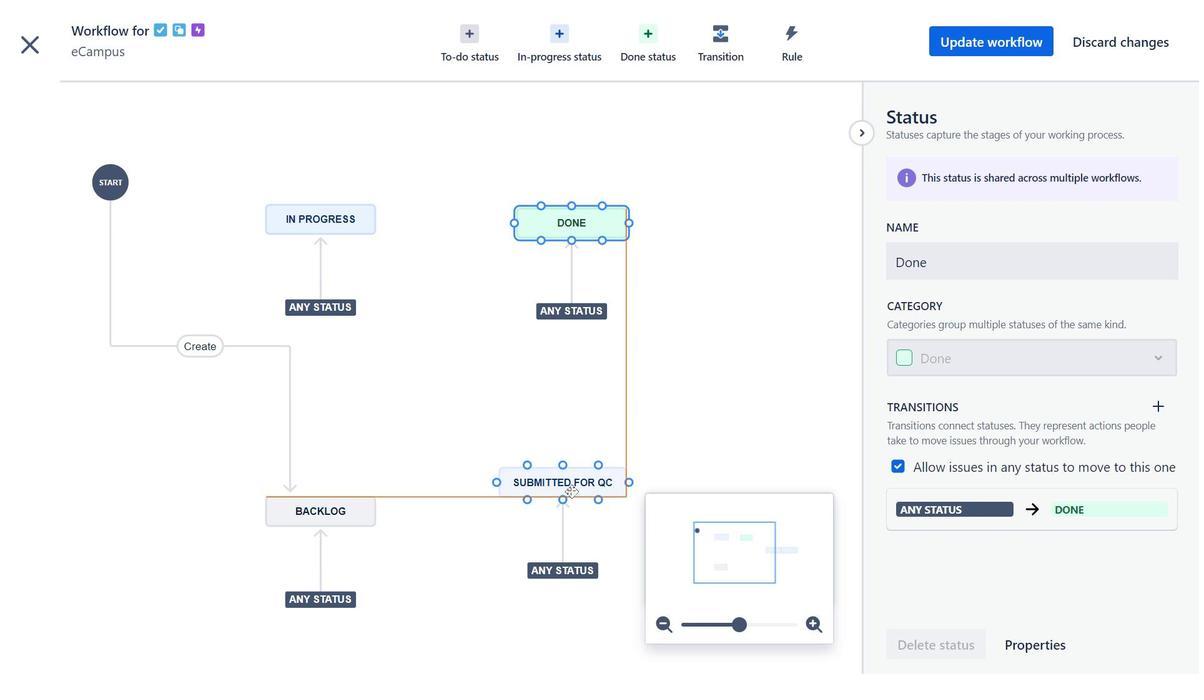 
Action: Mouse moved to (1017, 647)
Screenshot: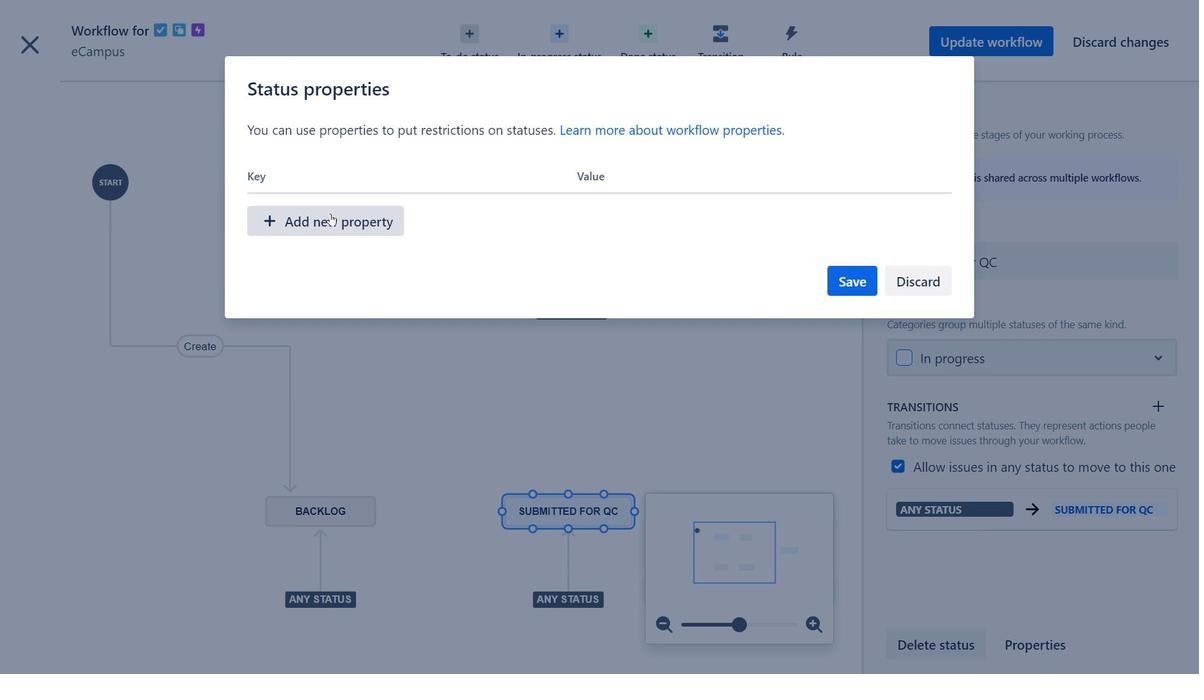 
Action: Mouse pressed left at (1017, 647)
Screenshot: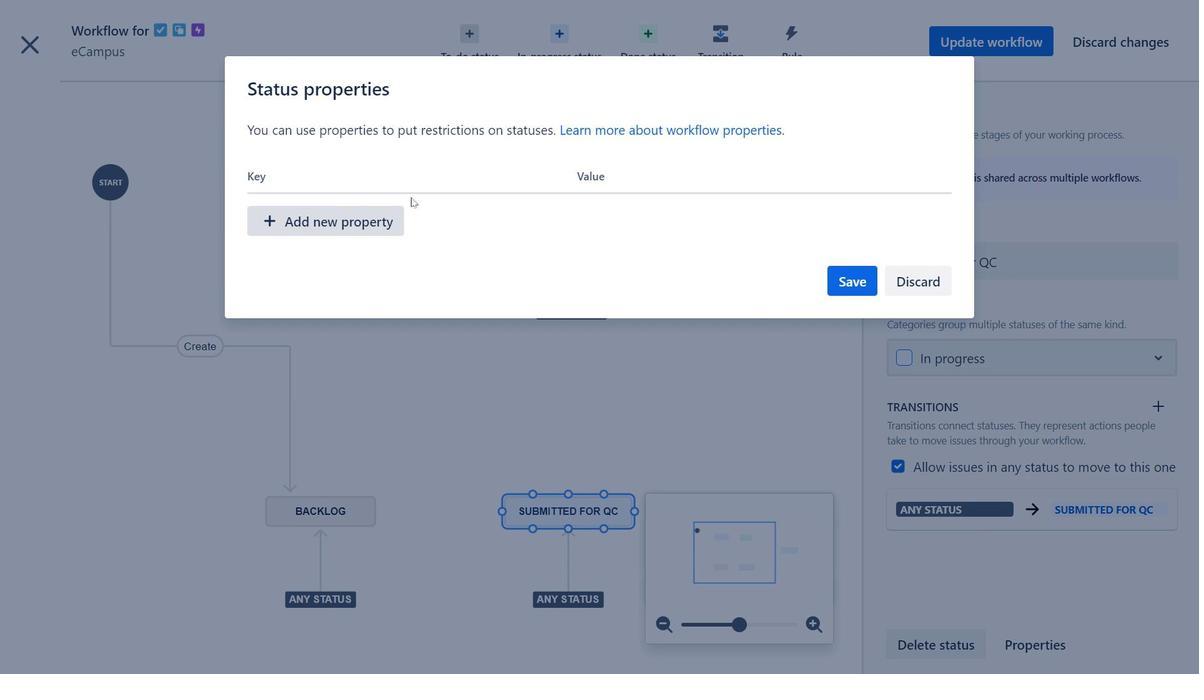 
Action: Mouse moved to (919, 283)
Screenshot: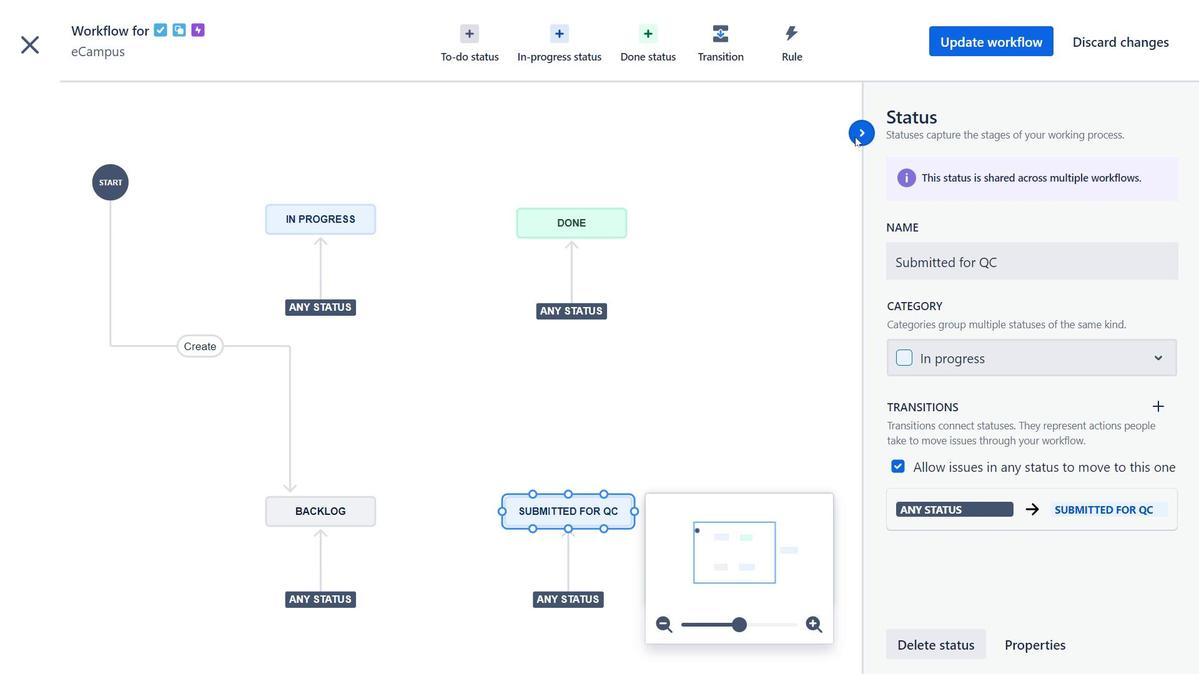 
Action: Mouse pressed left at (919, 283)
Screenshot: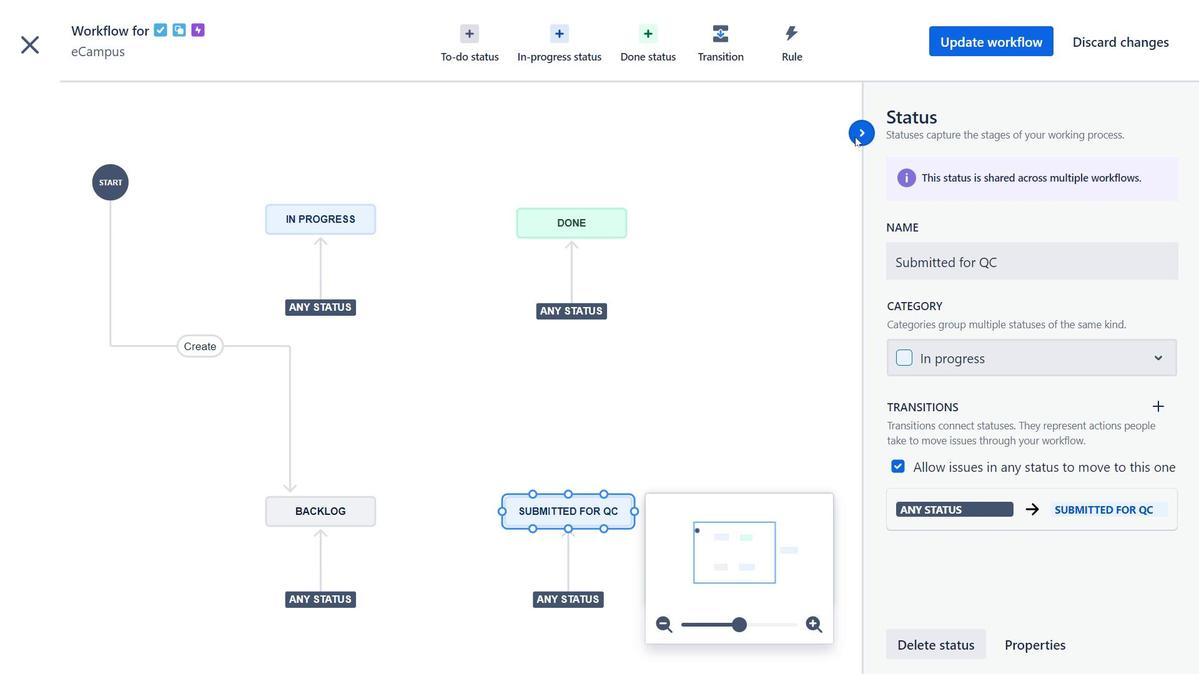 
Action: Mouse moved to (855, 136)
Screenshot: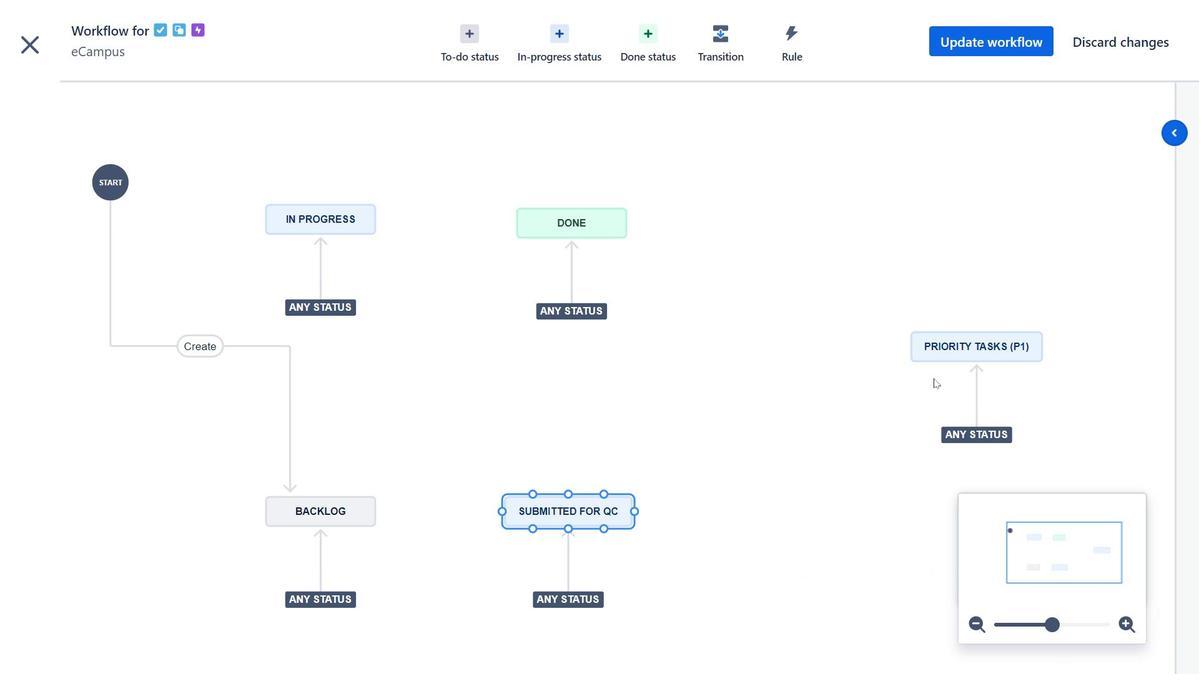 
Action: Mouse pressed left at (855, 136)
Screenshot: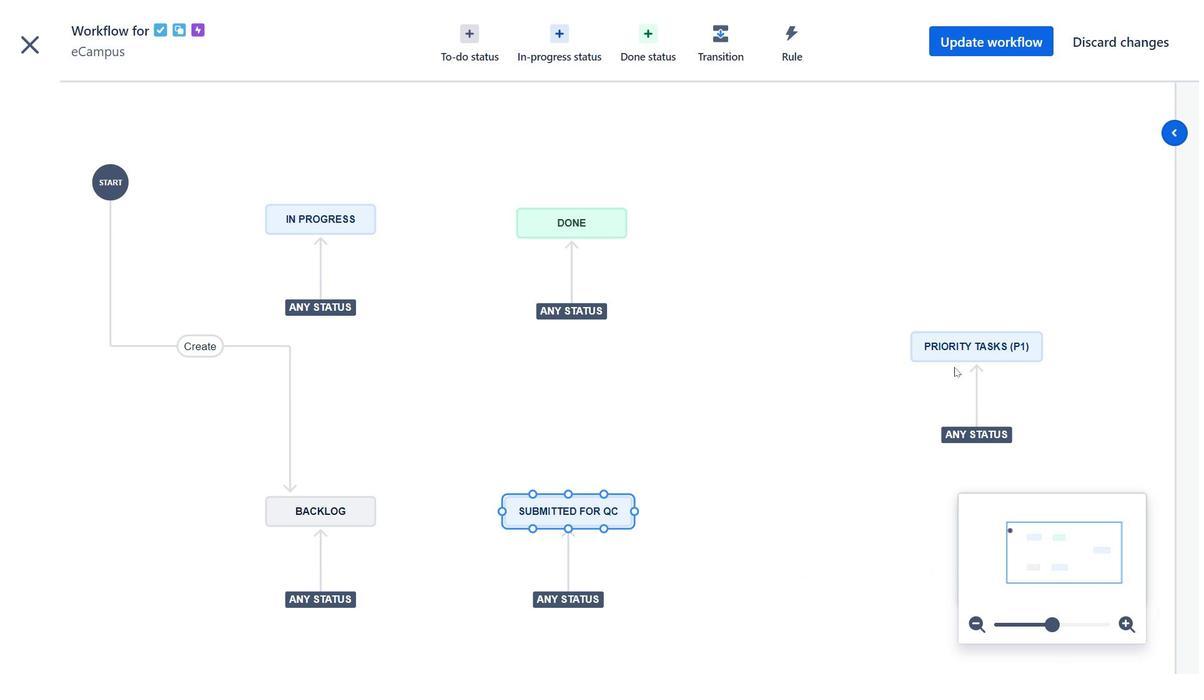 
Action: Mouse moved to (980, 351)
Screenshot: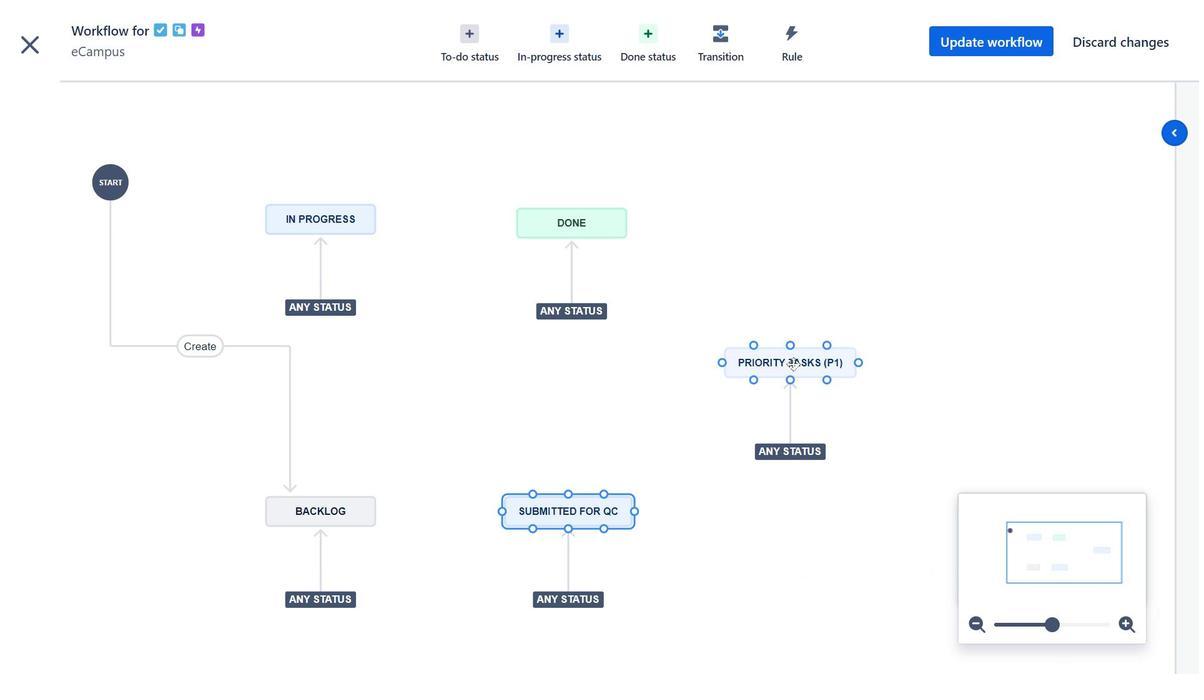 
Action: Mouse pressed left at (980, 351)
Screenshot: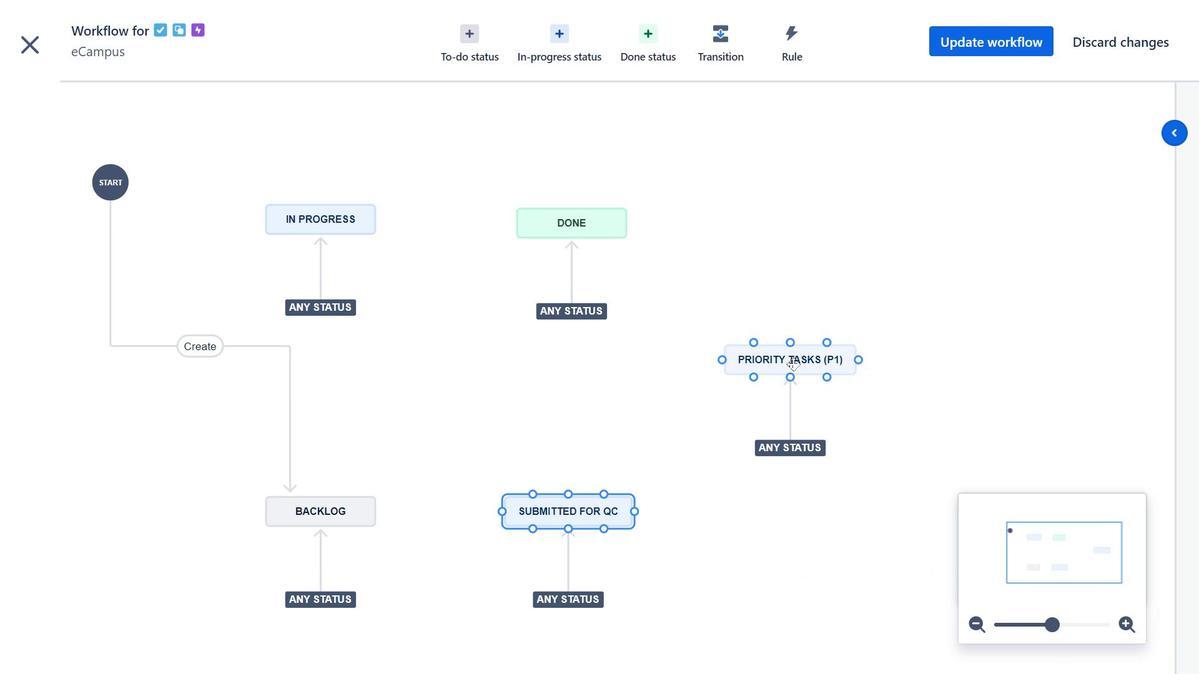
Action: Mouse moved to (1134, 48)
Screenshot: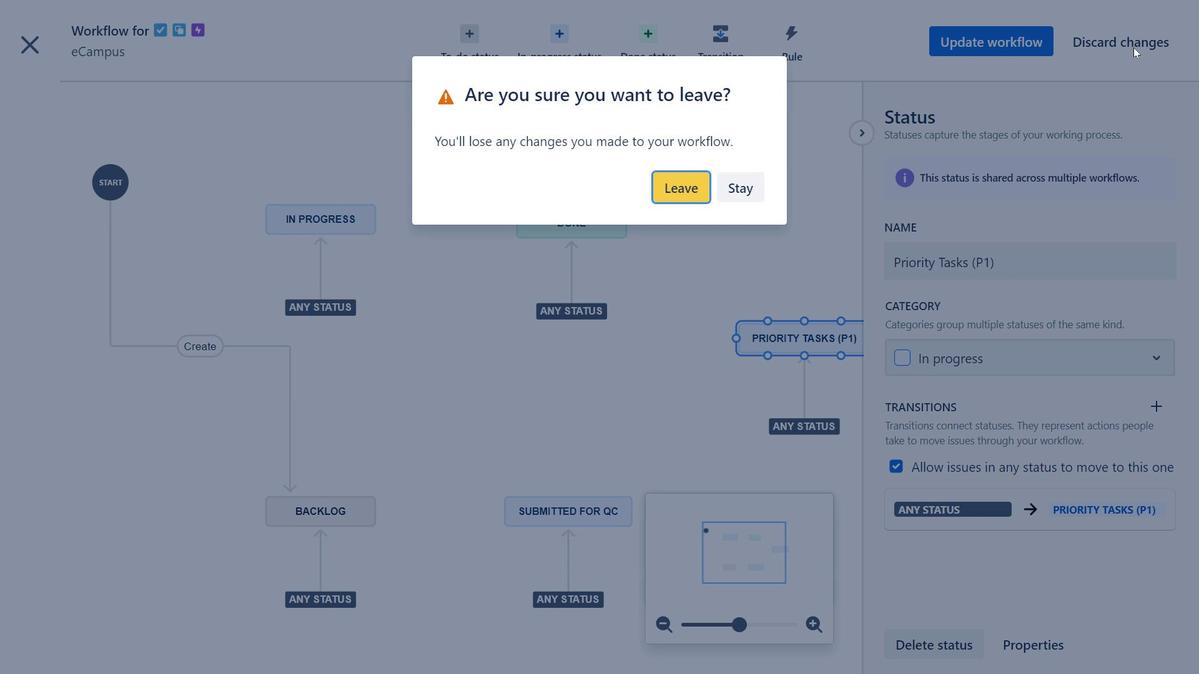 
Action: Mouse pressed left at (1134, 48)
Screenshot: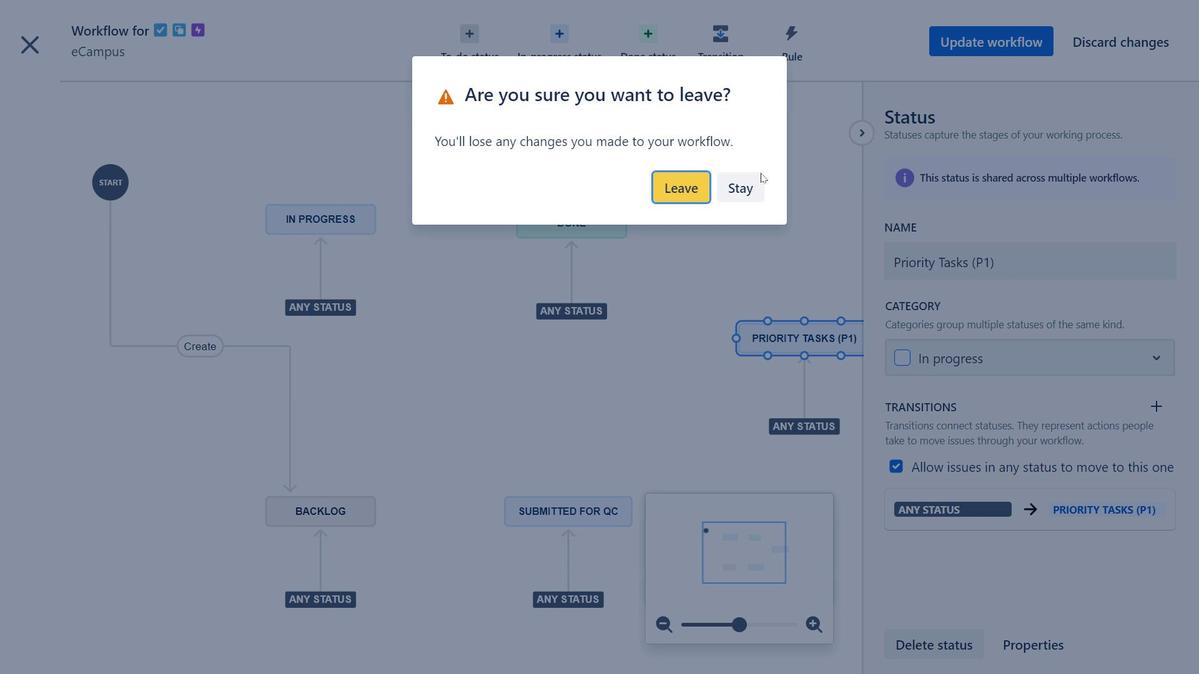 
Action: Mouse moved to (706, 194)
Screenshot: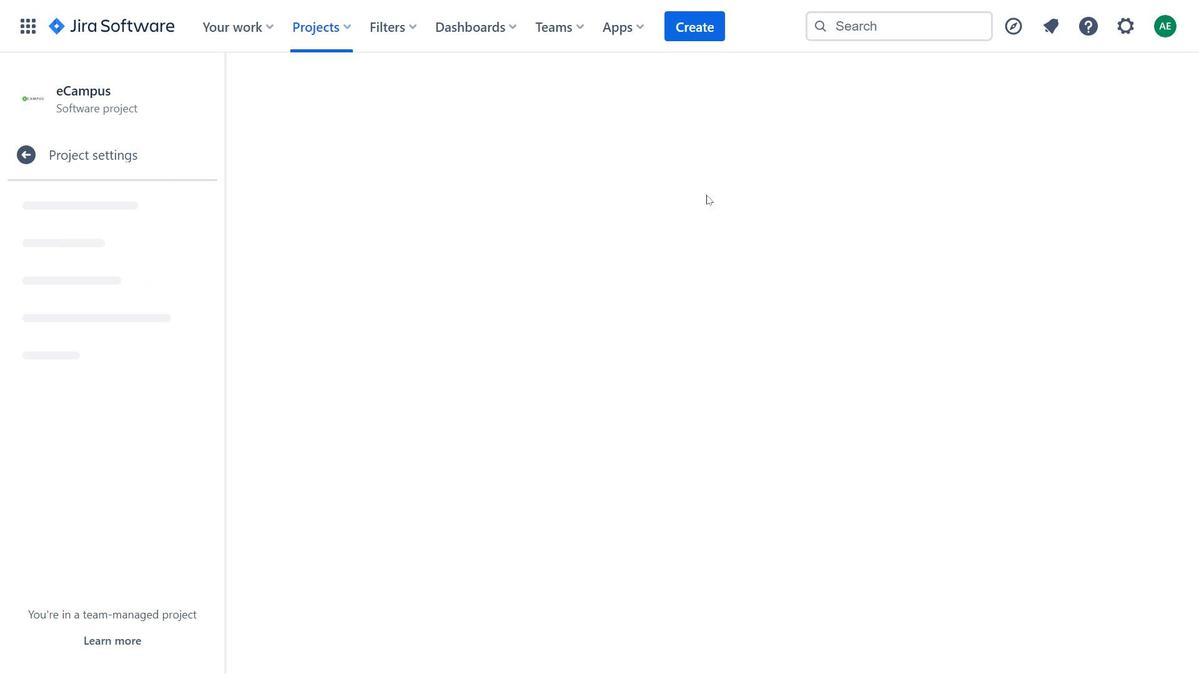 
Action: Mouse pressed left at (706, 194)
Screenshot: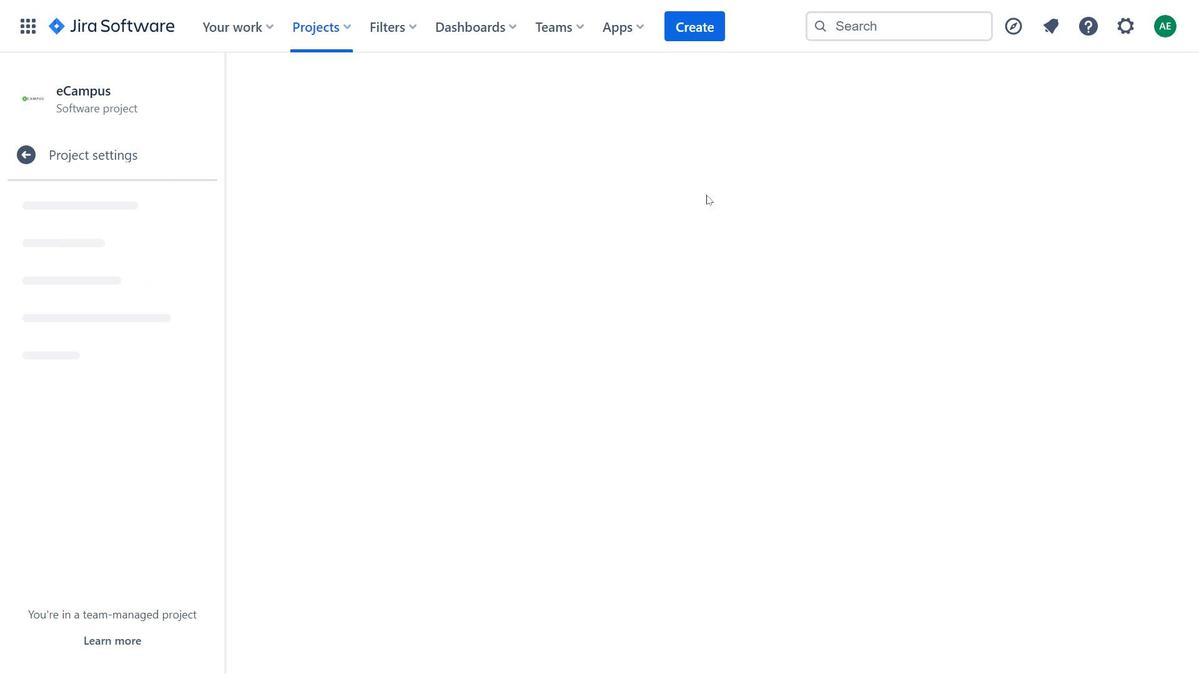 
Action: Mouse moved to (1019, 464)
Screenshot: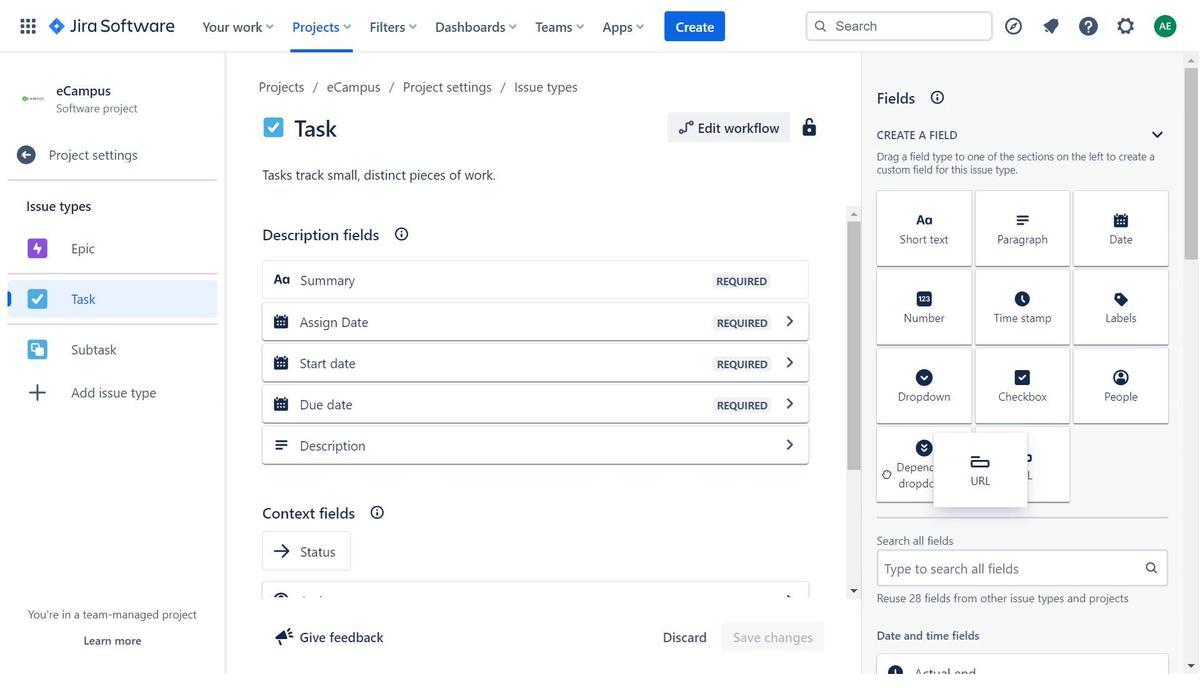 
Action: Mouse pressed left at (1019, 464)
Screenshot: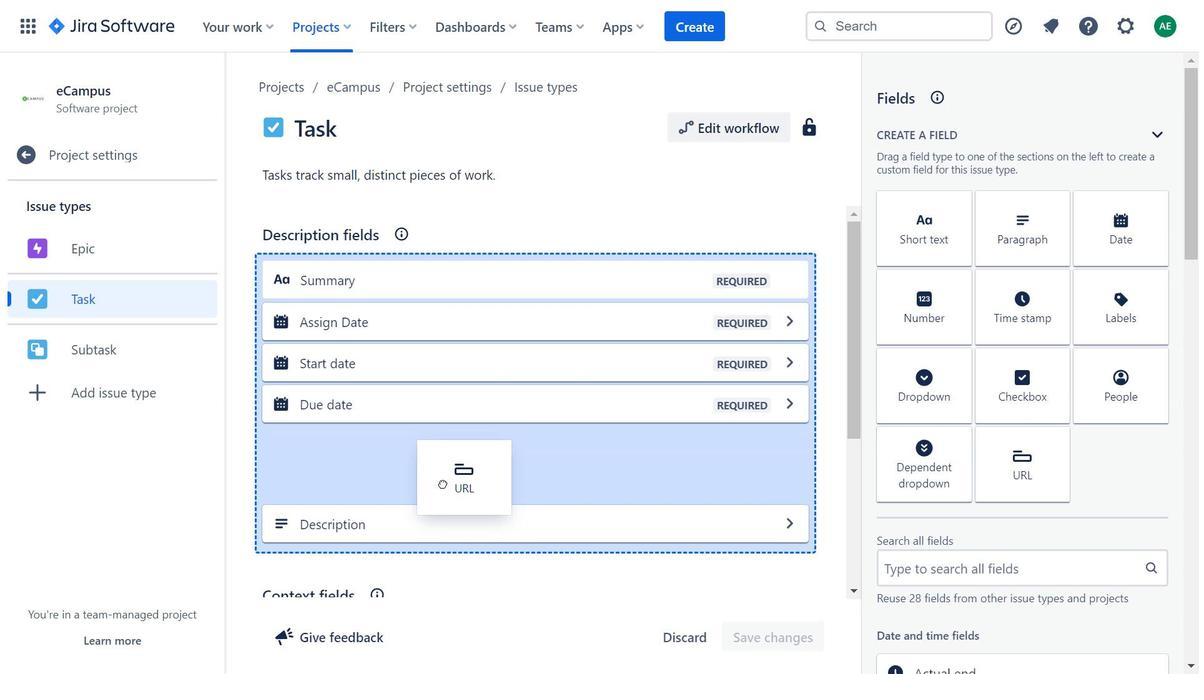 
Action: Mouse moved to (539, 364)
Screenshot: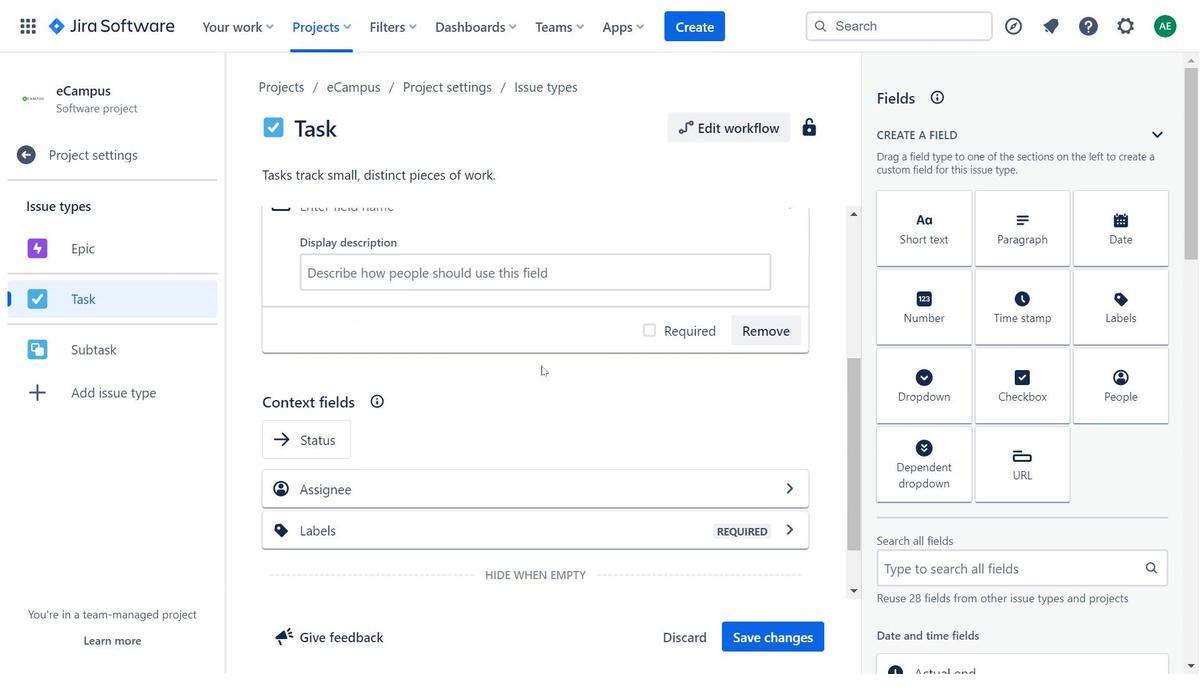 
Action: Mouse scrolled (539, 364) with delta (0, 0)
Screenshot: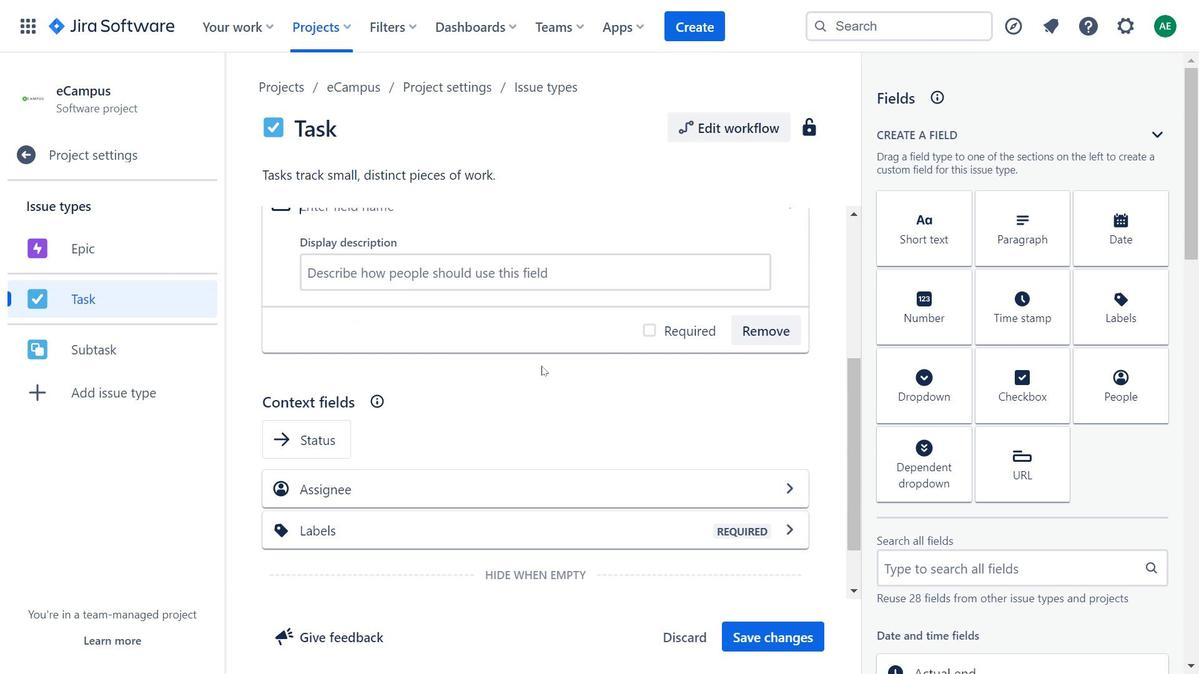 
Action: Mouse moved to (541, 365)
Screenshot: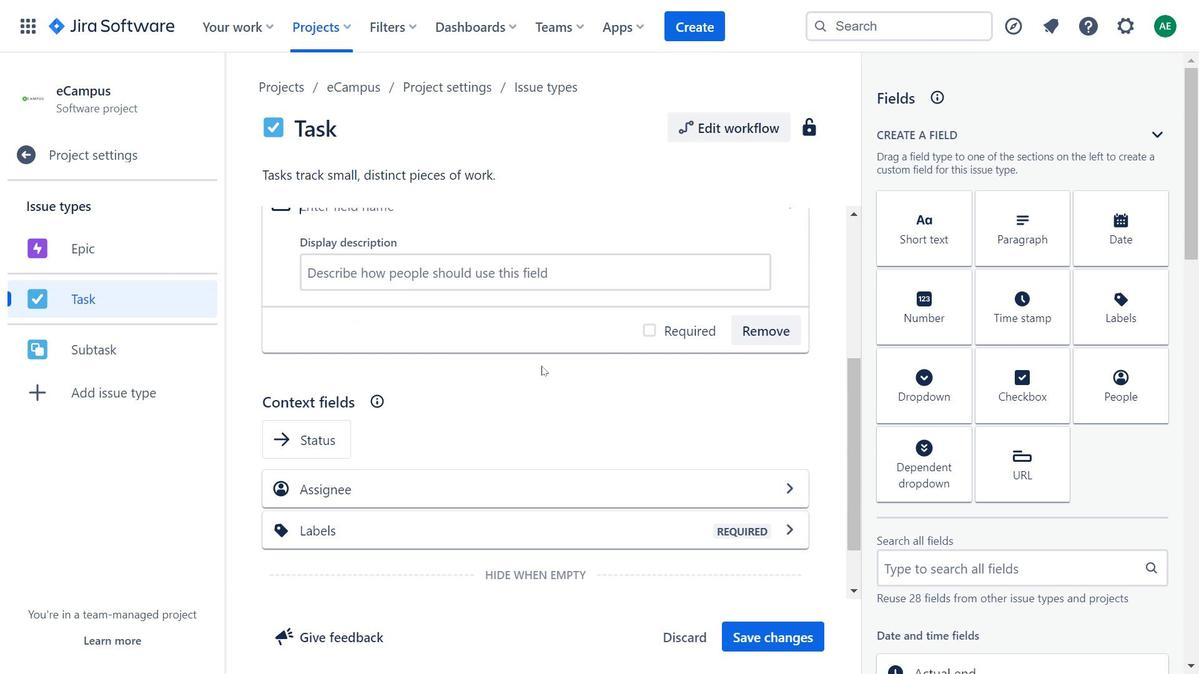 
Action: Mouse scrolled (541, 364) with delta (0, 0)
Screenshot: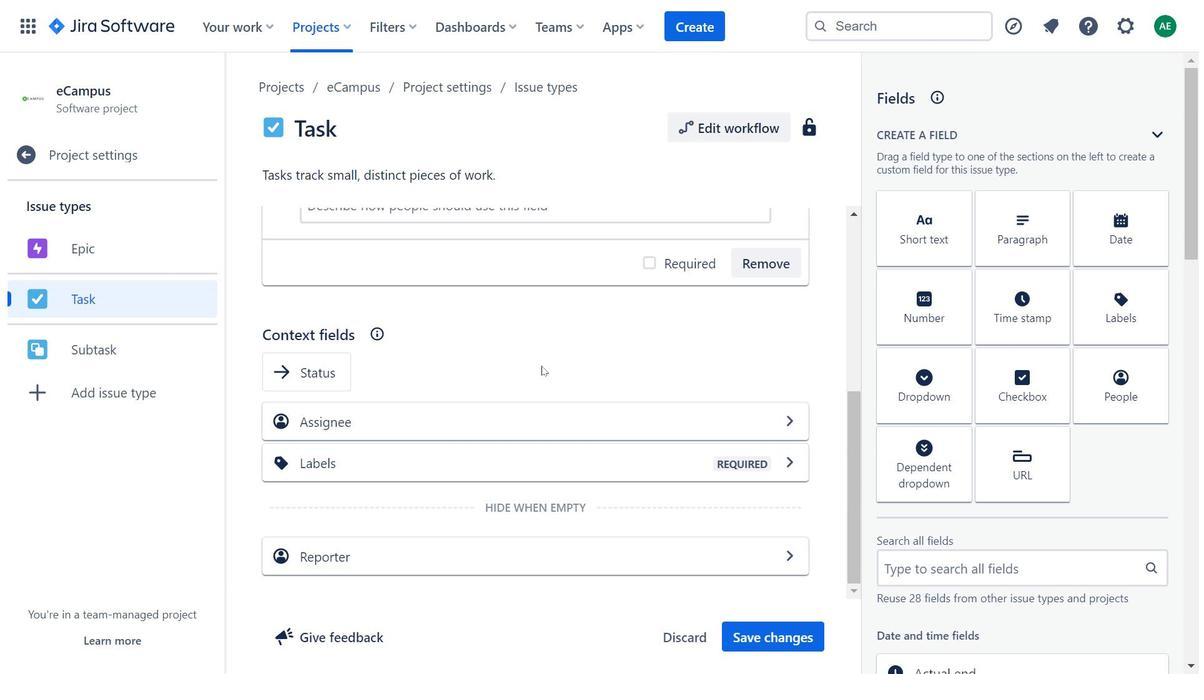 
Action: Mouse scrolled (541, 364) with delta (0, 0)
Screenshot: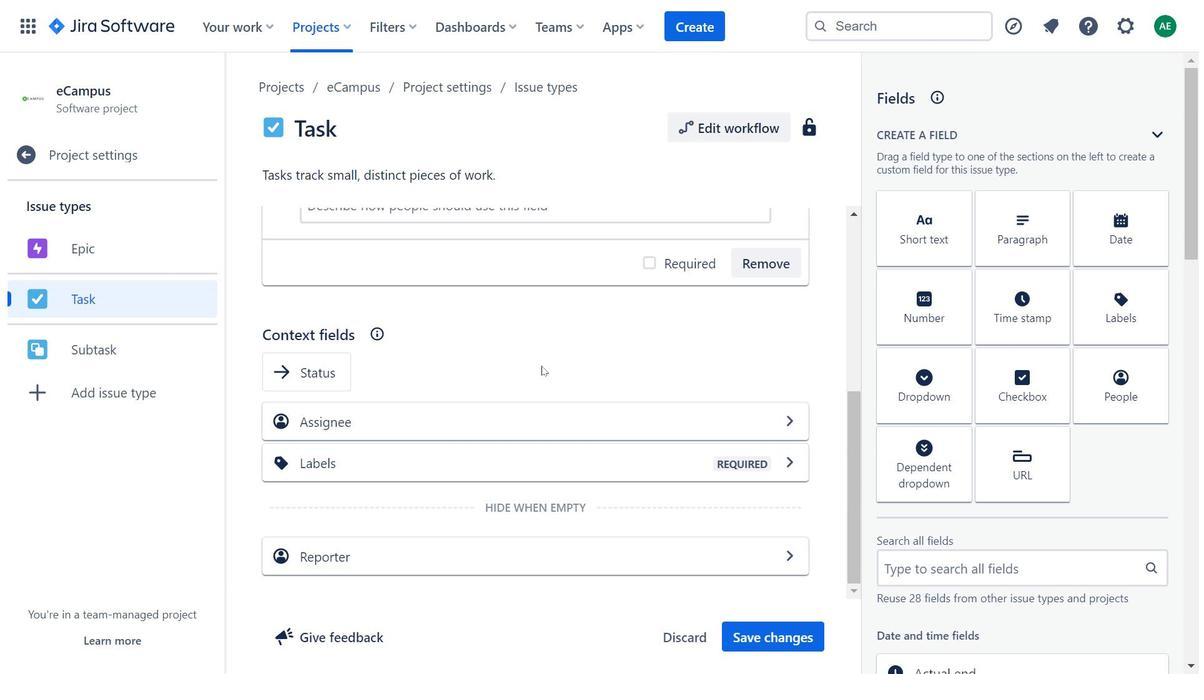 
Action: Mouse moved to (541, 366)
Screenshot: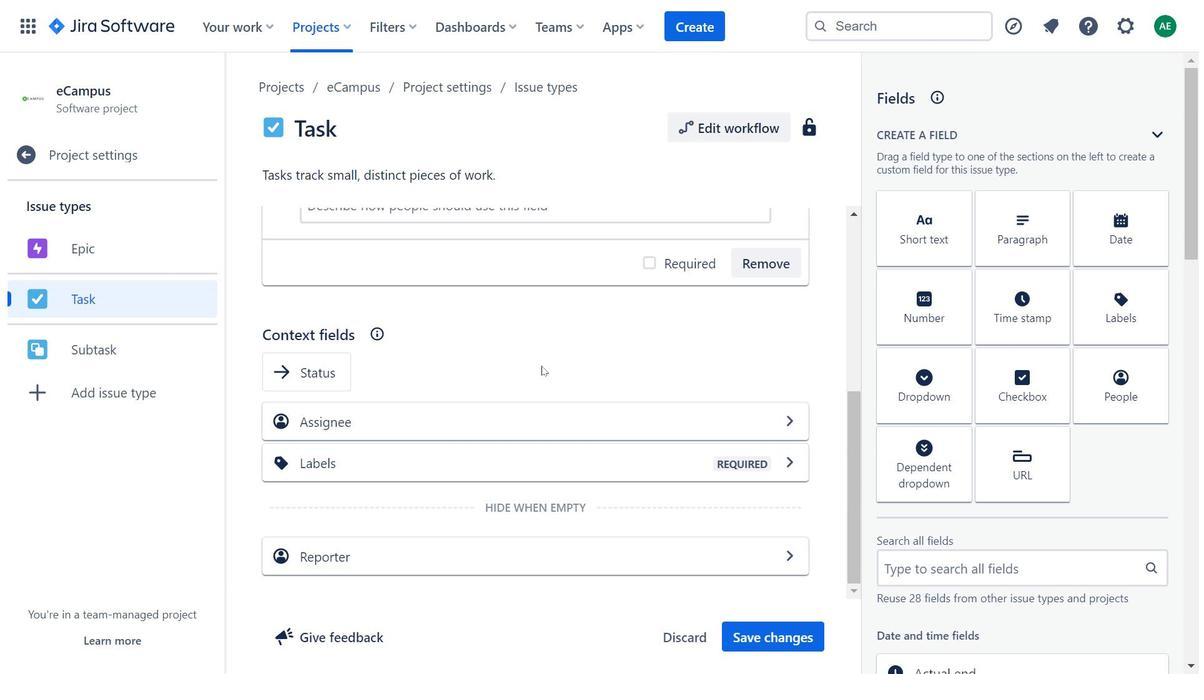 
Action: Mouse scrolled (541, 365) with delta (0, 0)
Screenshot: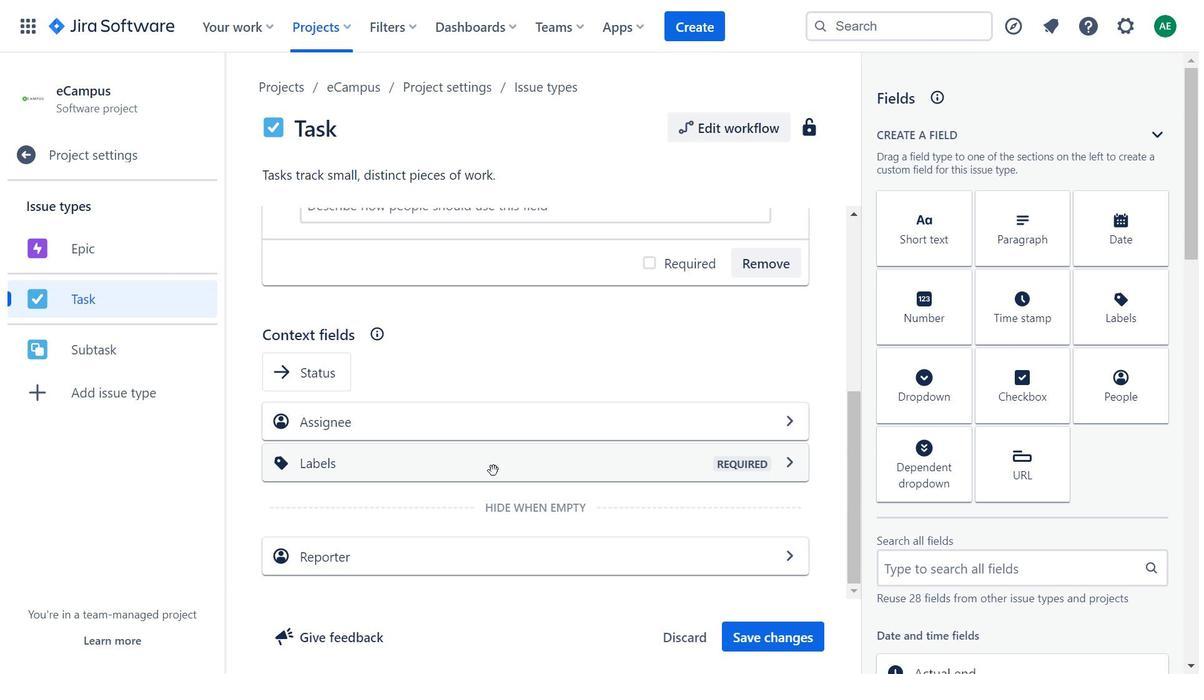 
Action: Mouse scrolled (541, 365) with delta (0, 0)
Screenshot: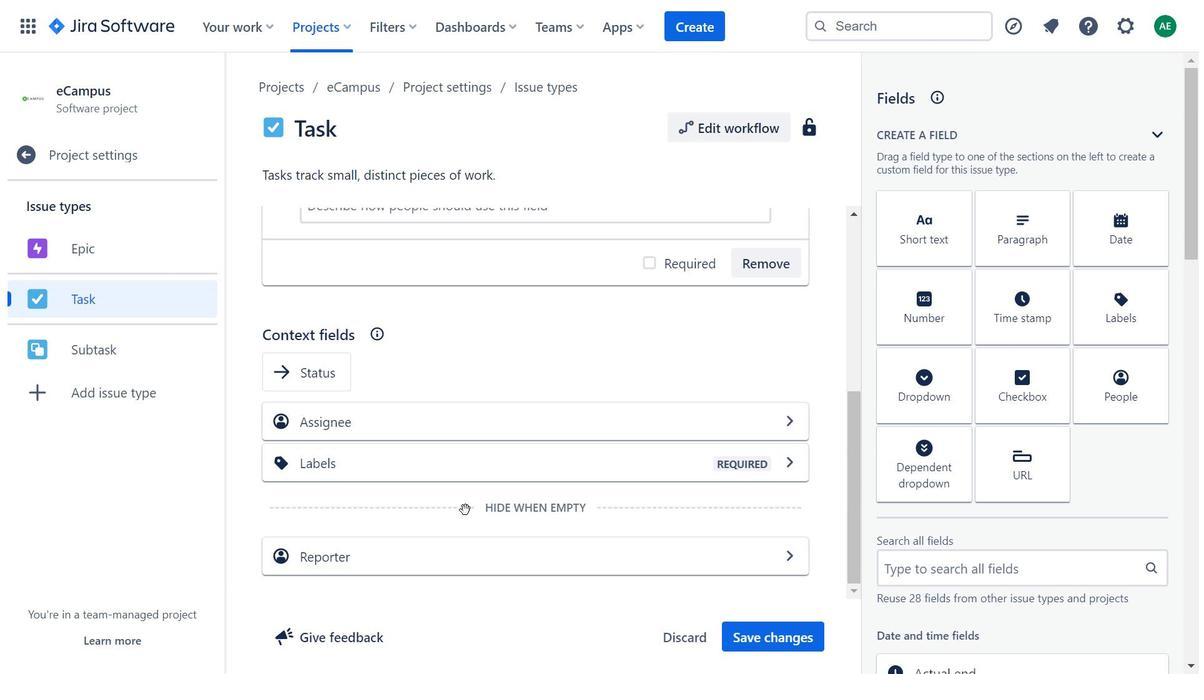 
Action: Mouse moved to (534, 396)
Screenshot: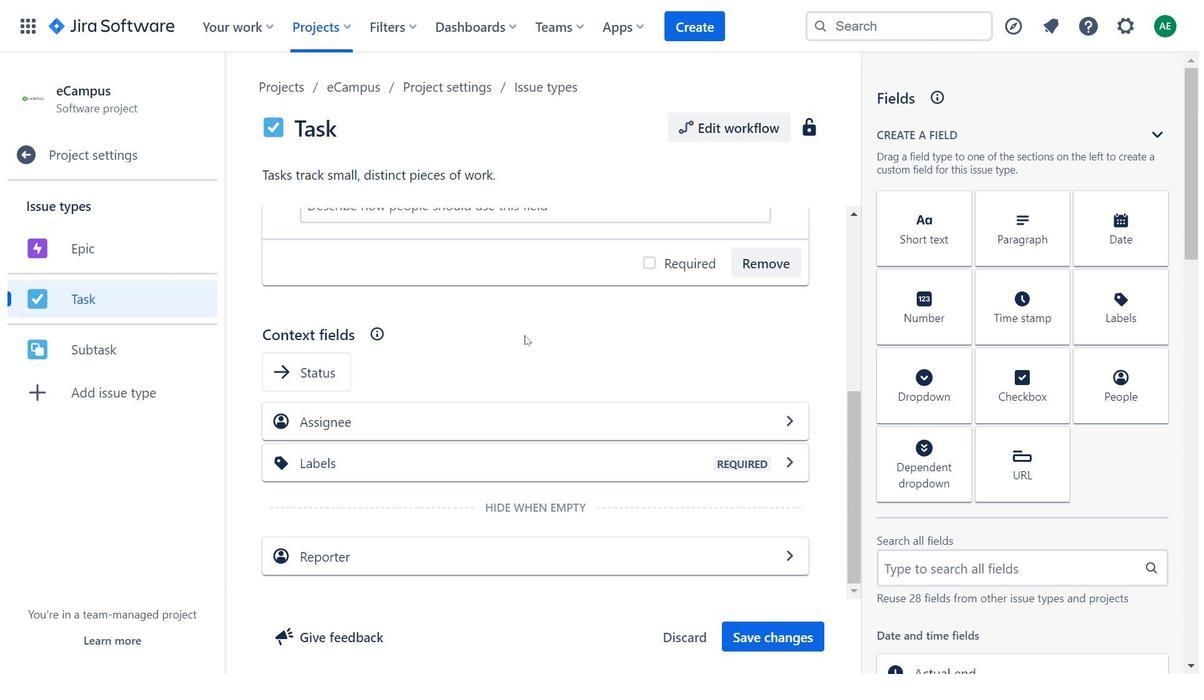 
Action: Mouse scrolled (534, 396) with delta (0, 0)
Screenshot: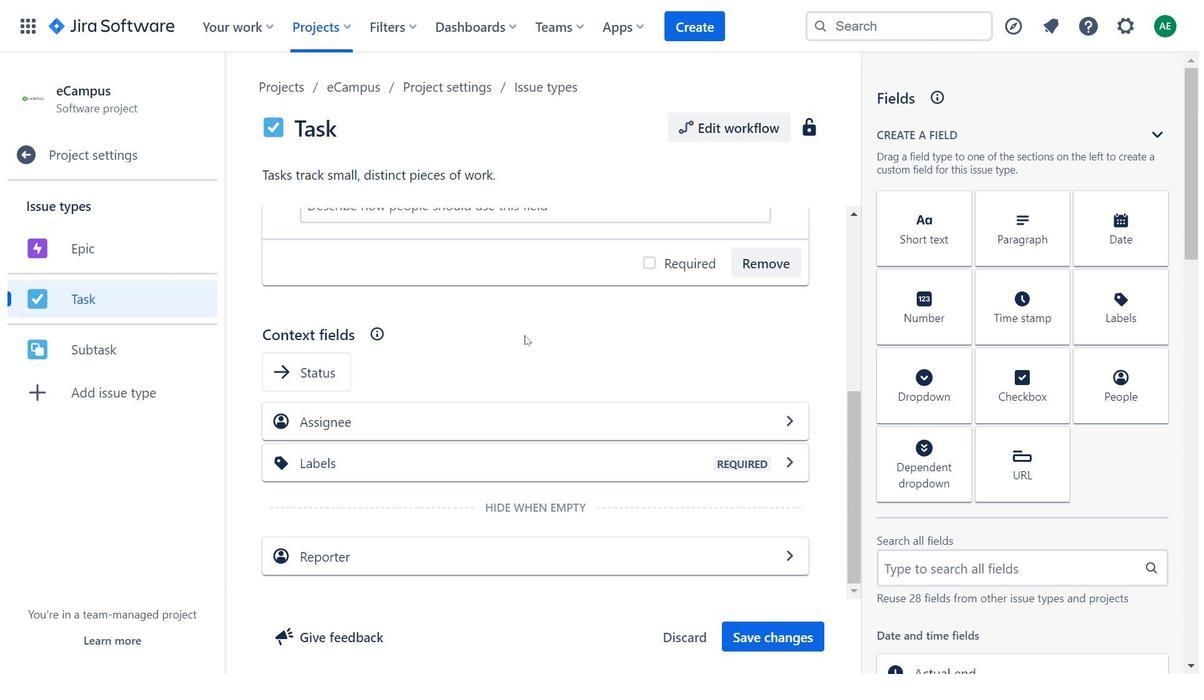 
Action: Mouse moved to (535, 399)
Screenshot: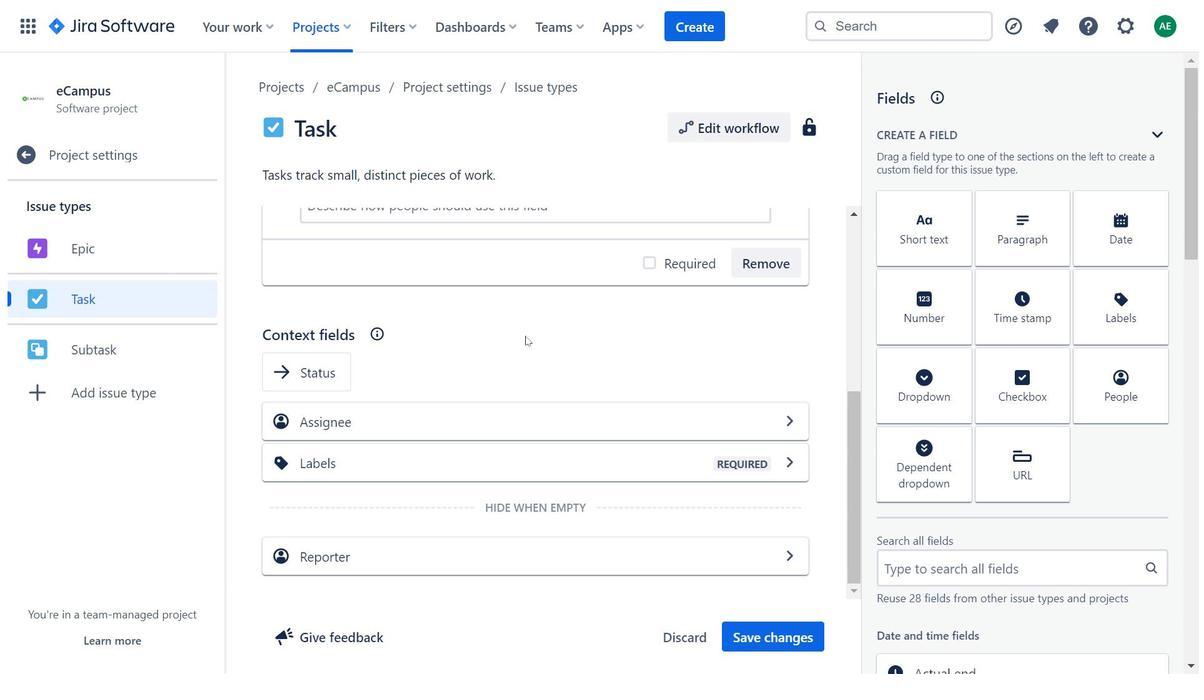 
Action: Mouse scrolled (535, 399) with delta (0, 0)
Screenshot: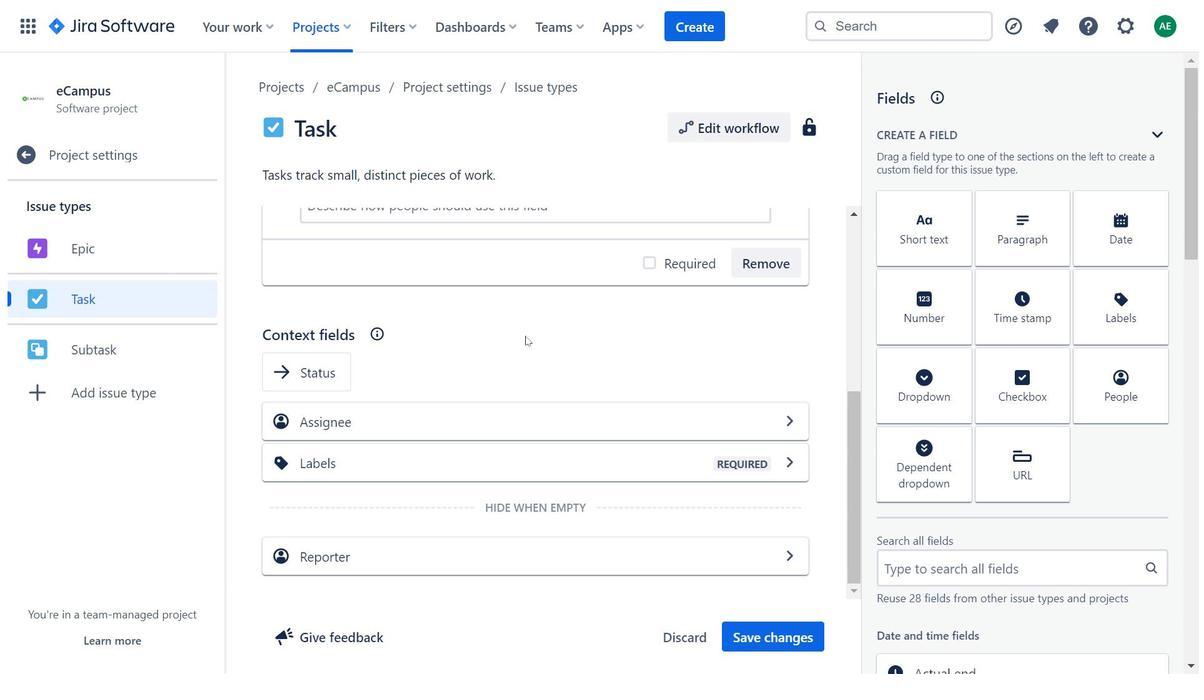 
Action: Mouse moved to (350, 94)
Screenshot: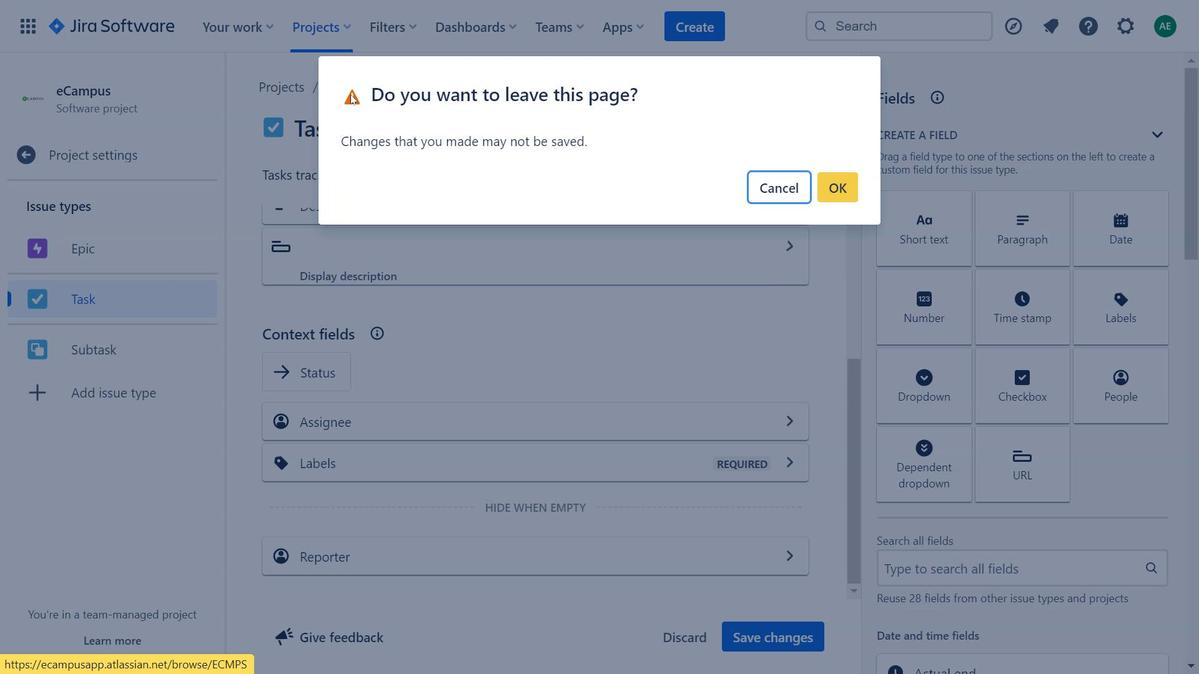 
Action: Mouse pressed left at (350, 94)
Screenshot: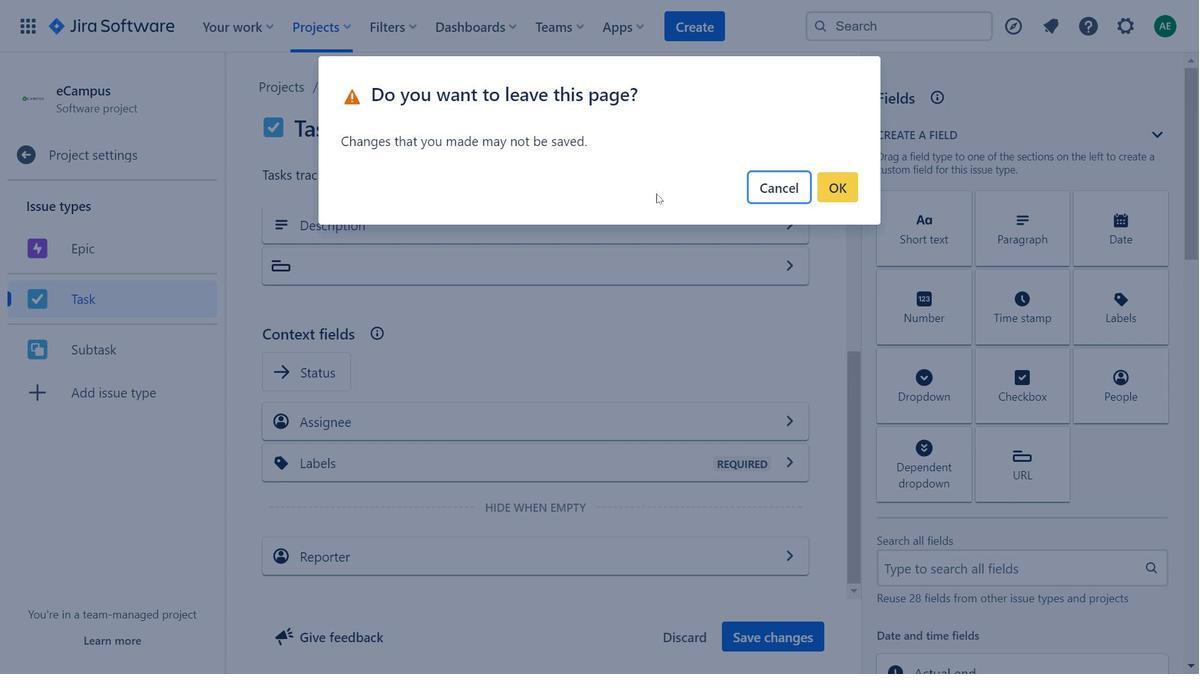 
Action: Mouse moved to (795, 189)
Screenshot: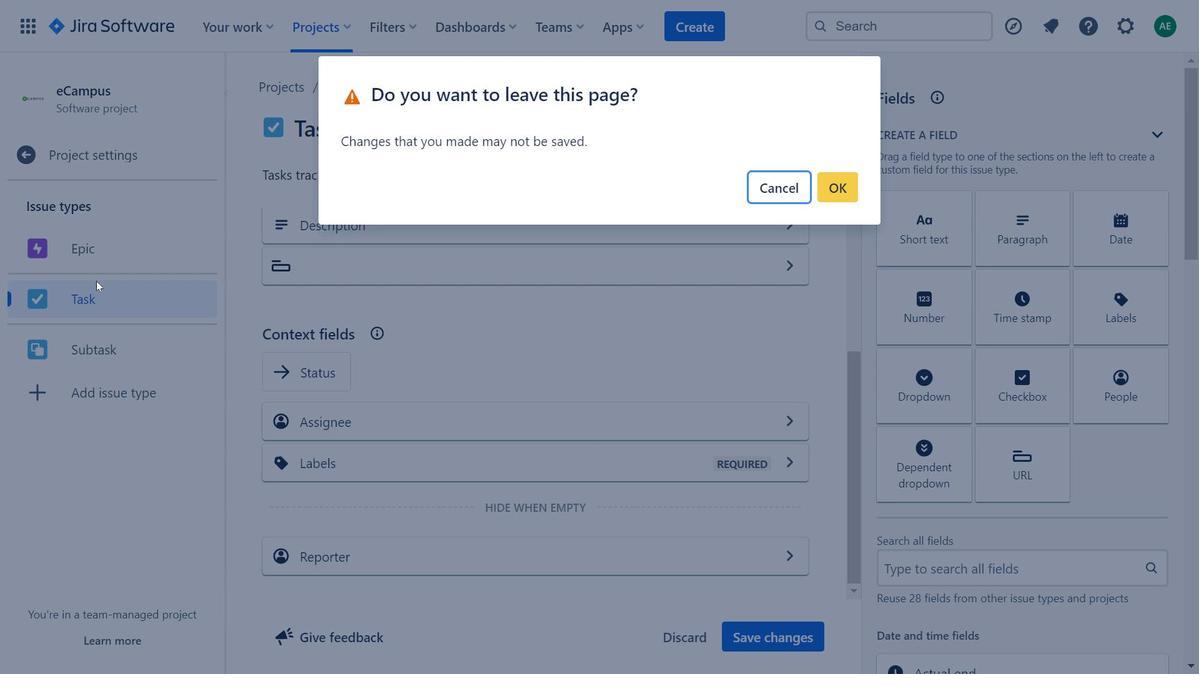 
Action: Mouse pressed left at (795, 189)
Screenshot: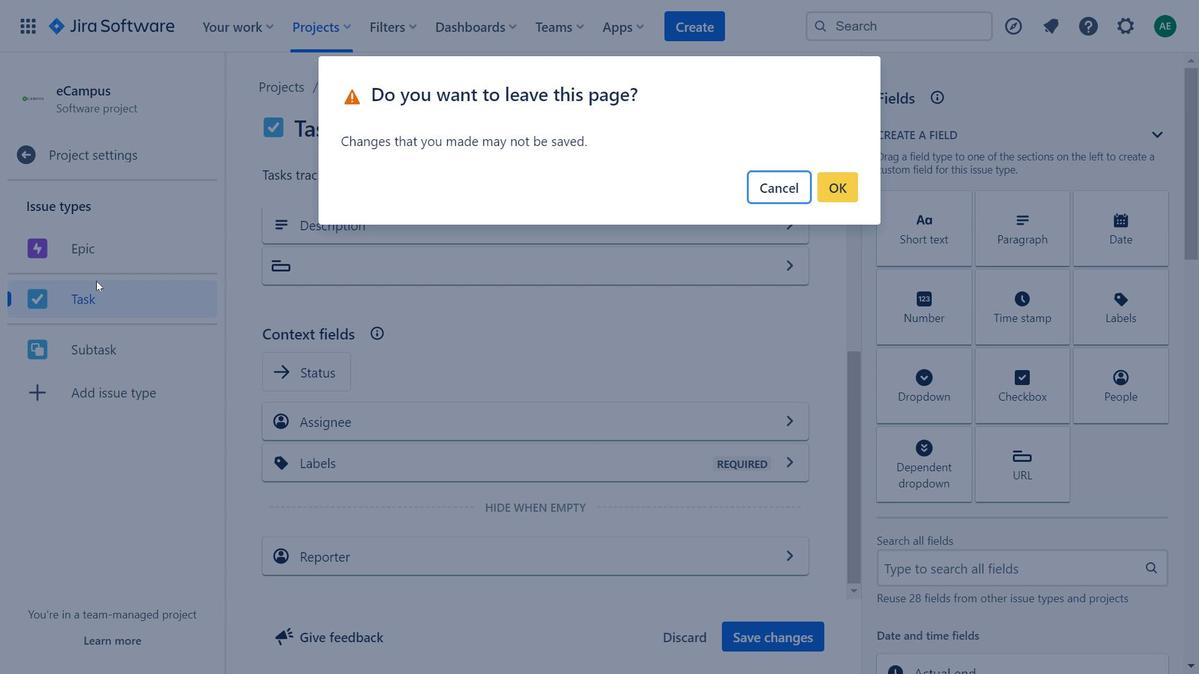 
Action: Mouse moved to (120, 256)
Screenshot: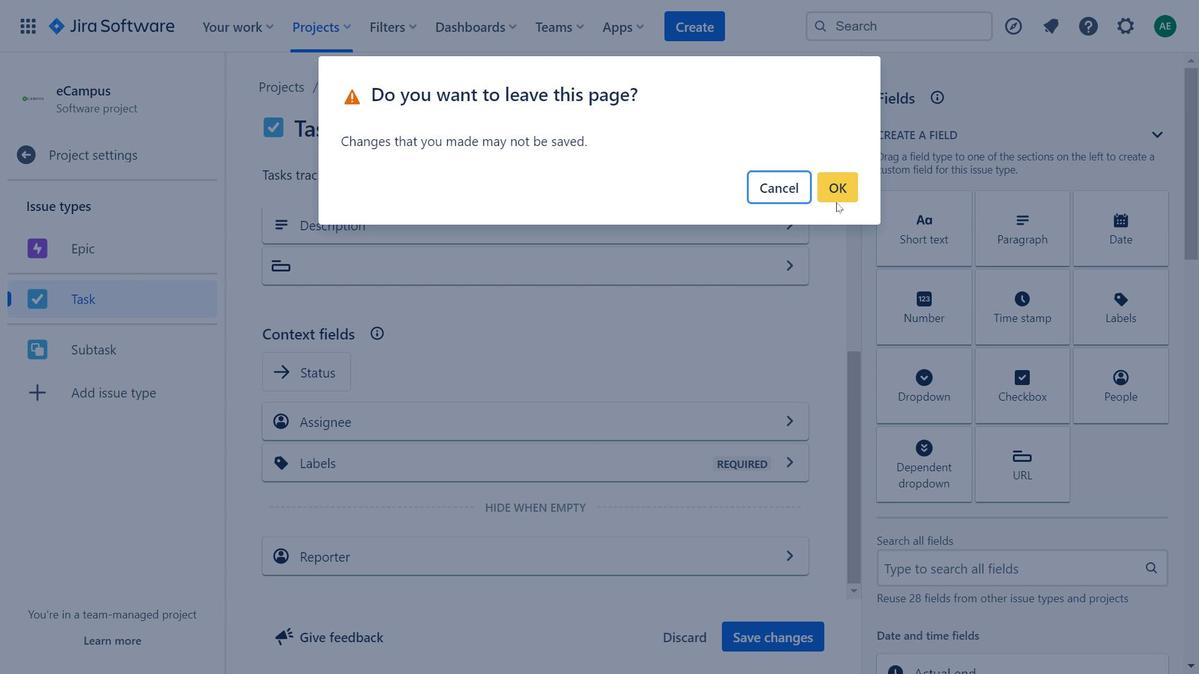 
Action: Mouse pressed left at (120, 256)
Screenshot: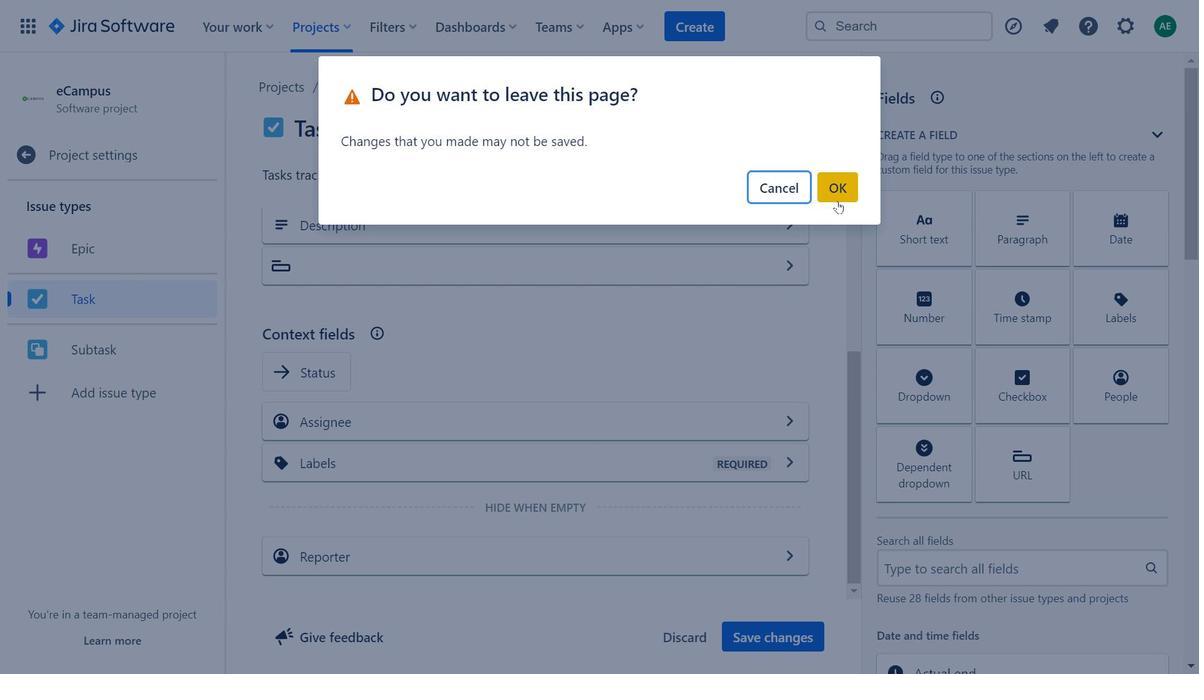 
Action: Mouse moved to (836, 194)
Screenshot: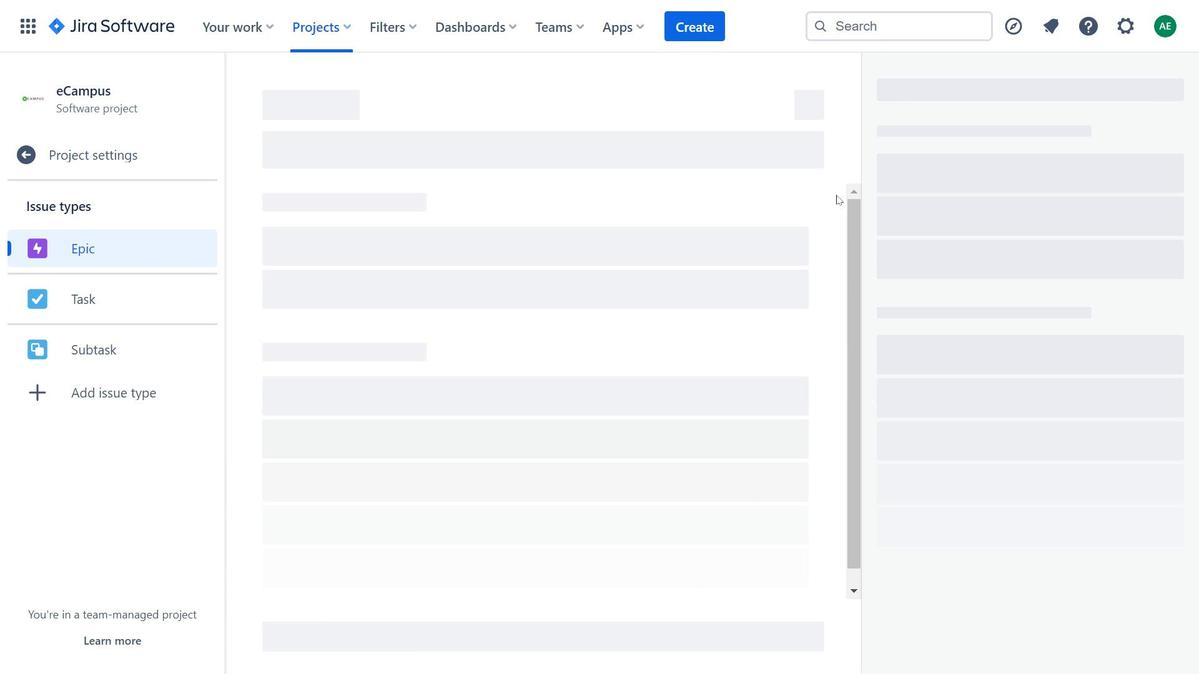 
Action: Mouse pressed left at (836, 194)
Screenshot: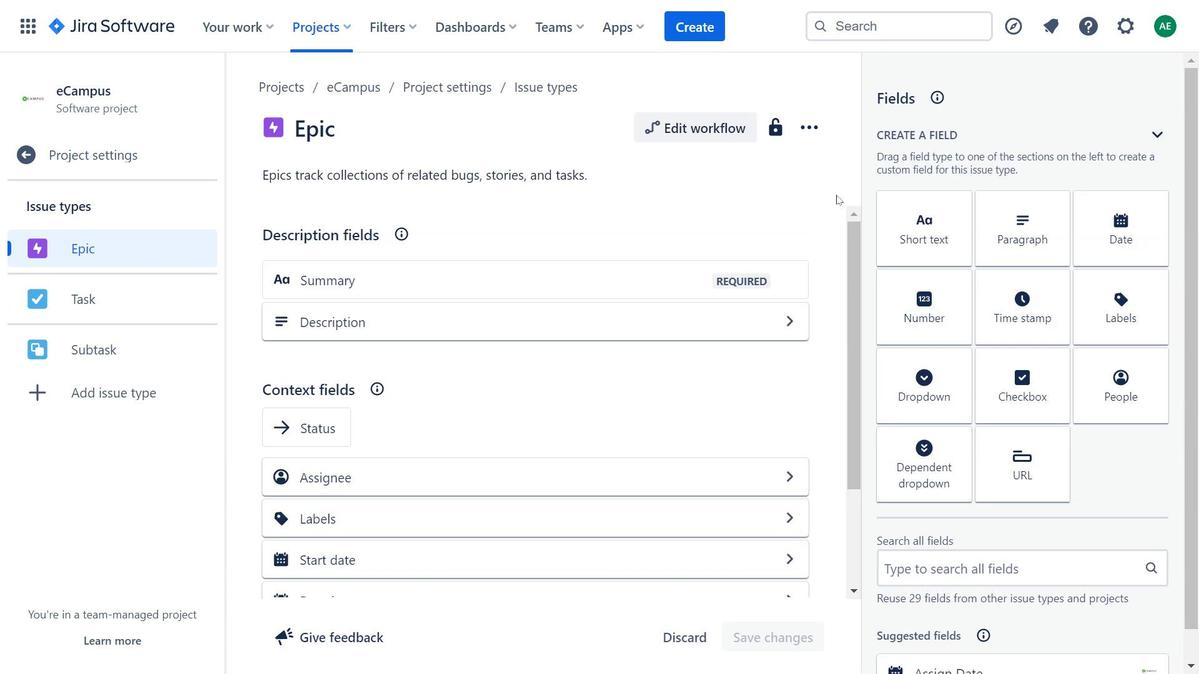 
Action: Mouse moved to (731, 298)
Screenshot: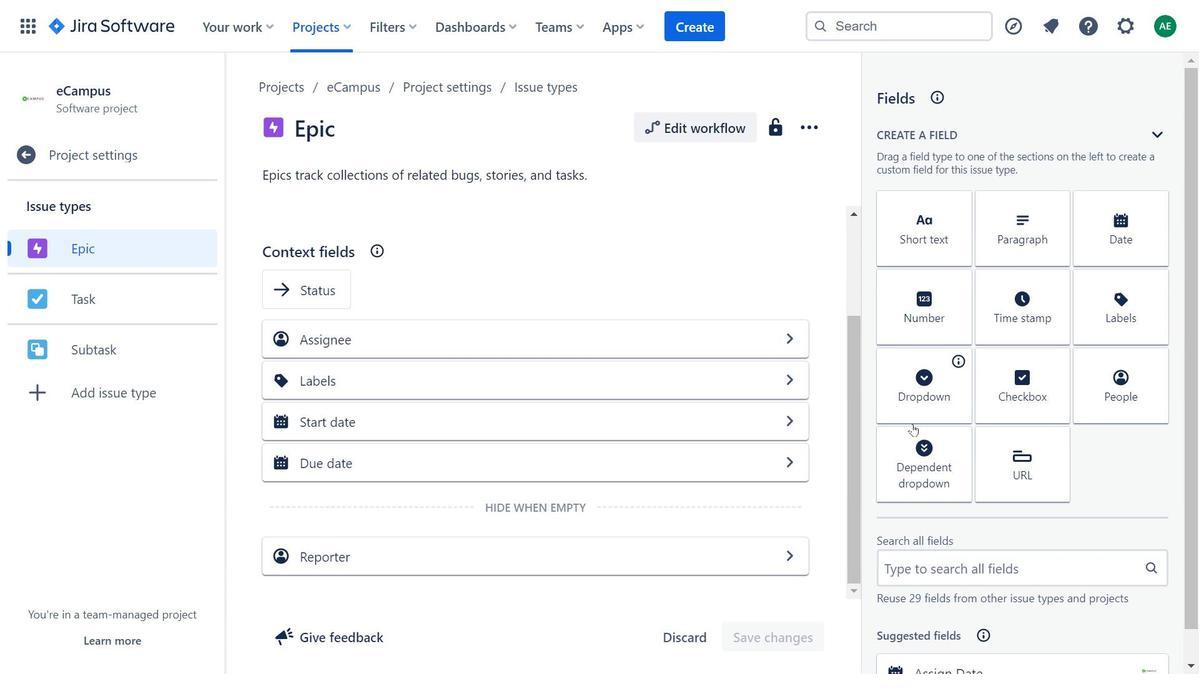 
Action: Mouse scrolled (731, 297) with delta (0, 0)
Screenshot: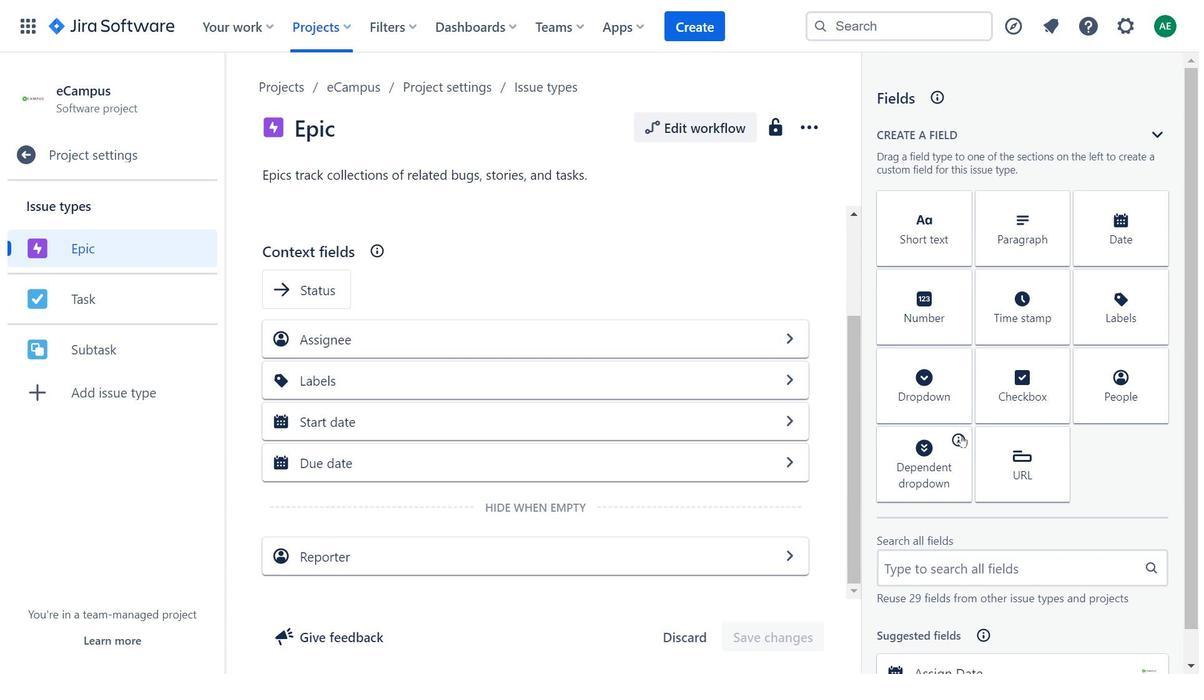 
Action: Mouse scrolled (731, 297) with delta (0, 0)
Screenshot: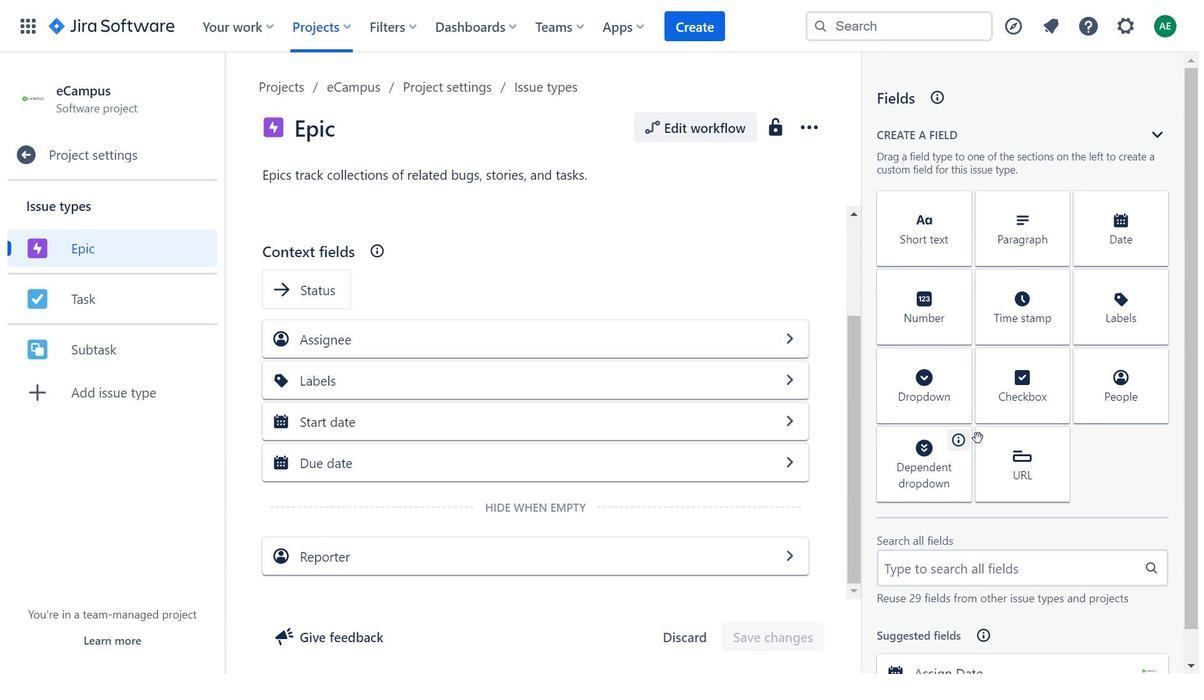 
Action: Mouse scrolled (731, 297) with delta (0, 0)
Screenshot: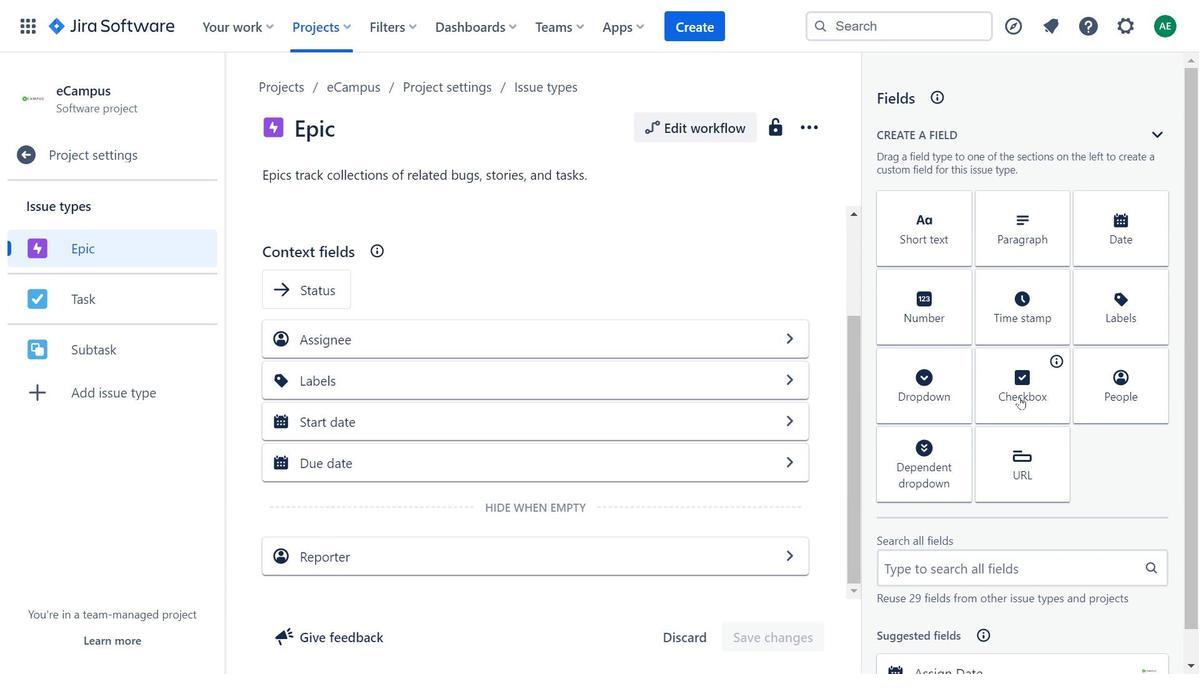 
Action: Mouse moved to (731, 301)
Screenshot: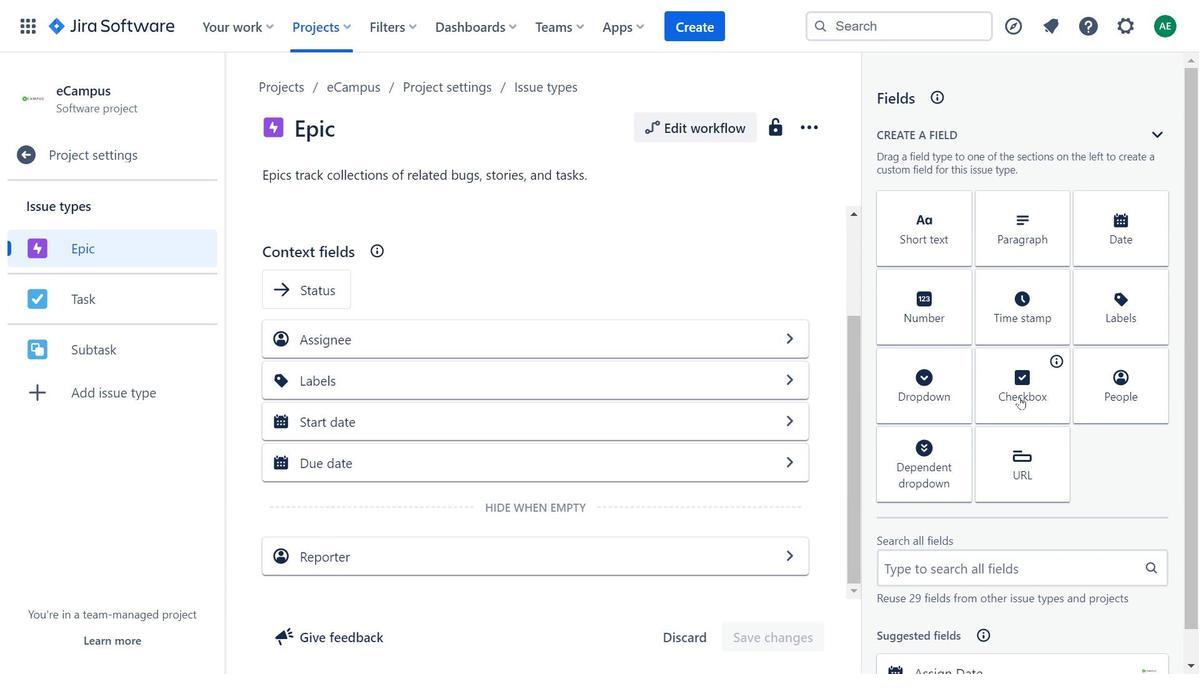 
Action: Mouse scrolled (731, 300) with delta (0, 0)
Screenshot: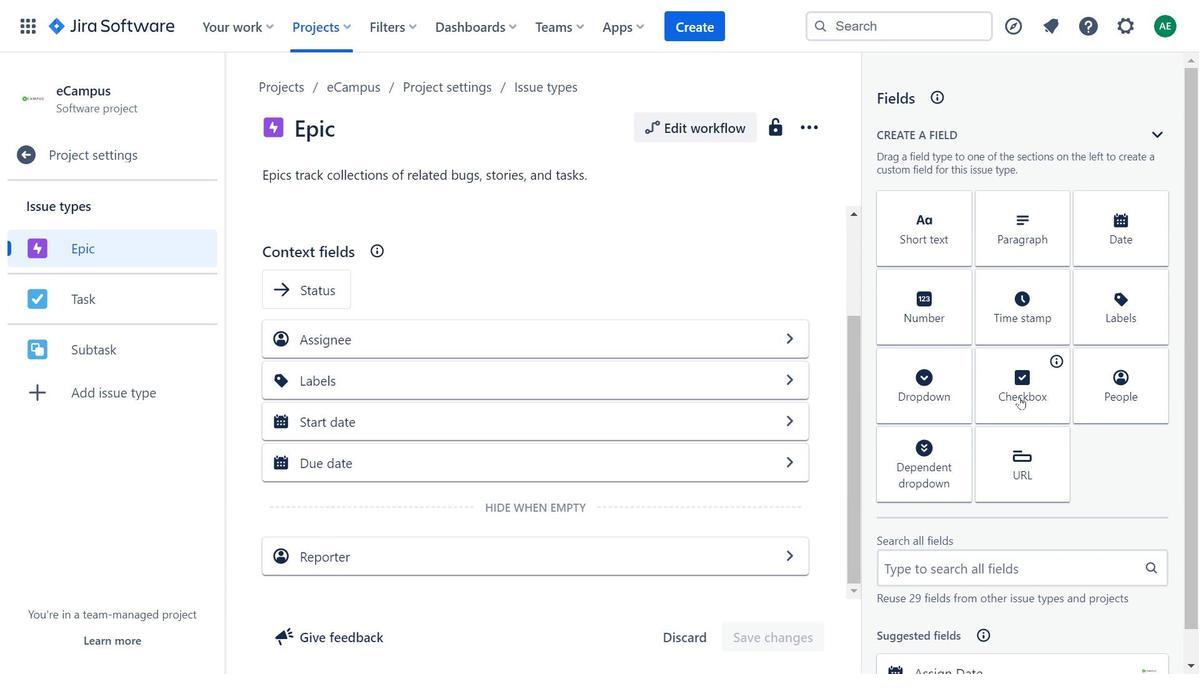 
Action: Mouse moved to (1021, 397)
Screenshot: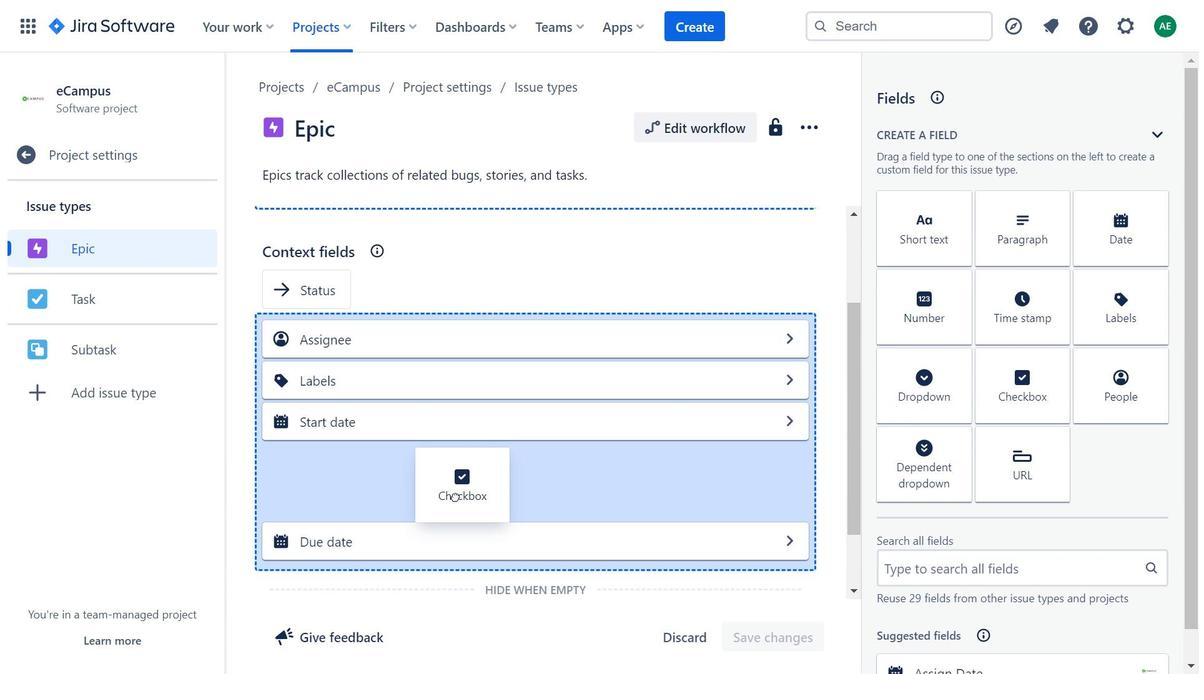
Action: Mouse pressed left at (1021, 397)
Screenshot: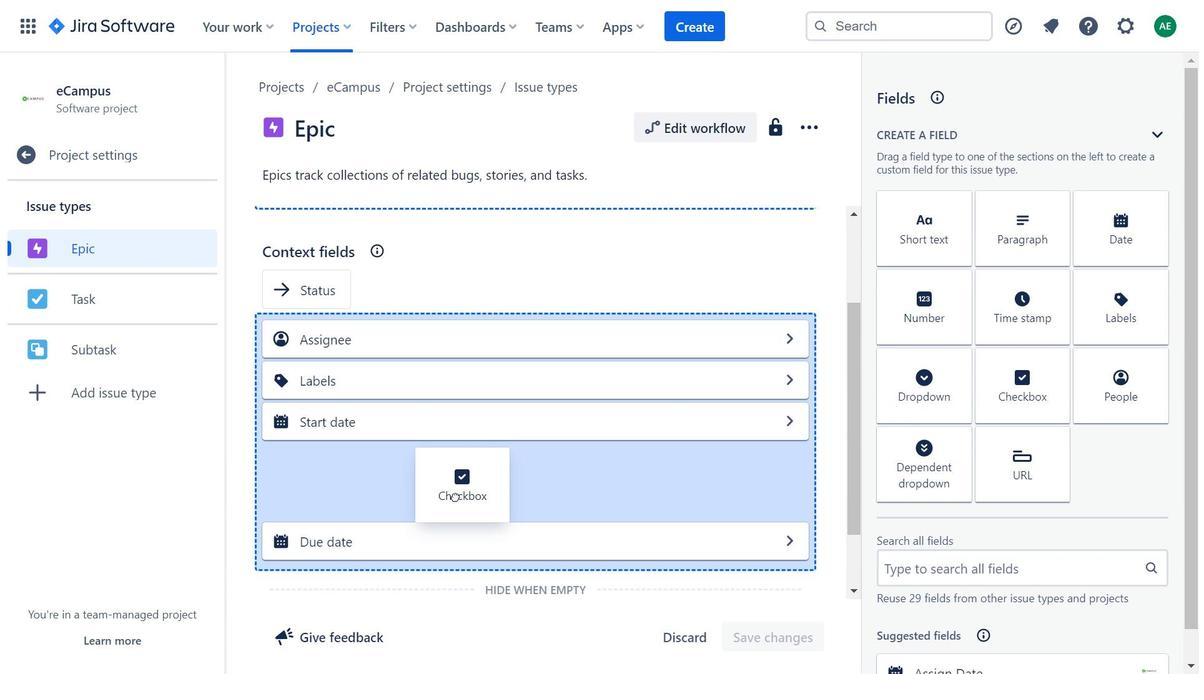 
Action: Mouse moved to (802, 125)
Screenshot: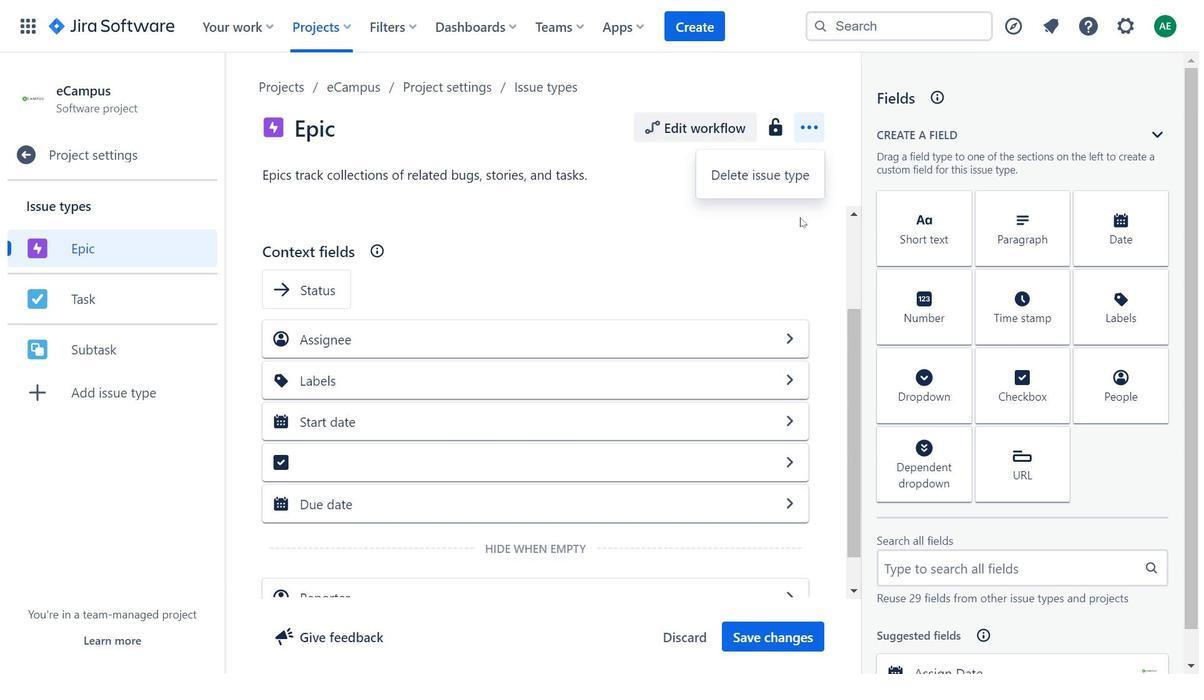 
Action: Mouse pressed left at (802, 125)
Screenshot: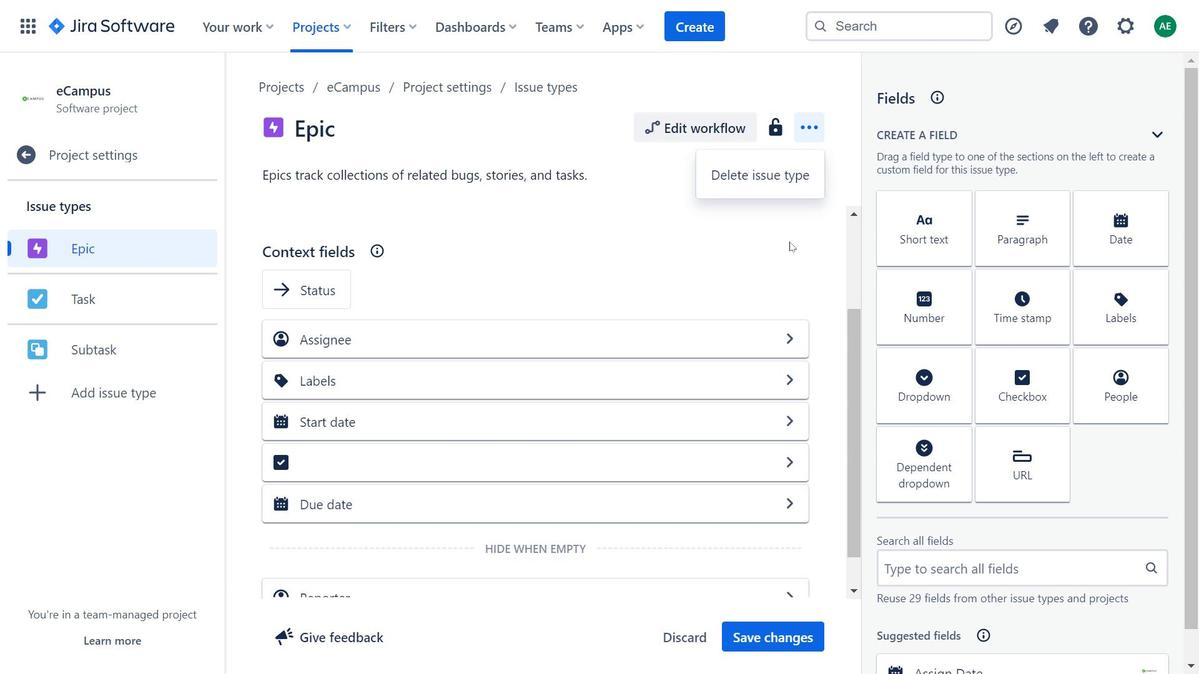 
Action: Mouse moved to (671, 342)
Screenshot: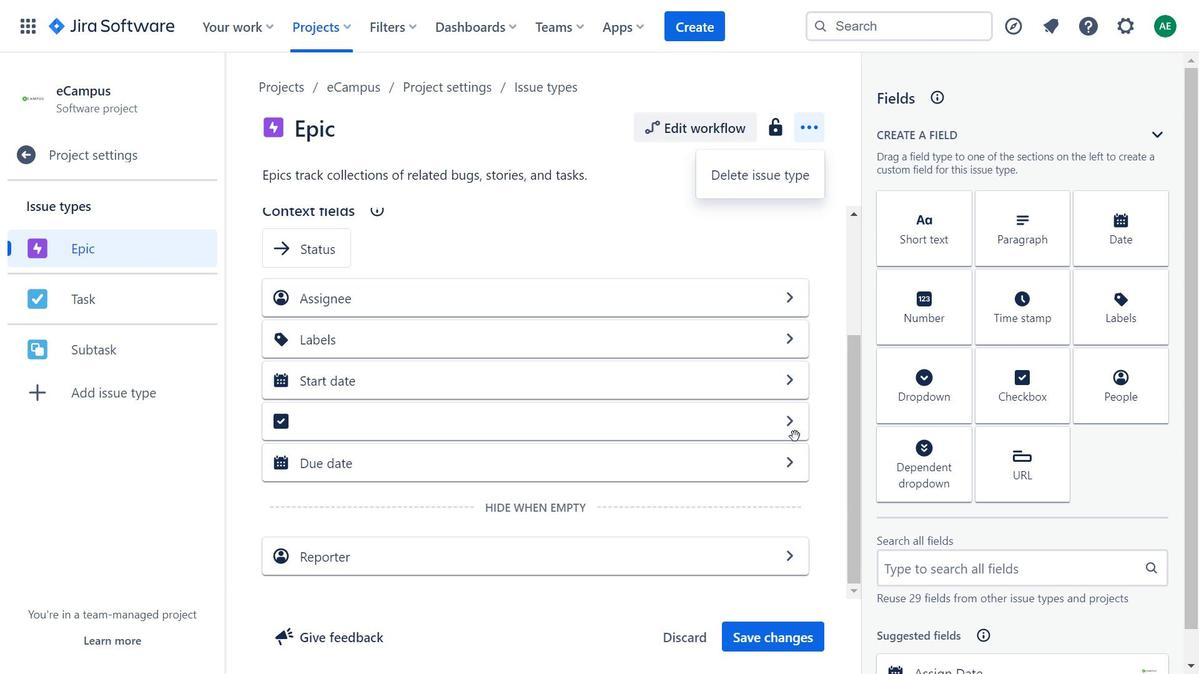 
Action: Mouse scrolled (671, 341) with delta (0, 0)
Screenshot: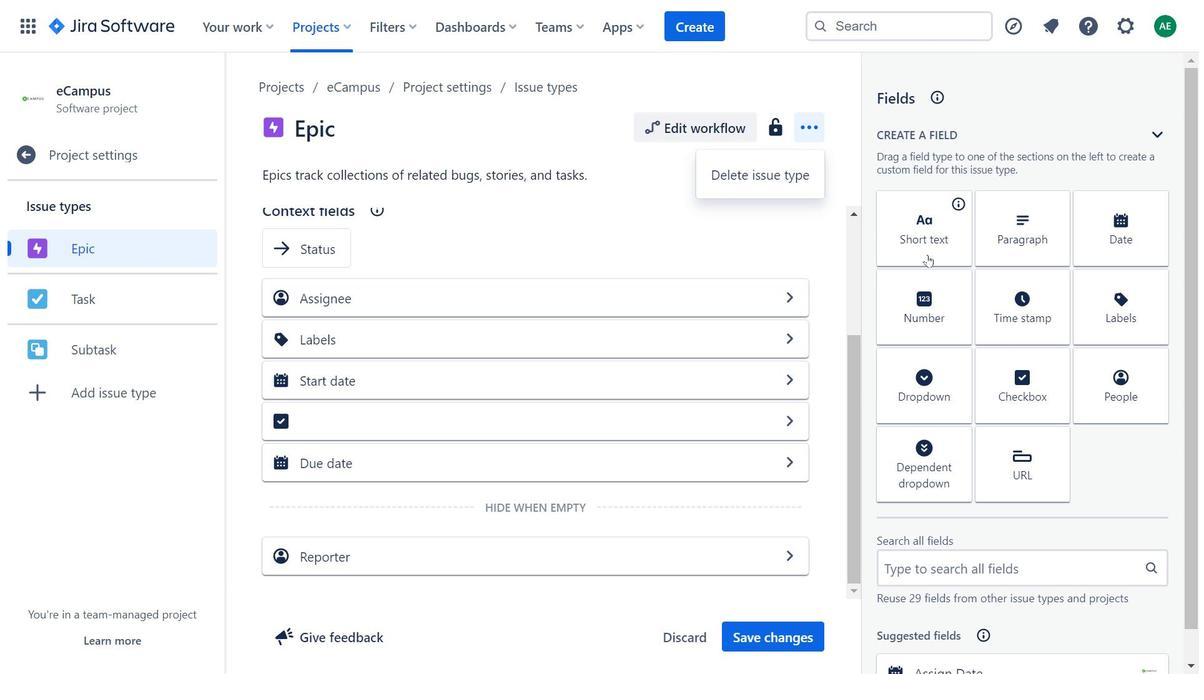 
Action: Mouse scrolled (671, 341) with delta (0, 0)
Screenshot: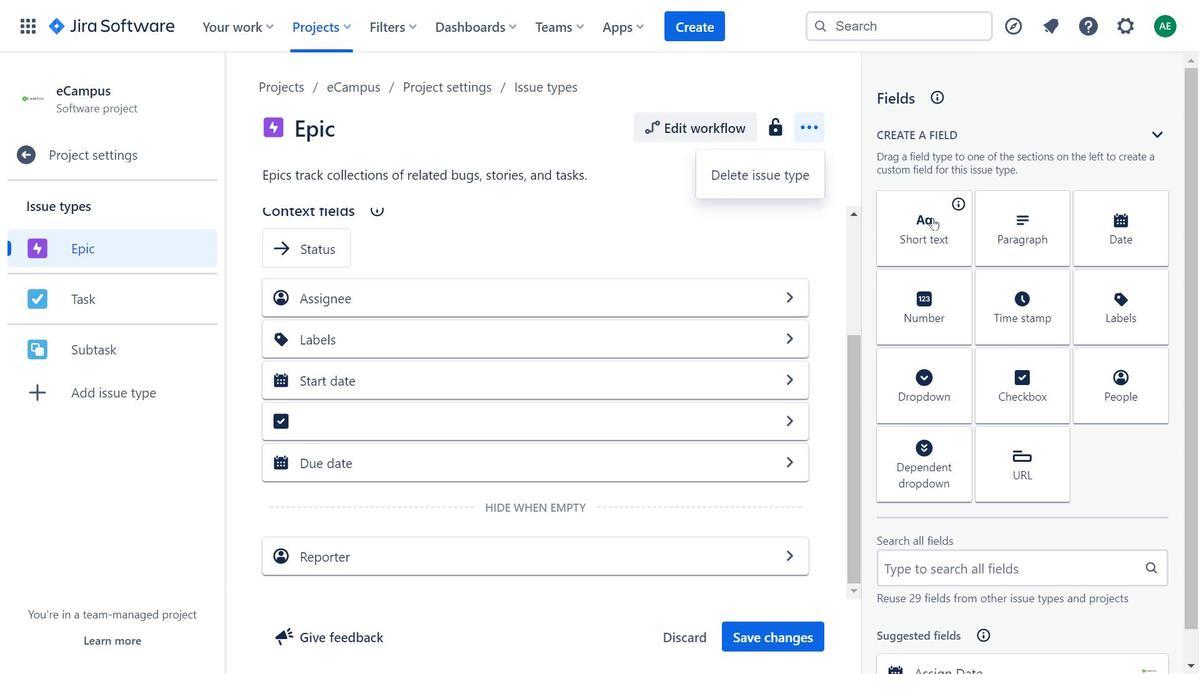 
Action: Mouse moved to (1139, 20)
Screenshot: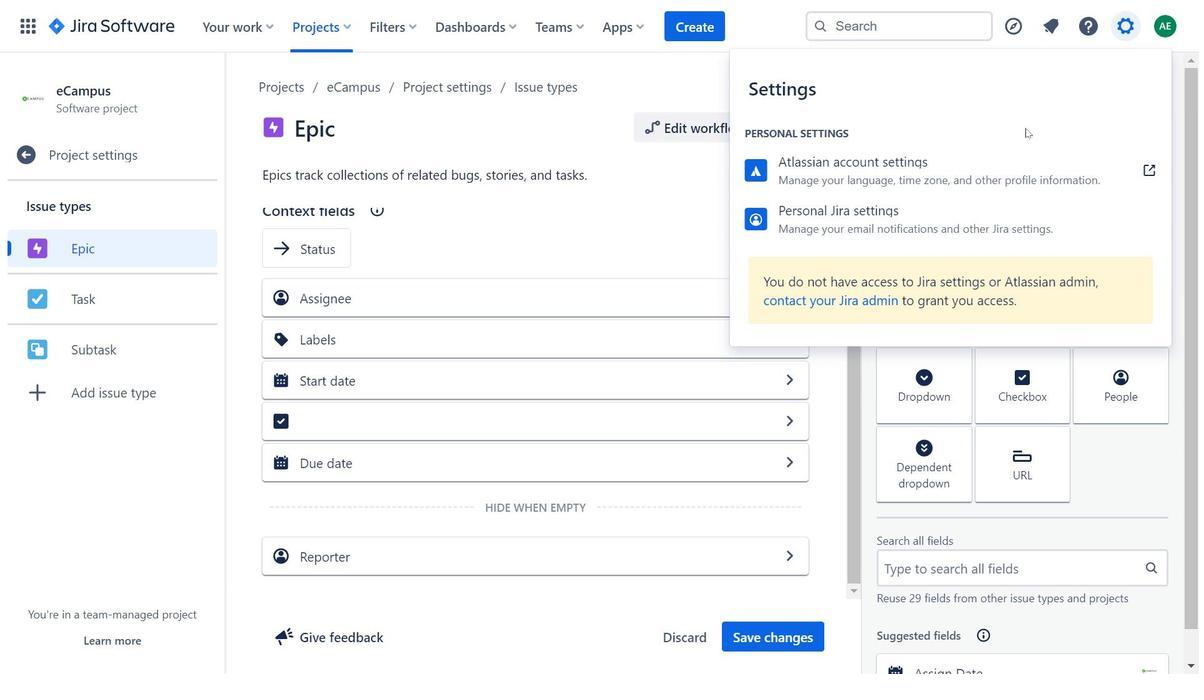 
Action: Mouse pressed left at (1139, 20)
Screenshot: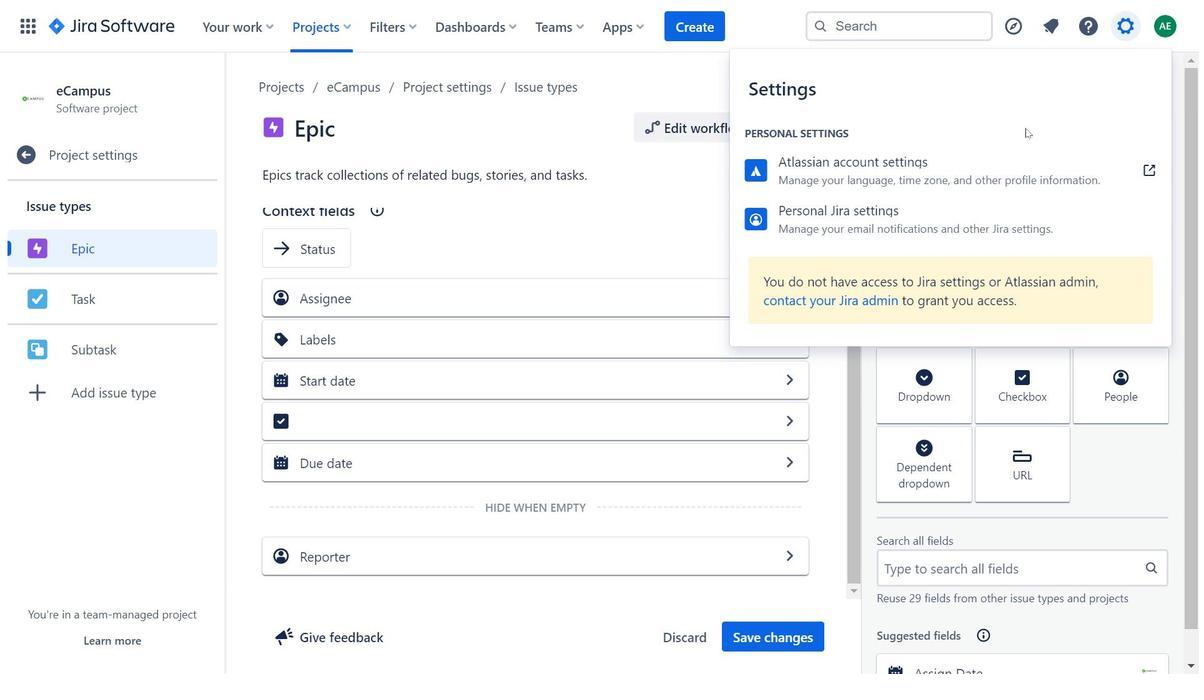 
Action: Mouse moved to (688, 624)
Screenshot: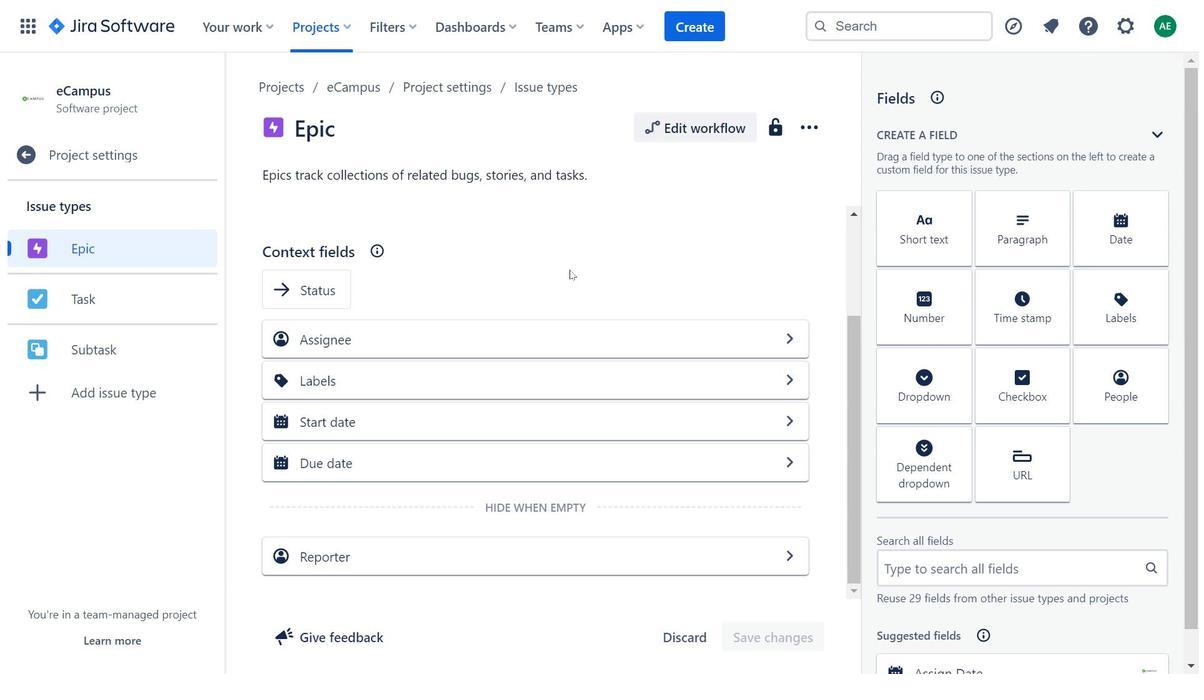
Action: Mouse pressed left at (688, 624)
Screenshot: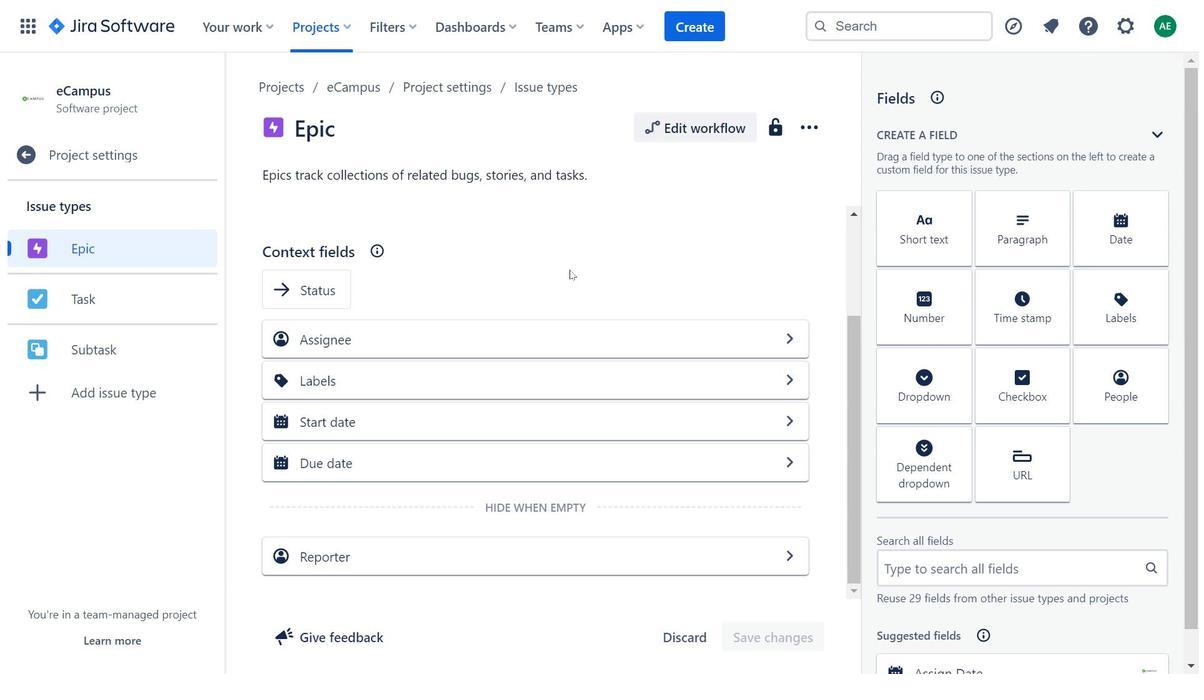 
Action: Mouse moved to (684, 631)
Screenshot: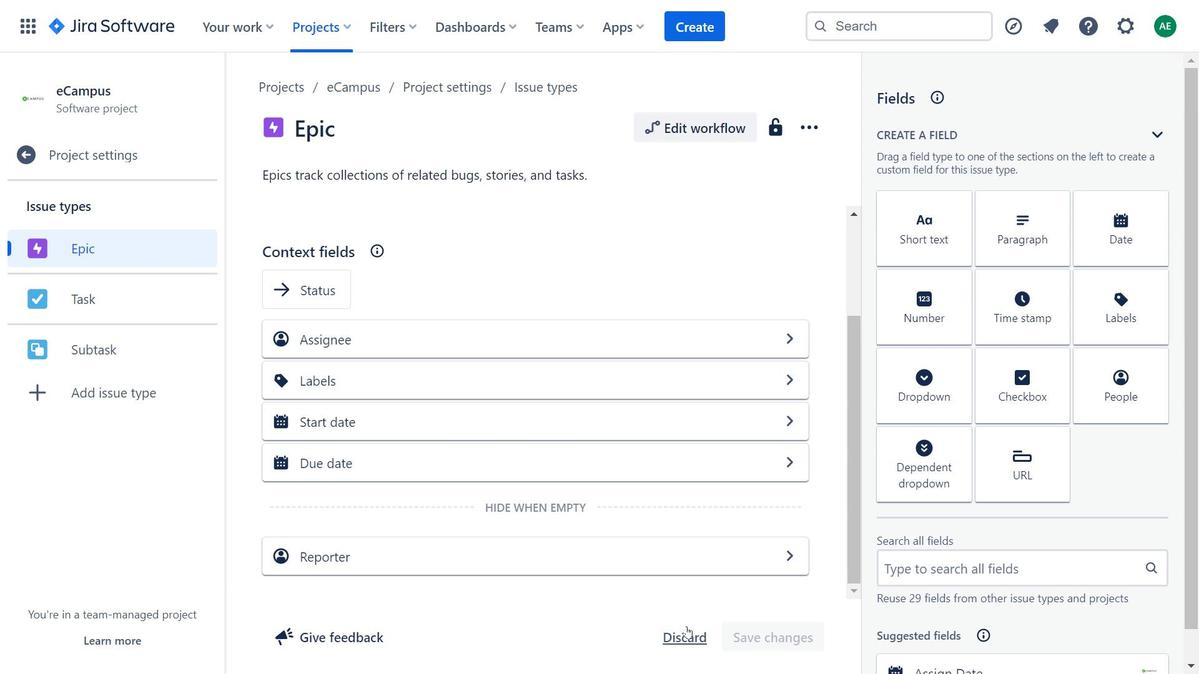 
Action: Mouse pressed left at (684, 631)
Screenshot: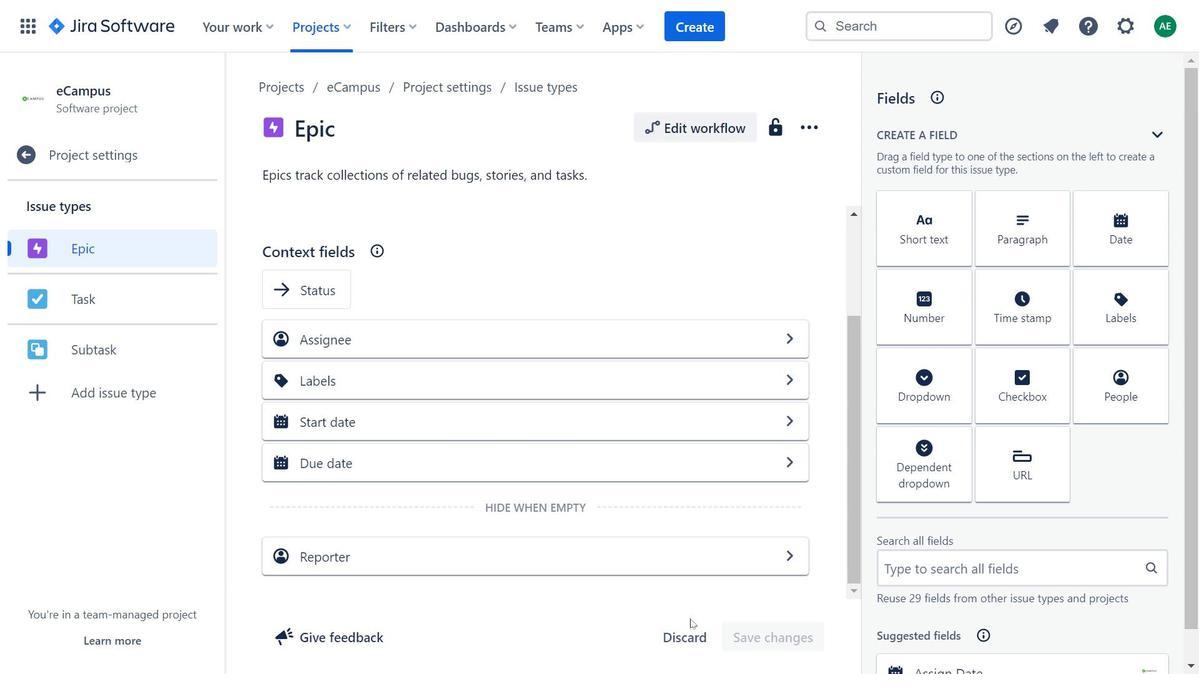 
Action: Mouse moved to (714, 318)
Screenshot: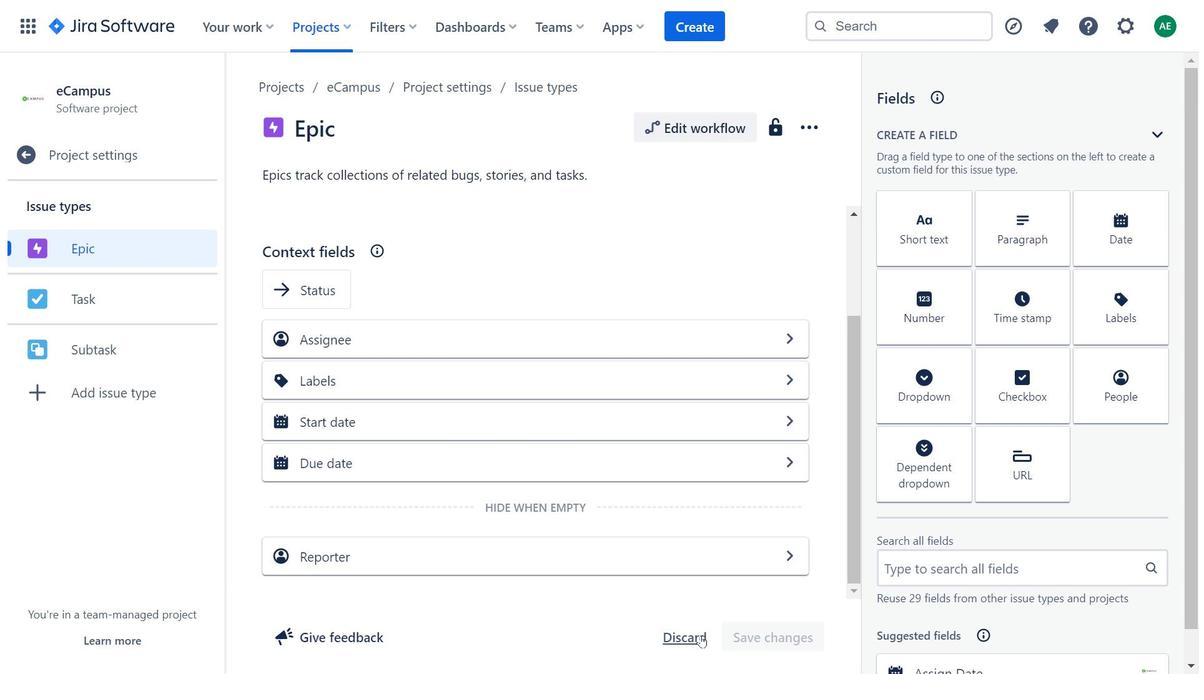 
Action: Mouse scrolled (714, 318) with delta (0, 0)
Screenshot: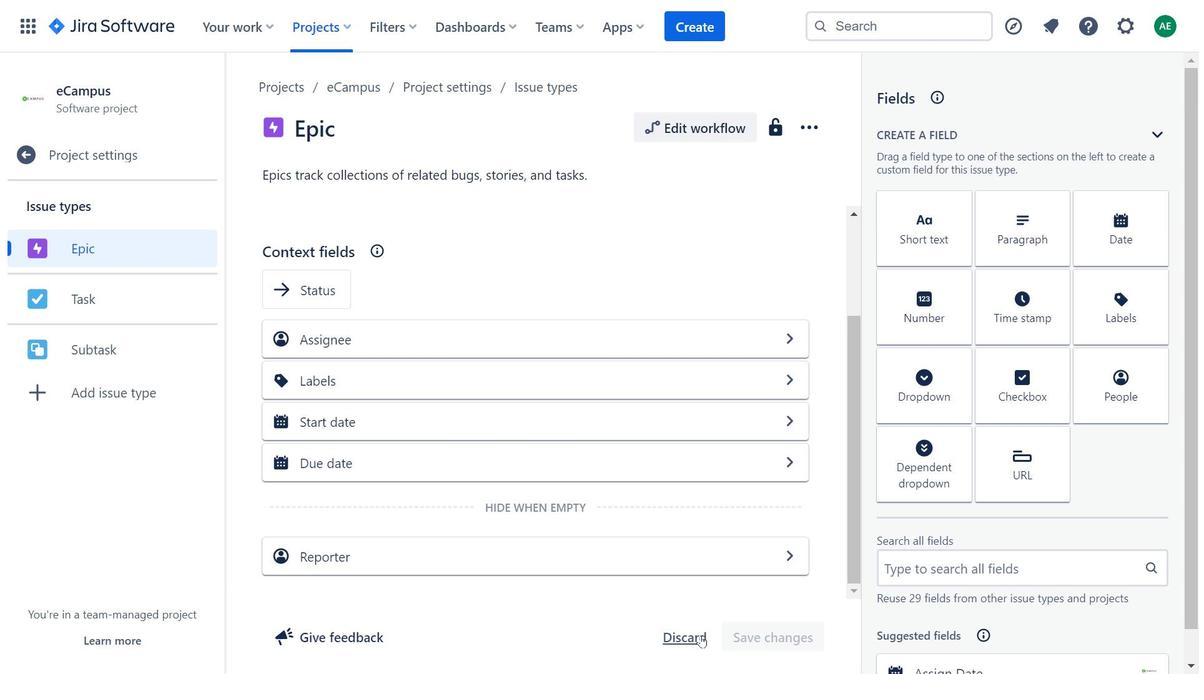 
Action: Mouse scrolled (714, 318) with delta (0, 0)
Screenshot: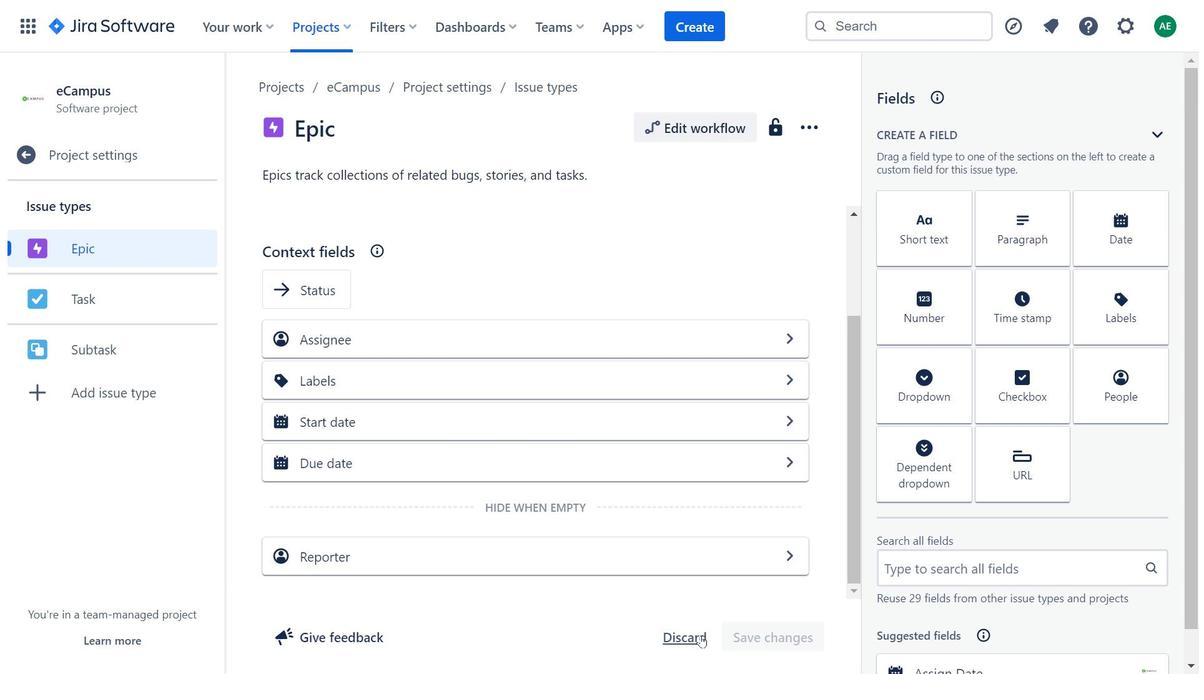 
Action: Mouse moved to (701, 636)
Screenshot: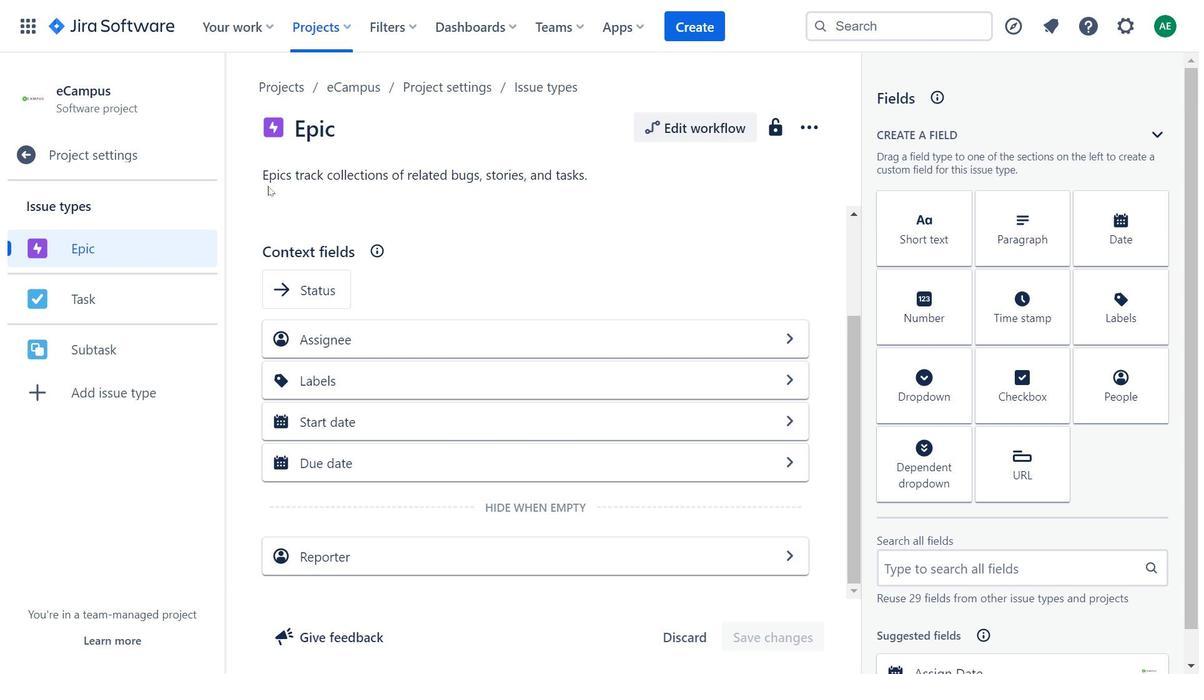 
Action: Mouse pressed left at (701, 636)
Screenshot: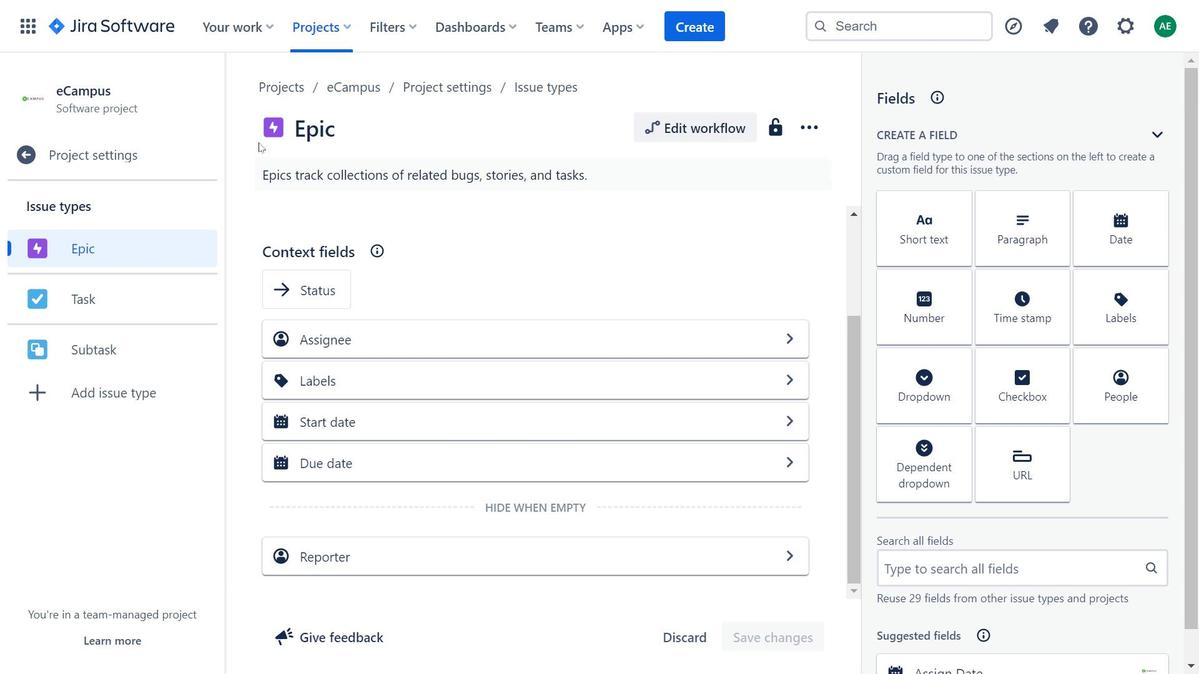 
Action: Mouse moved to (334, 95)
Screenshot: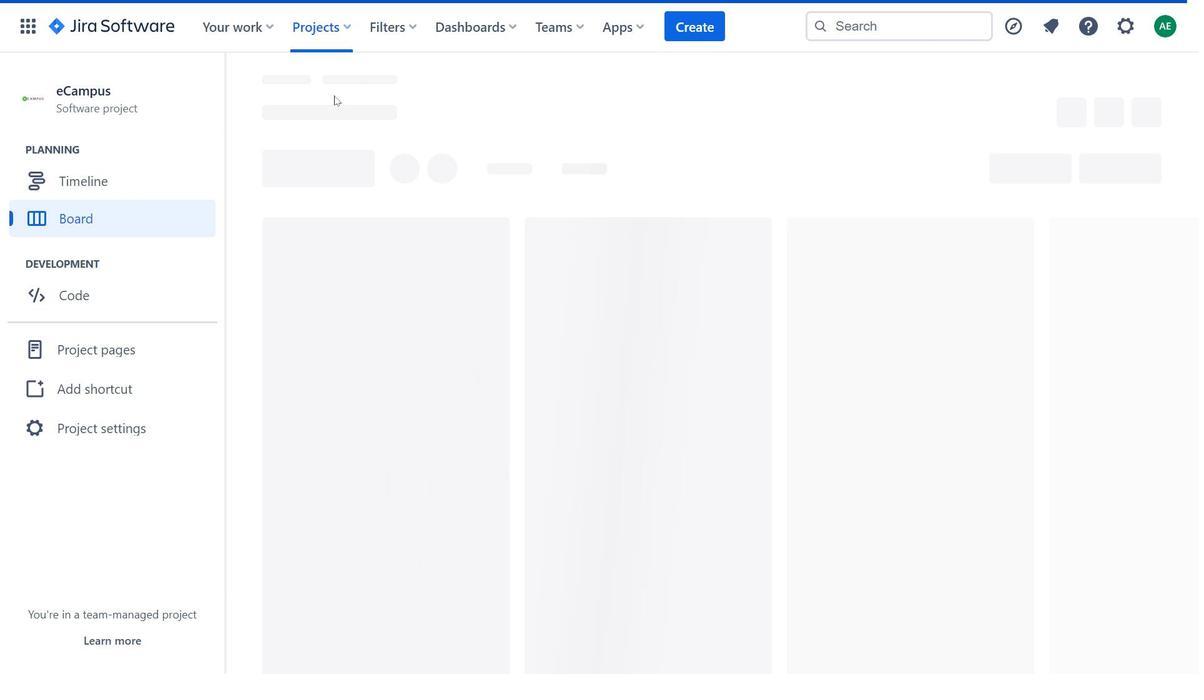 
Action: Mouse pressed left at (334, 95)
Screenshot: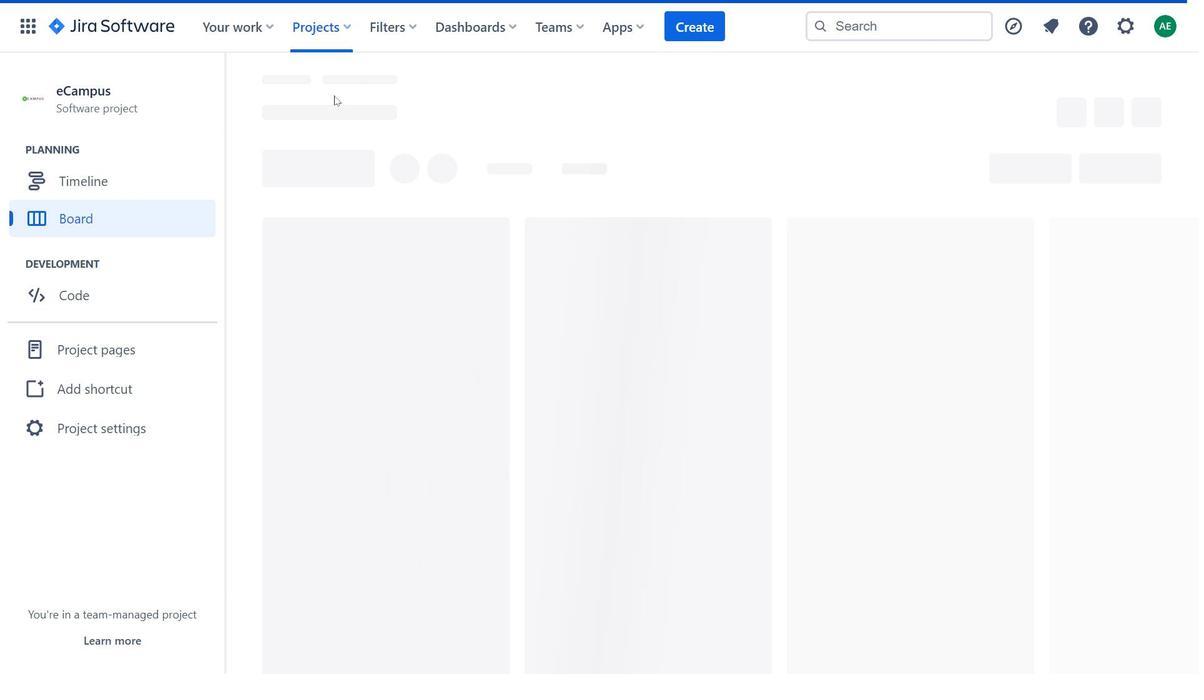 
Action: Mouse moved to (479, 349)
Screenshot: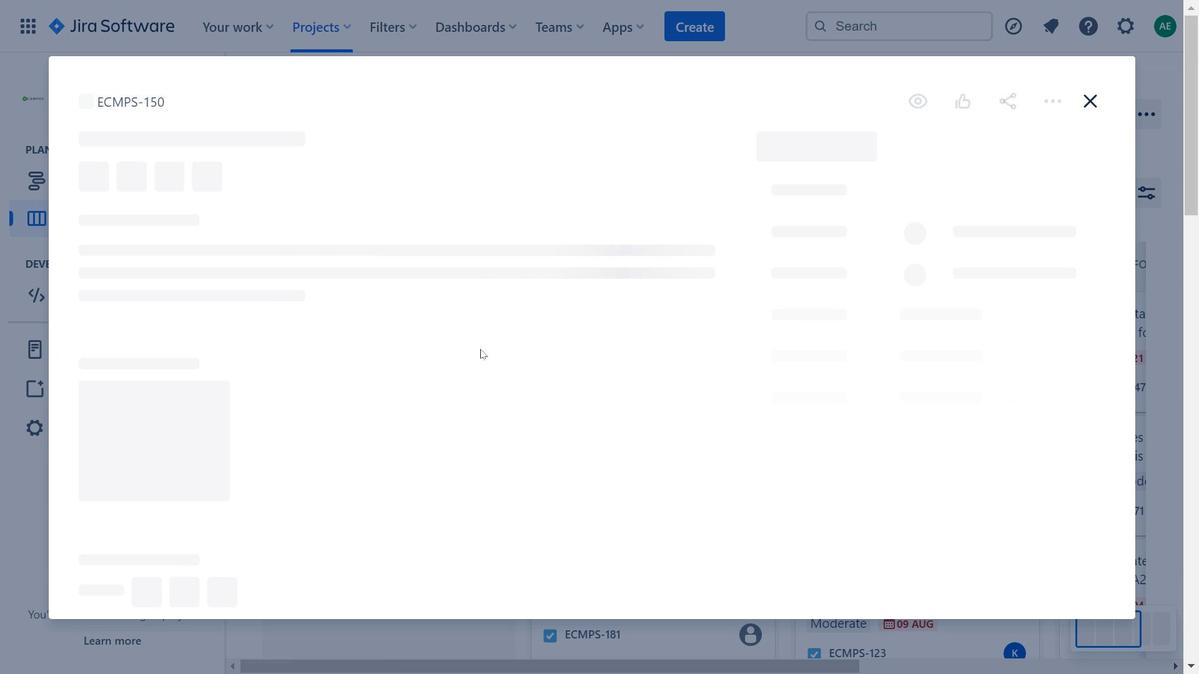 
Action: Mouse pressed left at (479, 349)
Screenshot: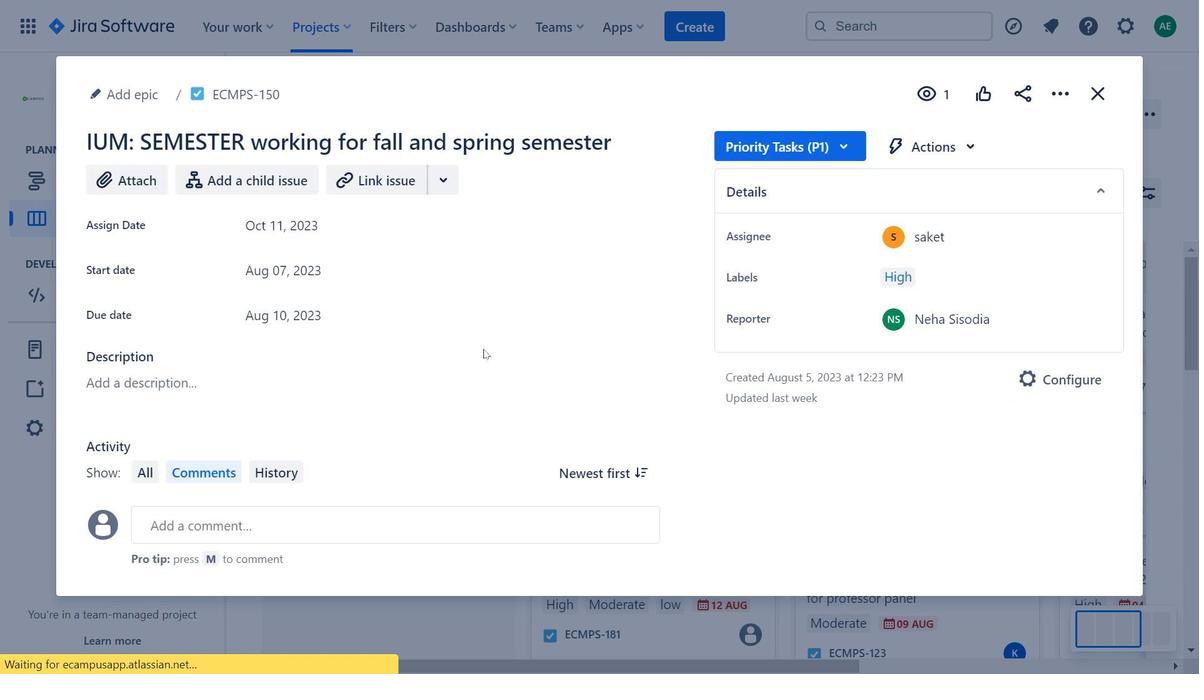 
Action: Mouse moved to (453, 183)
Screenshot: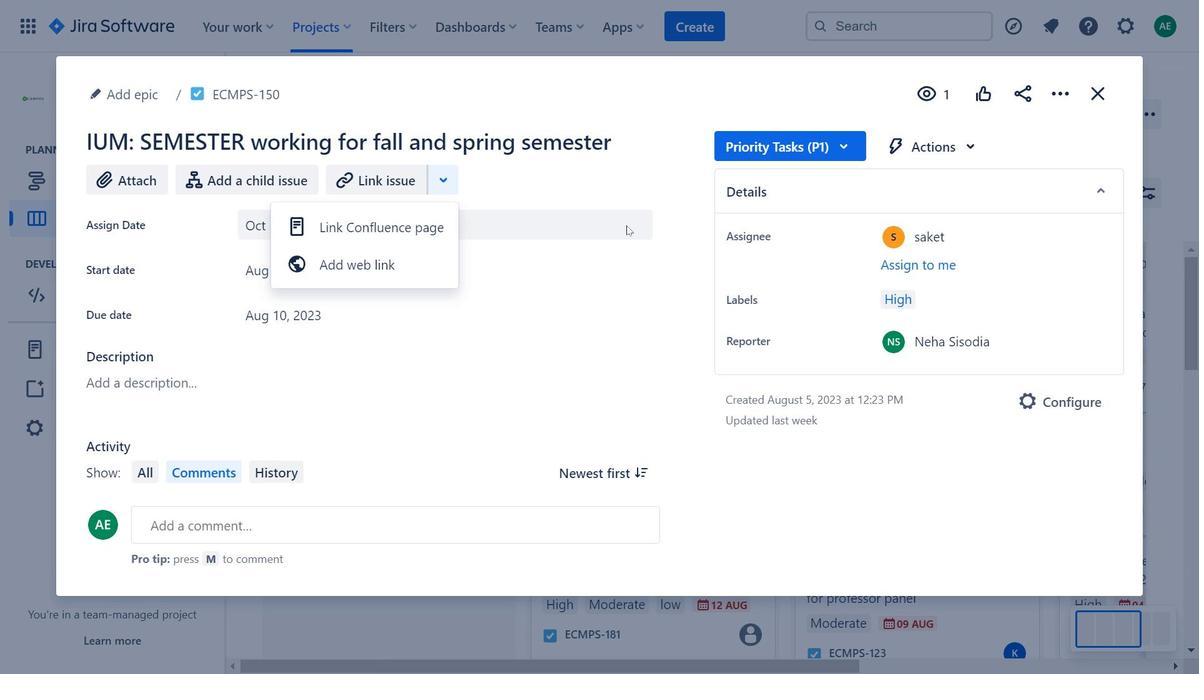 
Action: Mouse pressed left at (453, 183)
Screenshot: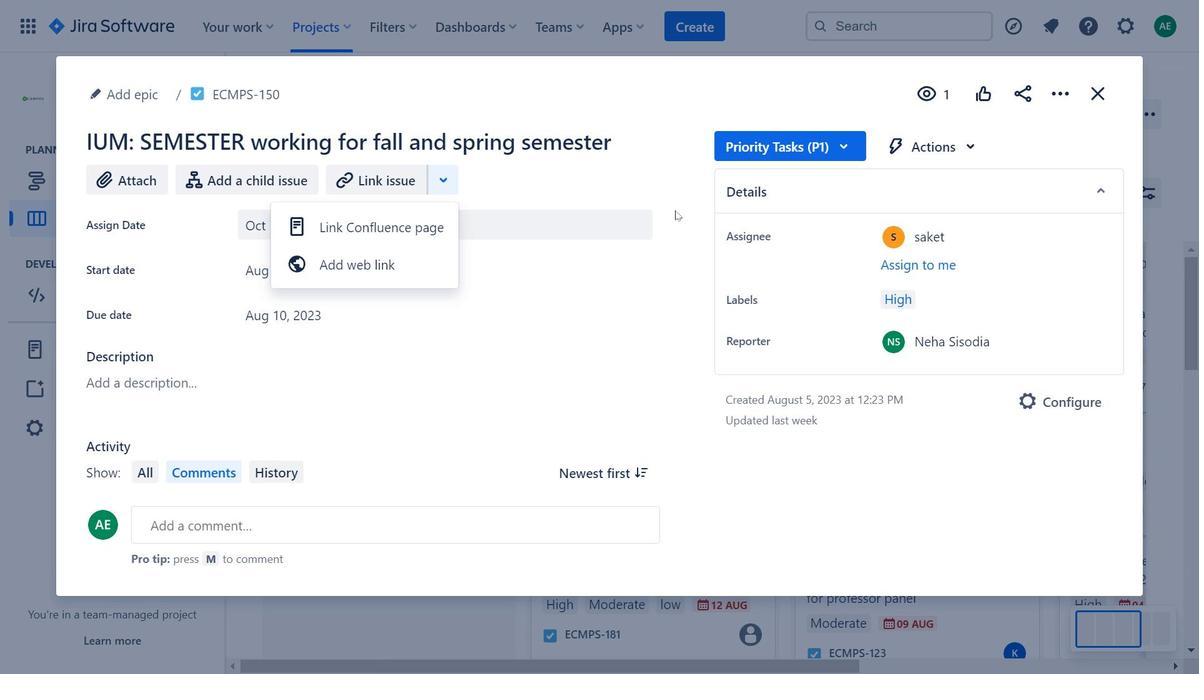 
Action: Mouse moved to (801, 147)
Screenshot: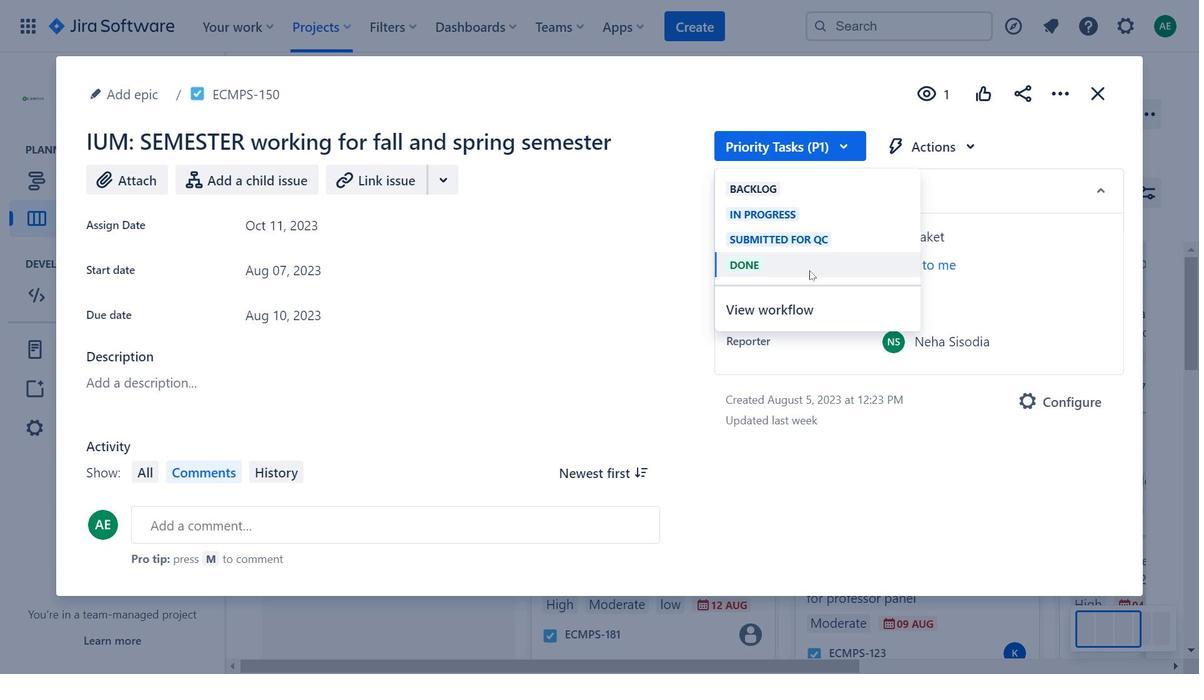 
Action: Mouse pressed left at (801, 147)
Screenshot: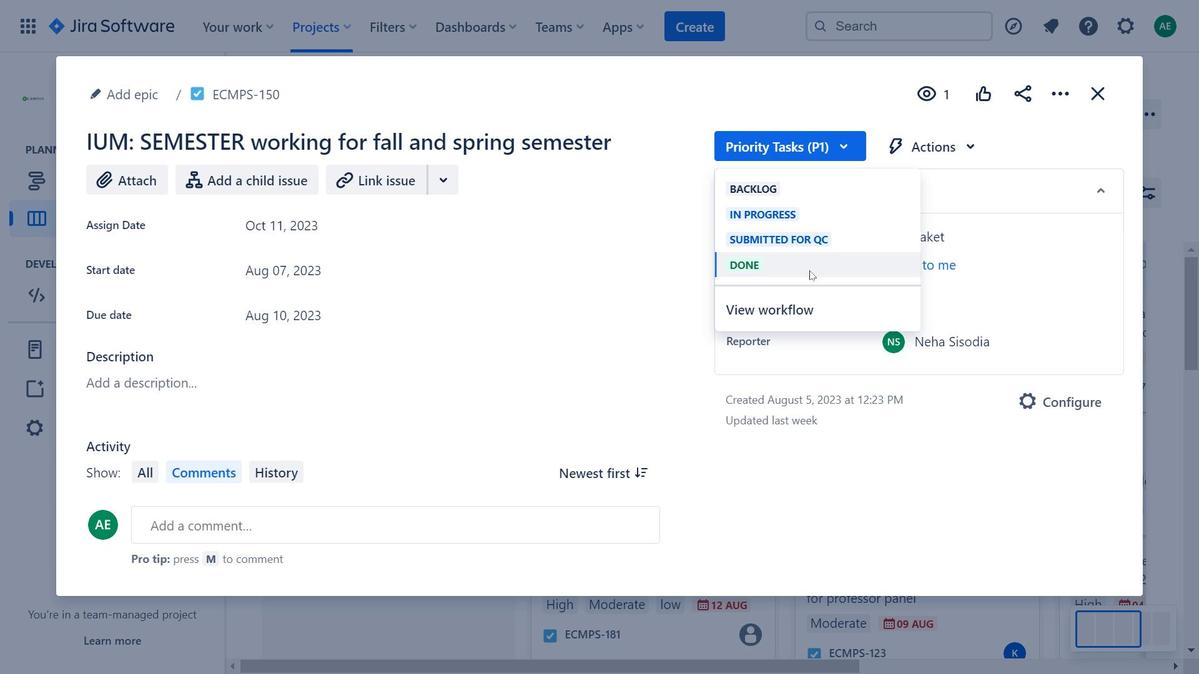 
Action: Mouse moved to (966, 138)
Screenshot: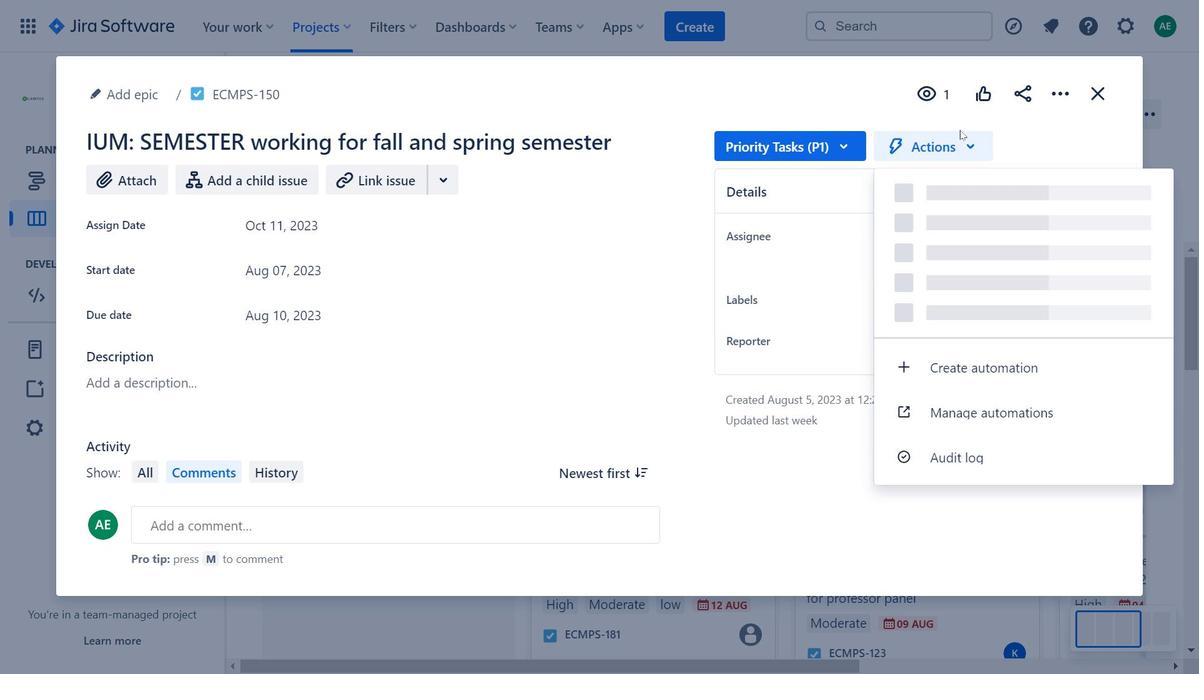 
Action: Mouse pressed left at (966, 138)
Screenshot: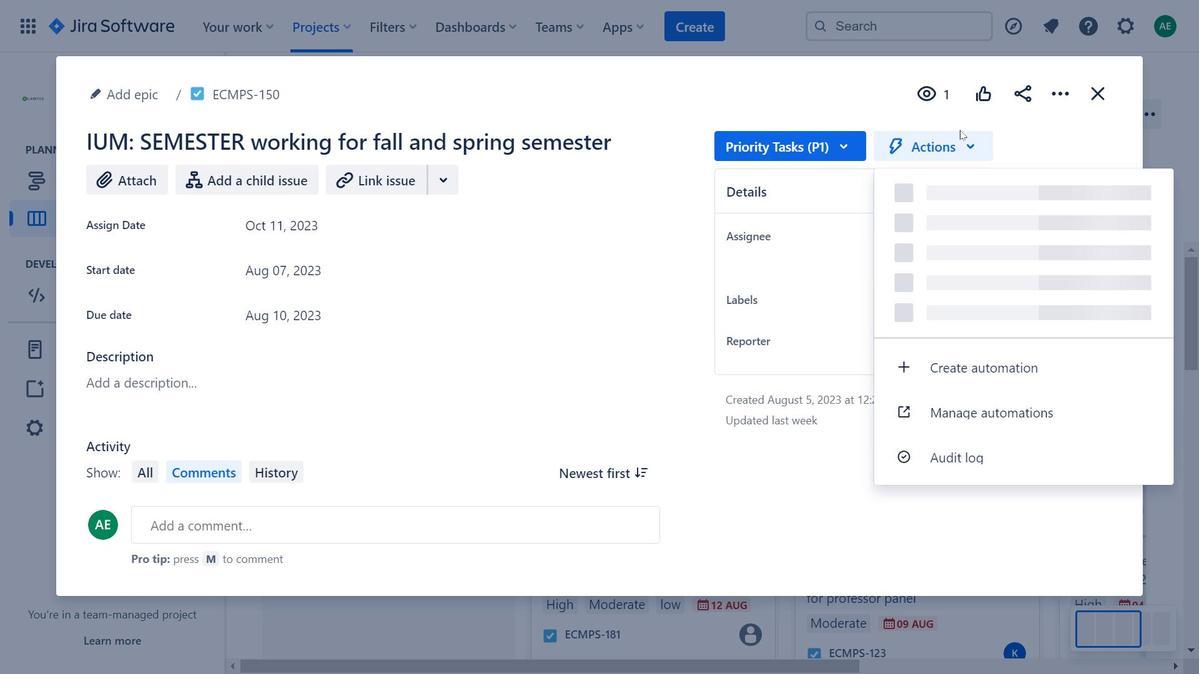 
Action: Mouse moved to (1058, 550)
Screenshot: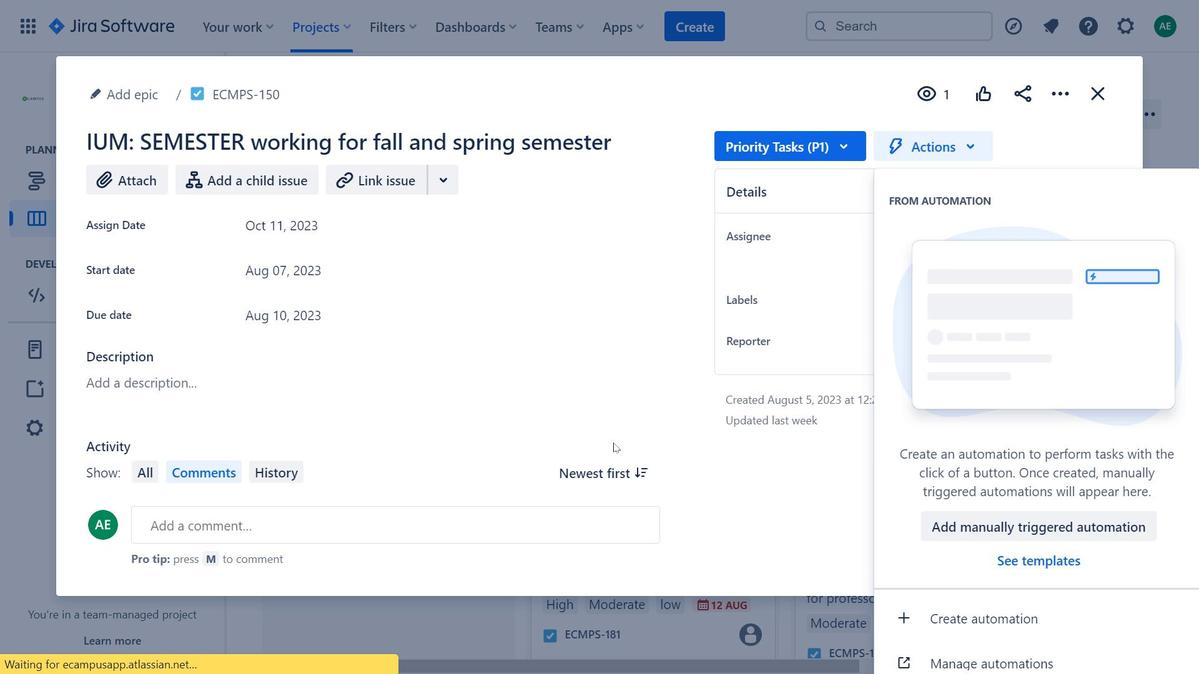 
Action: Mouse pressed left at (1058, 550)
Screenshot: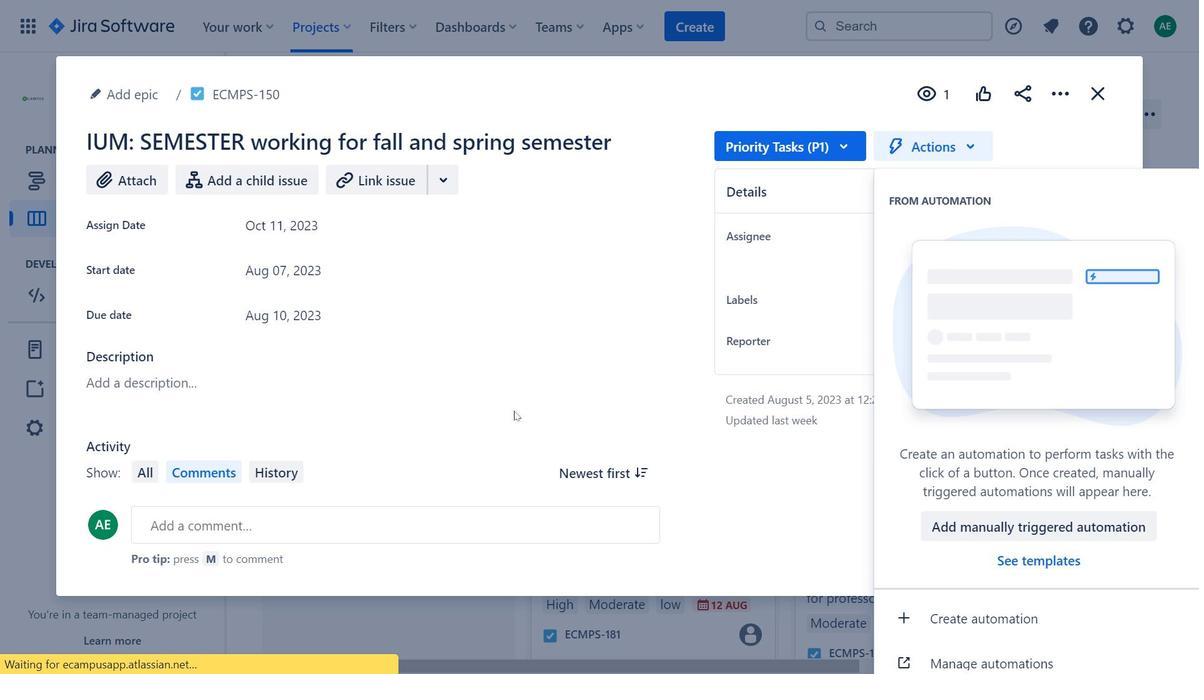 
Action: Mouse moved to (1111, 119)
Screenshot: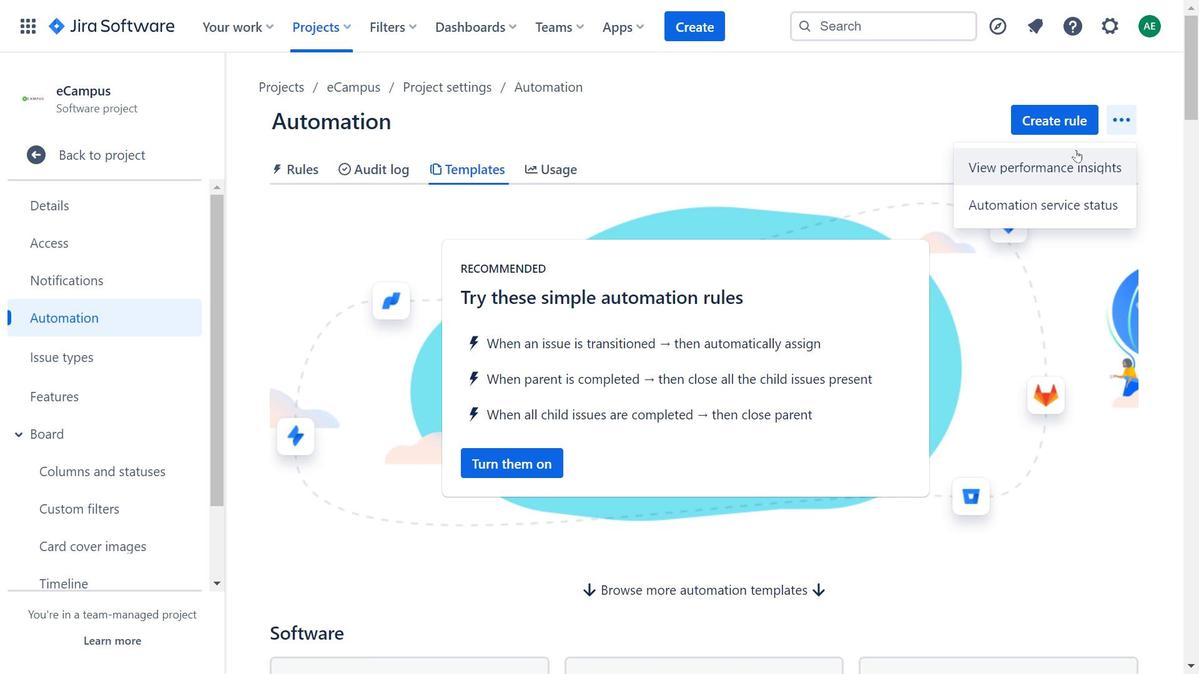
Action: Mouse pressed left at (1111, 119)
Screenshot: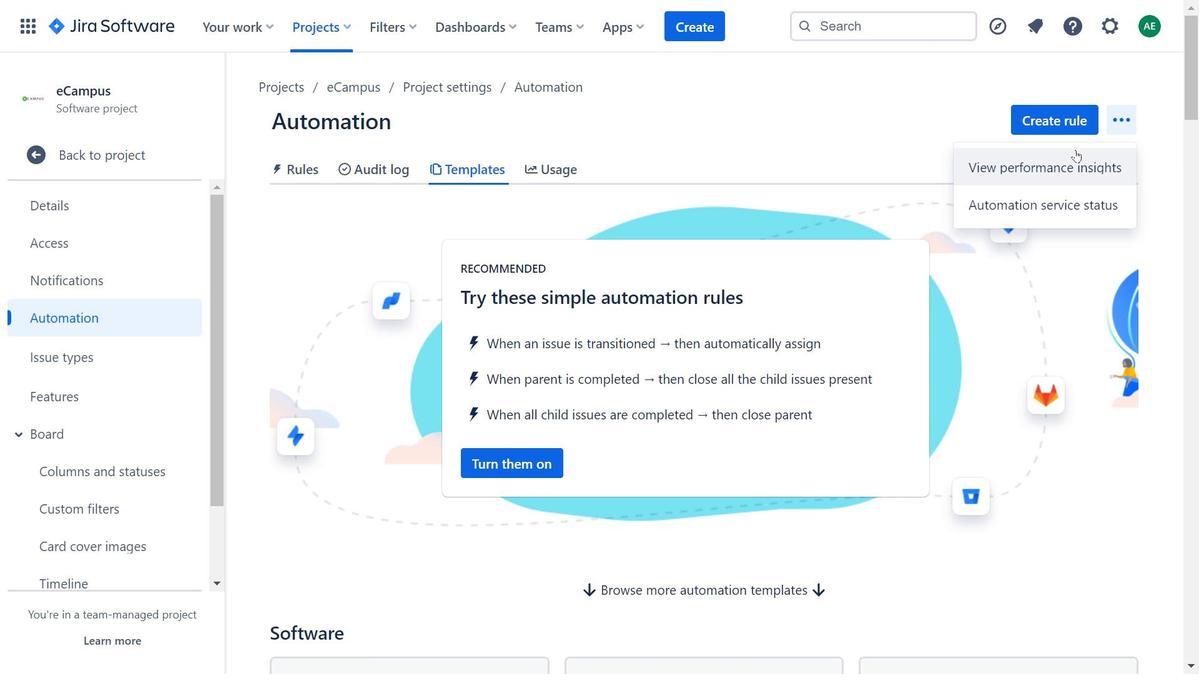 
Action: Mouse moved to (1025, 166)
Screenshot: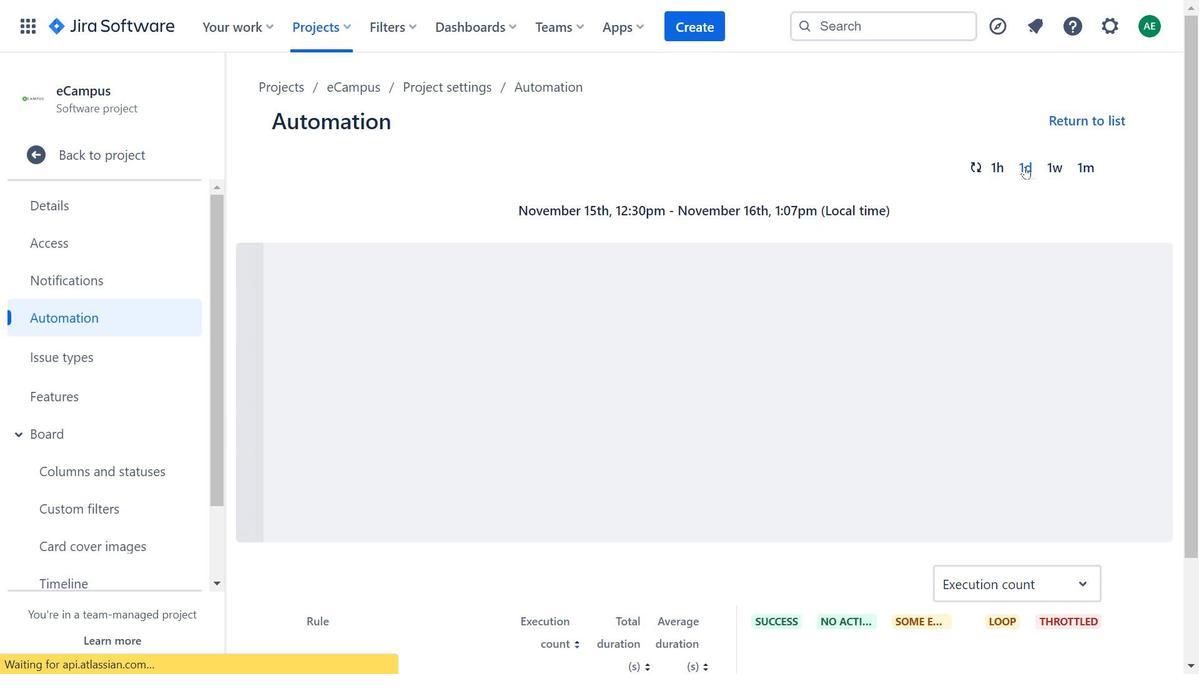 
Action: Mouse pressed left at (1025, 166)
Screenshot: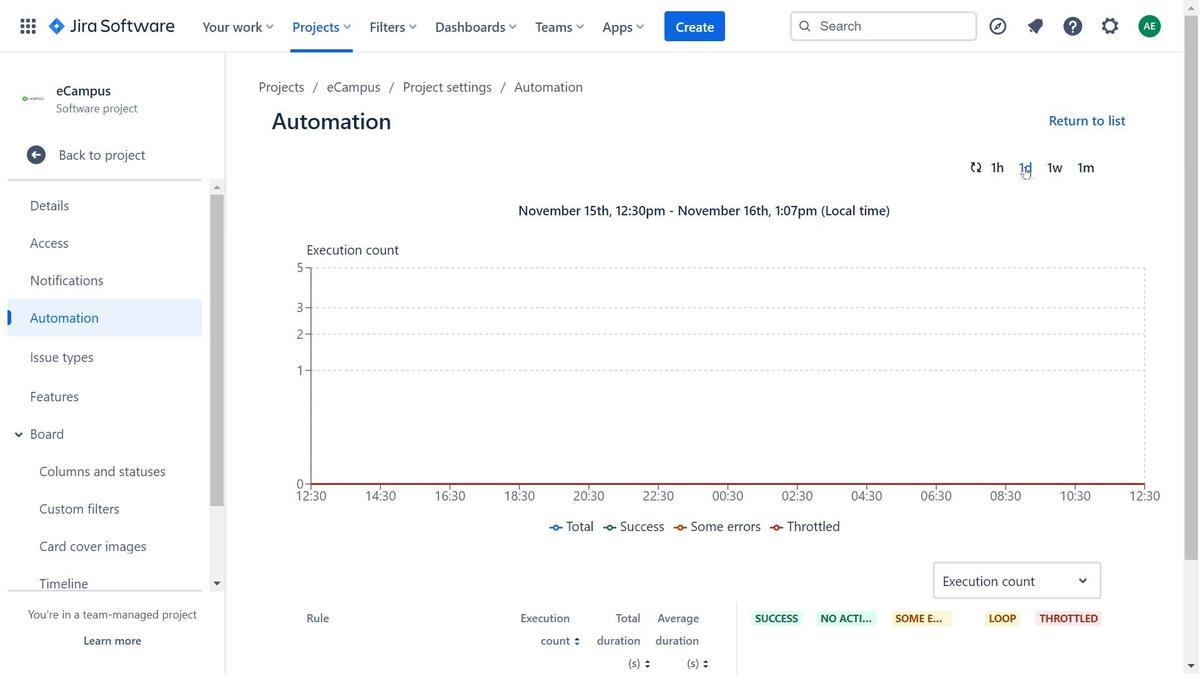 
Action: Mouse moved to (1085, 174)
Screenshot: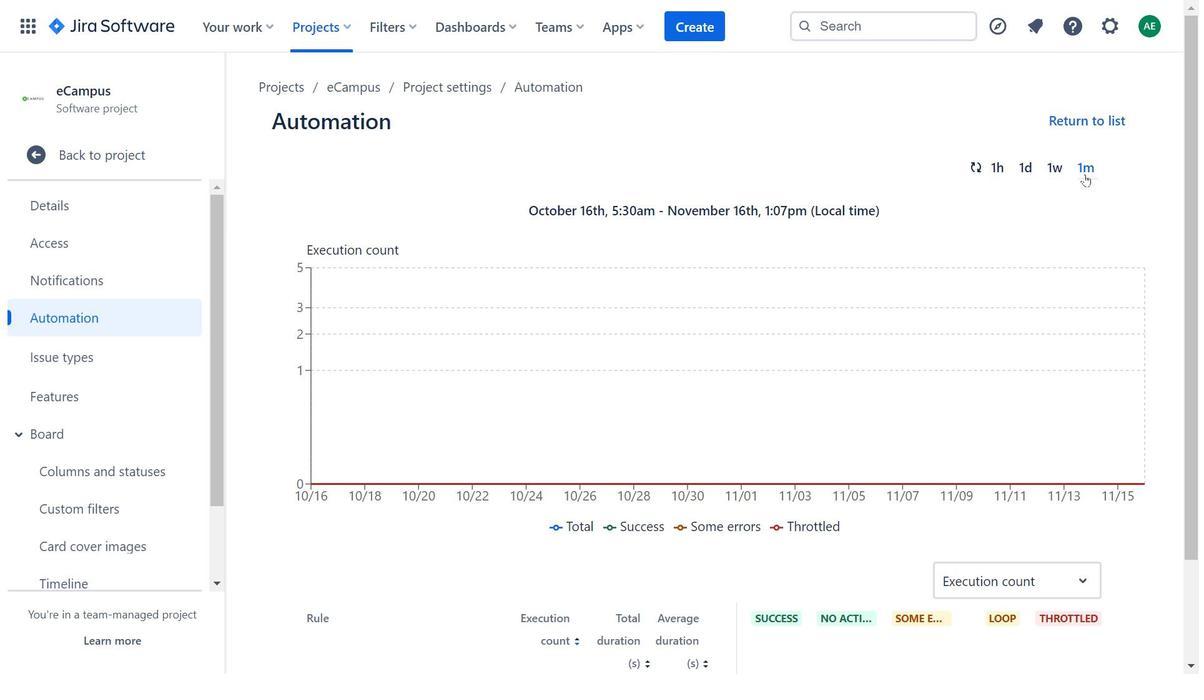
Action: Mouse pressed left at (1085, 174)
Screenshot: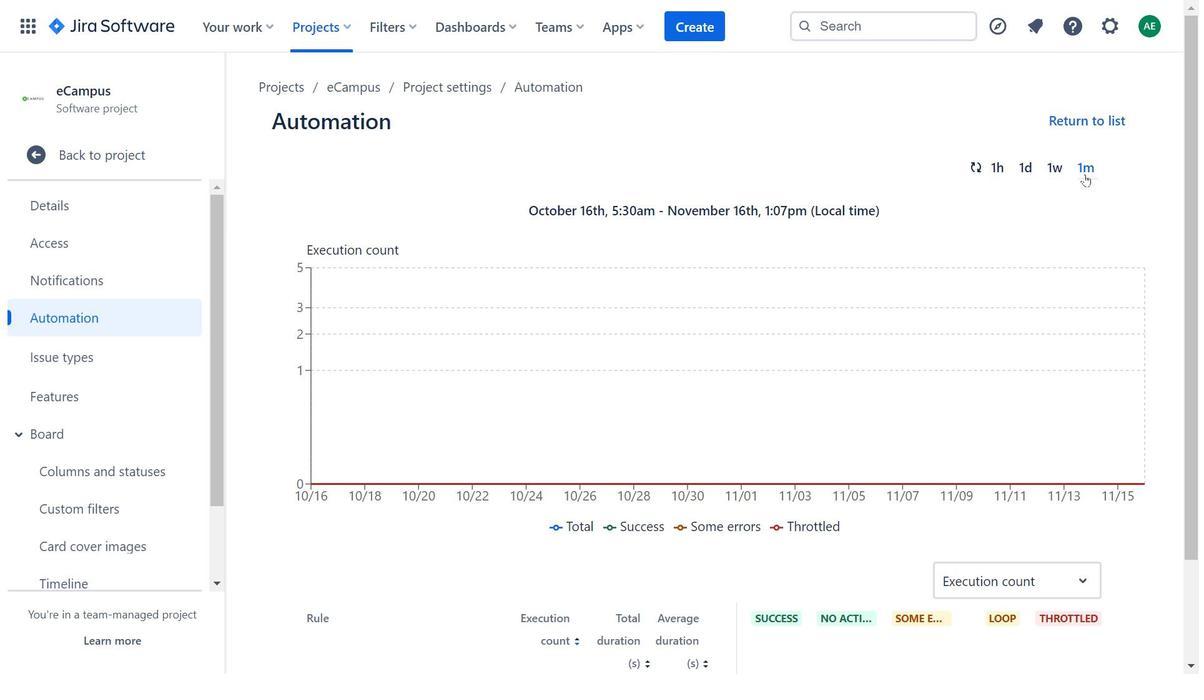 
Action: Mouse moved to (560, 276)
